 Task: Move the issue 'LM-3' from 'eCampus Lead management' to 'My personal' project and confirm the status mapping.
Action: Mouse pressed left at (964, 68)
Screenshot: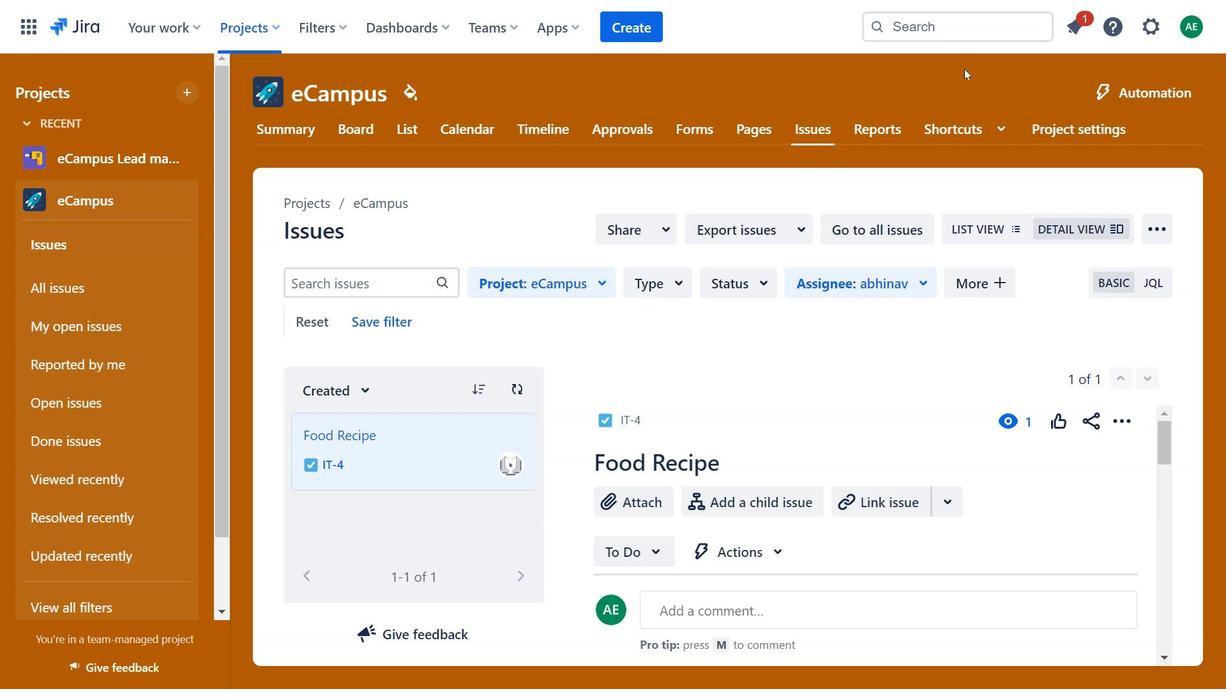 
Action: Mouse moved to (1006, 65)
Screenshot: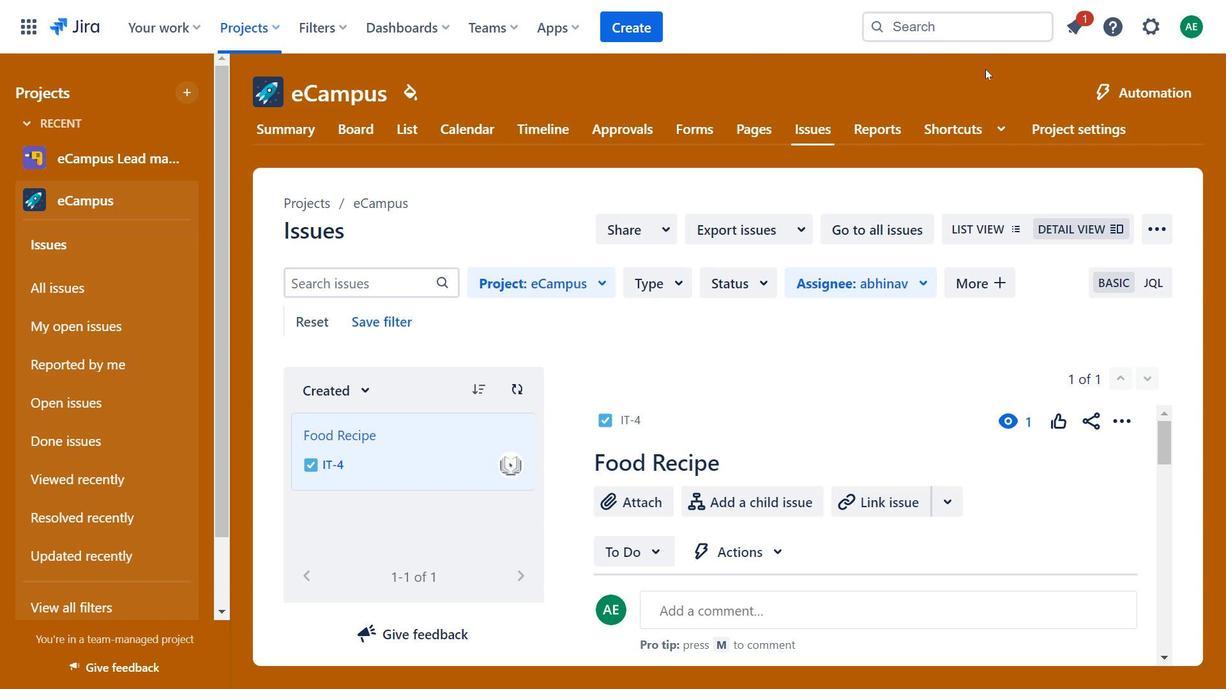 
Action: Mouse pressed left at (1006, 65)
Screenshot: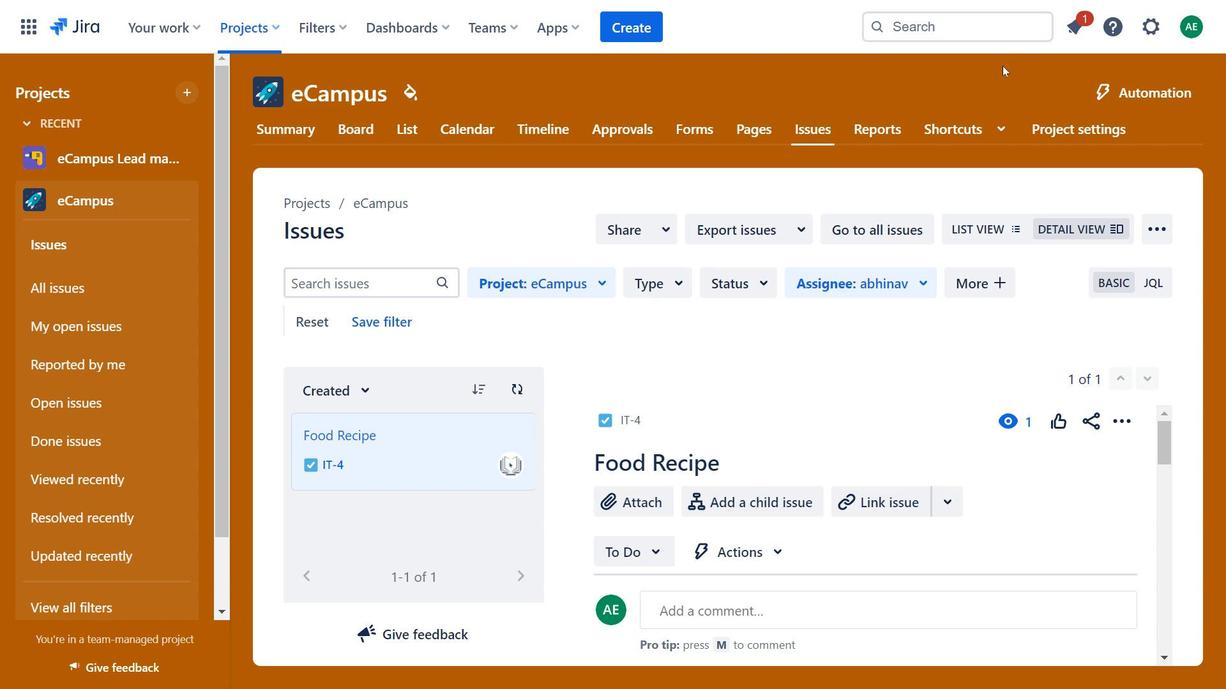 
Action: Mouse moved to (751, 58)
Screenshot: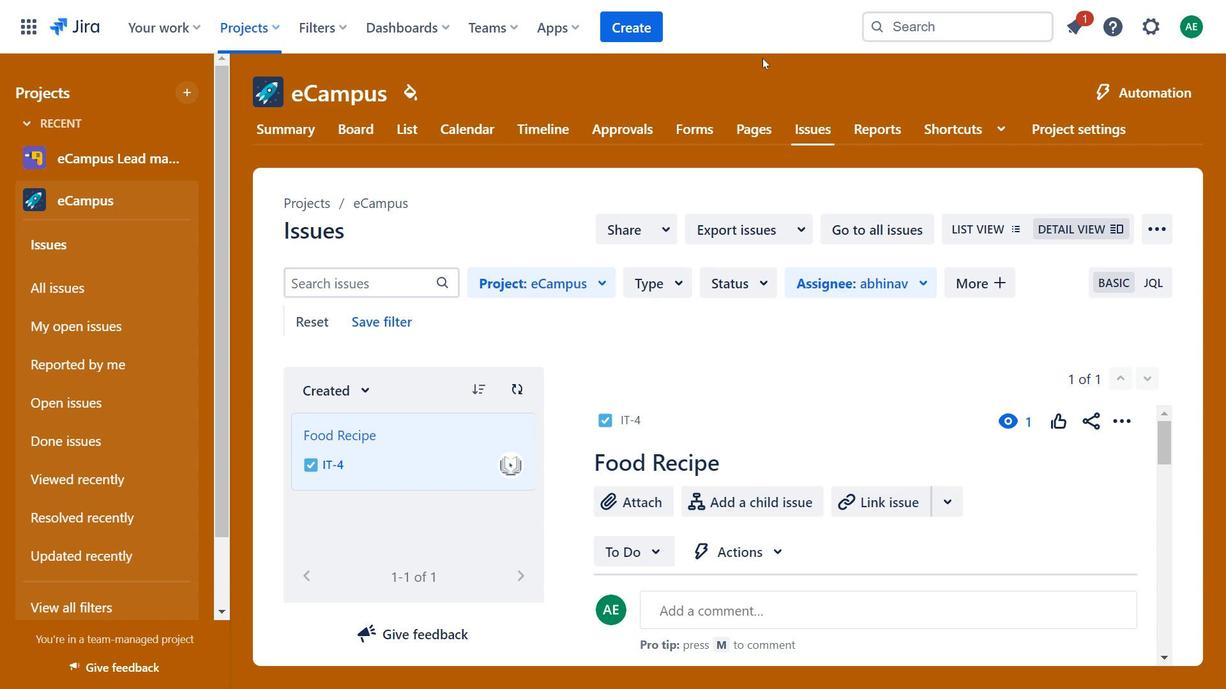 
Action: Mouse pressed left at (751, 58)
Screenshot: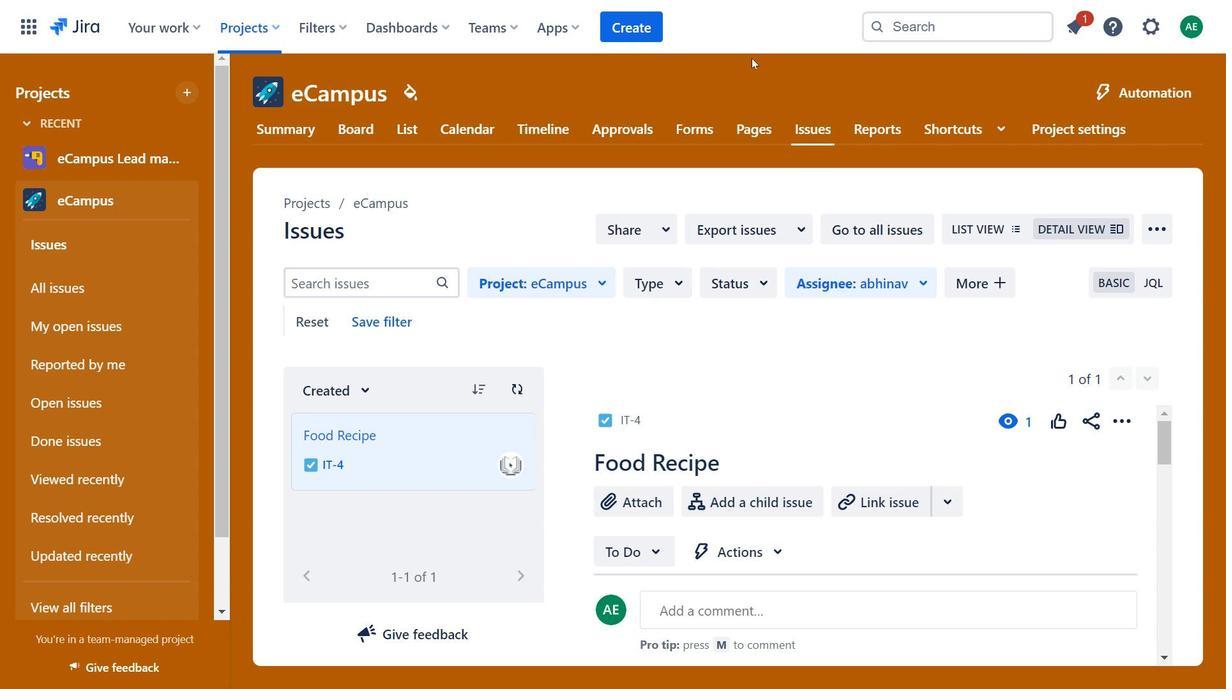 
Action: Mouse moved to (557, 79)
Screenshot: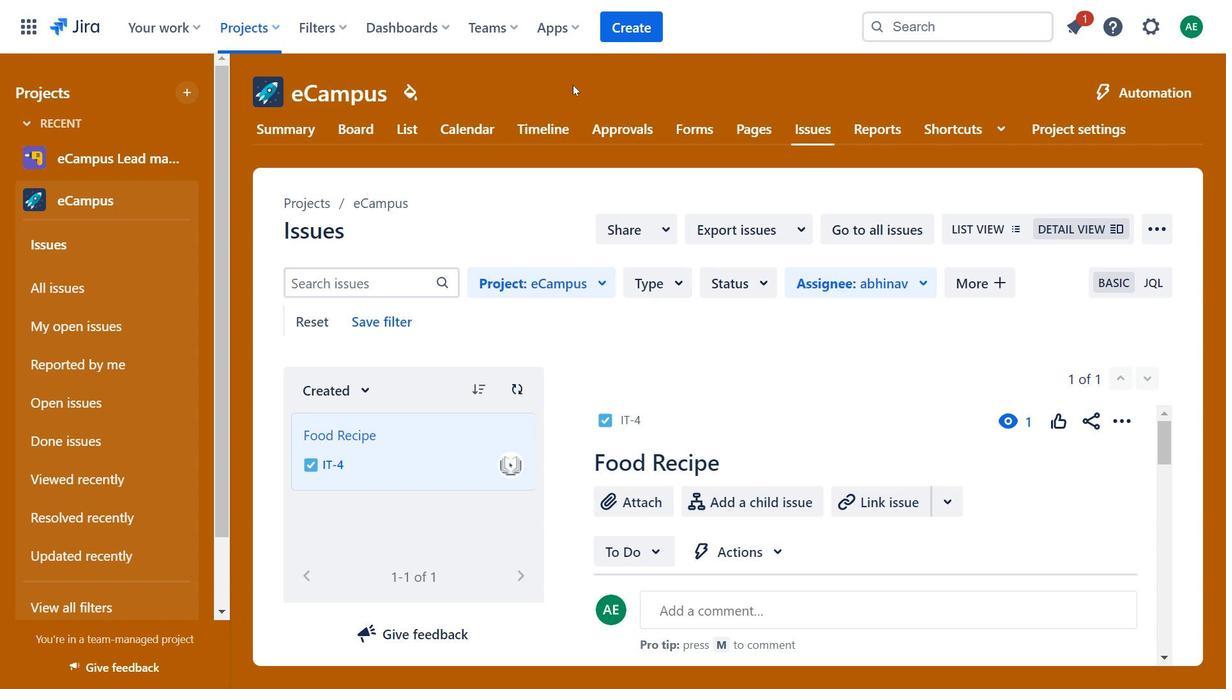 
Action: Mouse pressed left at (557, 79)
Screenshot: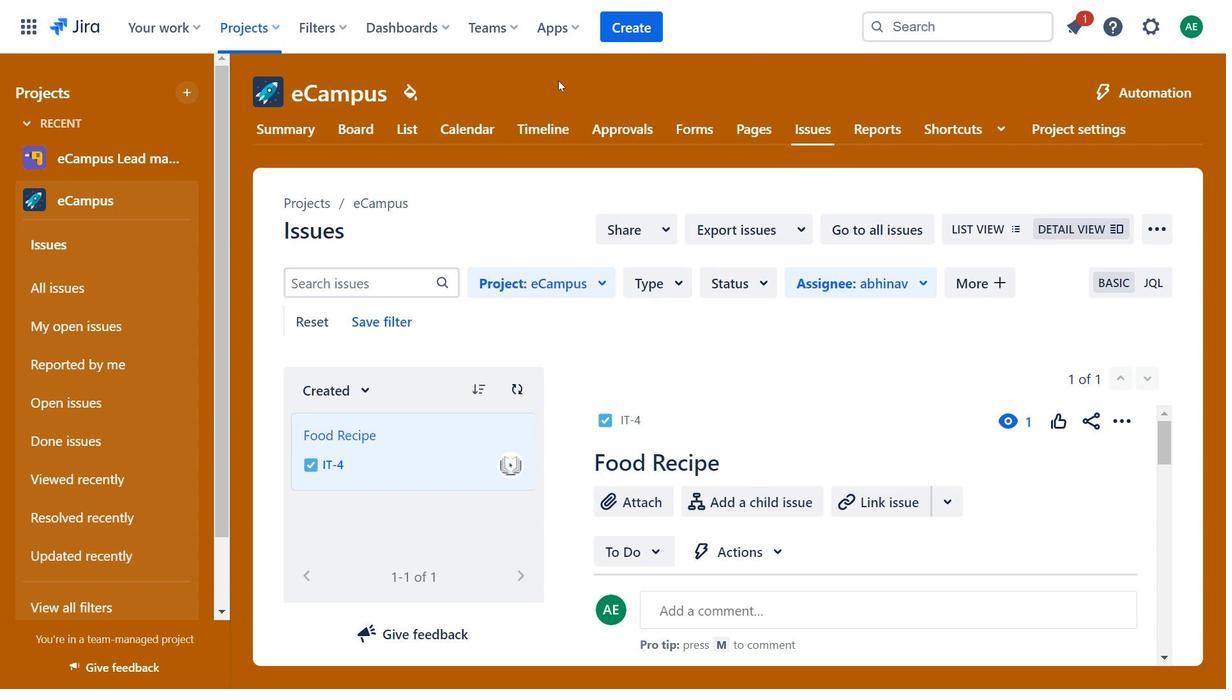 
Action: Mouse moved to (434, 65)
Screenshot: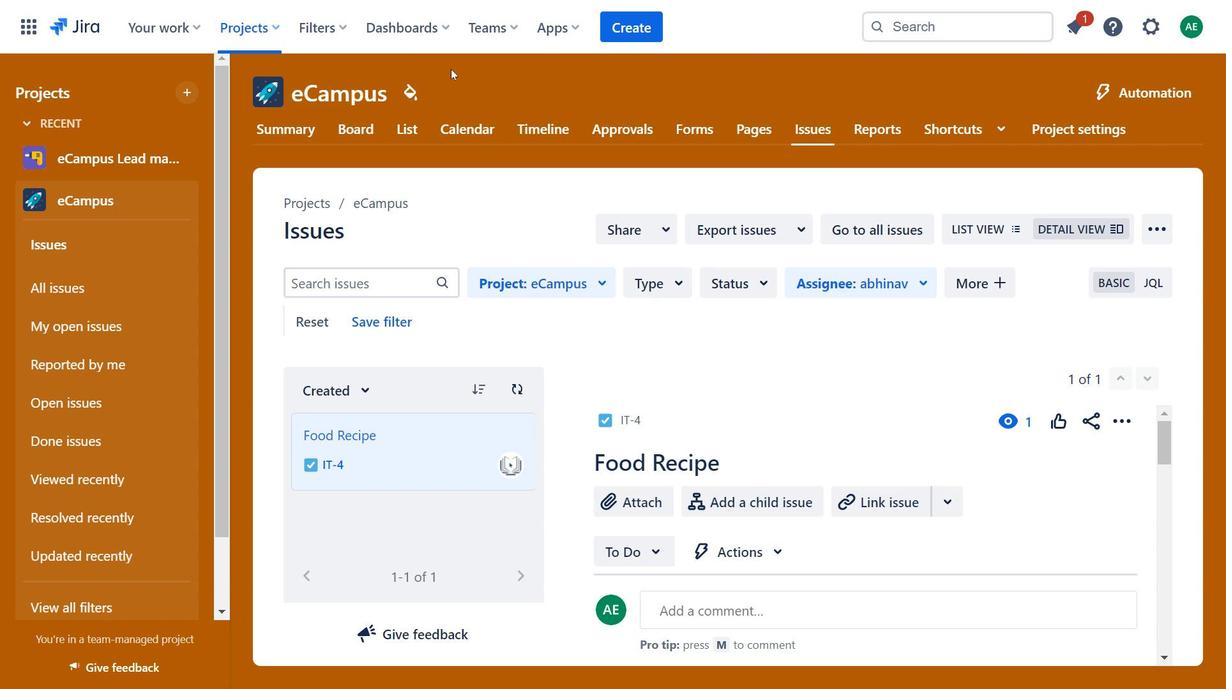 
Action: Mouse pressed left at (434, 65)
Screenshot: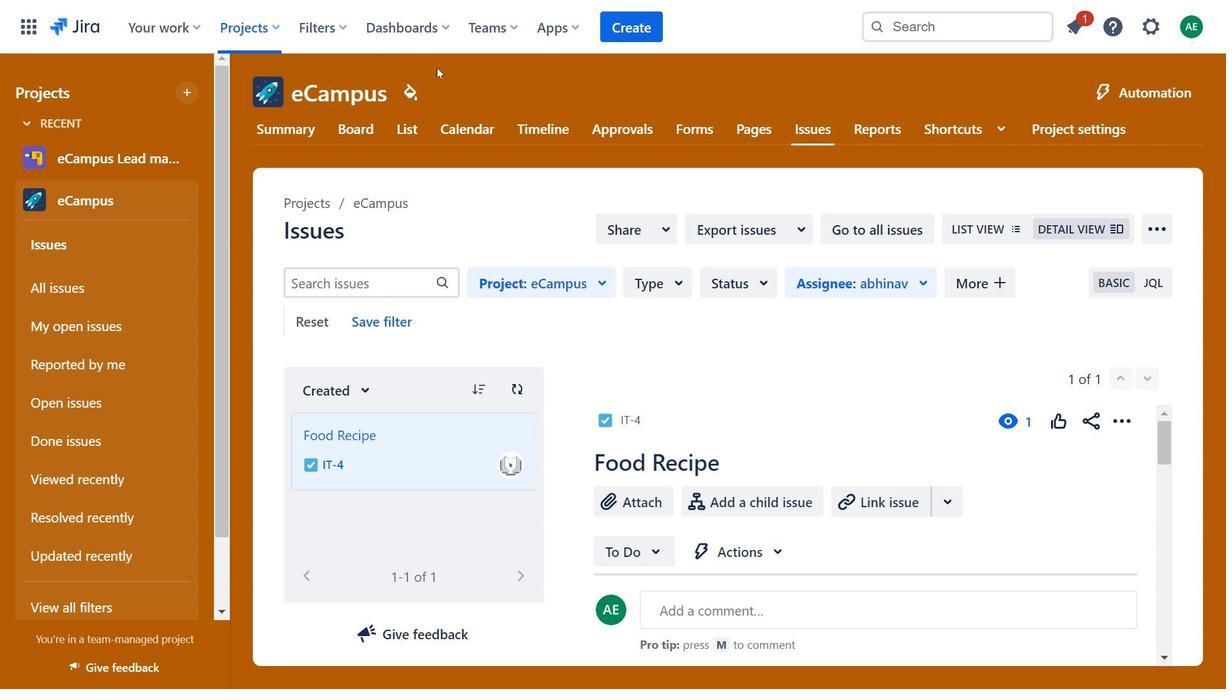 
Action: Mouse moved to (468, 60)
Screenshot: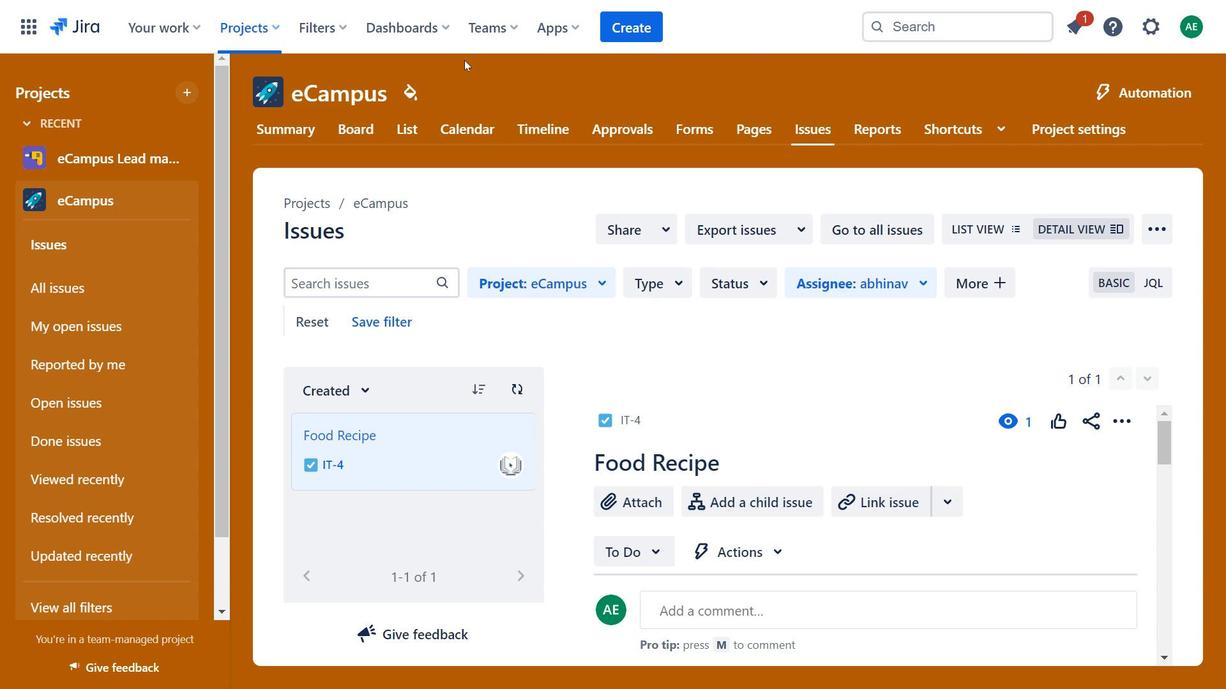 
Action: Mouse pressed left at (468, 60)
Screenshot: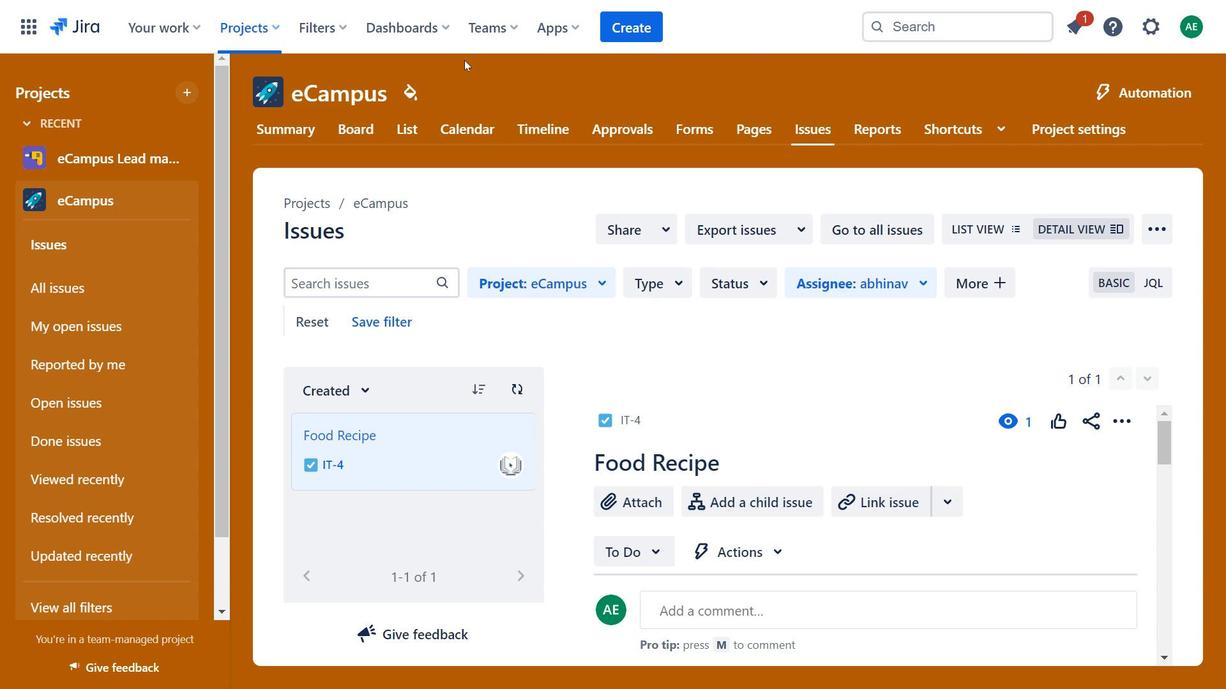 
Action: Mouse moved to (507, 75)
Screenshot: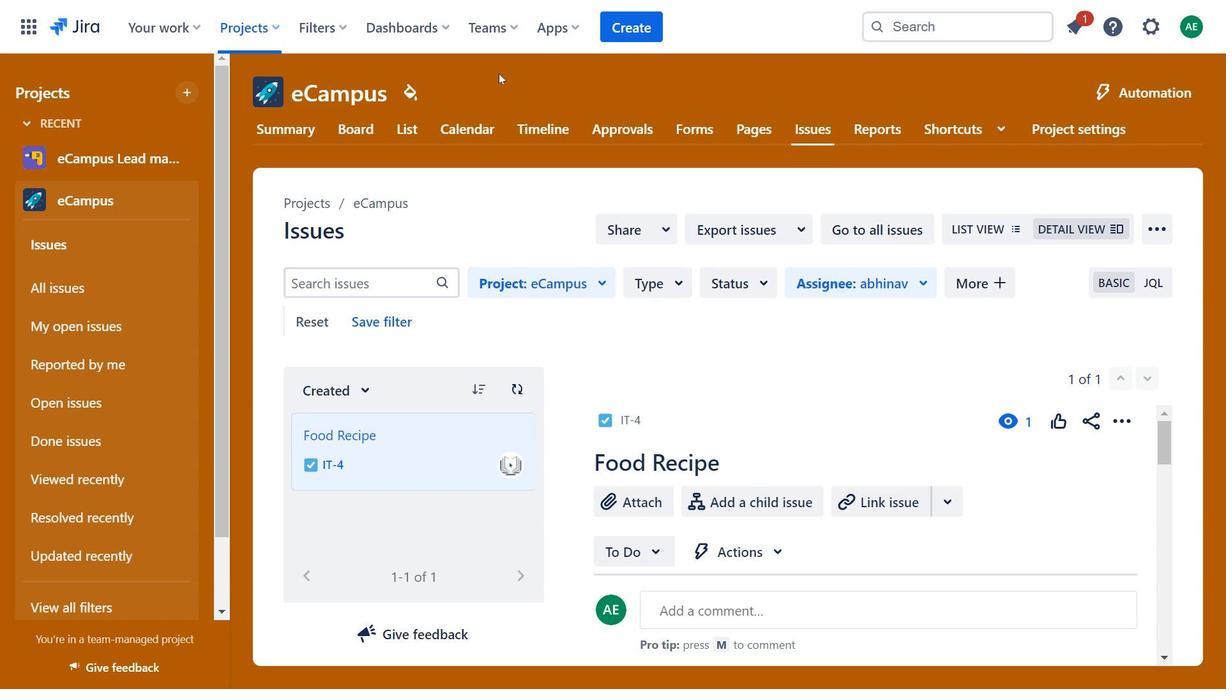 
Action: Mouse pressed left at (507, 75)
Screenshot: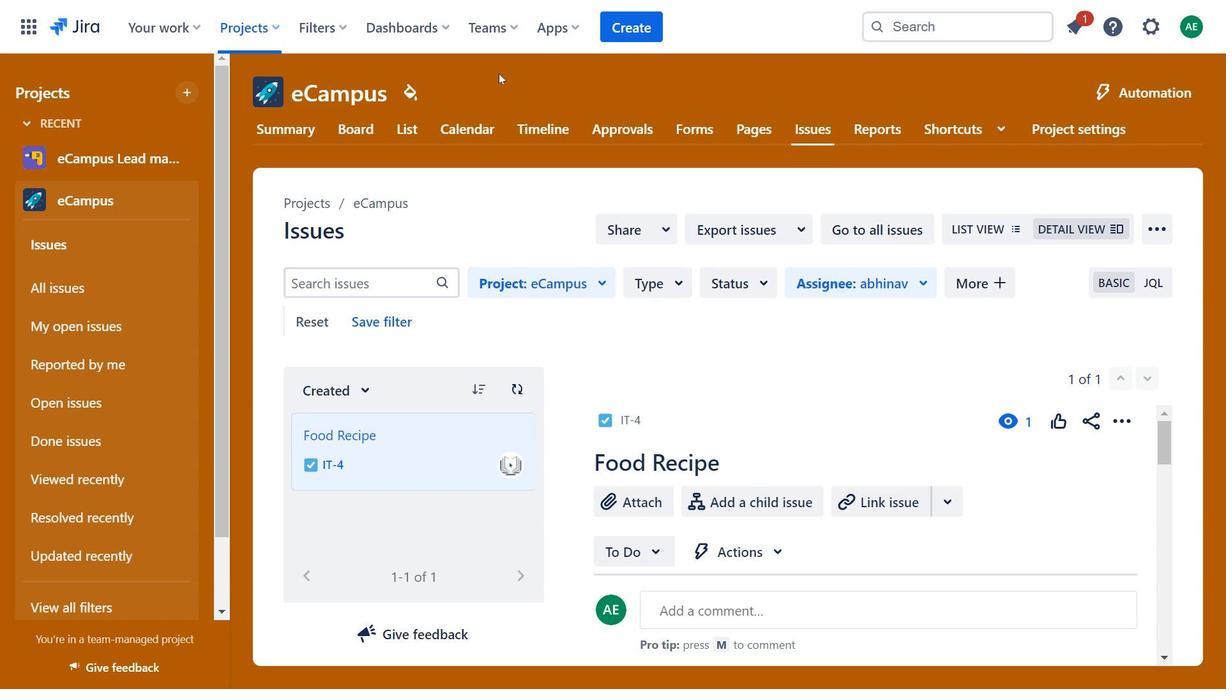 
Action: Mouse moved to (543, 80)
Screenshot: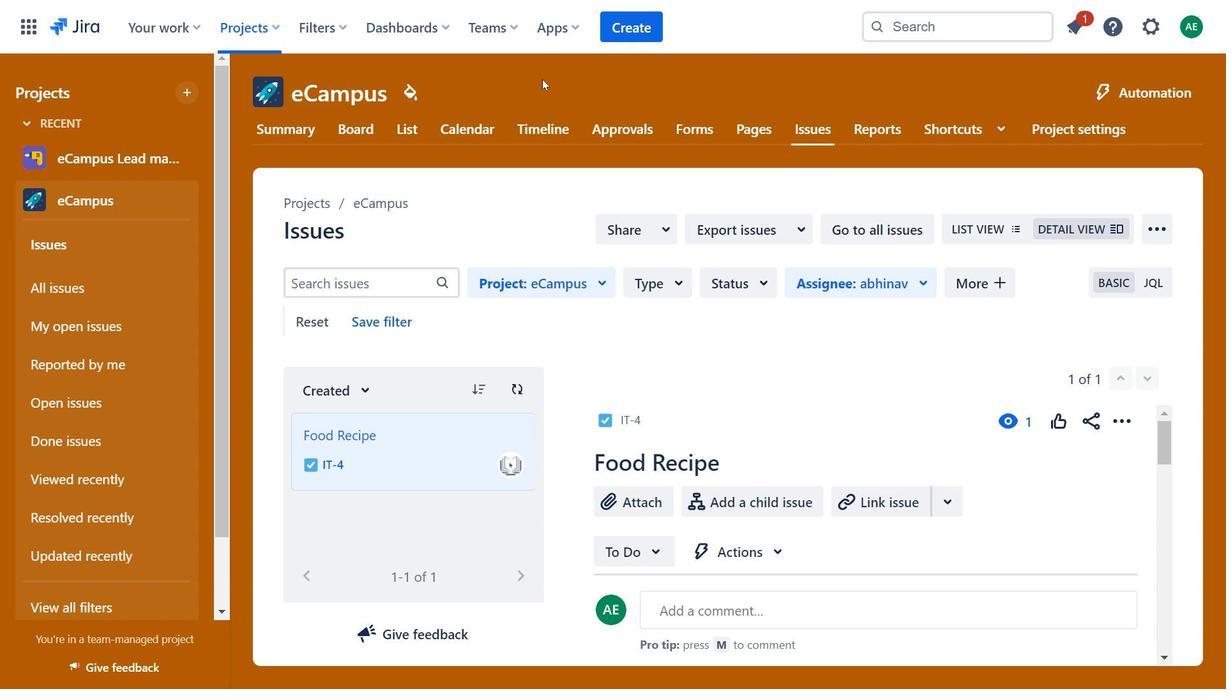 
Action: Mouse pressed left at (543, 80)
Screenshot: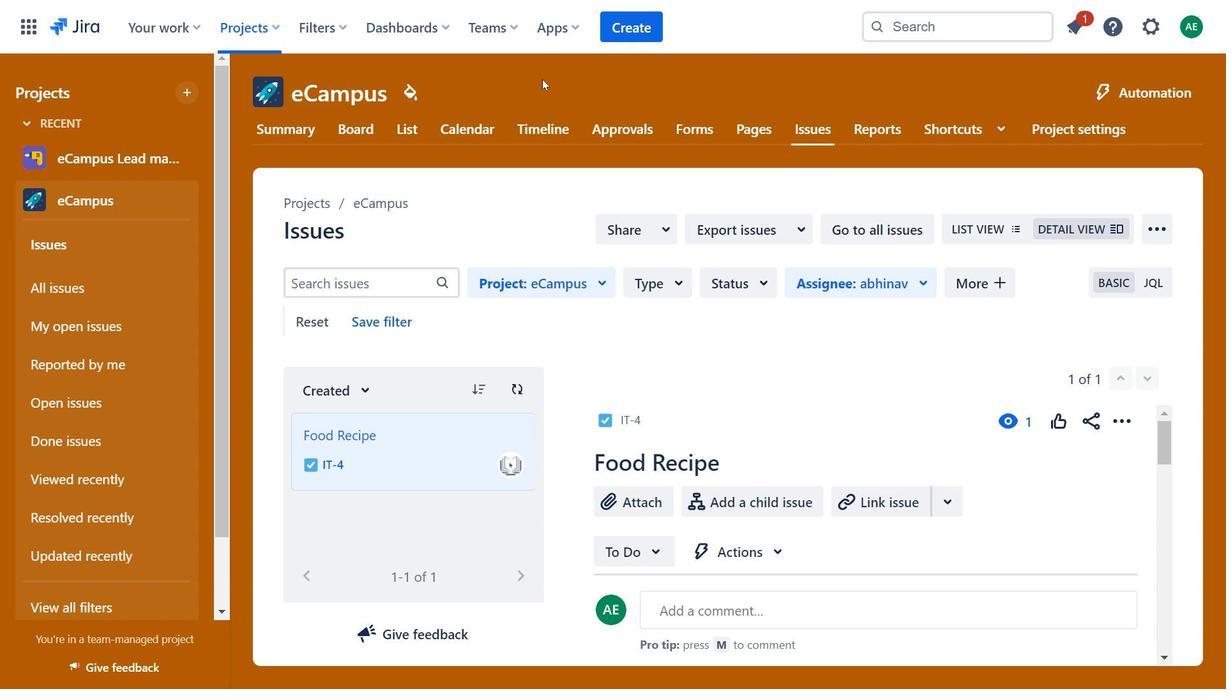 
Action: Mouse moved to (549, 82)
Screenshot: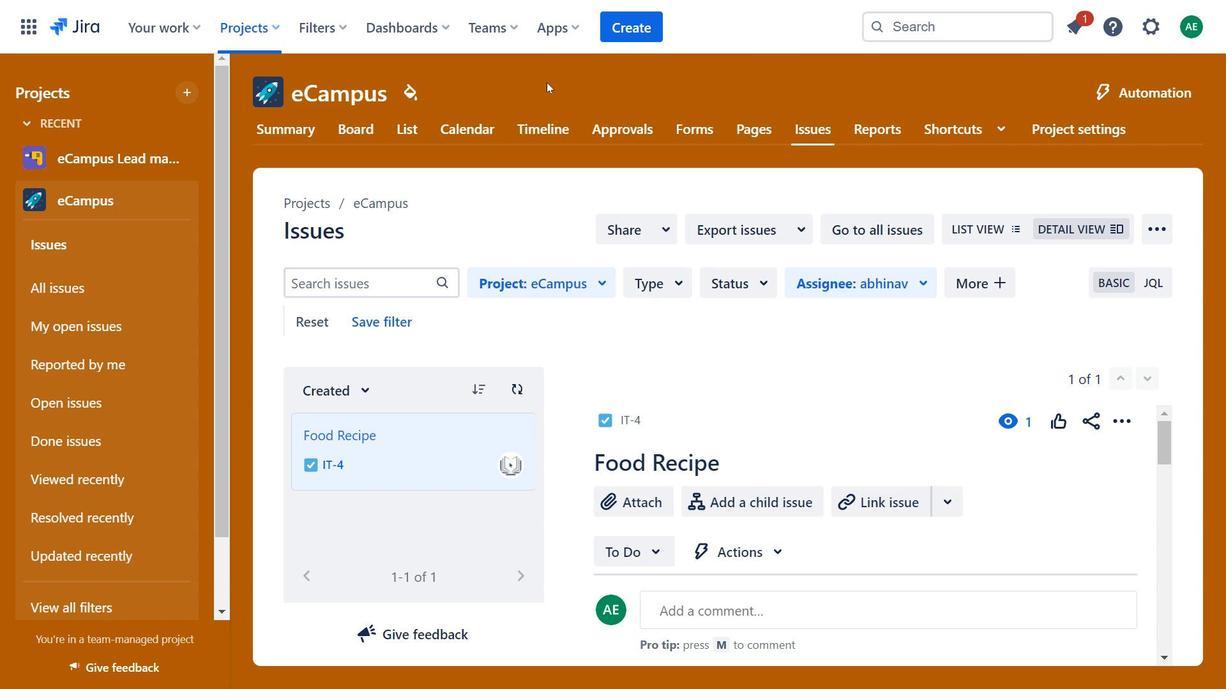 
Action: Mouse pressed left at (549, 82)
Screenshot: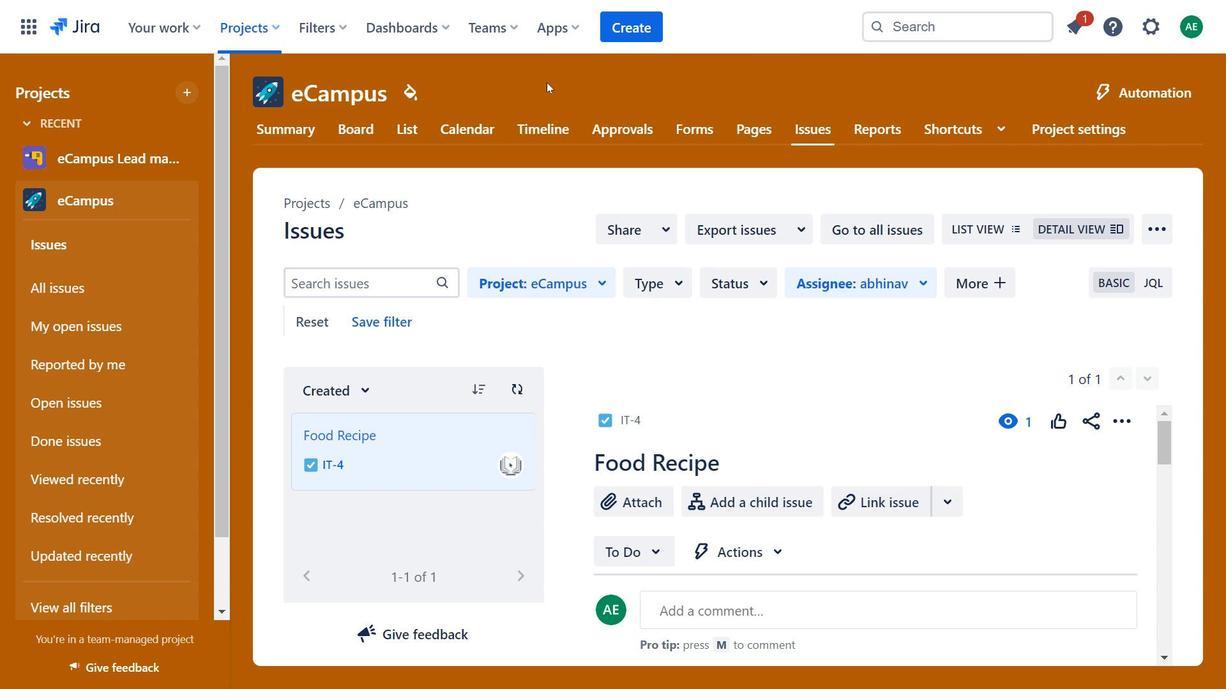 
Action: Mouse moved to (581, 81)
Screenshot: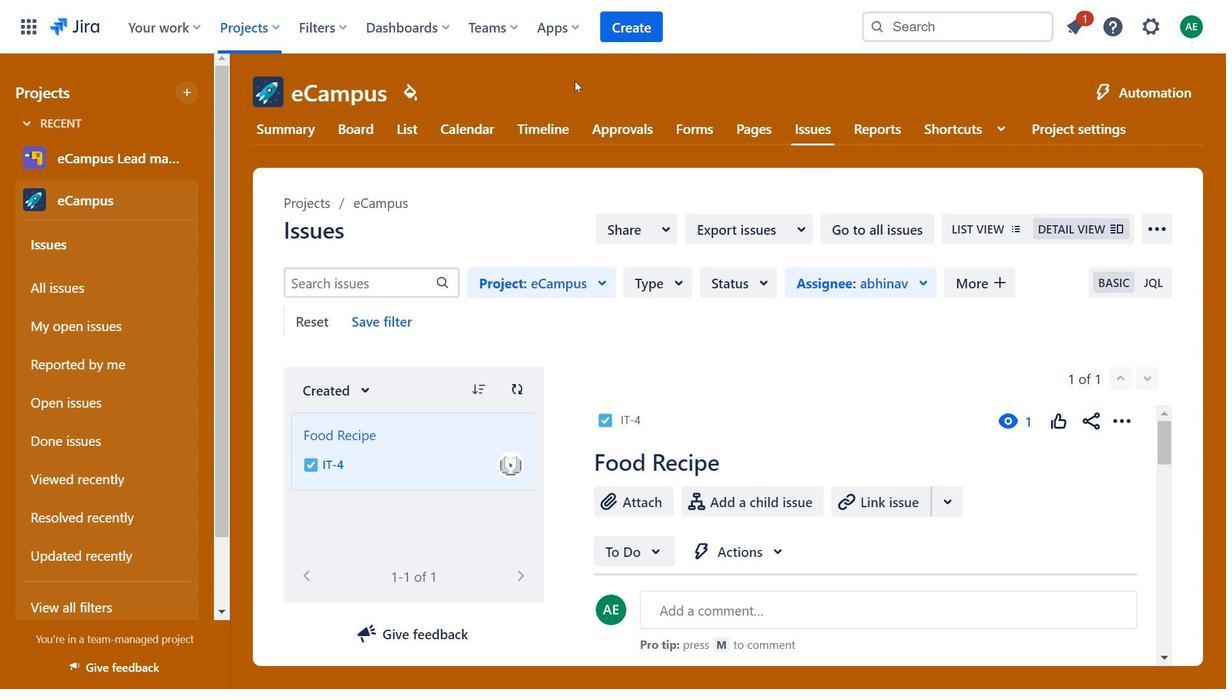
Action: Mouse pressed left at (581, 81)
Screenshot: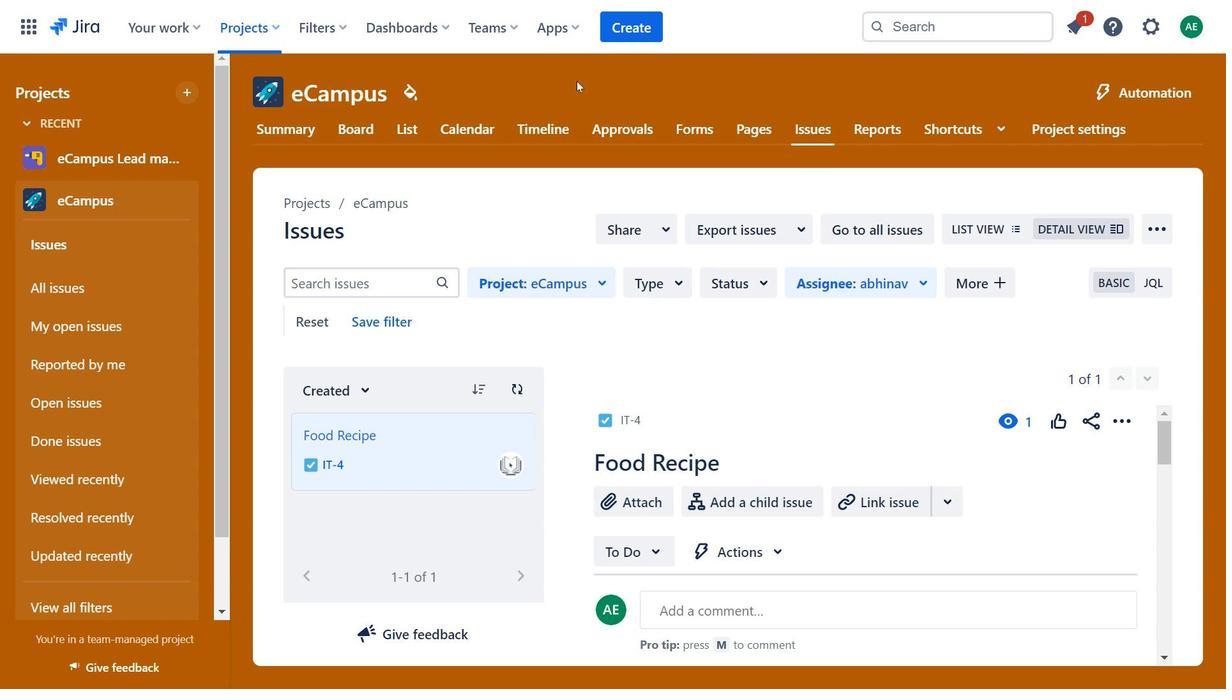 
Action: Mouse moved to (607, 77)
Screenshot: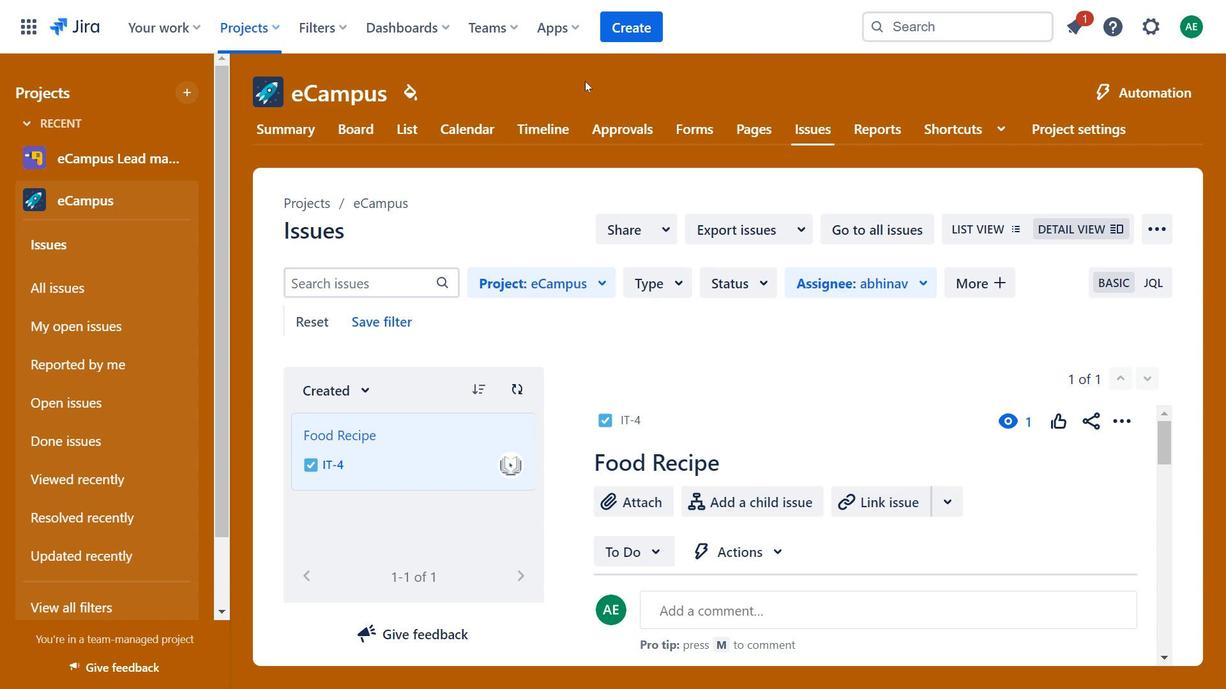 
Action: Mouse pressed left at (607, 77)
Screenshot: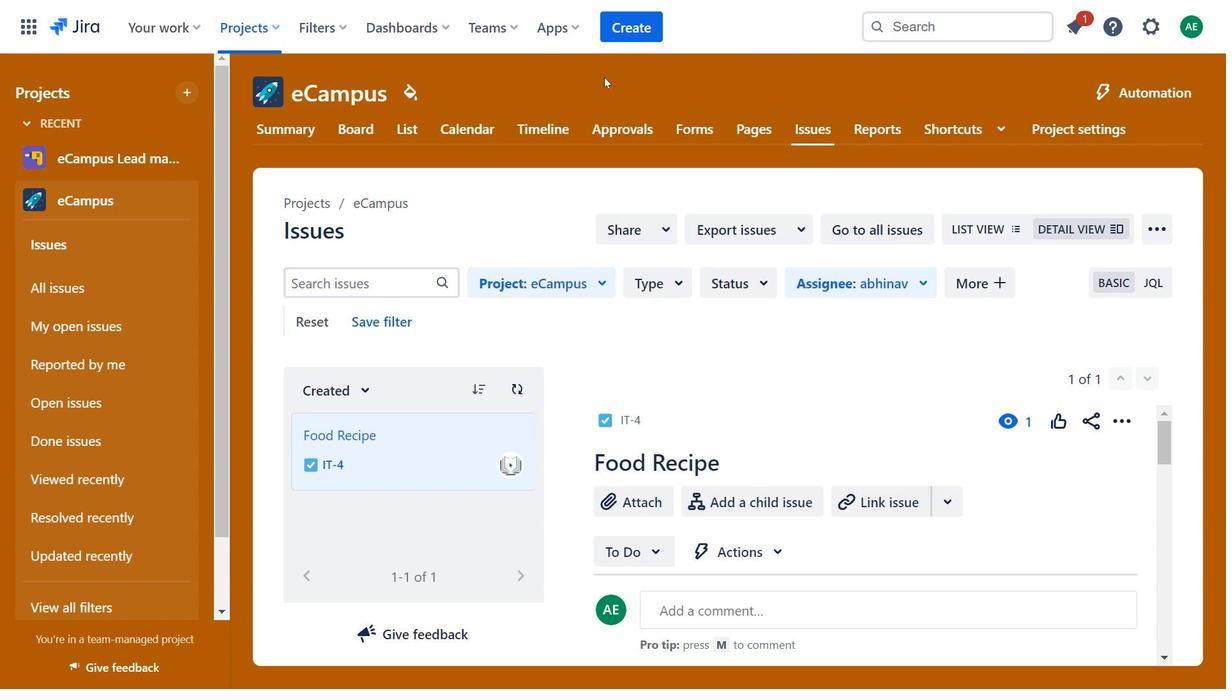 
Action: Mouse moved to (676, 76)
Screenshot: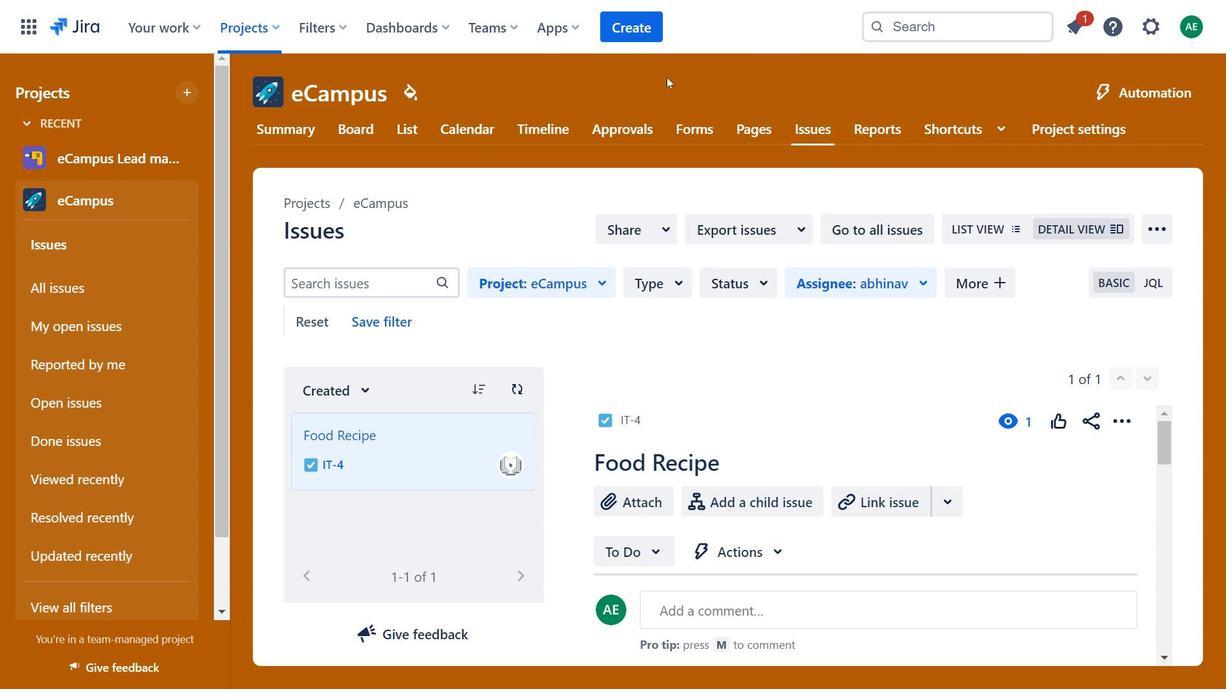 
Action: Mouse pressed left at (676, 76)
Screenshot: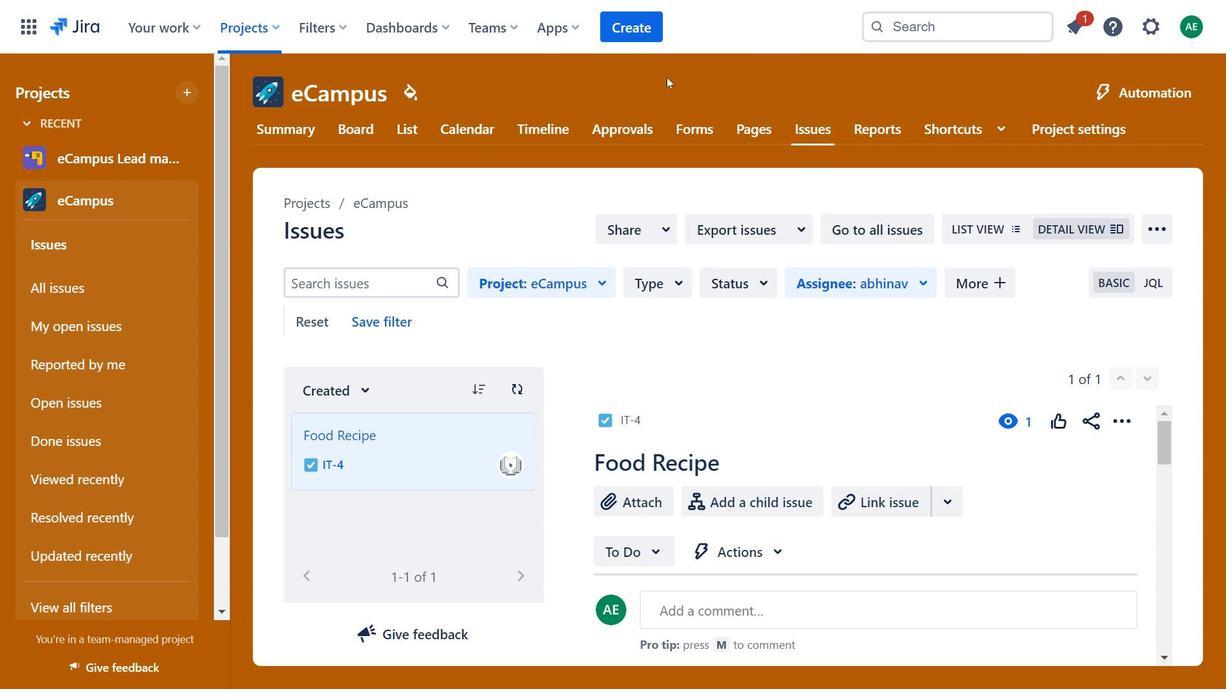 
Action: Mouse moved to (727, 75)
Screenshot: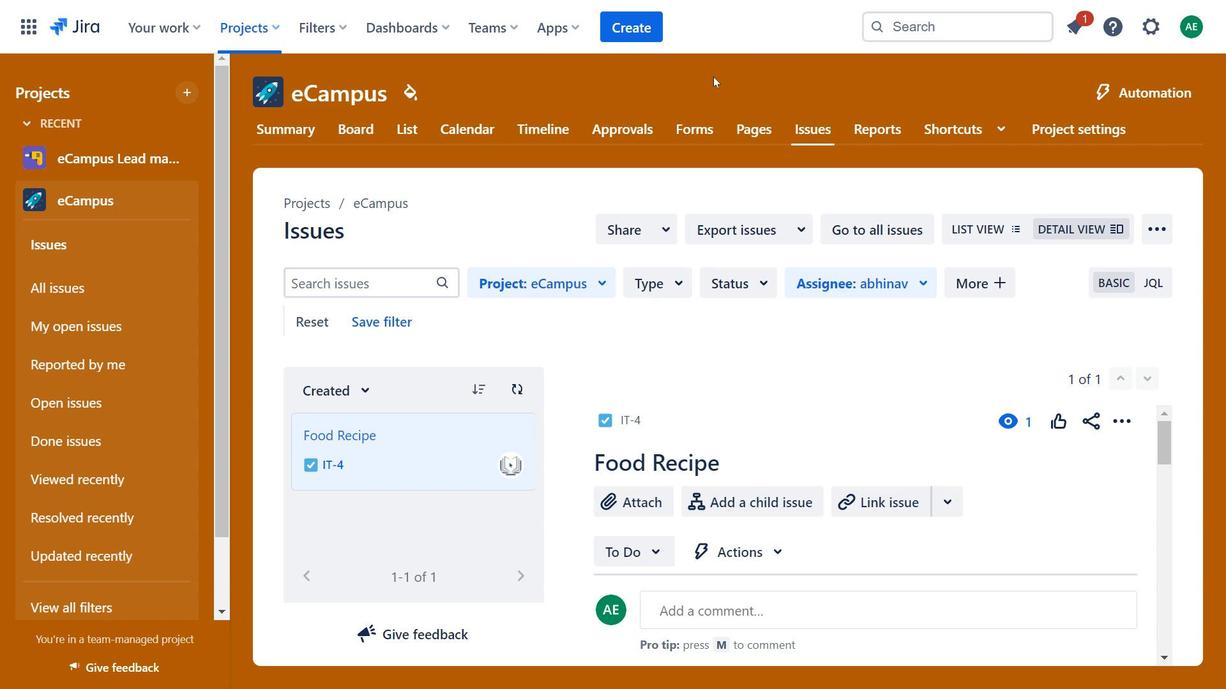 
Action: Mouse pressed left at (727, 75)
Screenshot: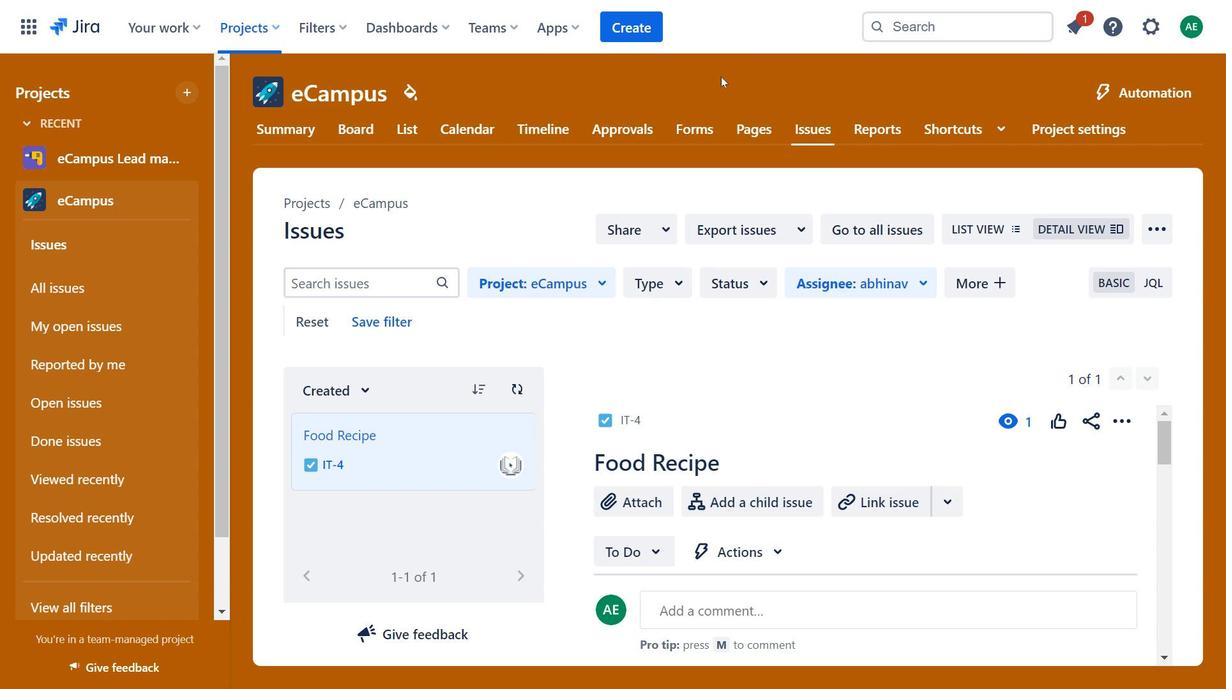 
Action: Mouse moved to (311, 123)
Screenshot: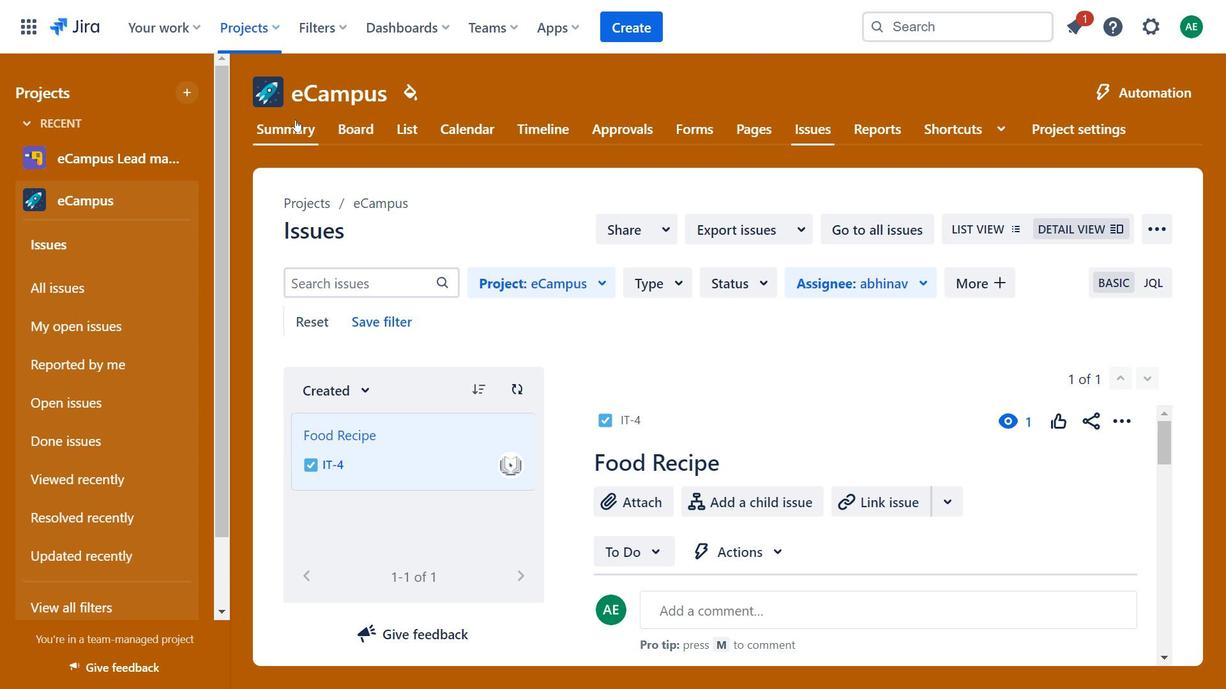 
Action: Mouse pressed left at (311, 123)
Screenshot: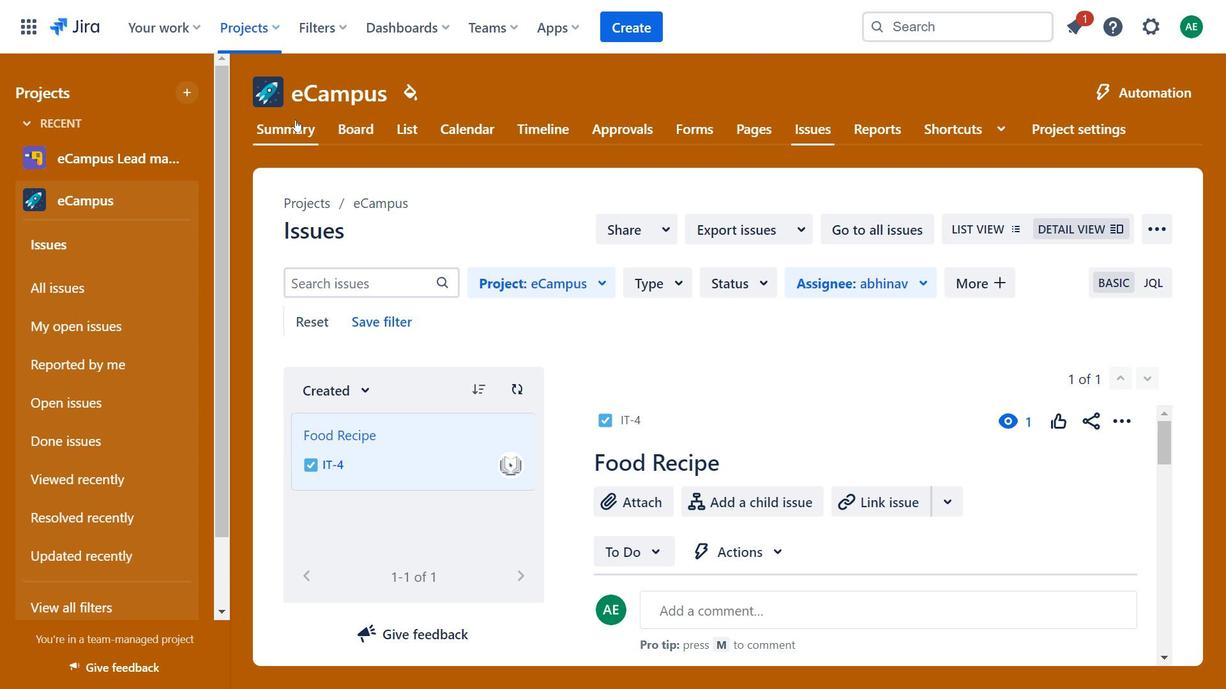 
Action: Mouse moved to (310, 137)
Screenshot: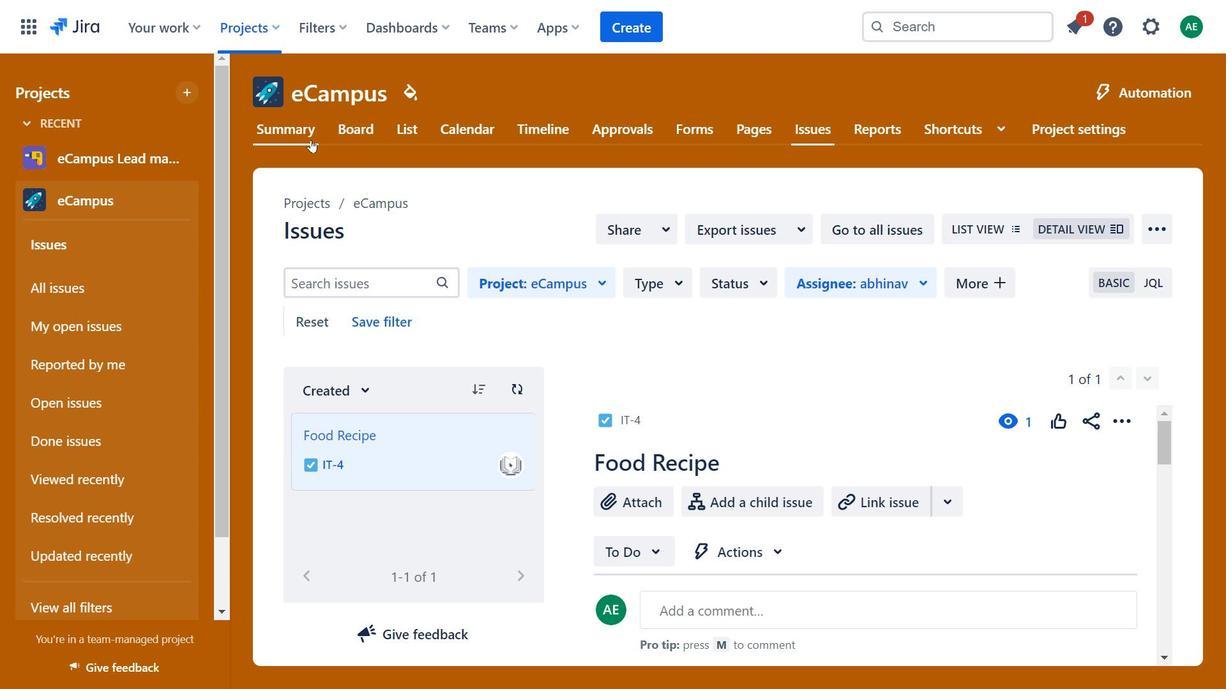 
Action: Mouse pressed left at (310, 137)
Screenshot: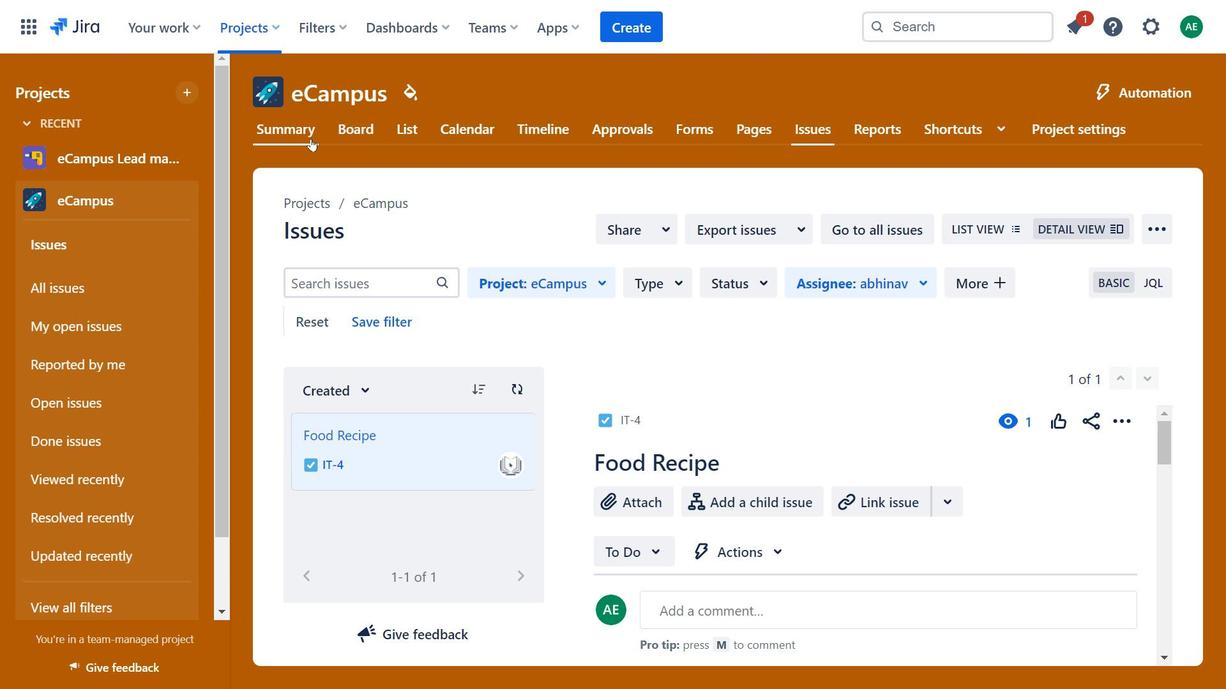 
Action: Mouse moved to (499, 318)
Screenshot: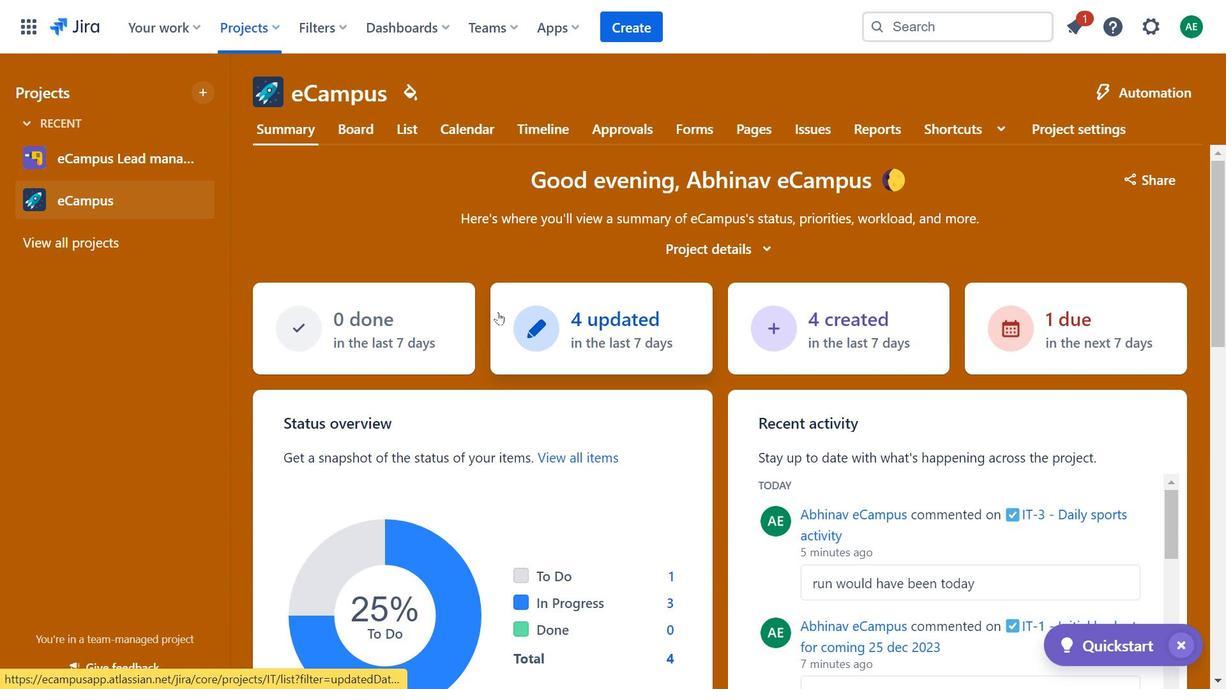 
Action: Mouse scrolled (499, 317) with delta (0, 0)
Screenshot: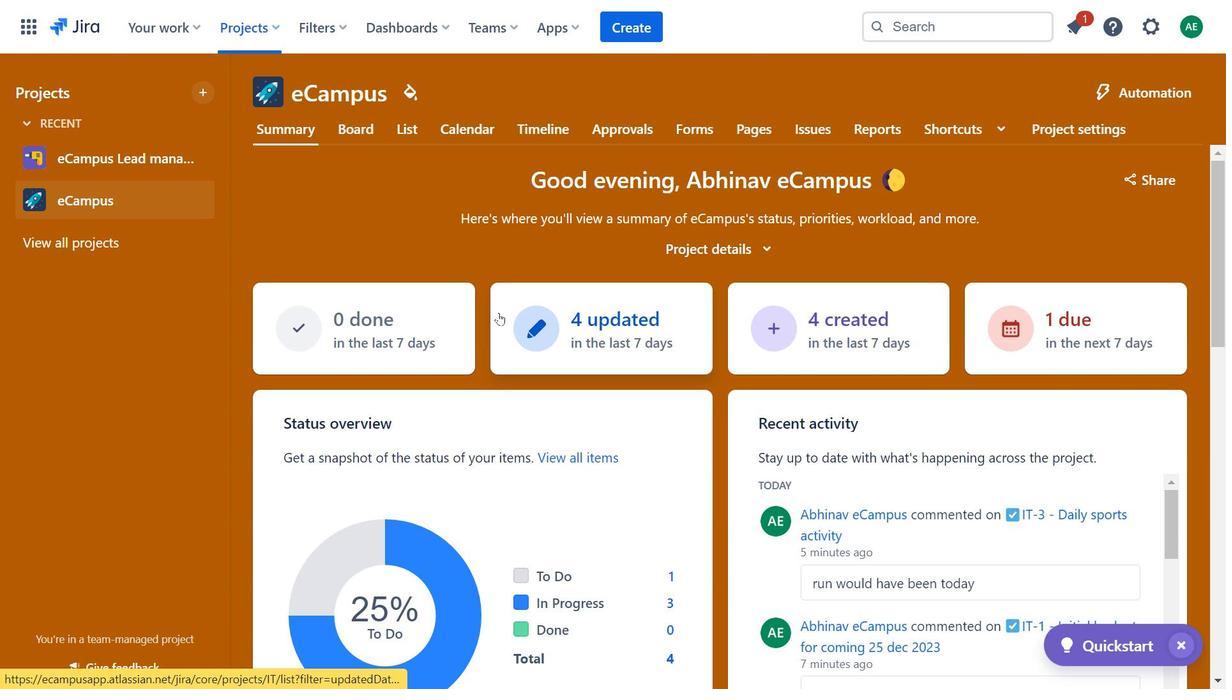 
Action: Mouse moved to (502, 328)
Screenshot: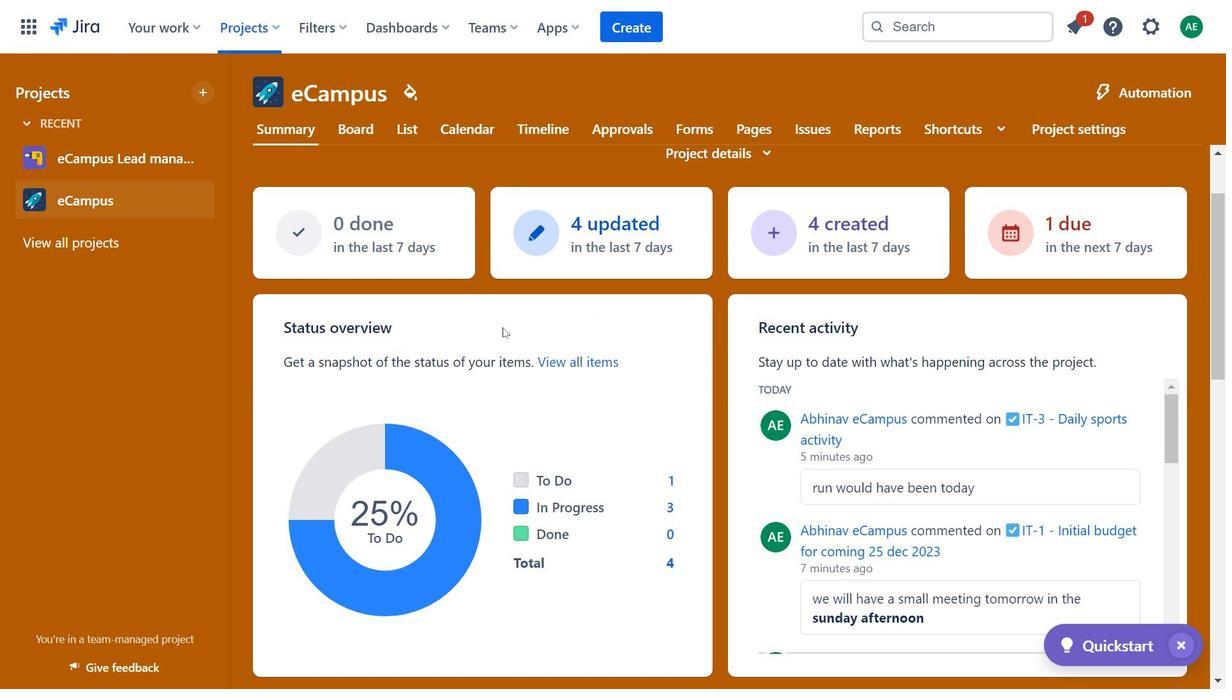 
Action: Mouse scrolled (502, 327) with delta (0, 0)
Screenshot: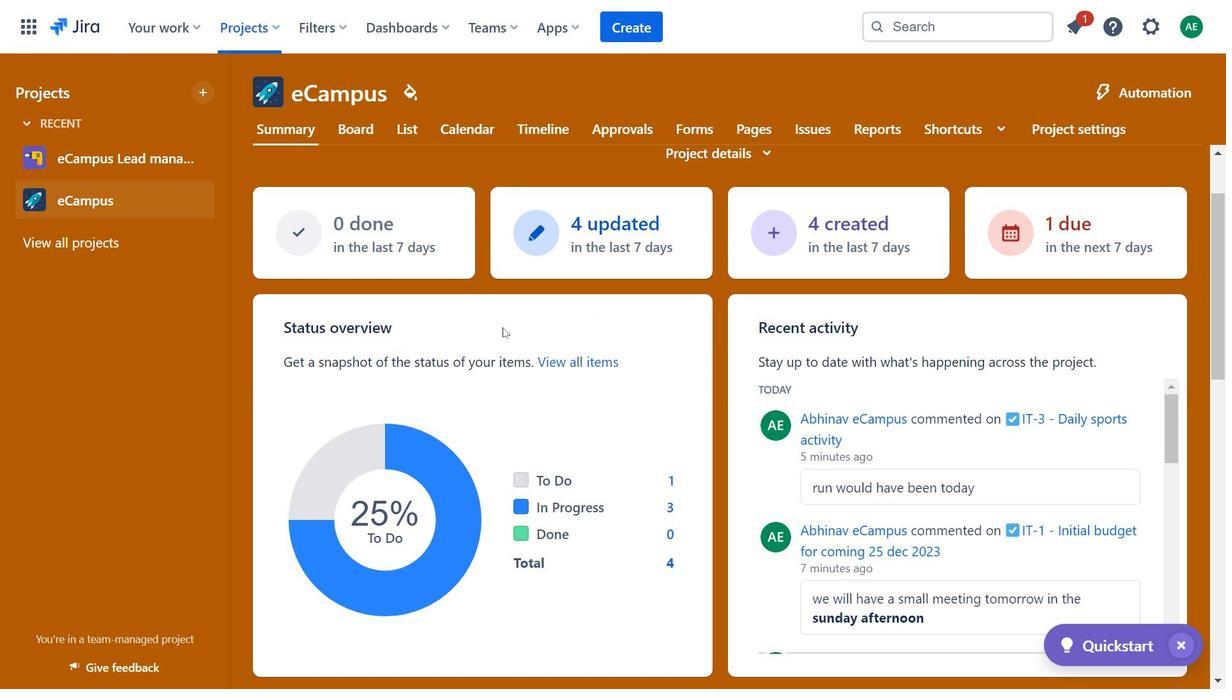 
Action: Mouse moved to (1174, 325)
Screenshot: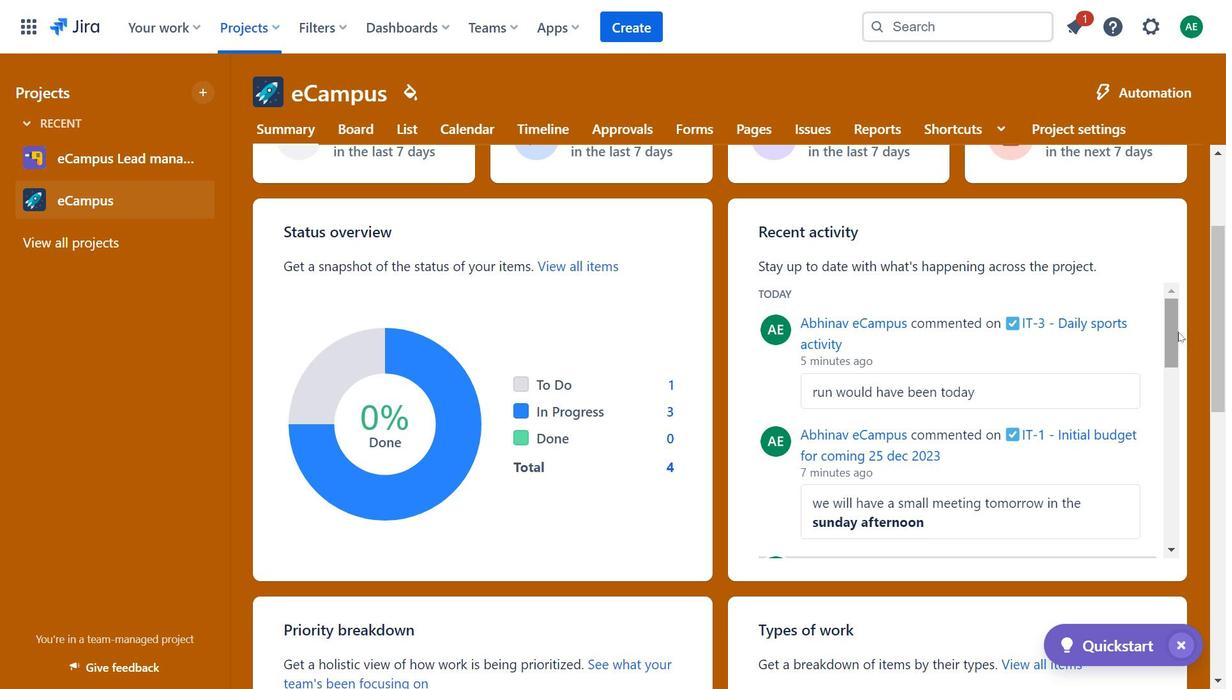 
Action: Mouse pressed left at (1174, 325)
Screenshot: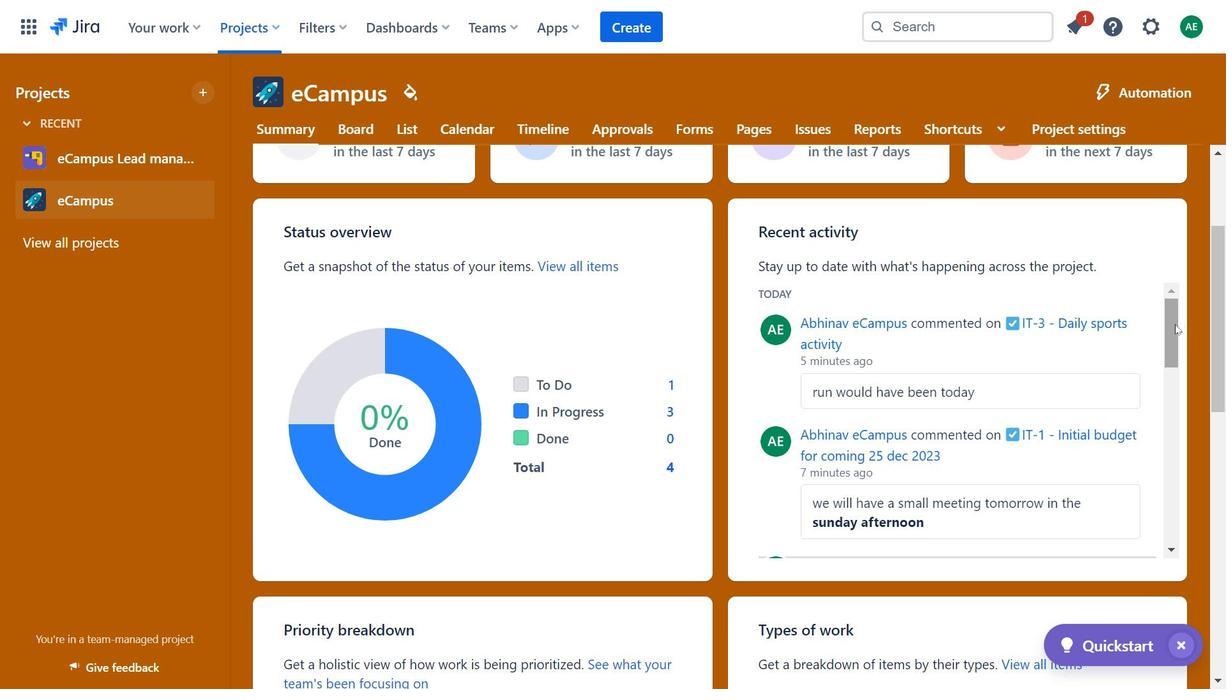 
Action: Mouse moved to (1171, 403)
Screenshot: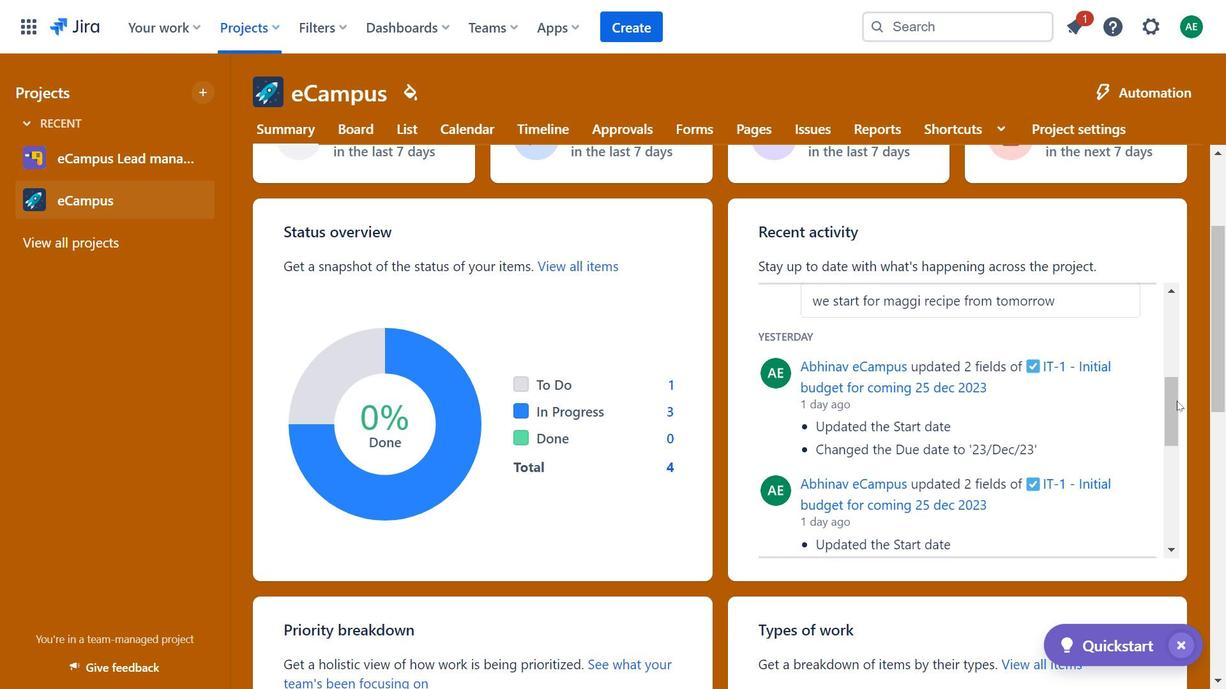 
Action: Mouse pressed left at (1171, 403)
Screenshot: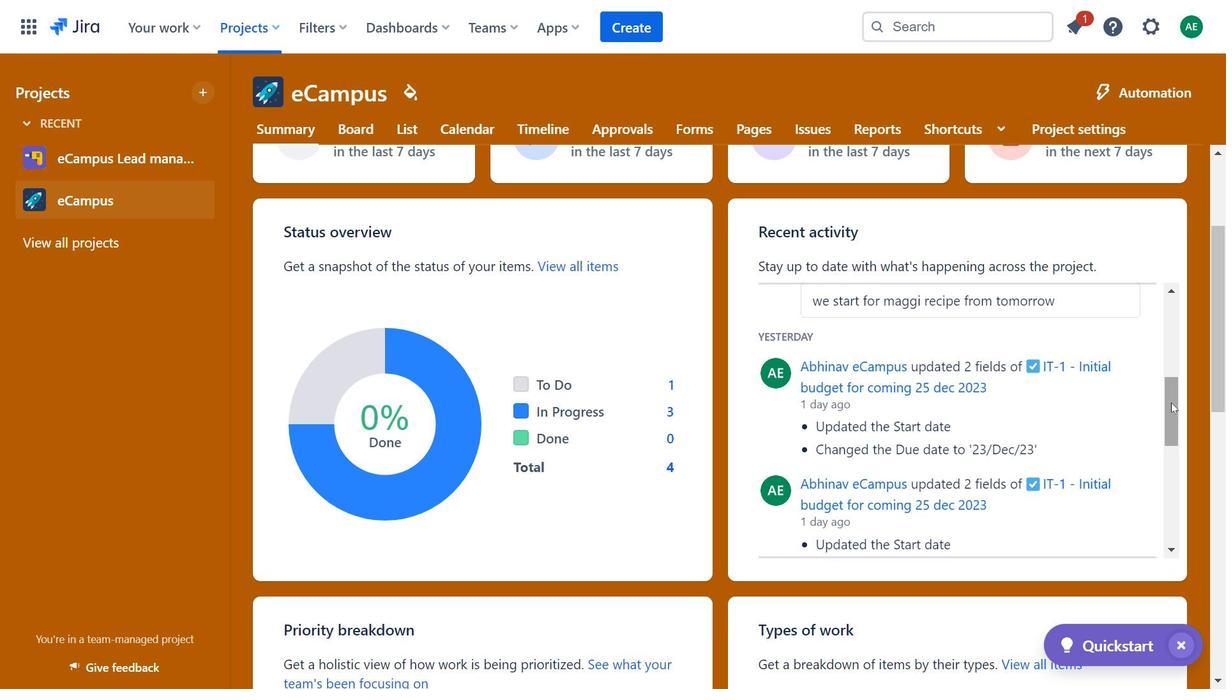 
Action: Mouse moved to (601, 482)
Screenshot: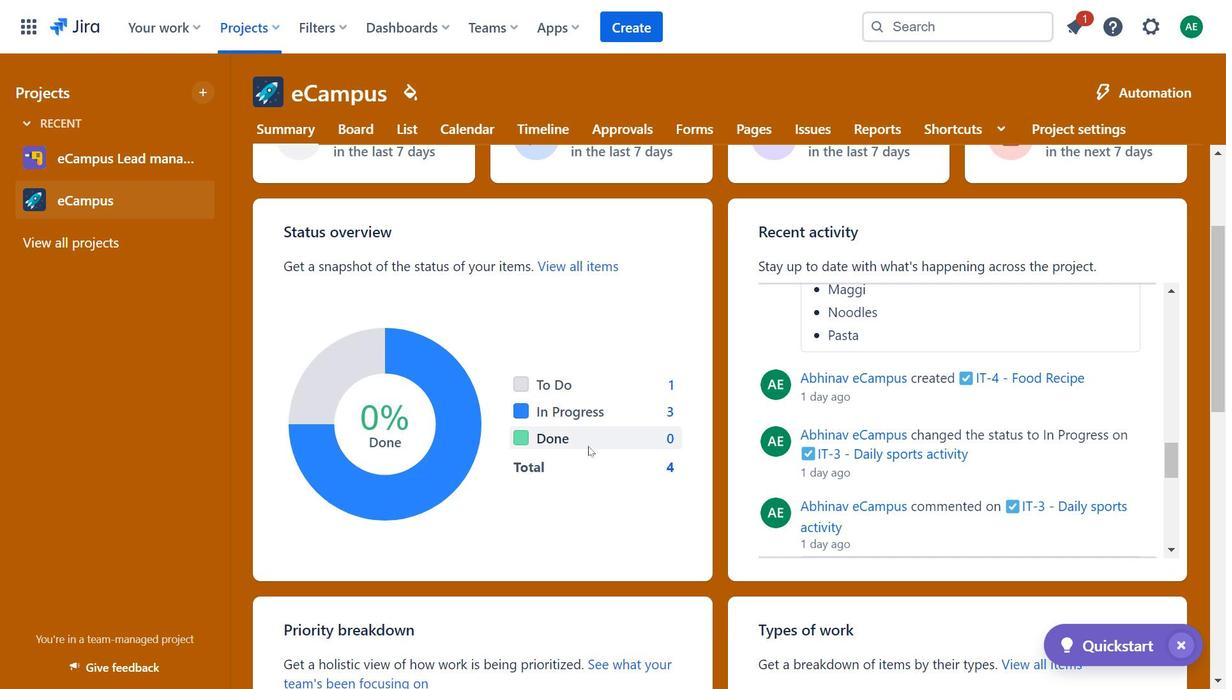 
Action: Mouse scrolled (601, 482) with delta (0, 0)
Screenshot: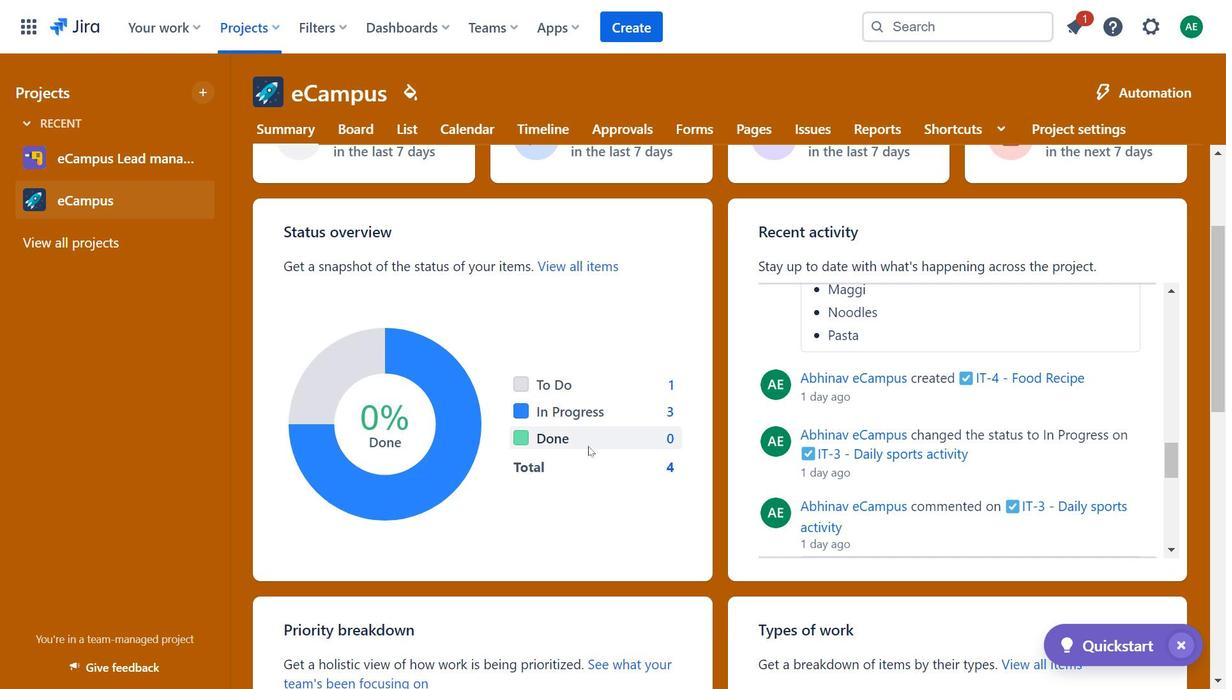 
Action: Mouse moved to (602, 484)
Screenshot: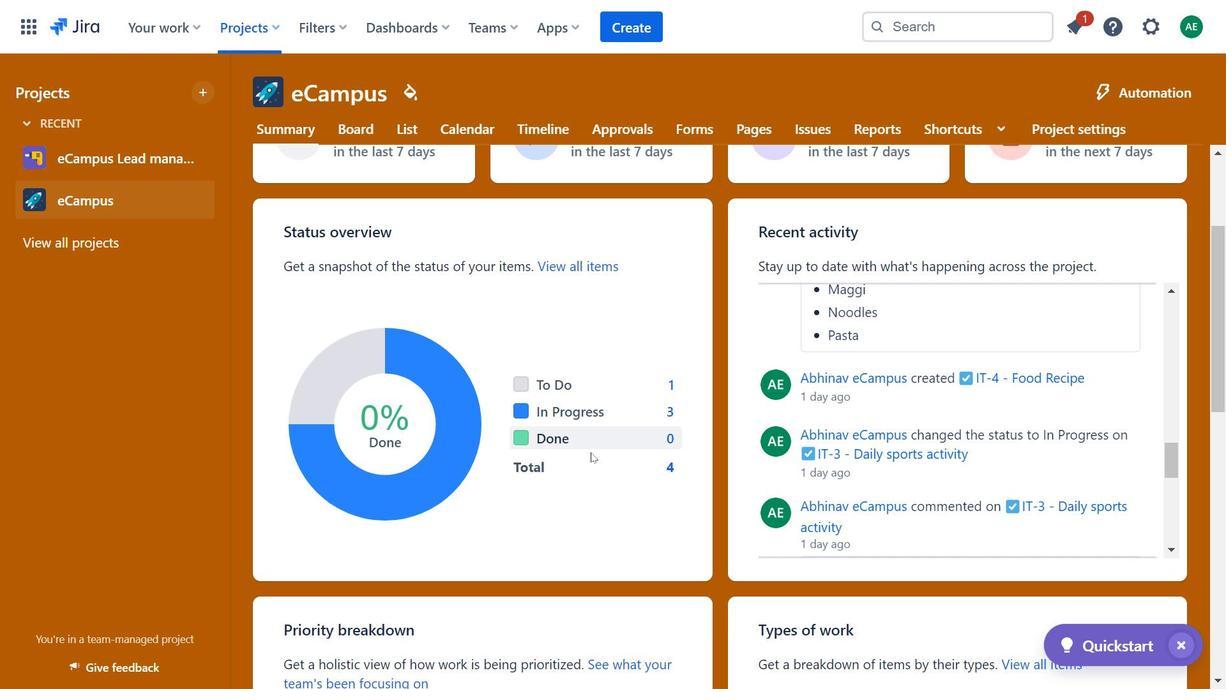 
Action: Mouse scrolled (602, 483) with delta (0, 0)
Screenshot: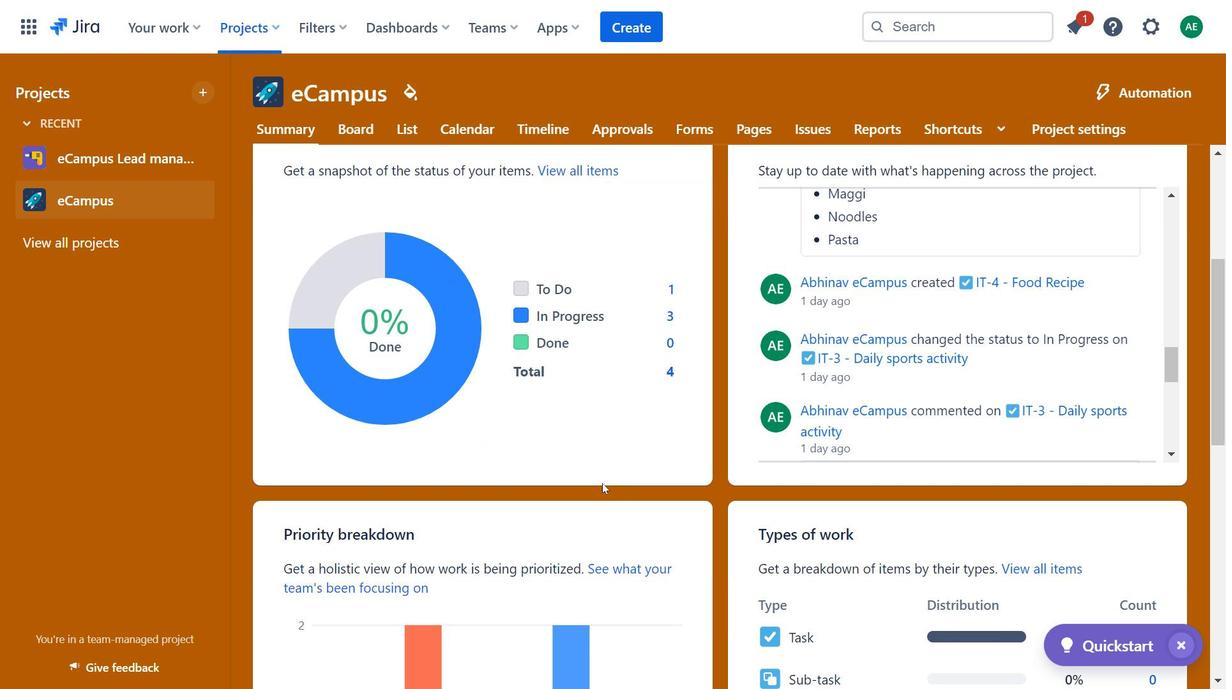 
Action: Mouse moved to (602, 480)
Screenshot: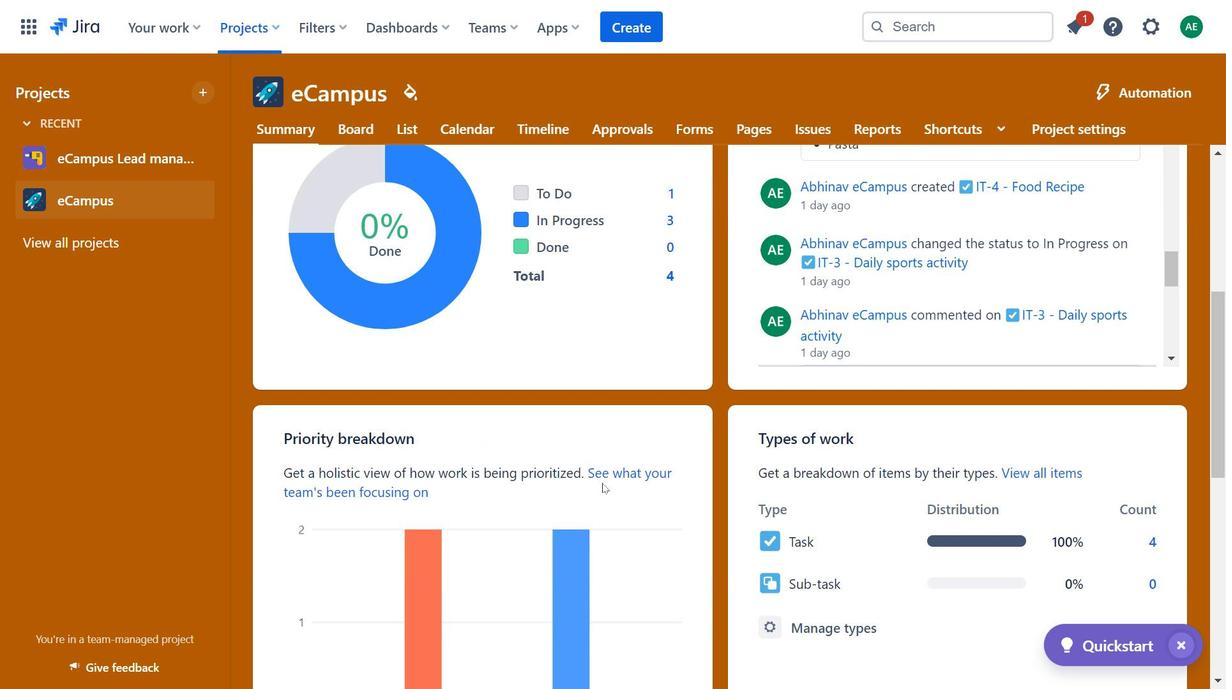 
Action: Mouse scrolled (602, 480) with delta (0, 0)
Screenshot: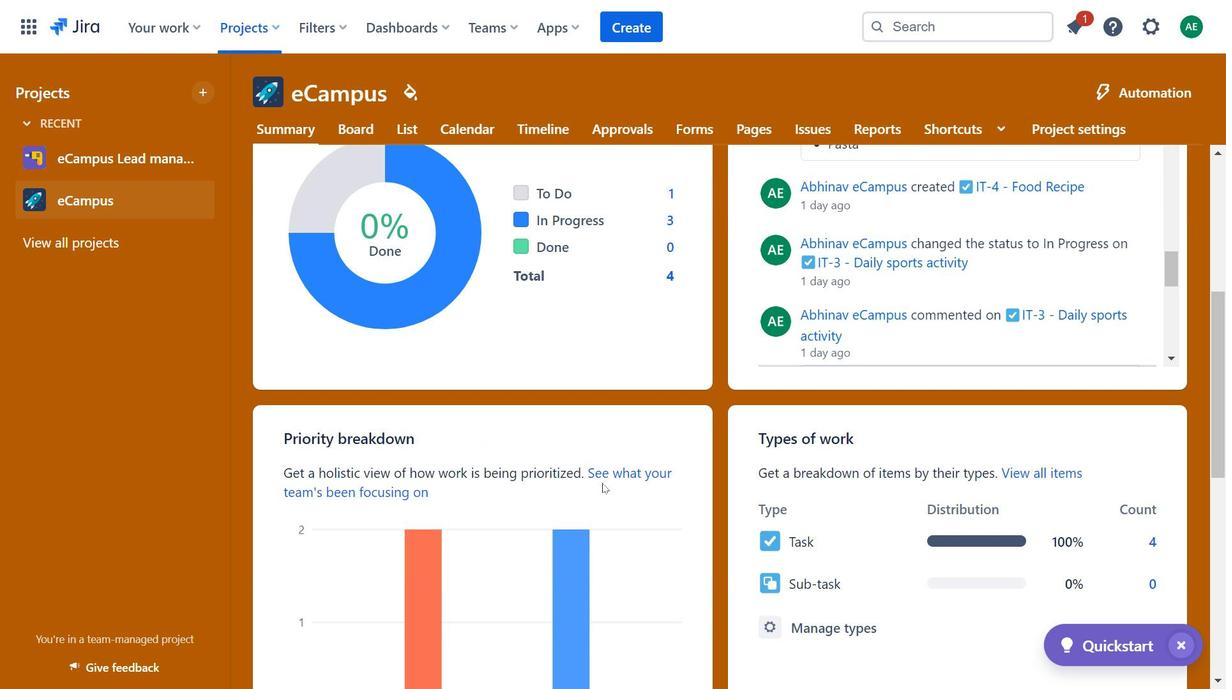 
Action: Mouse scrolled (602, 480) with delta (0, 0)
Screenshot: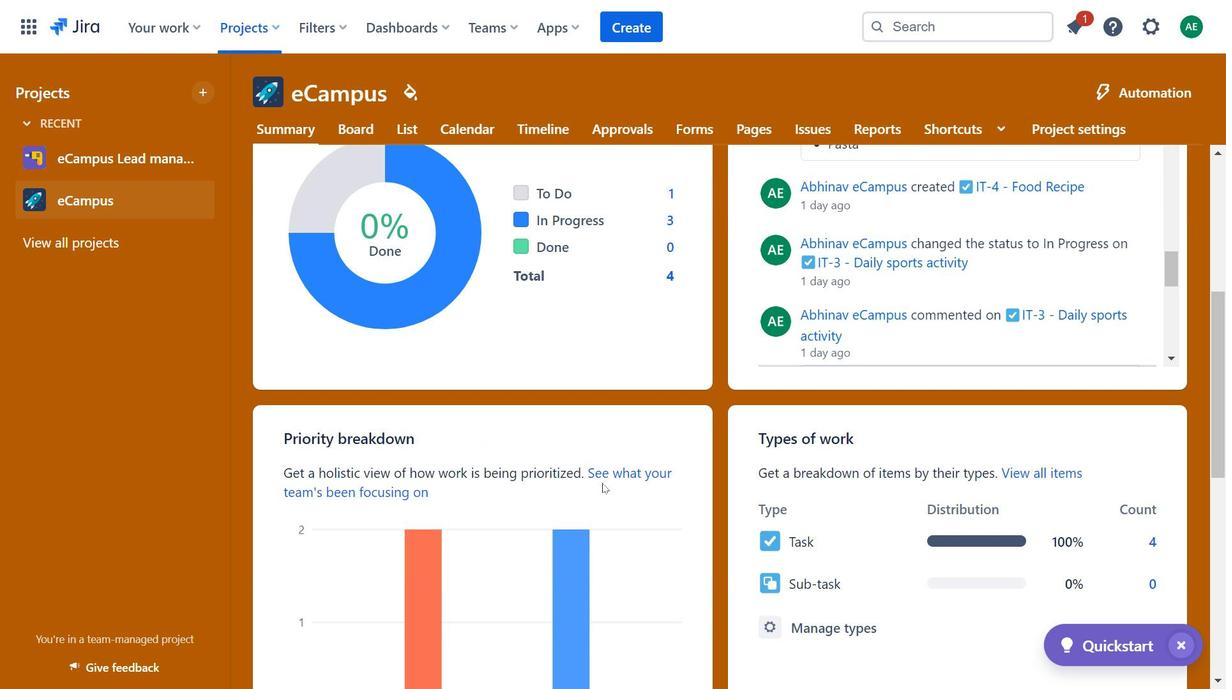 
Action: Mouse moved to (429, 564)
Screenshot: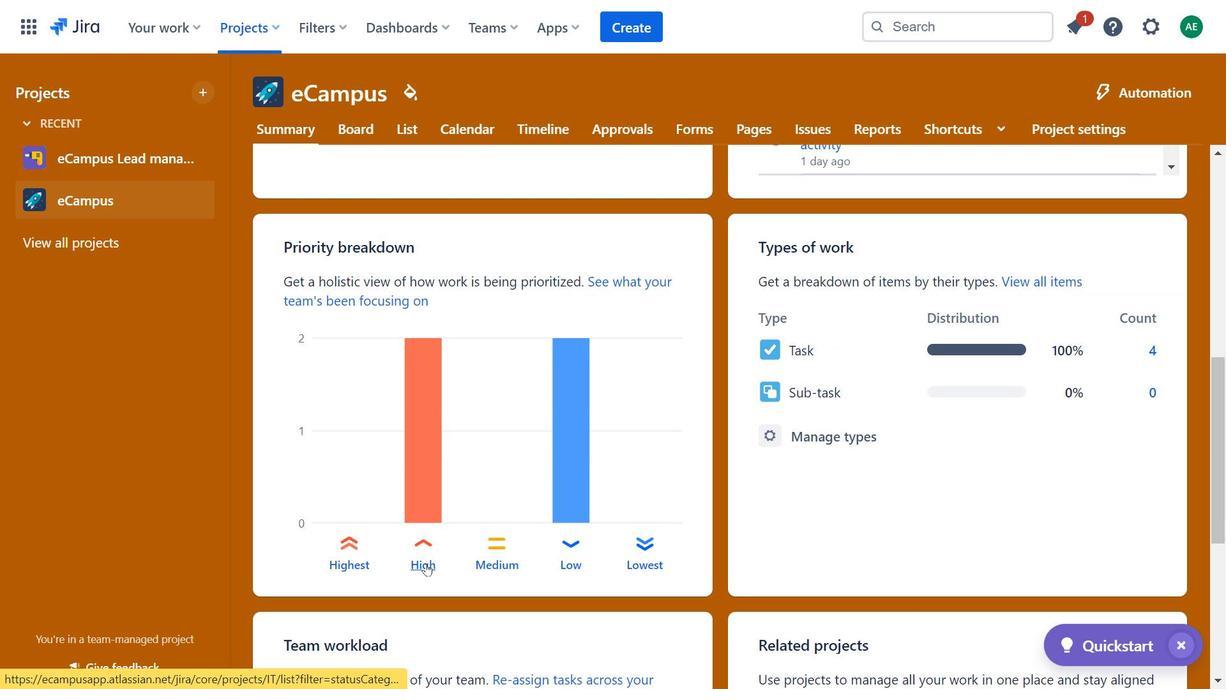 
Action: Mouse pressed left at (429, 564)
Screenshot: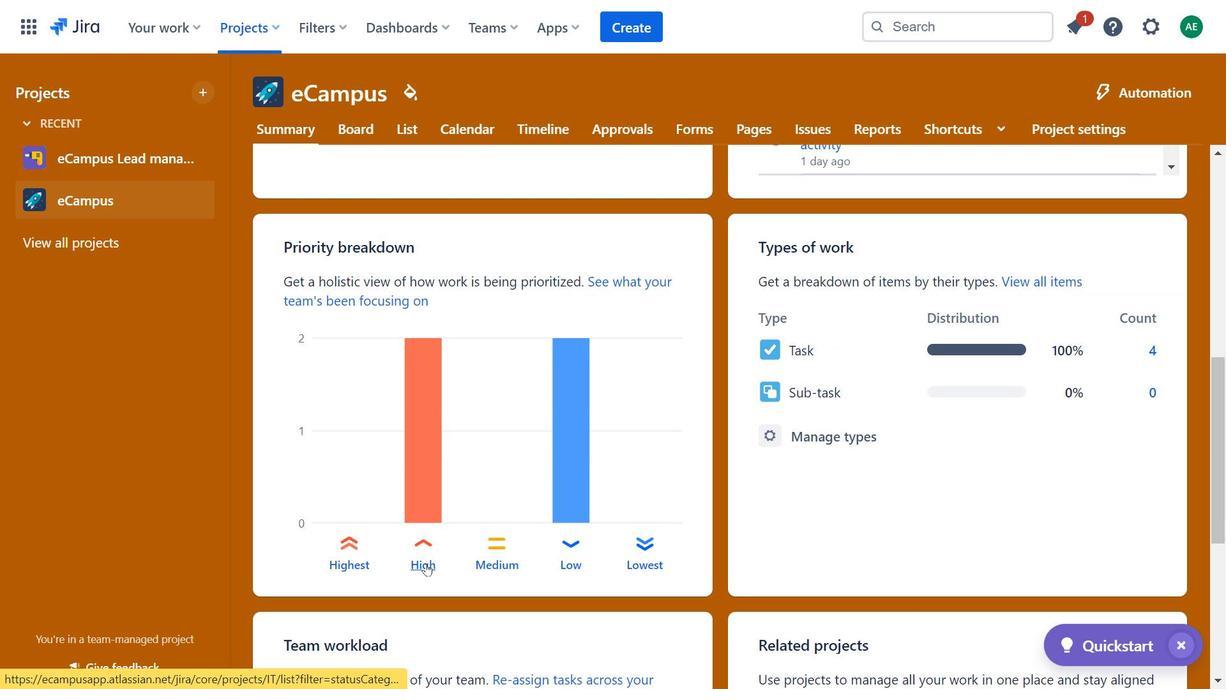 
Action: Mouse moved to (611, 345)
Screenshot: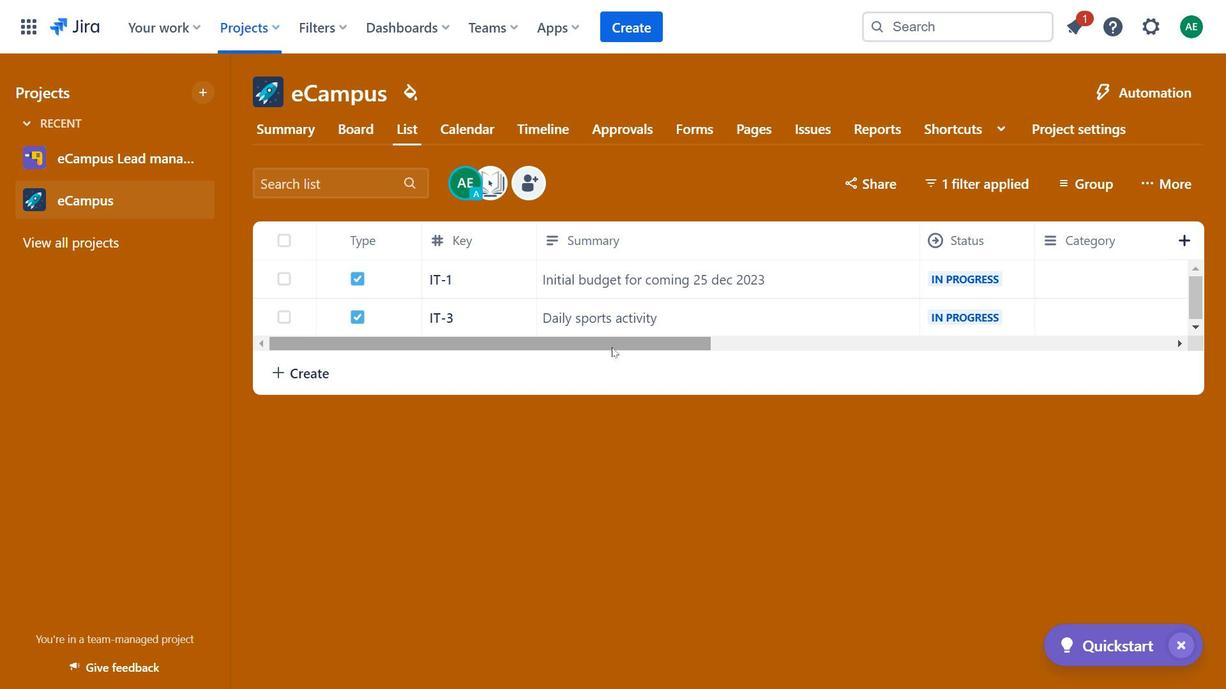 
Action: Mouse pressed left at (611, 345)
Screenshot: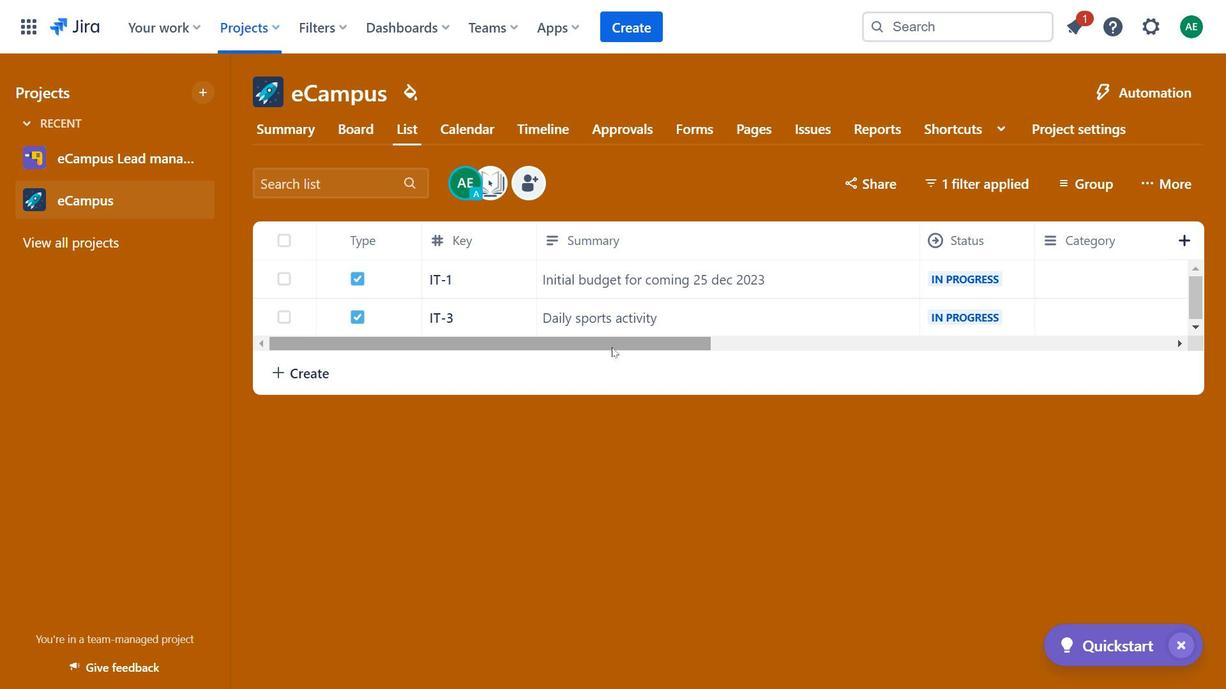 
Action: Mouse moved to (681, 345)
Screenshot: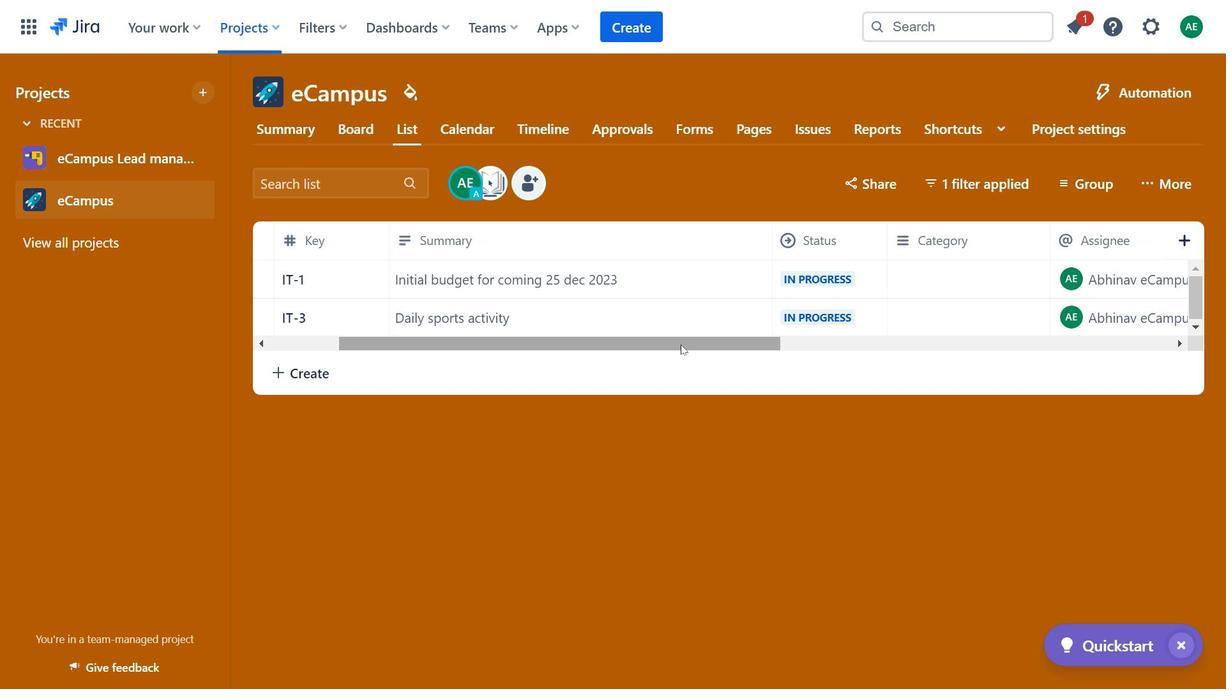 
Action: Mouse pressed left at (681, 345)
Screenshot: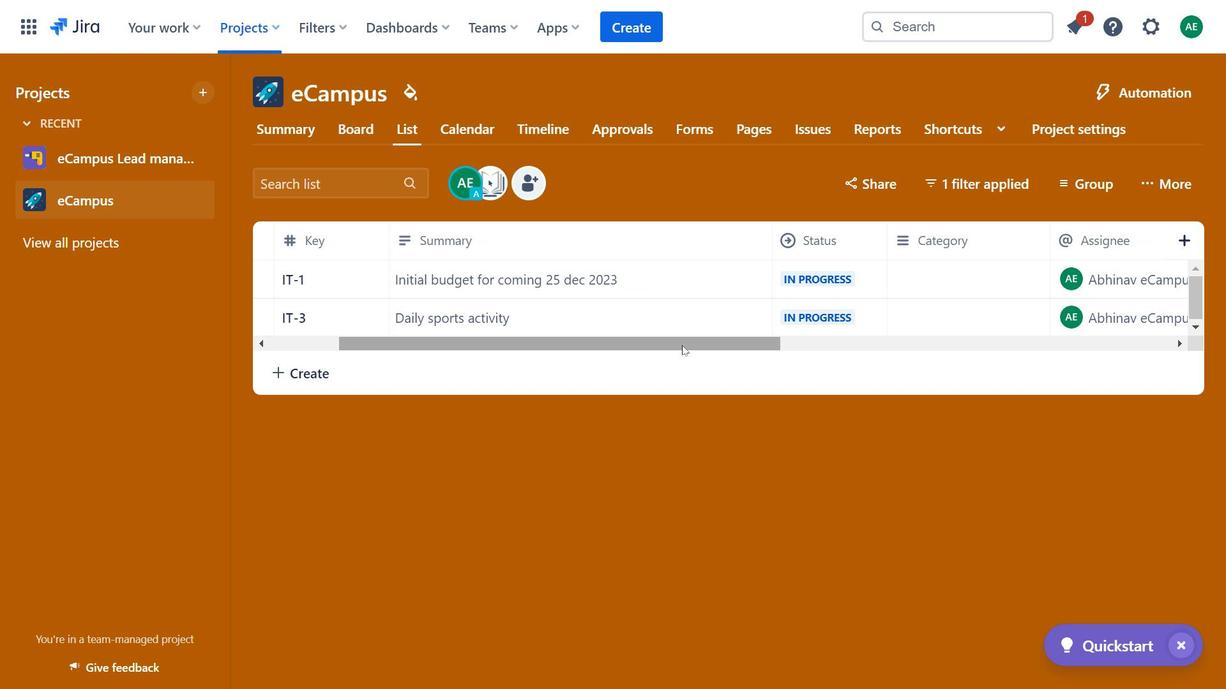 
Action: Mouse moved to (447, 127)
Screenshot: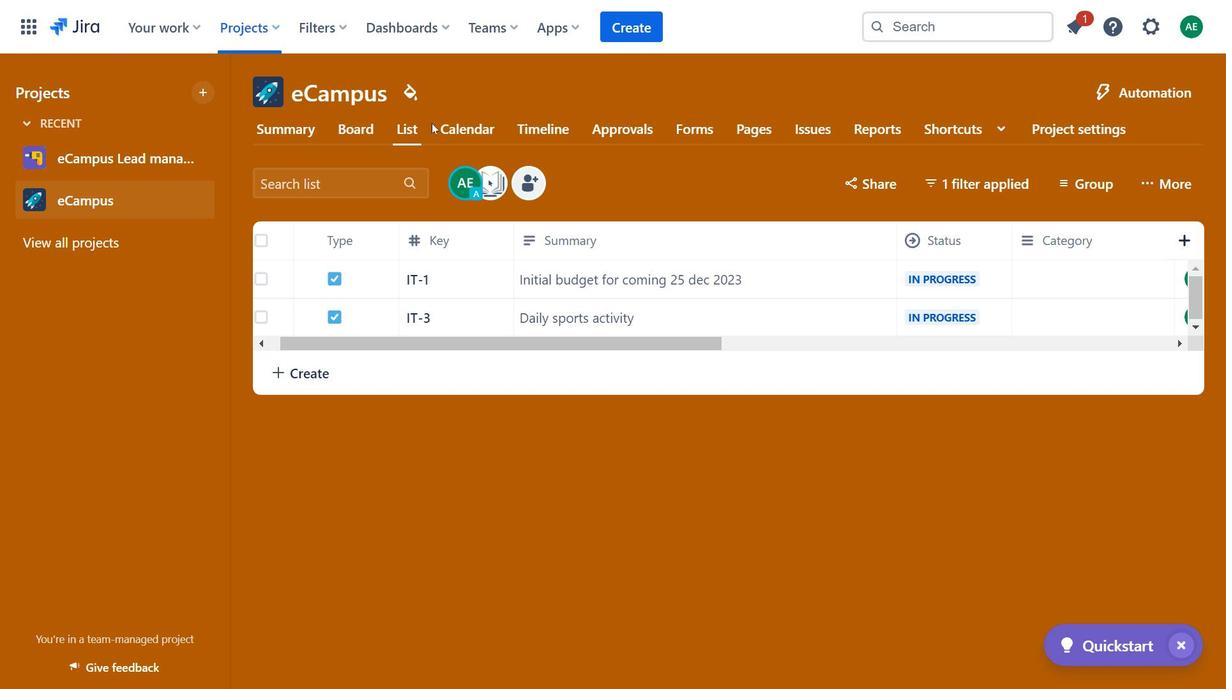 
Action: Mouse pressed left at (447, 127)
Screenshot: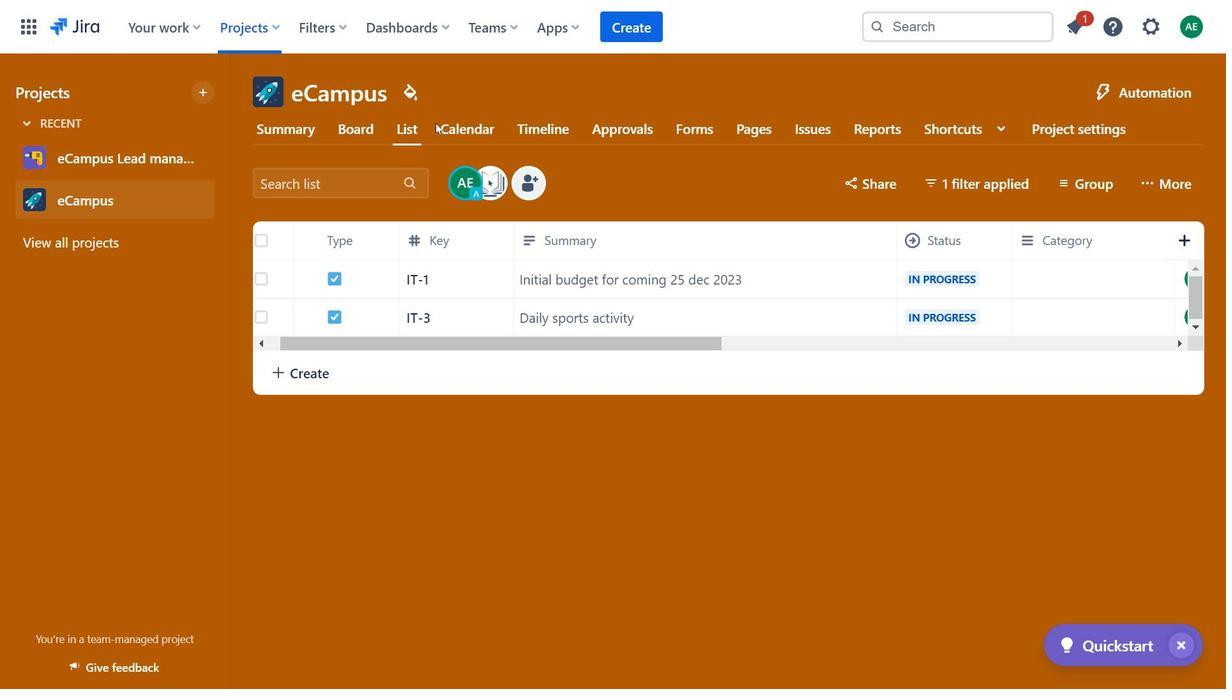 
Action: Mouse moved to (1191, 272)
Screenshot: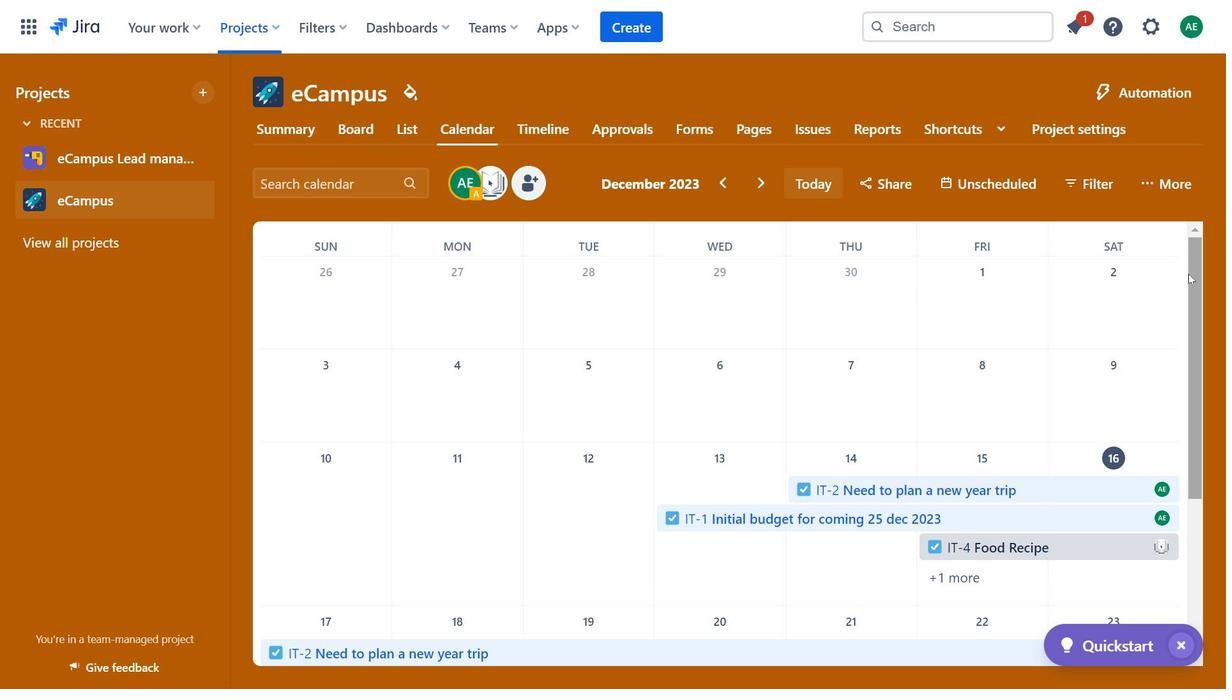 
Action: Mouse pressed left at (1191, 272)
Screenshot: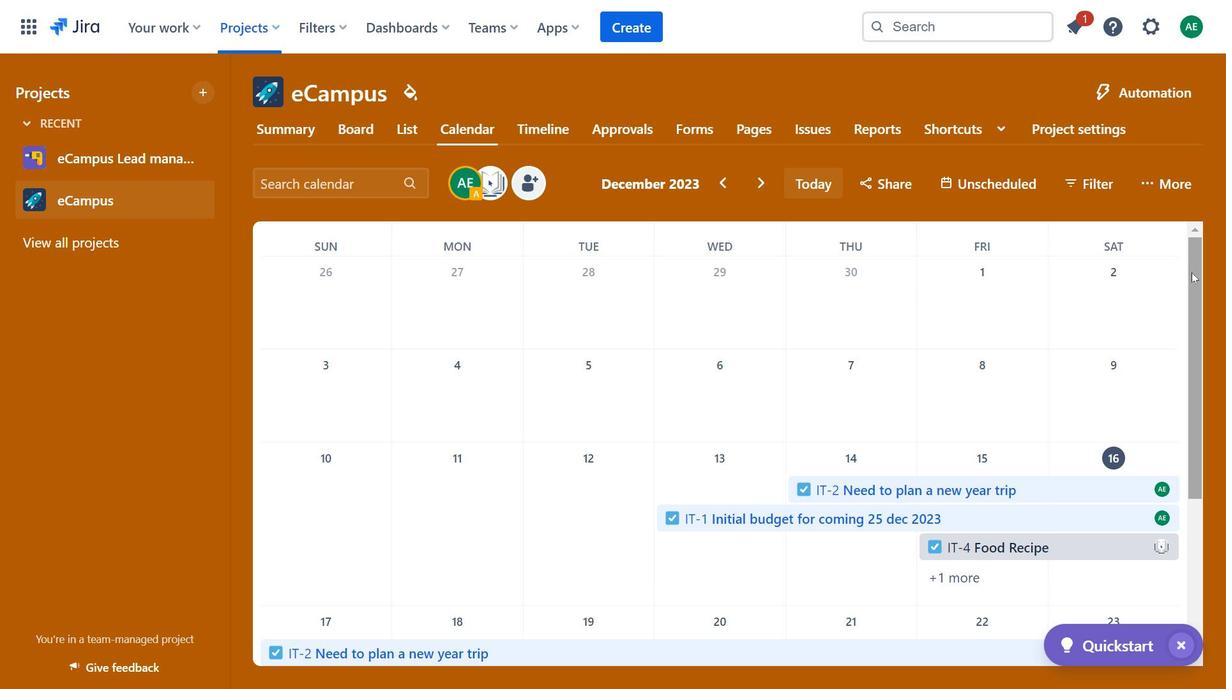 
Action: Mouse moved to (395, 125)
Screenshot: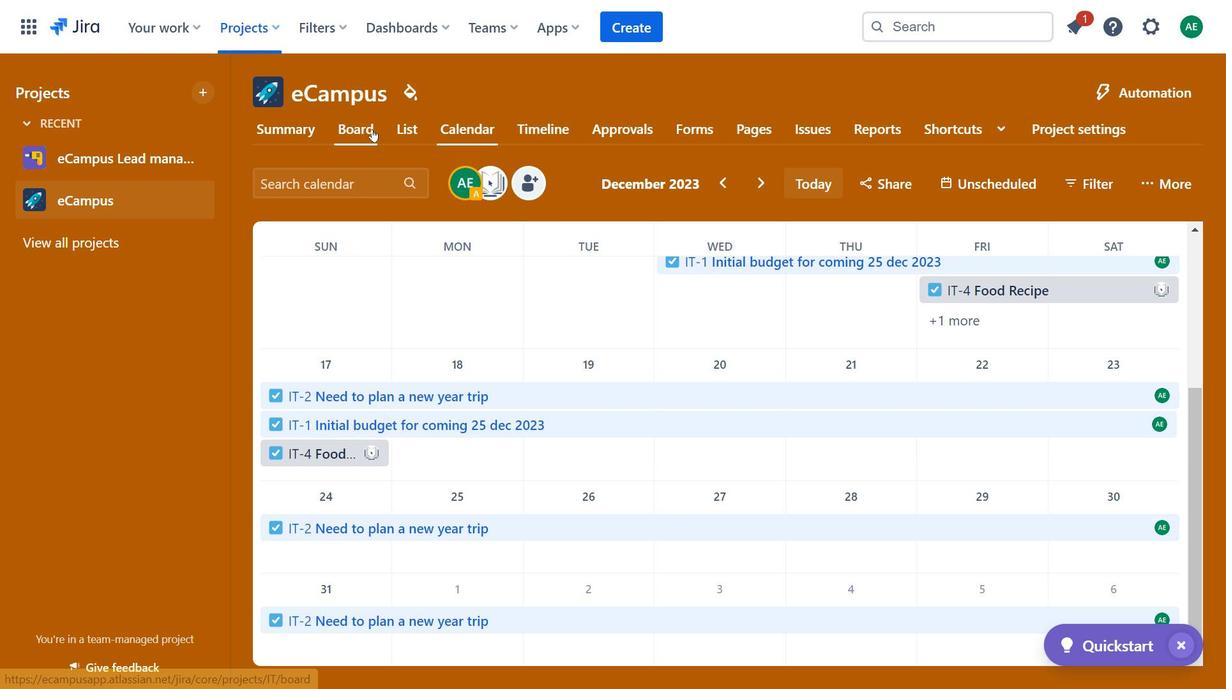 
Action: Mouse pressed left at (395, 125)
Screenshot: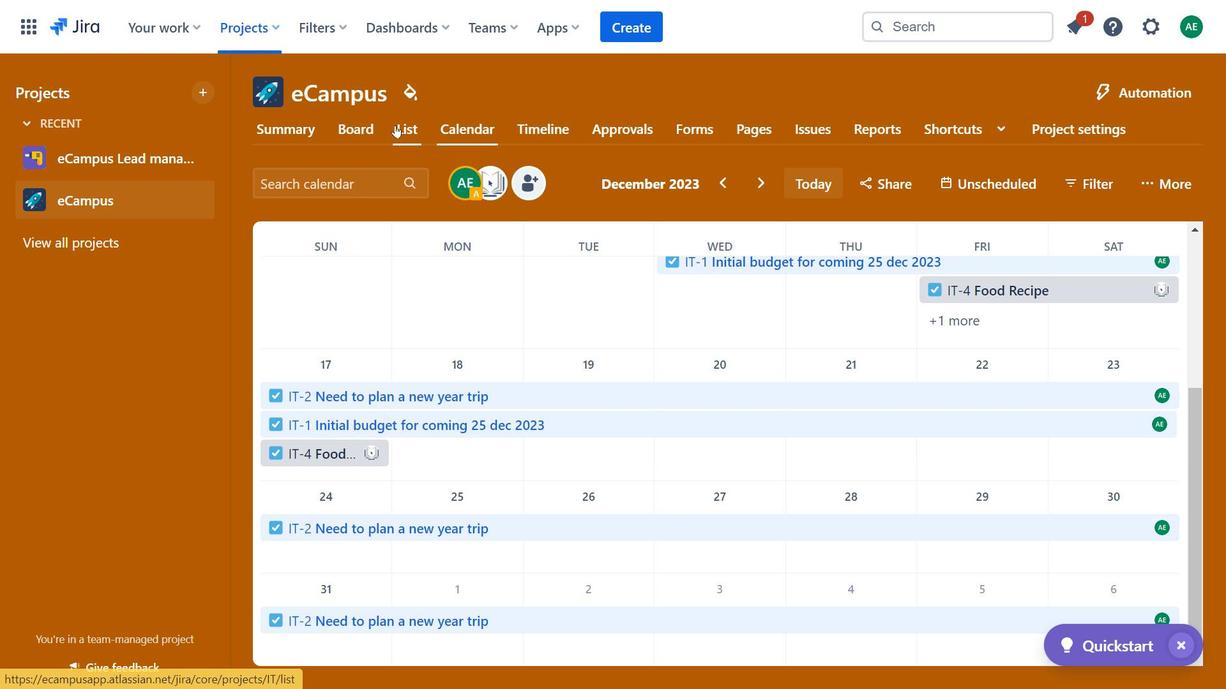 
Action: Mouse moved to (259, 18)
Screenshot: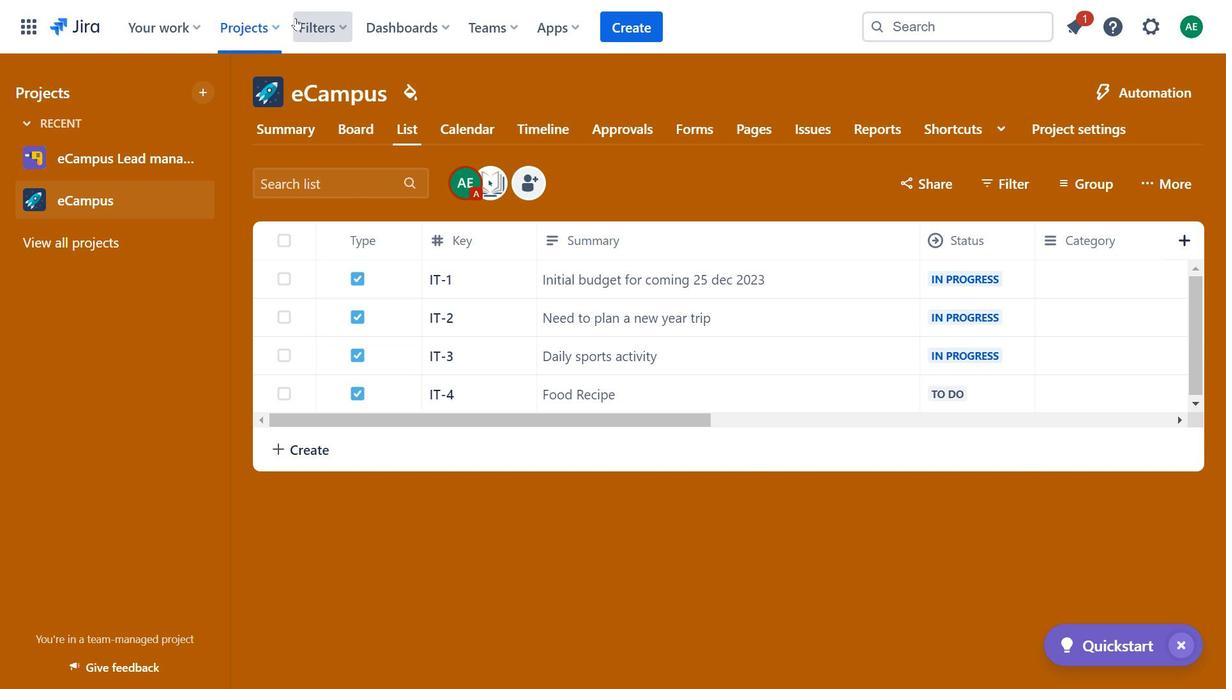 
Action: Mouse pressed left at (259, 18)
Screenshot: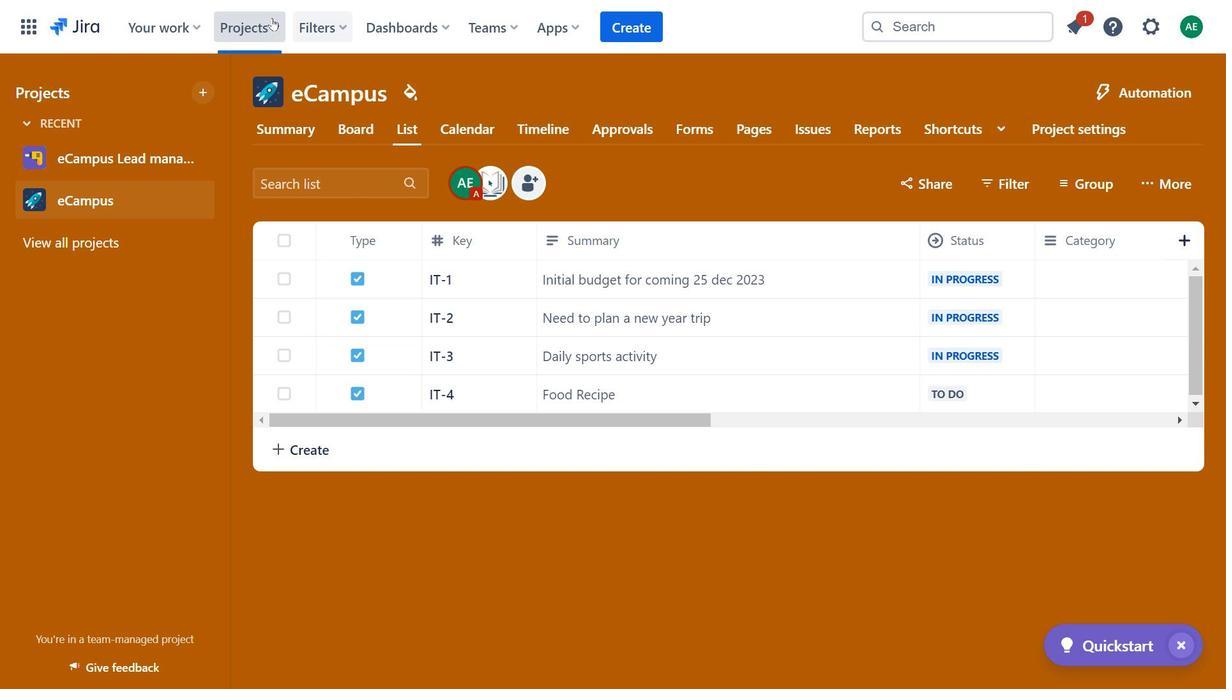 
Action: Mouse moved to (289, 145)
Screenshot: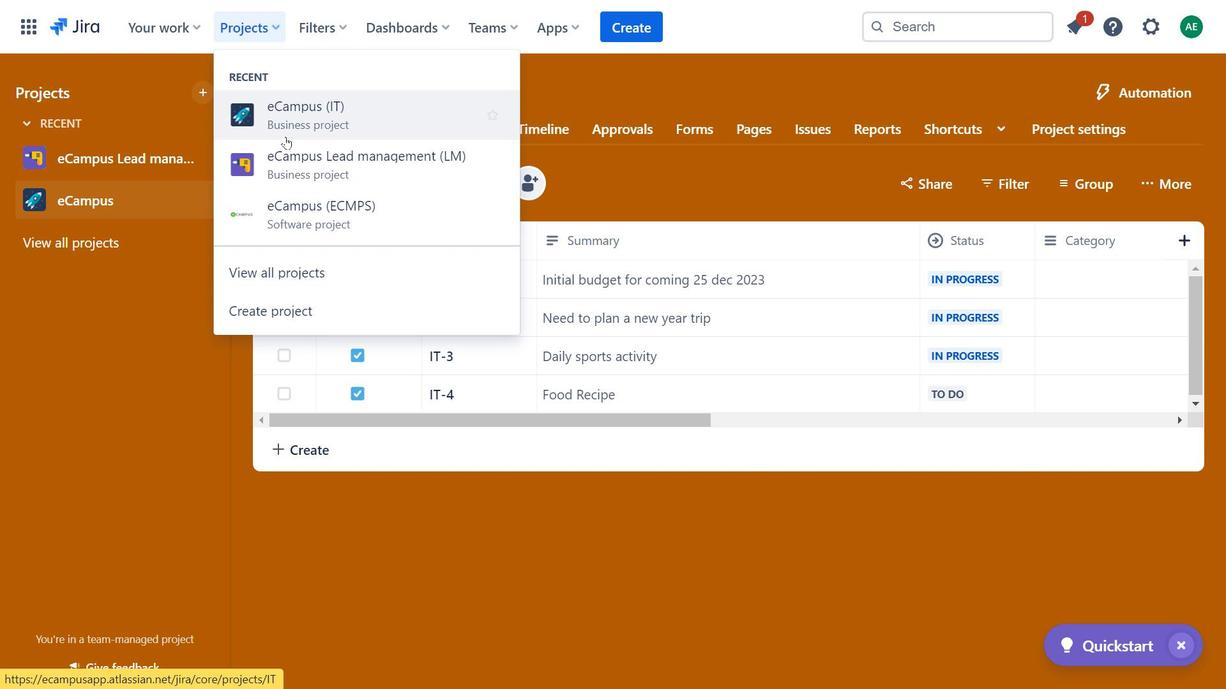 
Action: Mouse pressed left at (289, 145)
Screenshot: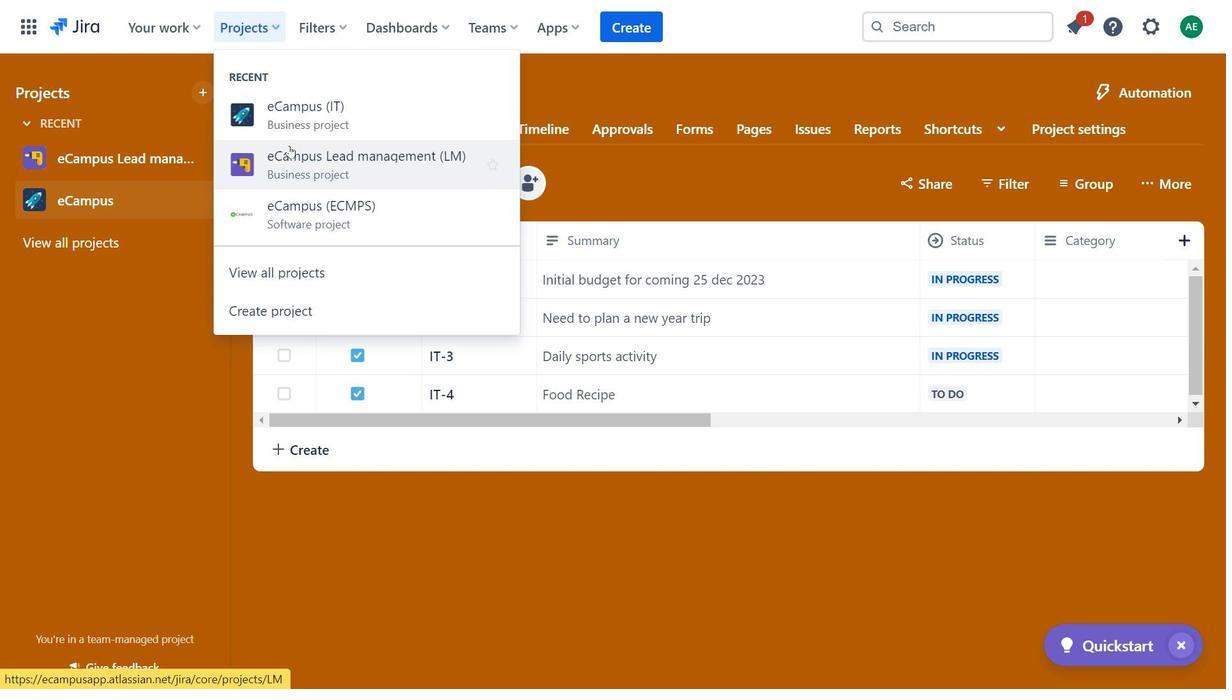 
Action: Mouse moved to (458, 347)
Screenshot: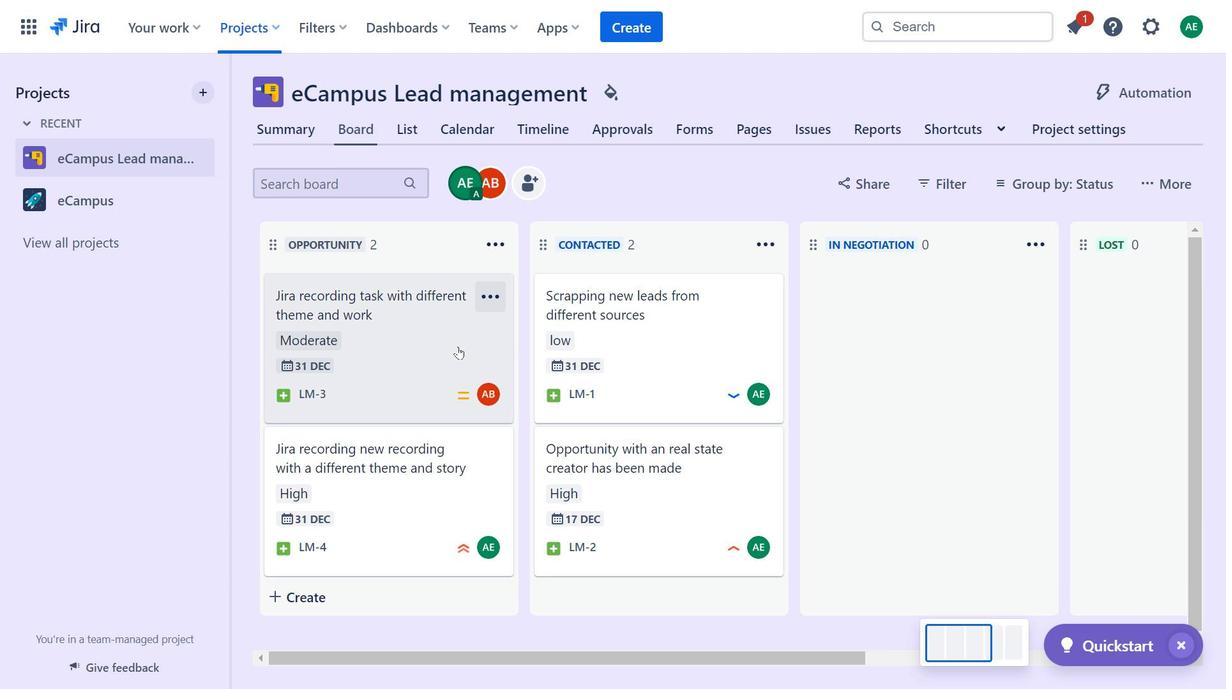 
Action: Mouse pressed left at (458, 347)
Screenshot: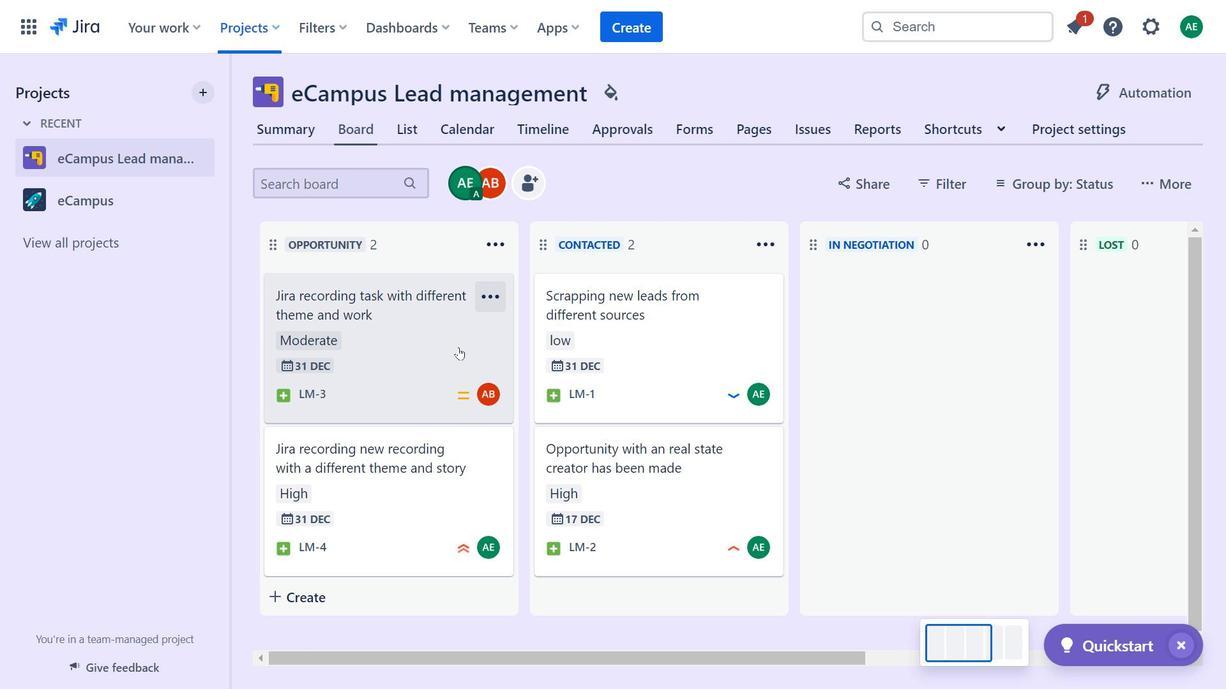 
Action: Mouse moved to (743, 158)
Screenshot: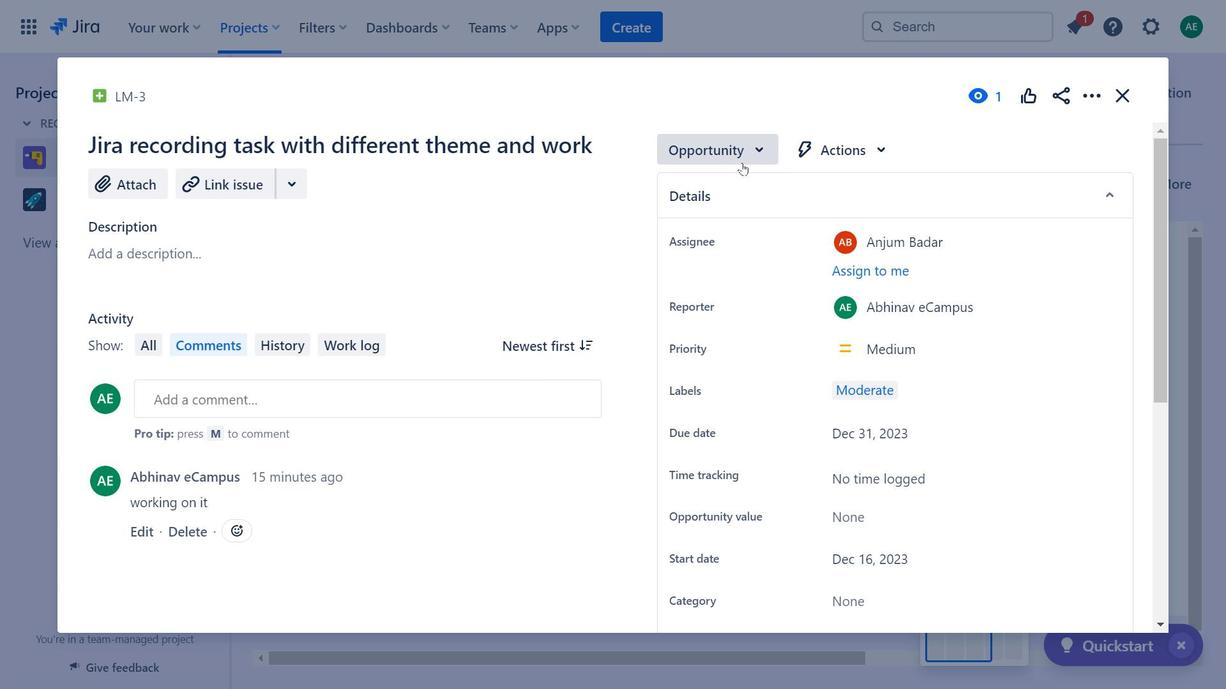 
Action: Mouse pressed left at (743, 158)
Screenshot: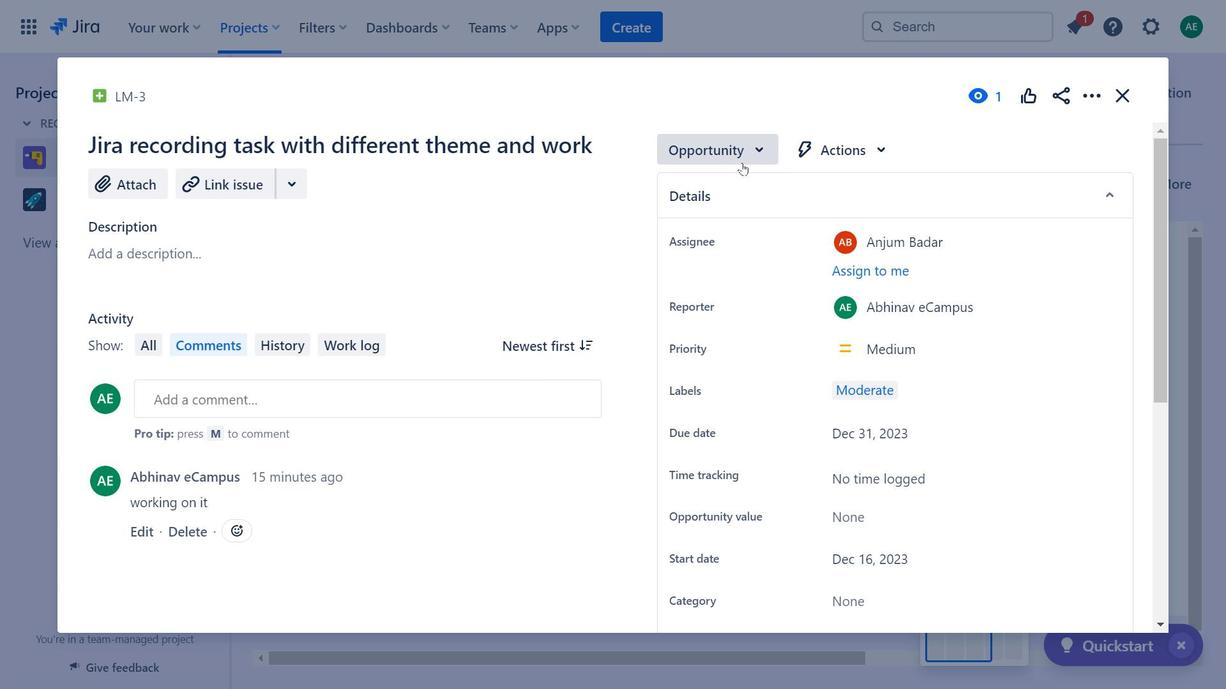 
Action: Mouse moved to (745, 216)
Screenshot: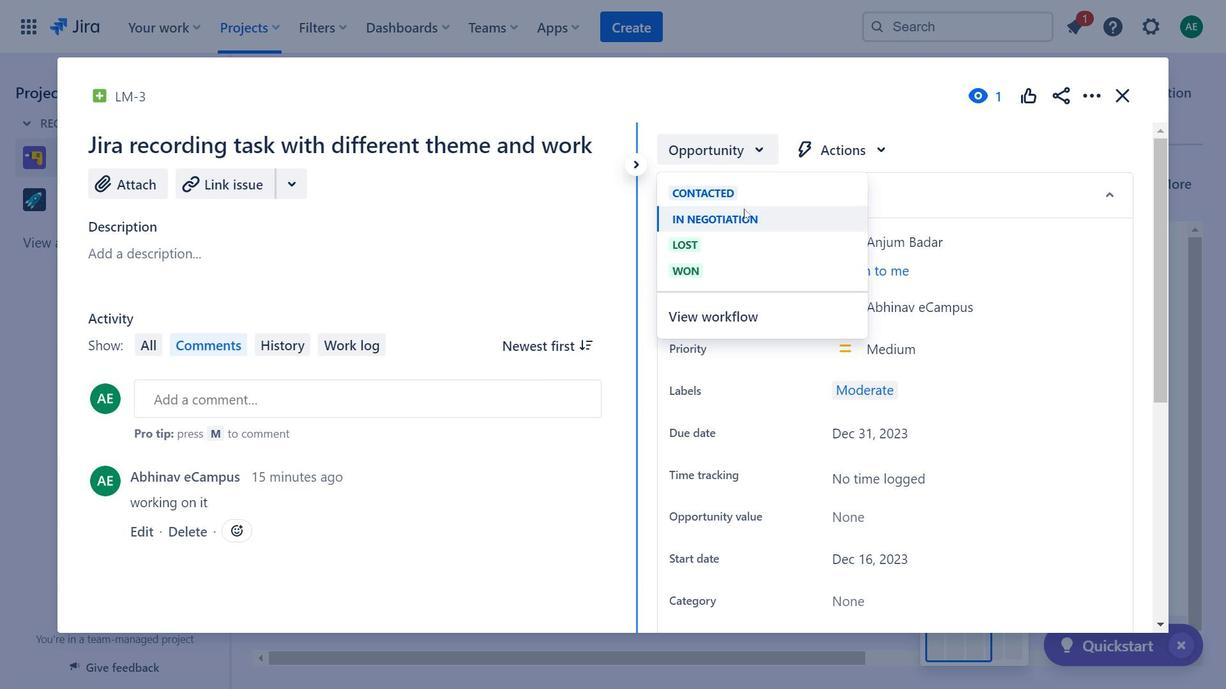 
Action: Mouse pressed left at (745, 216)
Screenshot: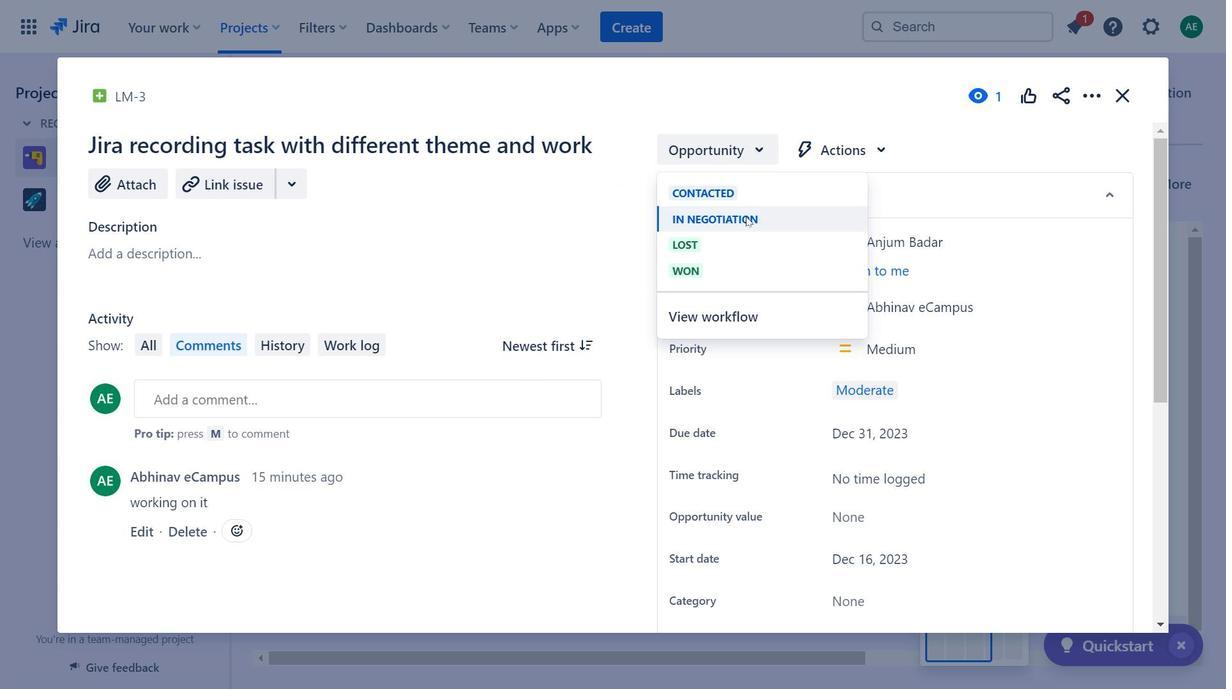 
Action: Mouse moved to (1104, 98)
Screenshot: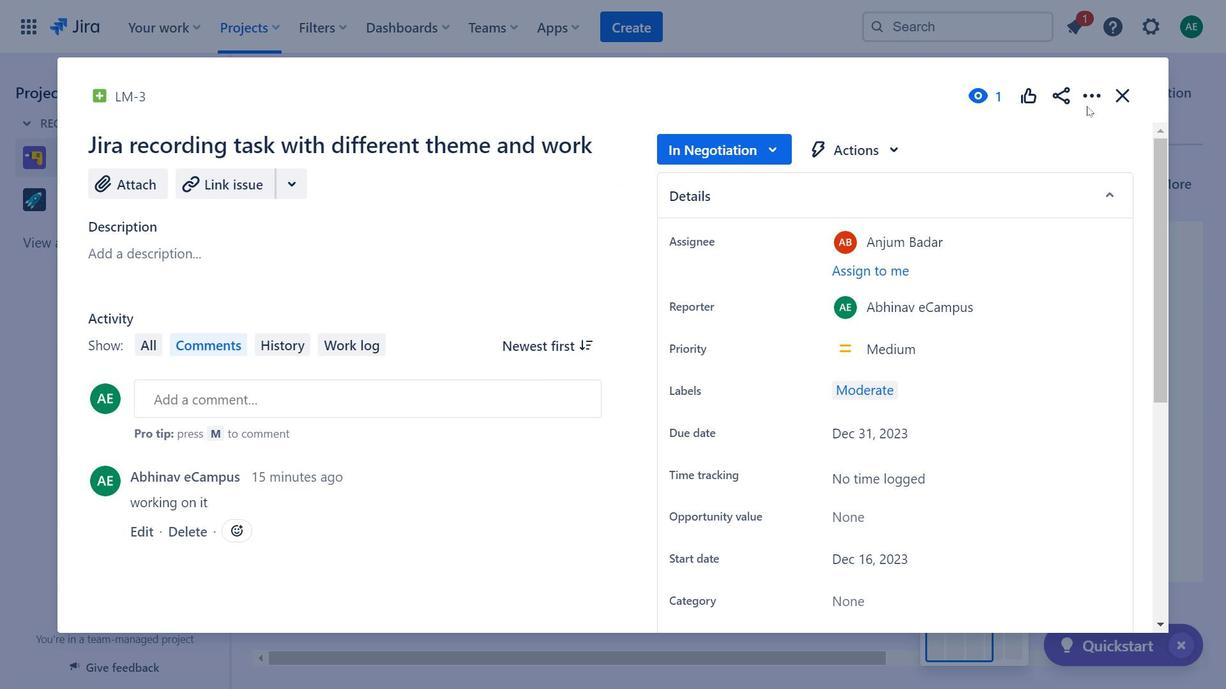 
Action: Mouse pressed left at (1104, 98)
Screenshot: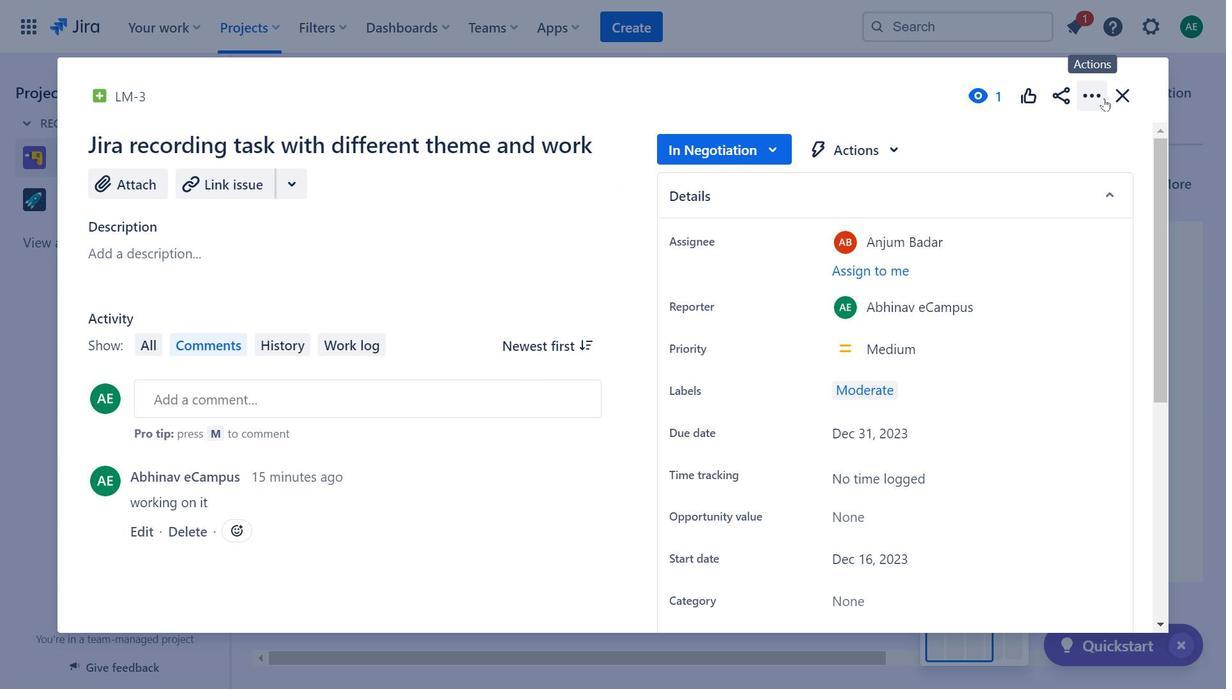 
Action: Mouse moved to (1068, 246)
Screenshot: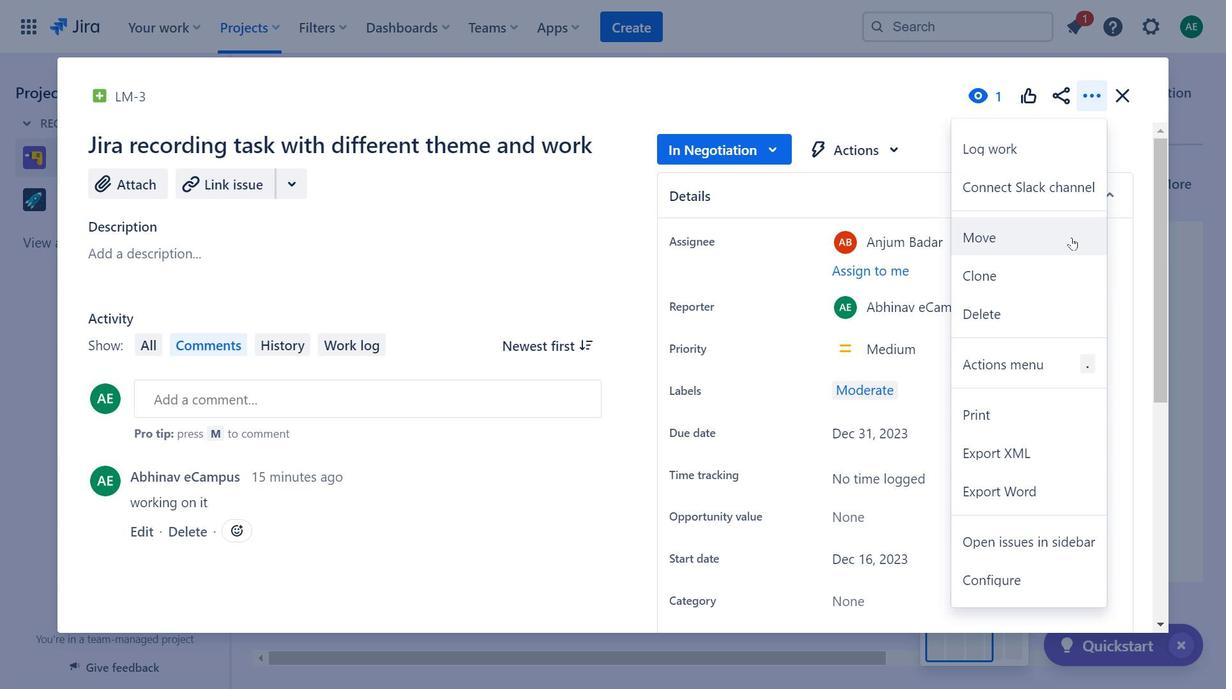 
Action: Mouse pressed left at (1068, 246)
Screenshot: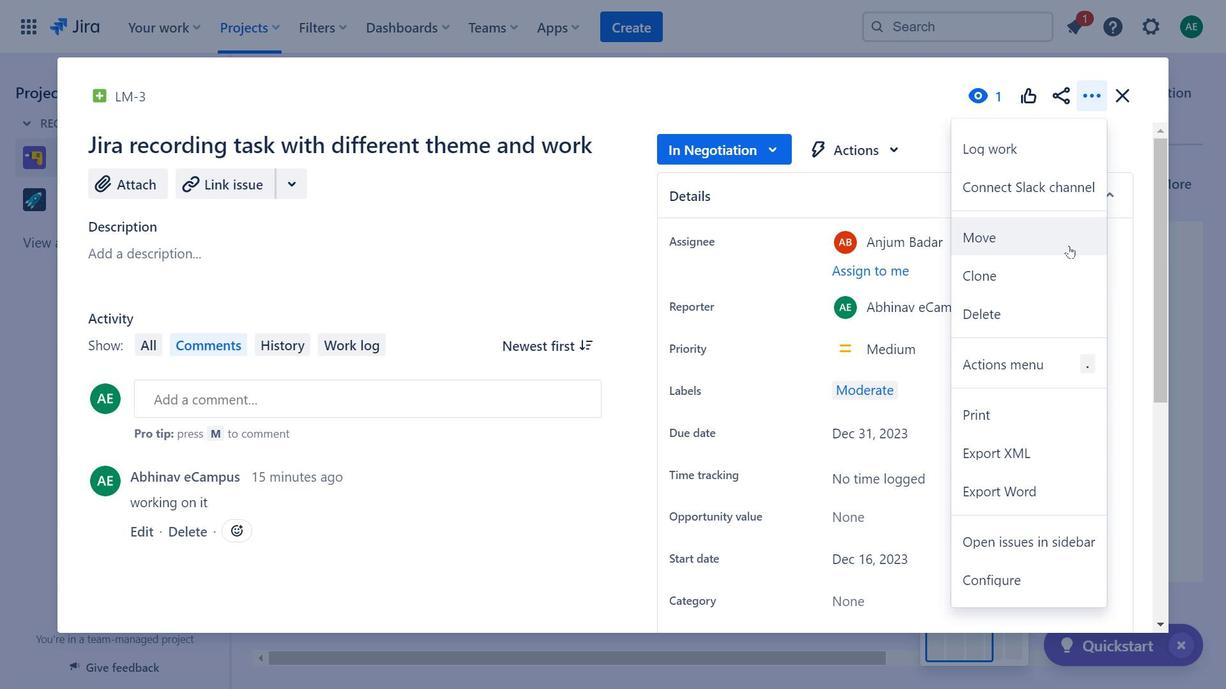 
Action: Mouse moved to (725, 324)
Screenshot: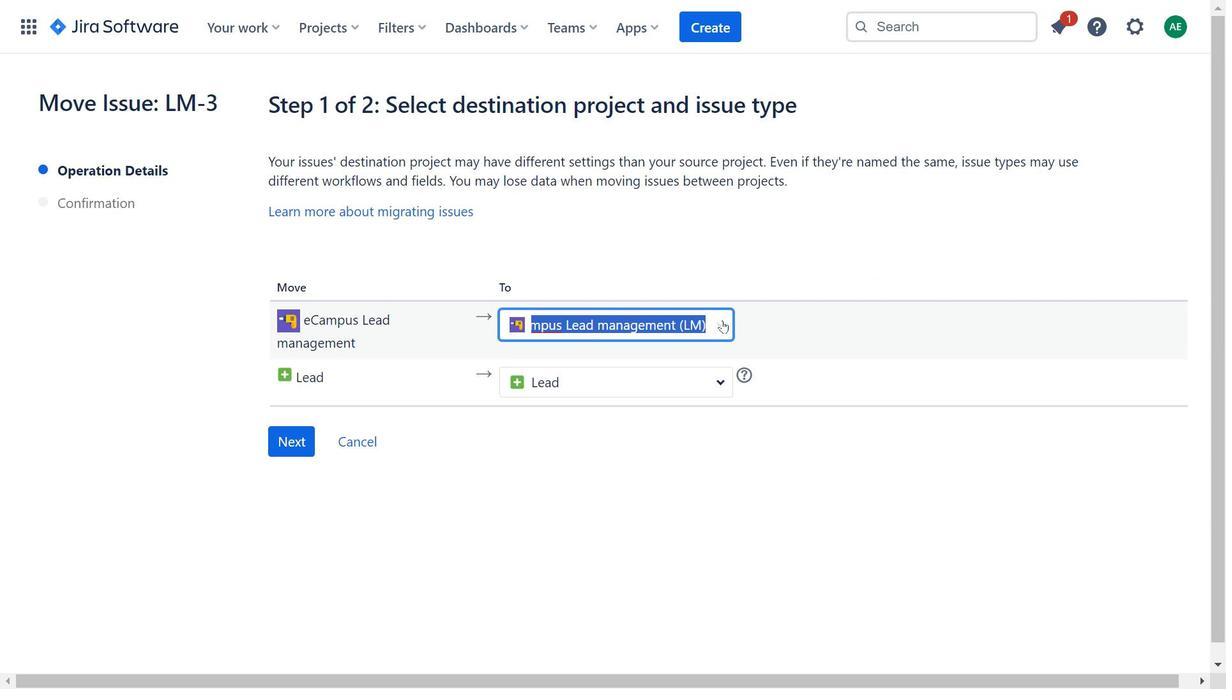 
Action: Mouse pressed left at (725, 324)
Screenshot: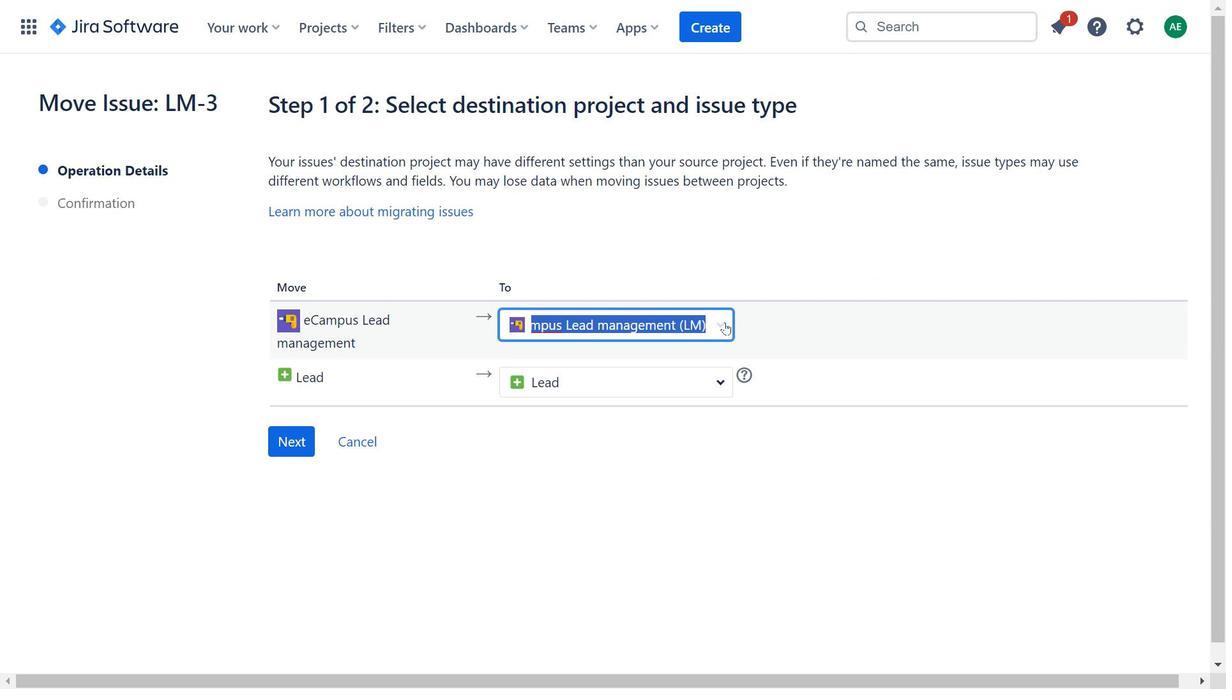 
Action: Mouse moved to (647, 483)
Screenshot: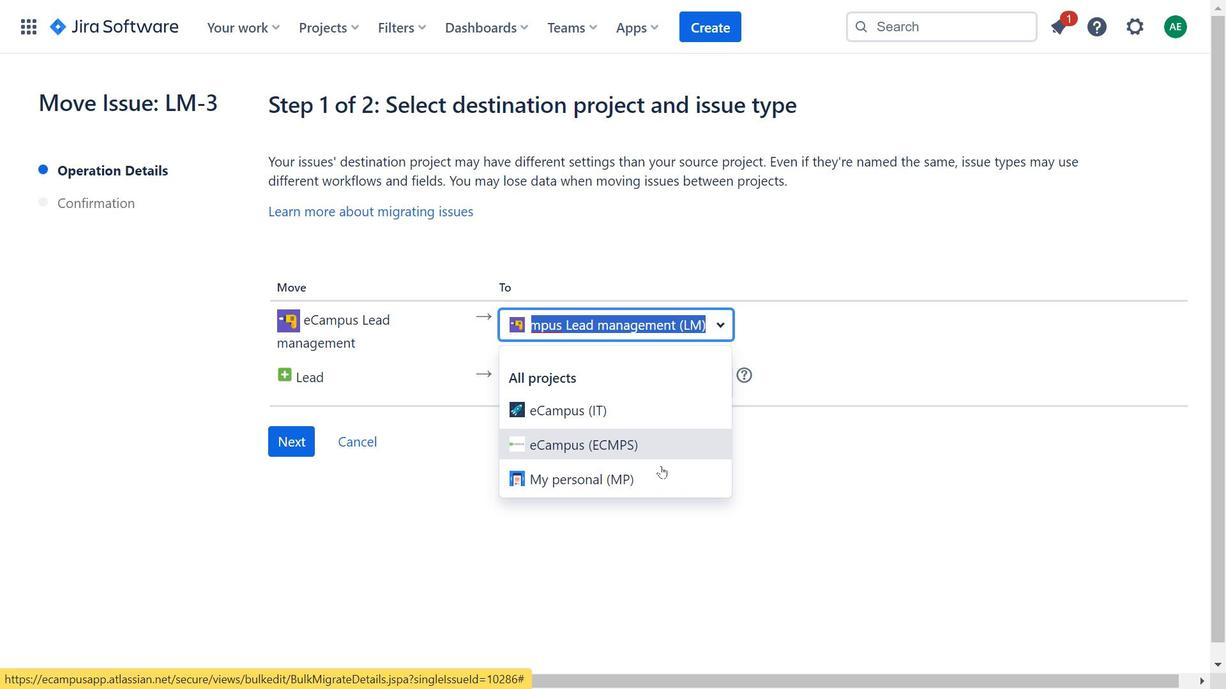 
Action: Mouse pressed left at (647, 483)
Screenshot: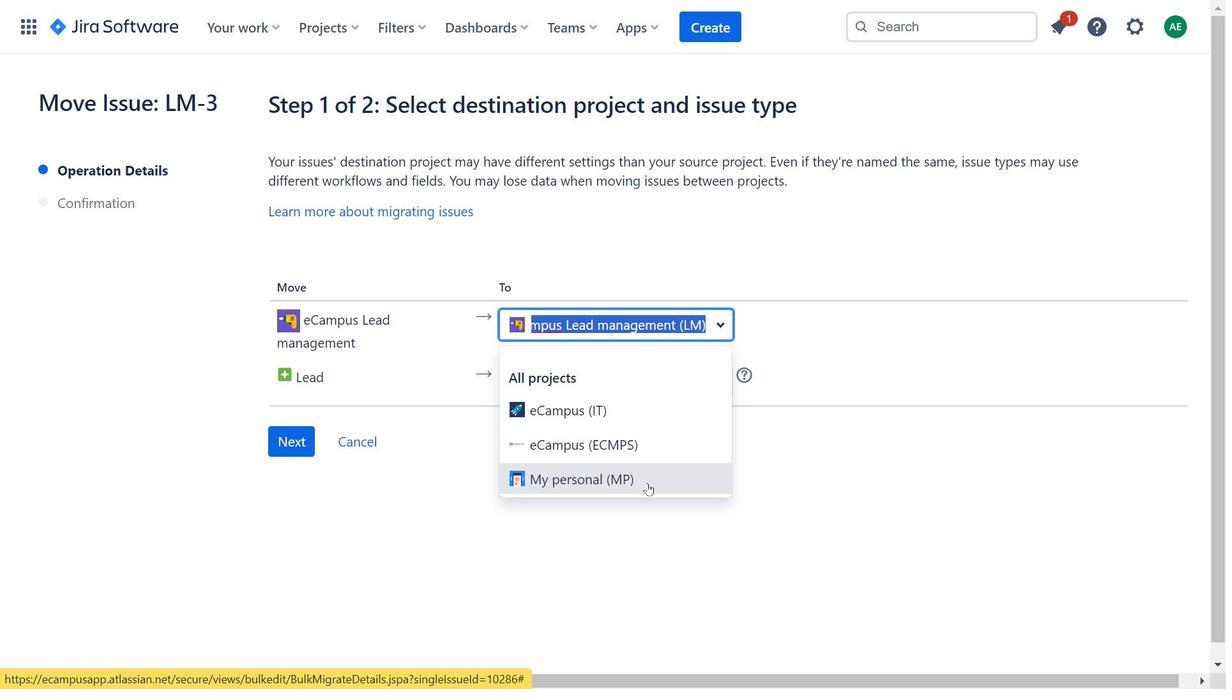 
Action: Mouse moved to (564, 466)
Screenshot: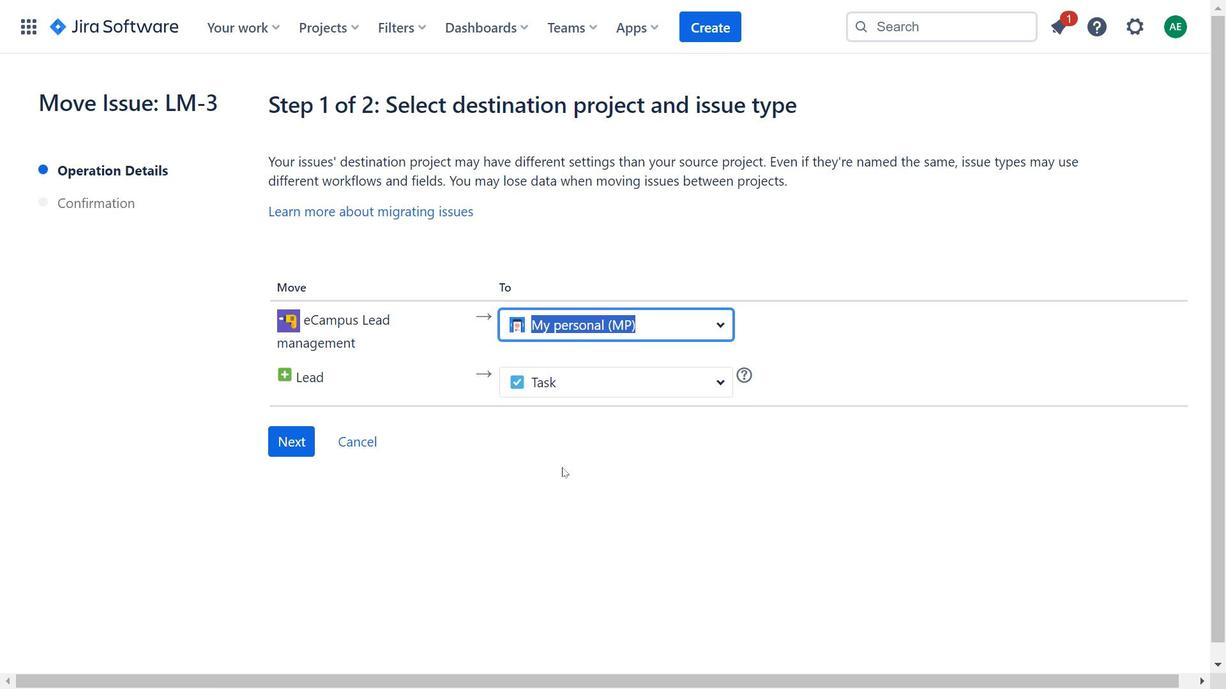 
Action: Mouse pressed left at (564, 466)
Screenshot: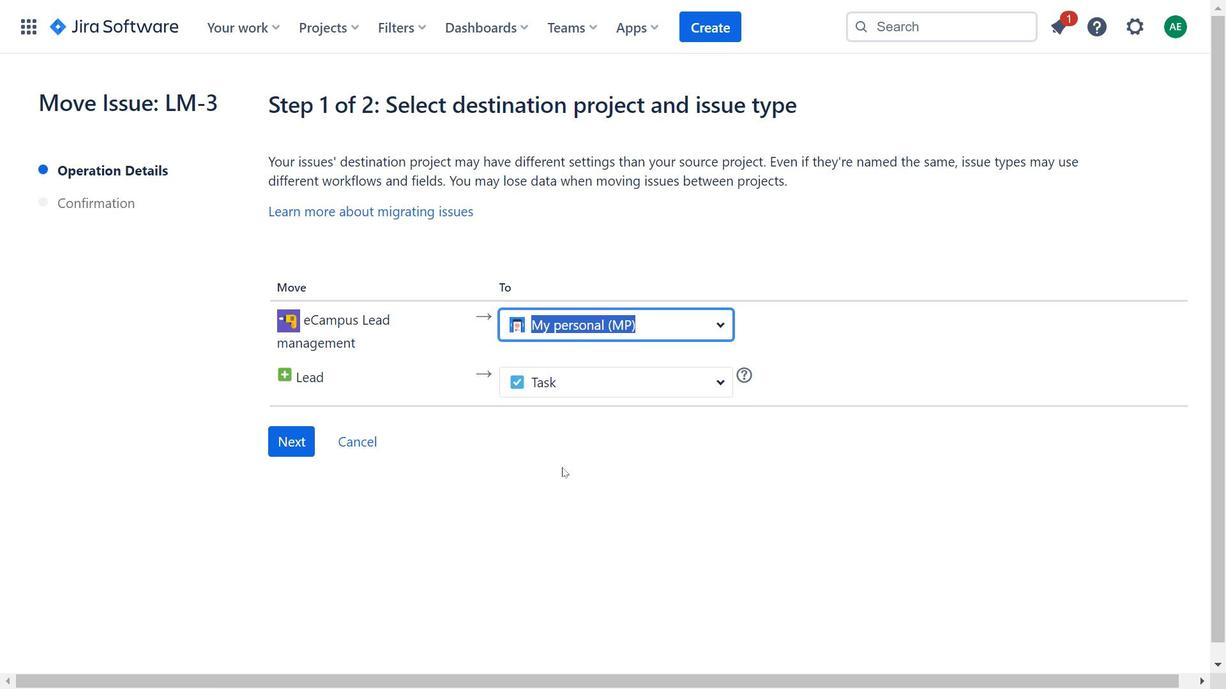 
Action: Mouse moved to (547, 385)
Screenshot: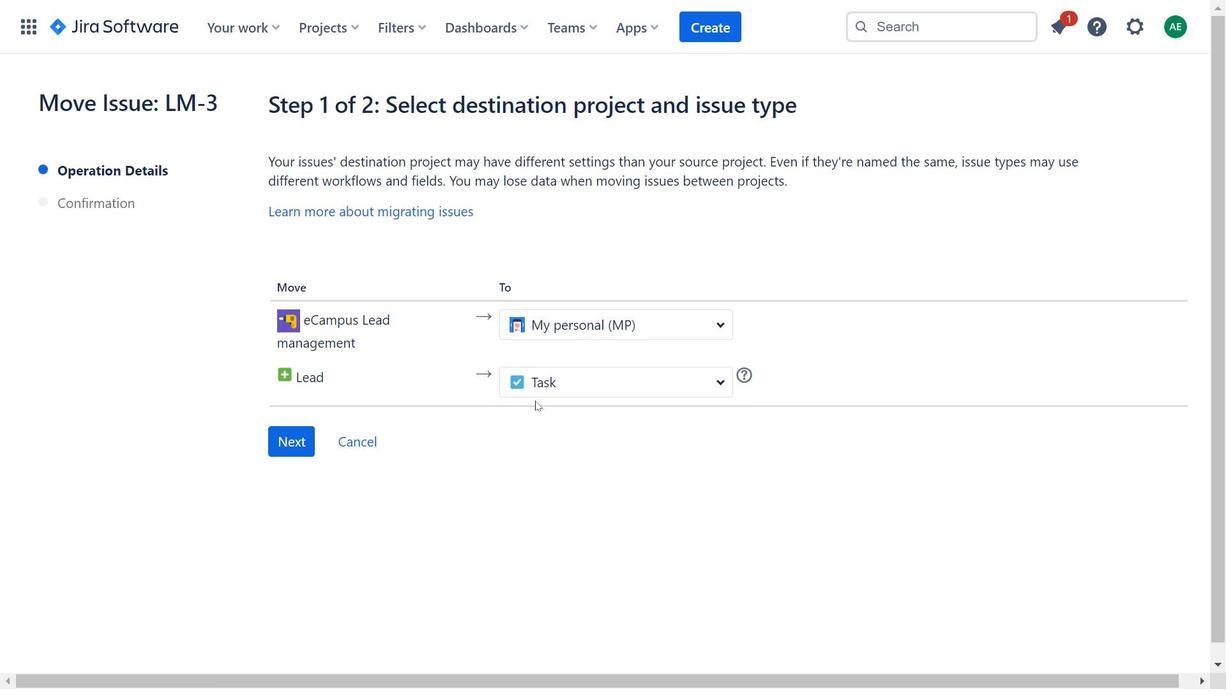 
Action: Mouse pressed left at (547, 385)
Screenshot: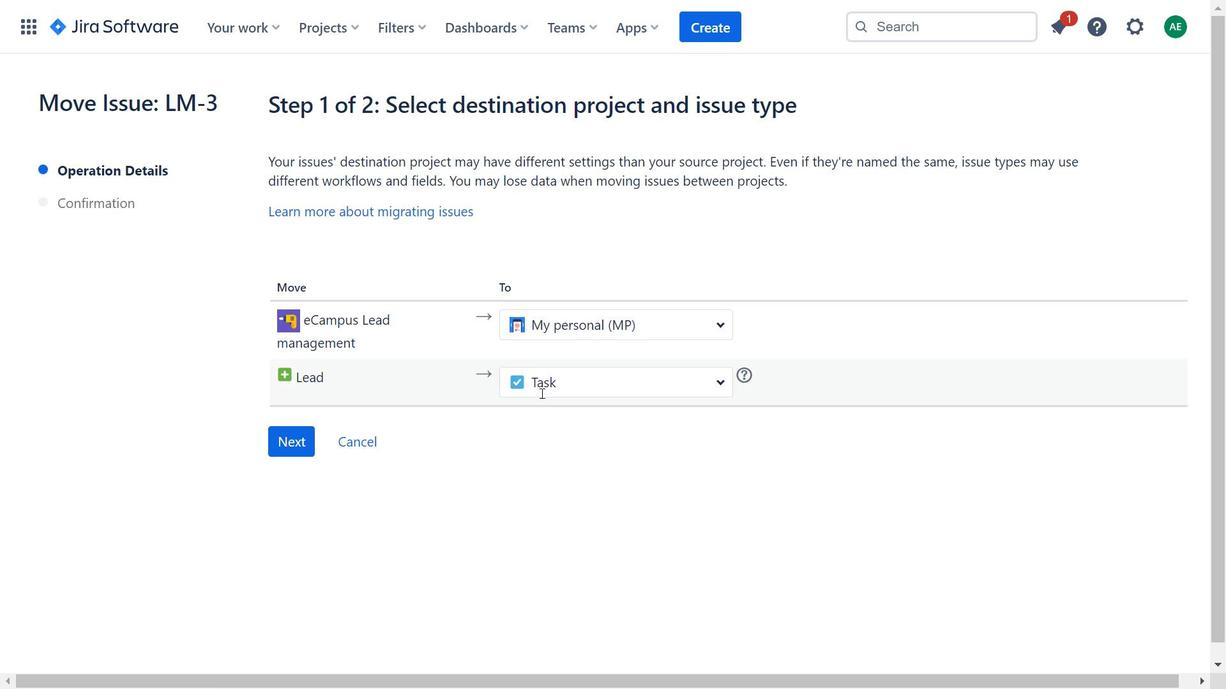 
Action: Mouse moved to (576, 492)
Screenshot: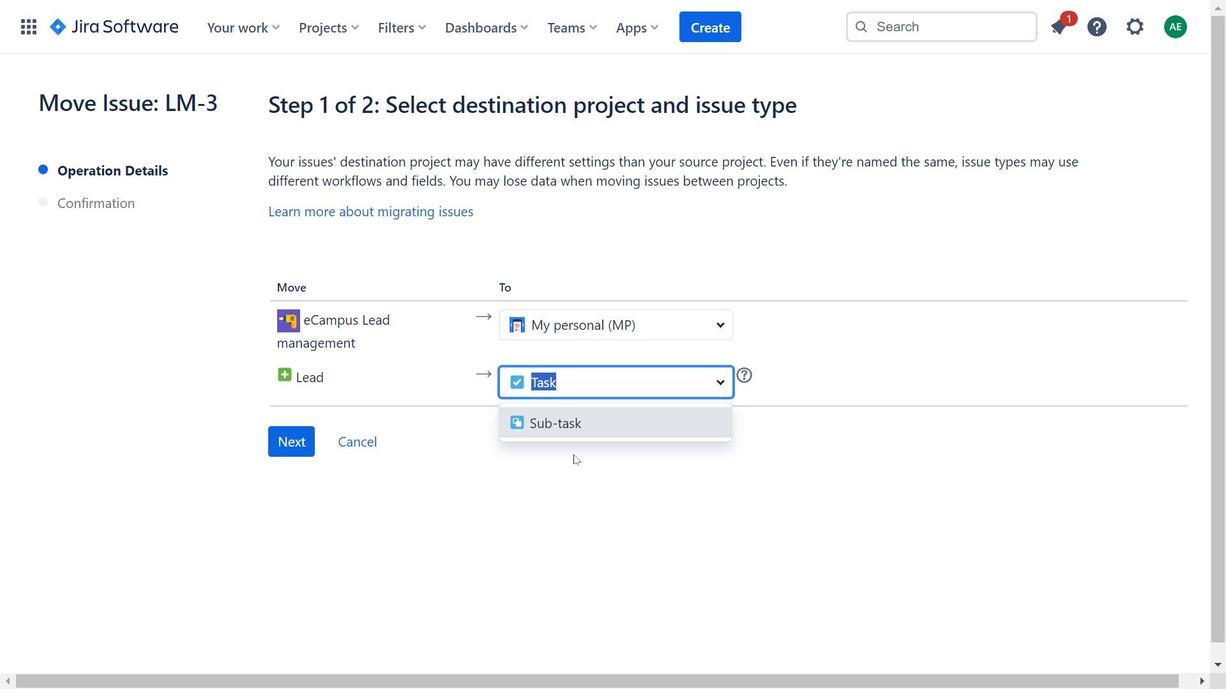 
Action: Mouse pressed left at (576, 492)
Screenshot: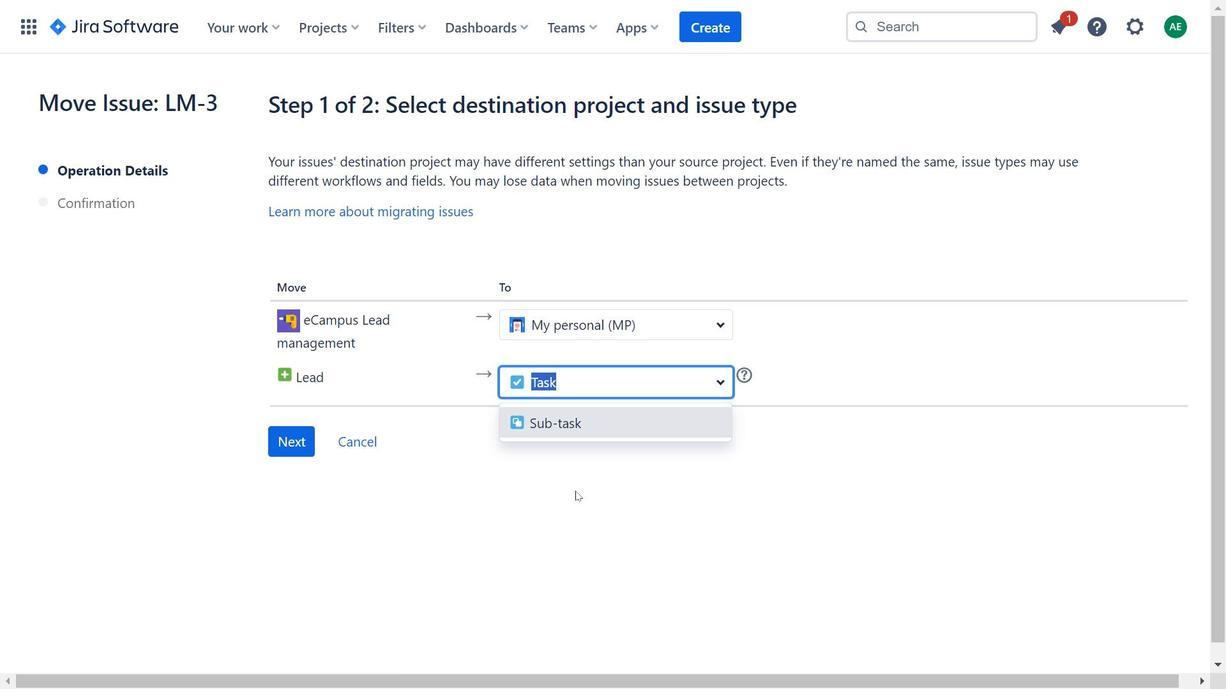 
Action: Mouse moved to (291, 443)
Screenshot: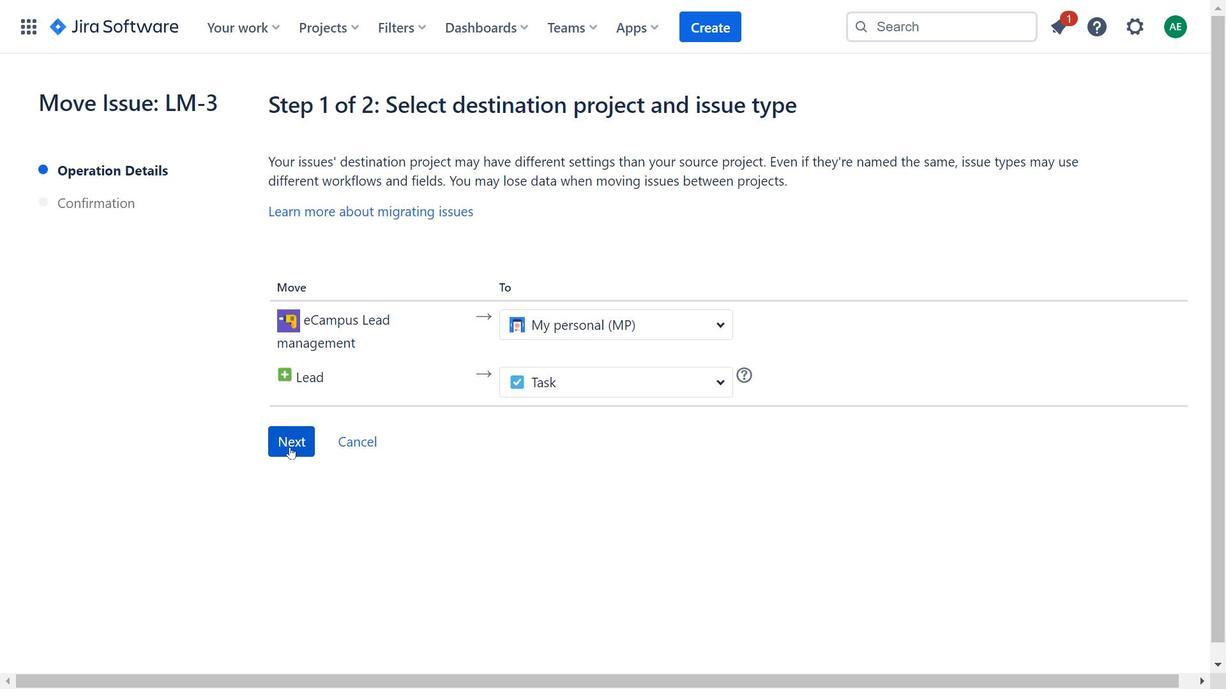
Action: Mouse pressed left at (291, 443)
Screenshot: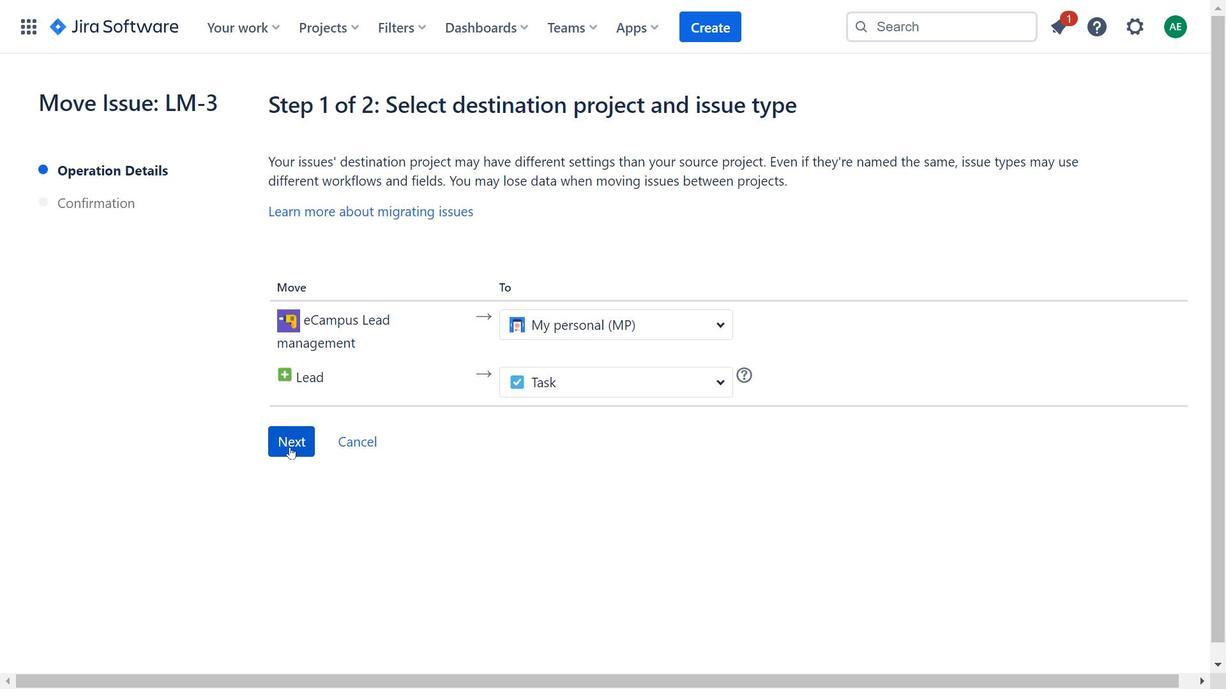 
Action: Mouse moved to (808, 305)
Screenshot: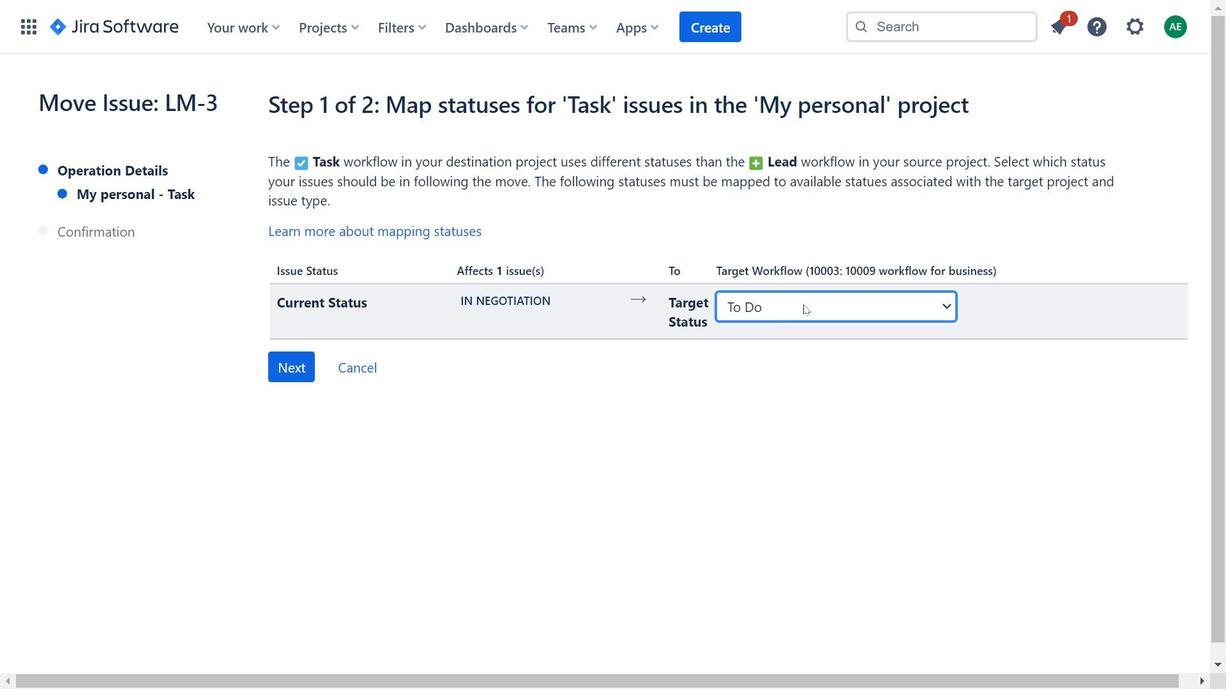 
Action: Mouse pressed left at (808, 305)
Screenshot: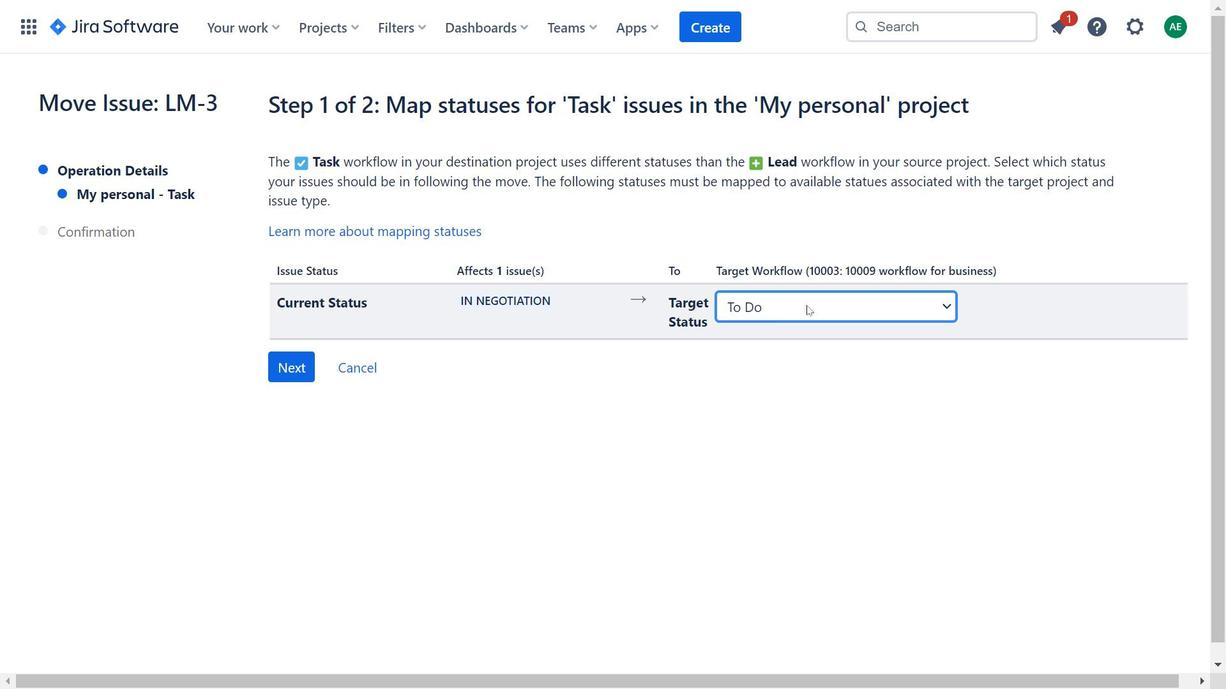 
Action: Mouse moved to (811, 344)
Screenshot: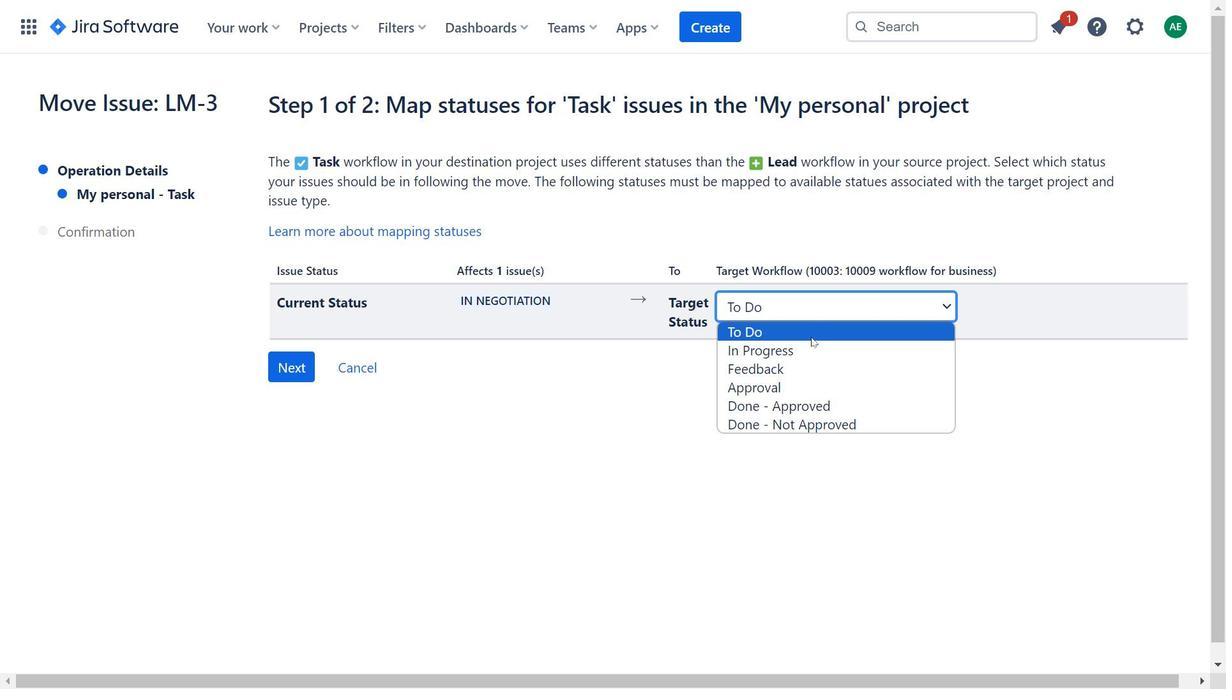 
Action: Mouse pressed left at (811, 344)
Screenshot: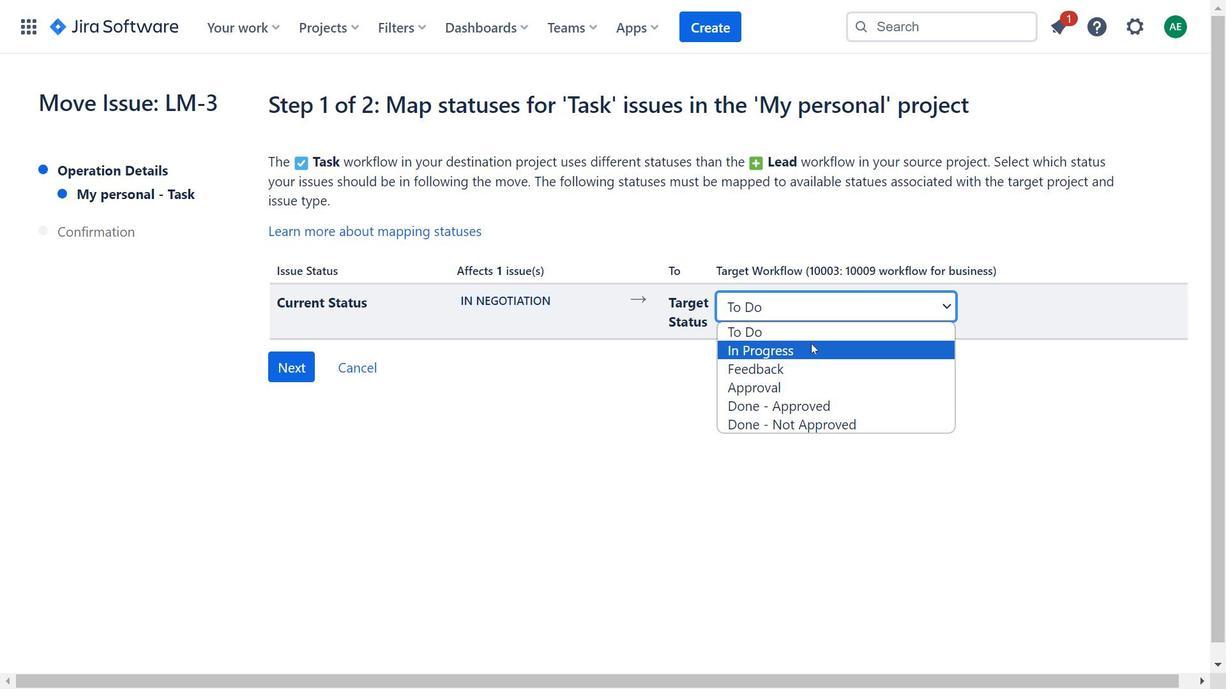 
Action: Mouse moved to (582, 402)
Screenshot: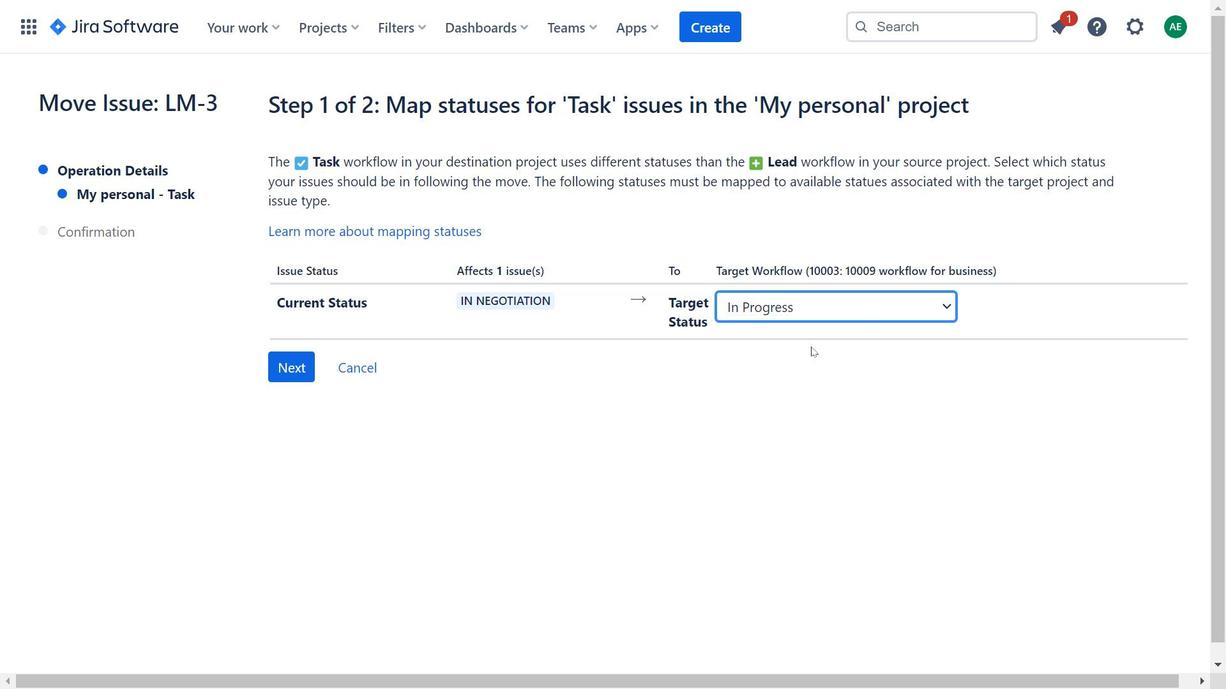 
Action: Mouse pressed left at (582, 402)
Screenshot: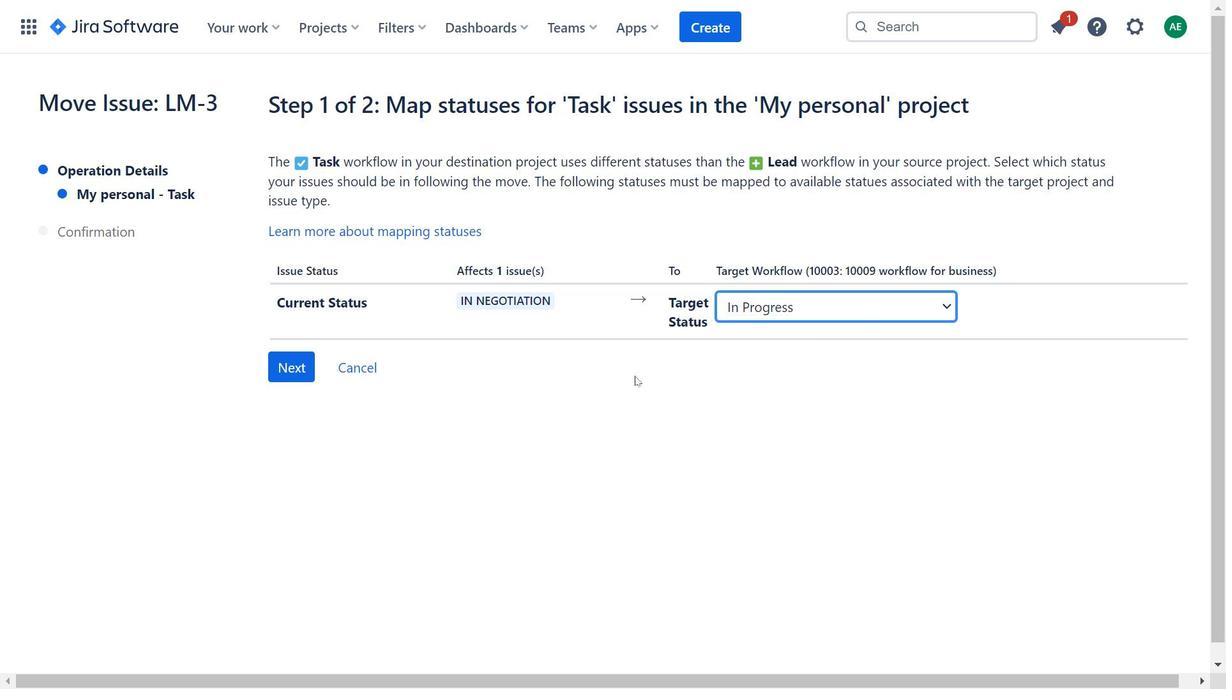 
Action: Mouse moved to (280, 365)
Screenshot: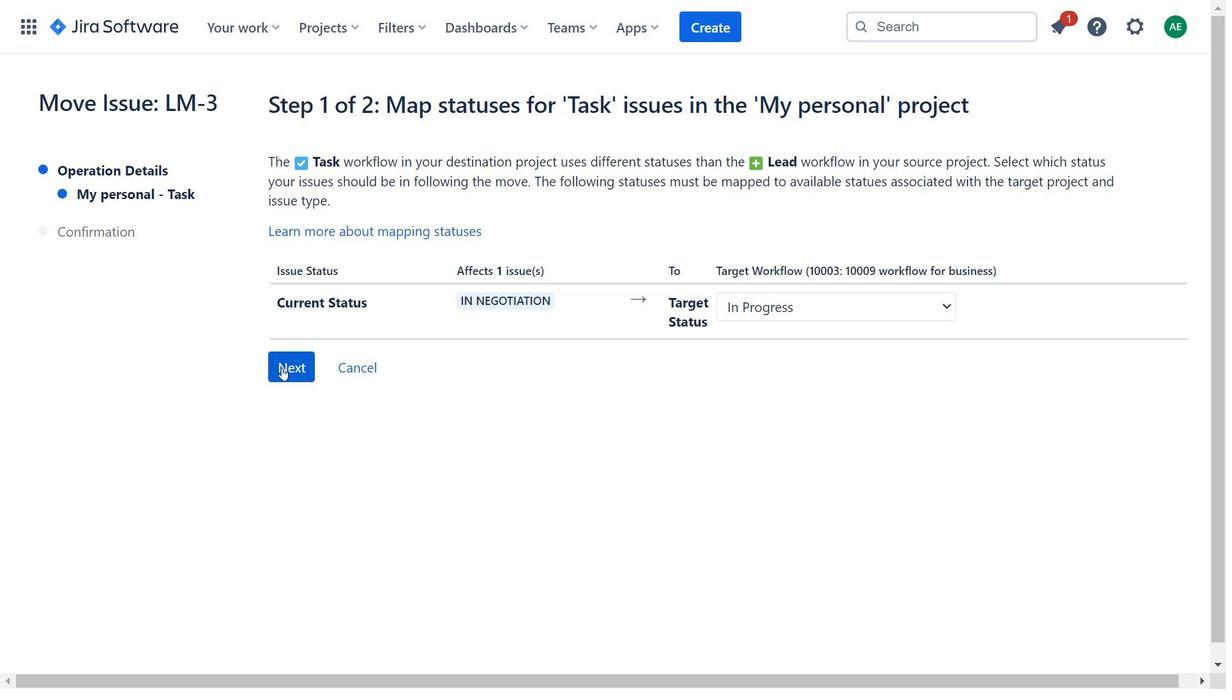 
Action: Mouse pressed left at (280, 365)
Screenshot: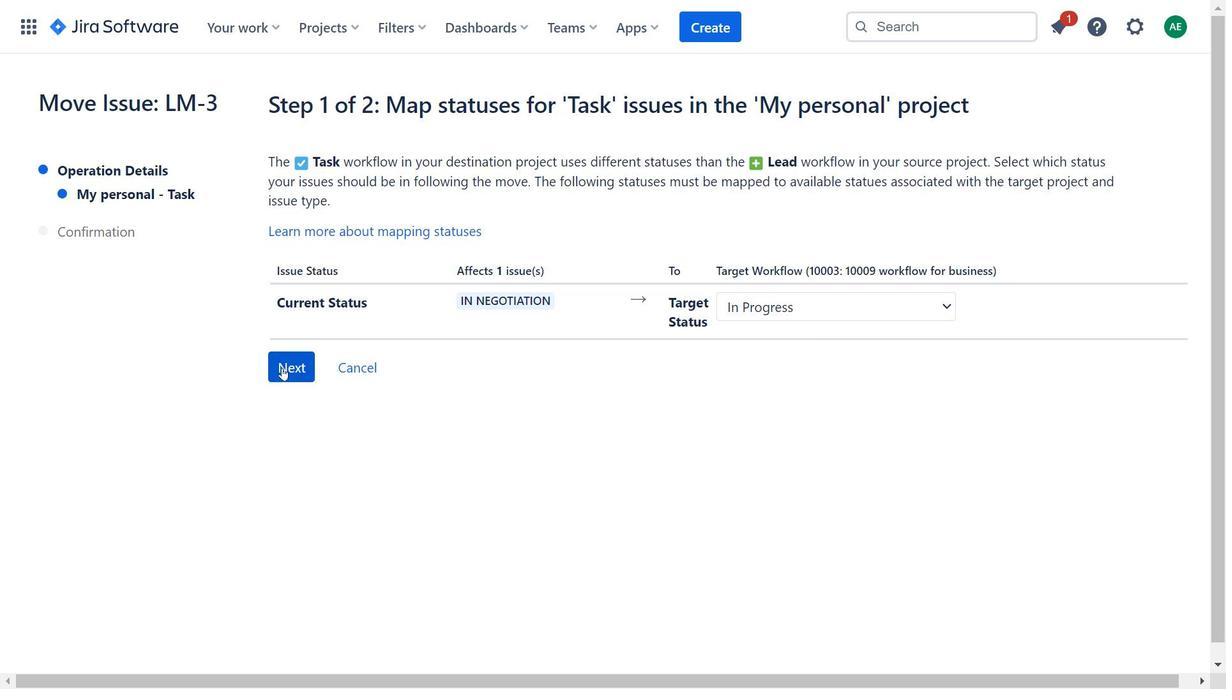 
Action: Mouse moved to (653, 349)
Screenshot: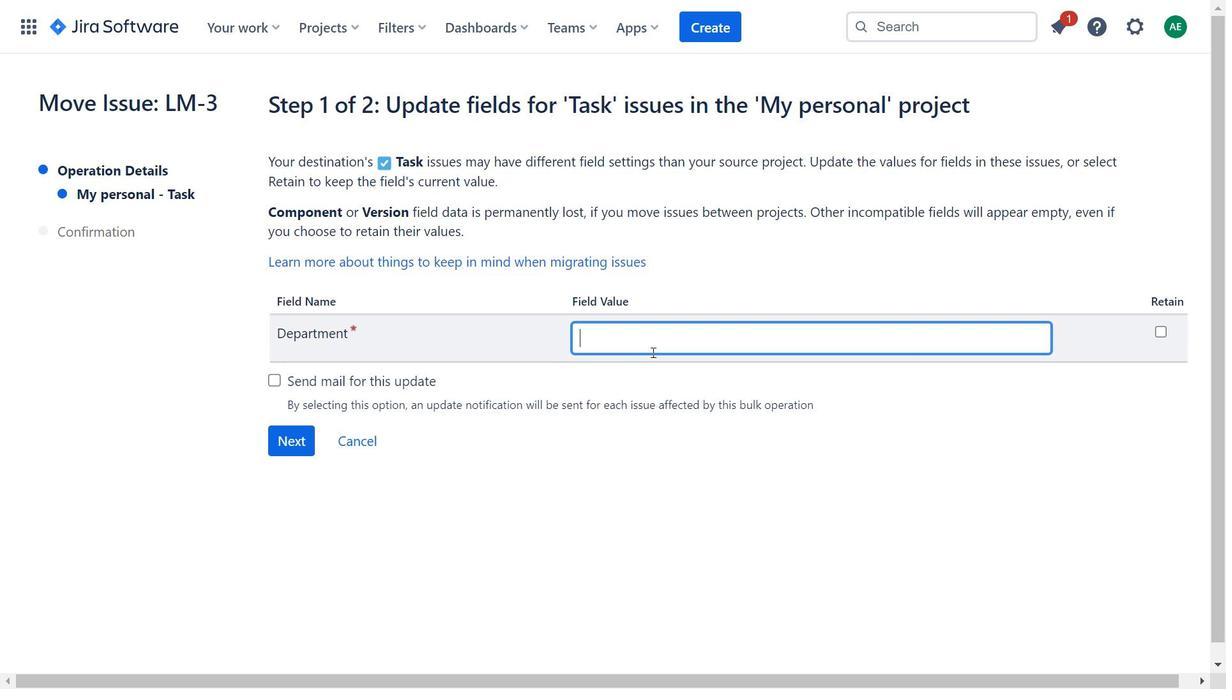 
Action: Key pressed <Key.caps_lock>M<Key.caps_lock>y<Key.space>personal<Key.space>
Screenshot: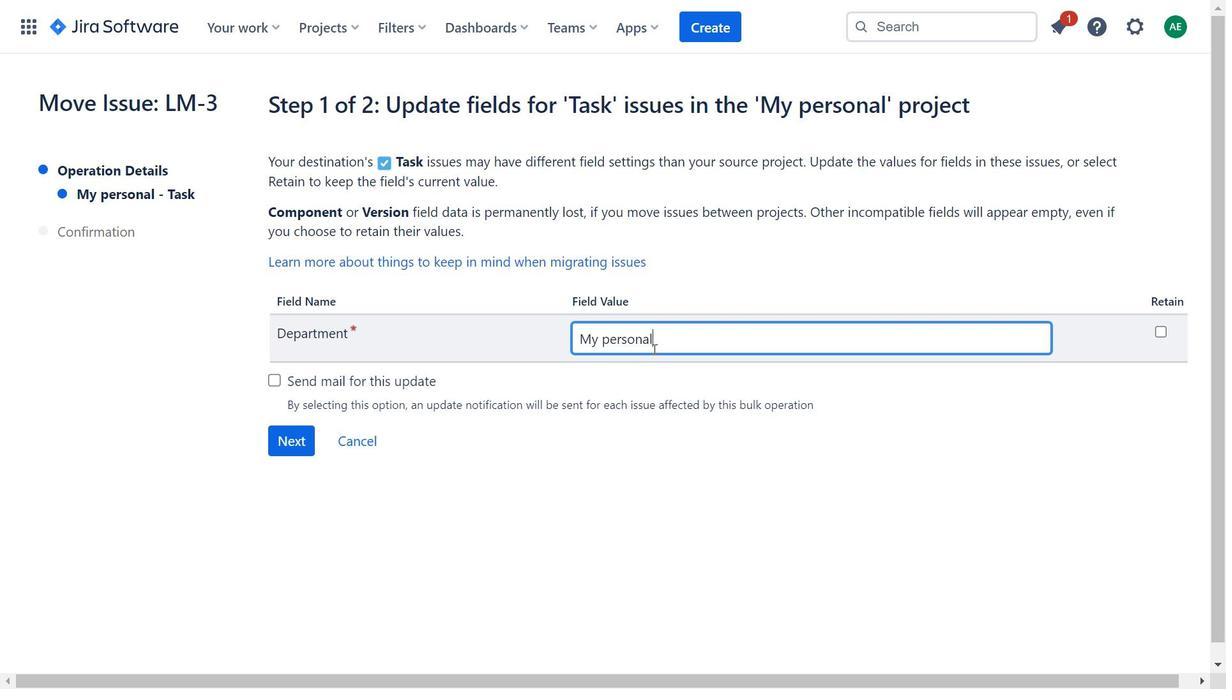 
Action: Mouse moved to (552, 441)
Screenshot: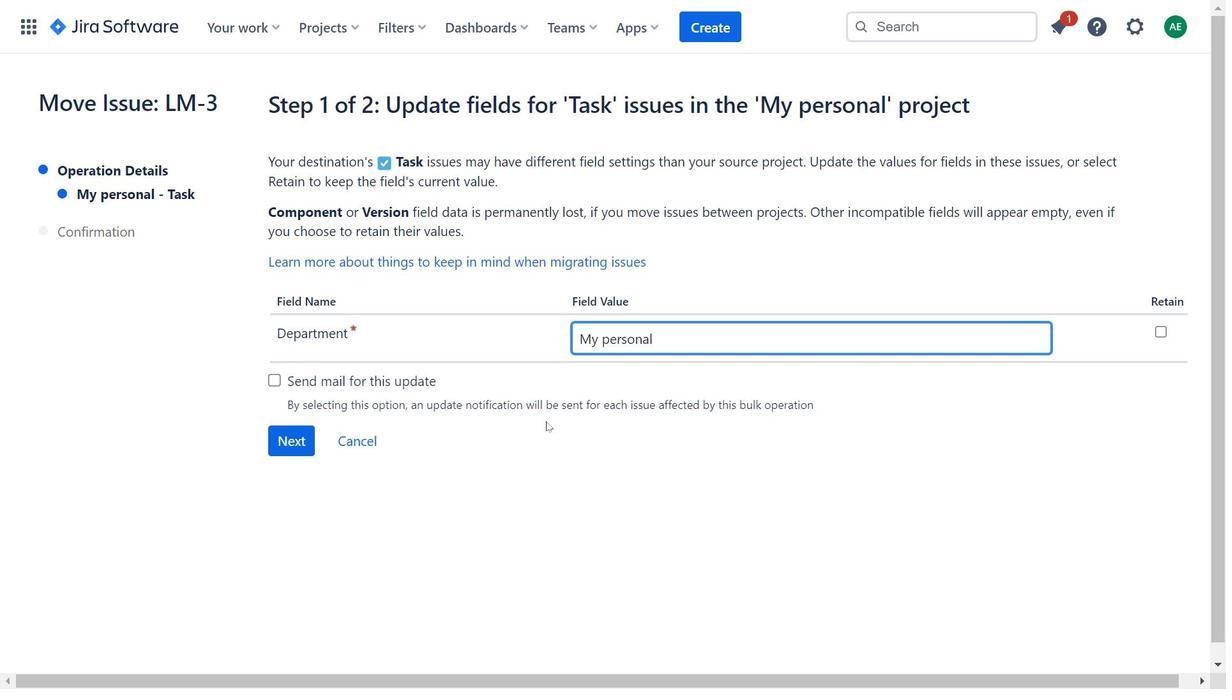 
Action: Mouse pressed left at (552, 441)
Screenshot: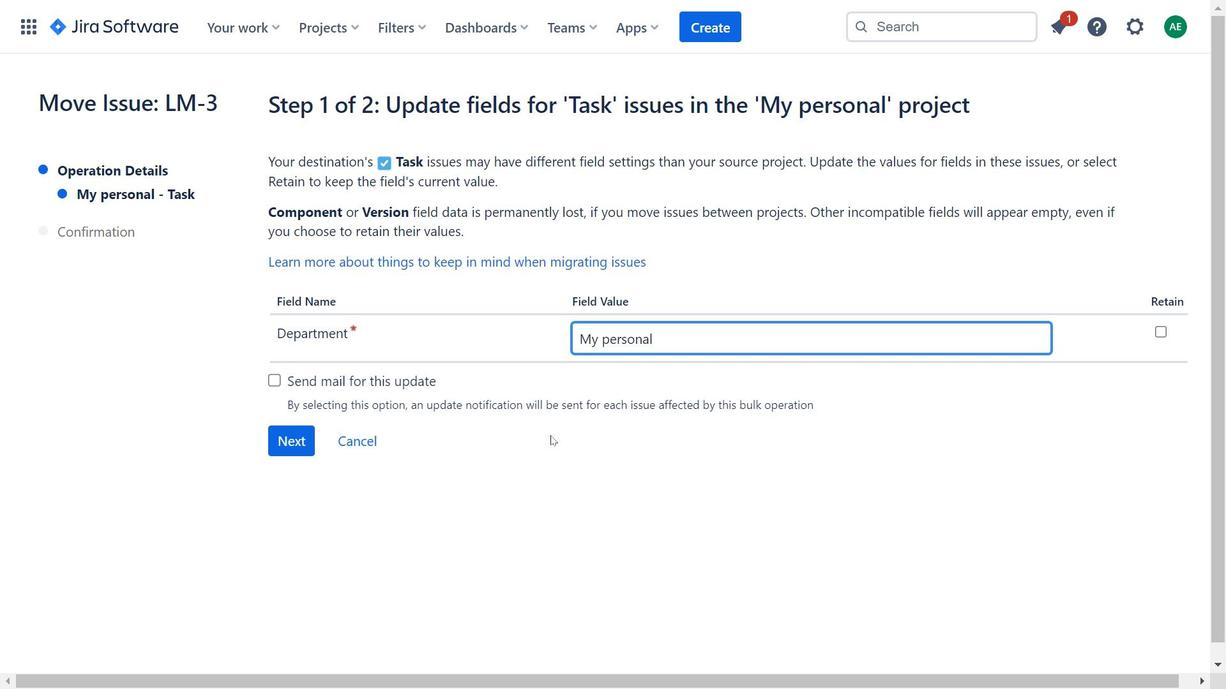 
Action: Mouse moved to (292, 444)
Screenshot: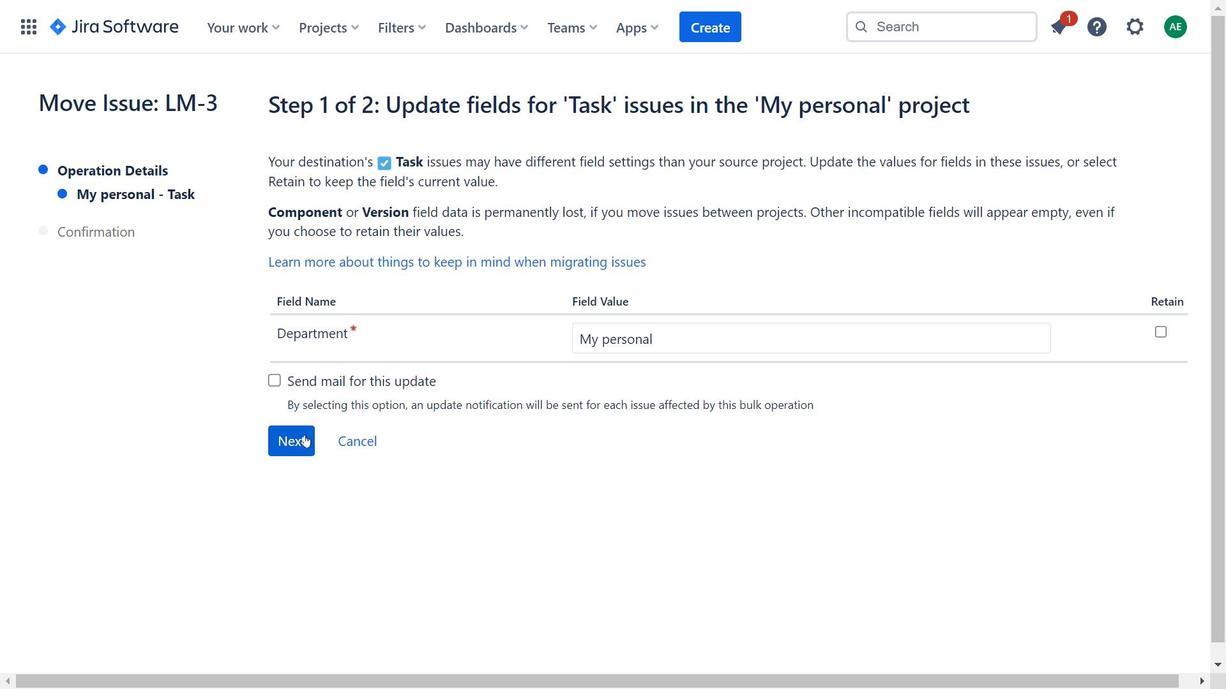 
Action: Mouse pressed left at (292, 444)
Screenshot: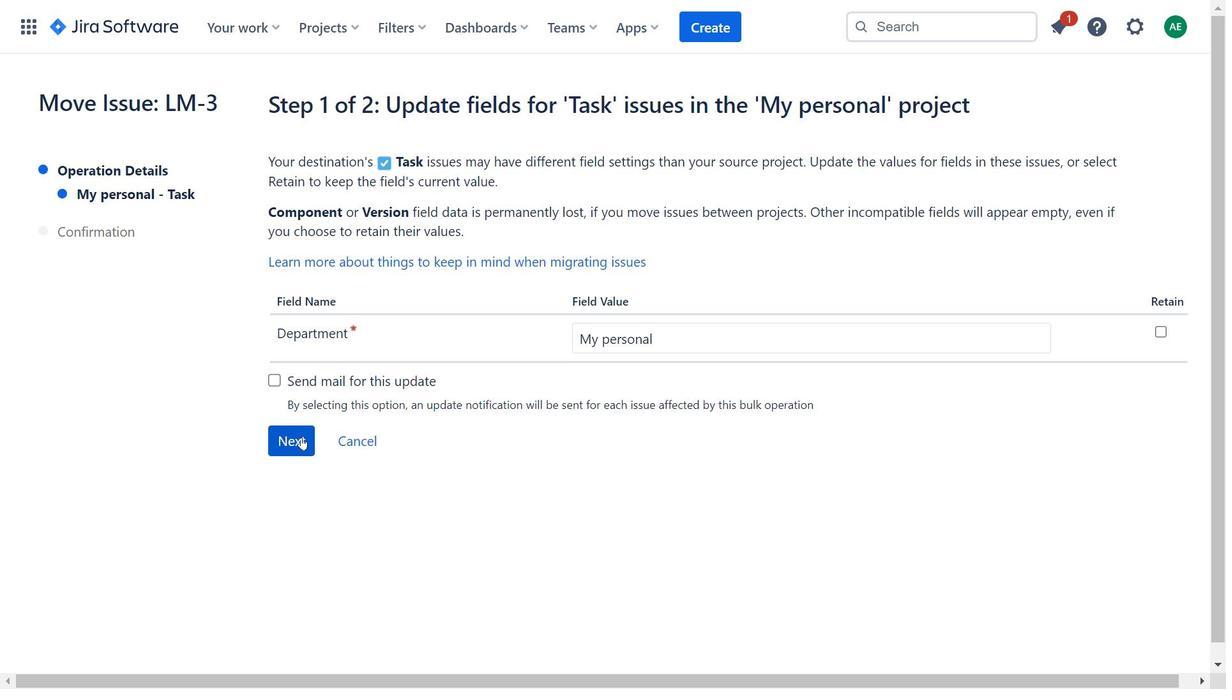 
Action: Mouse moved to (487, 90)
Screenshot: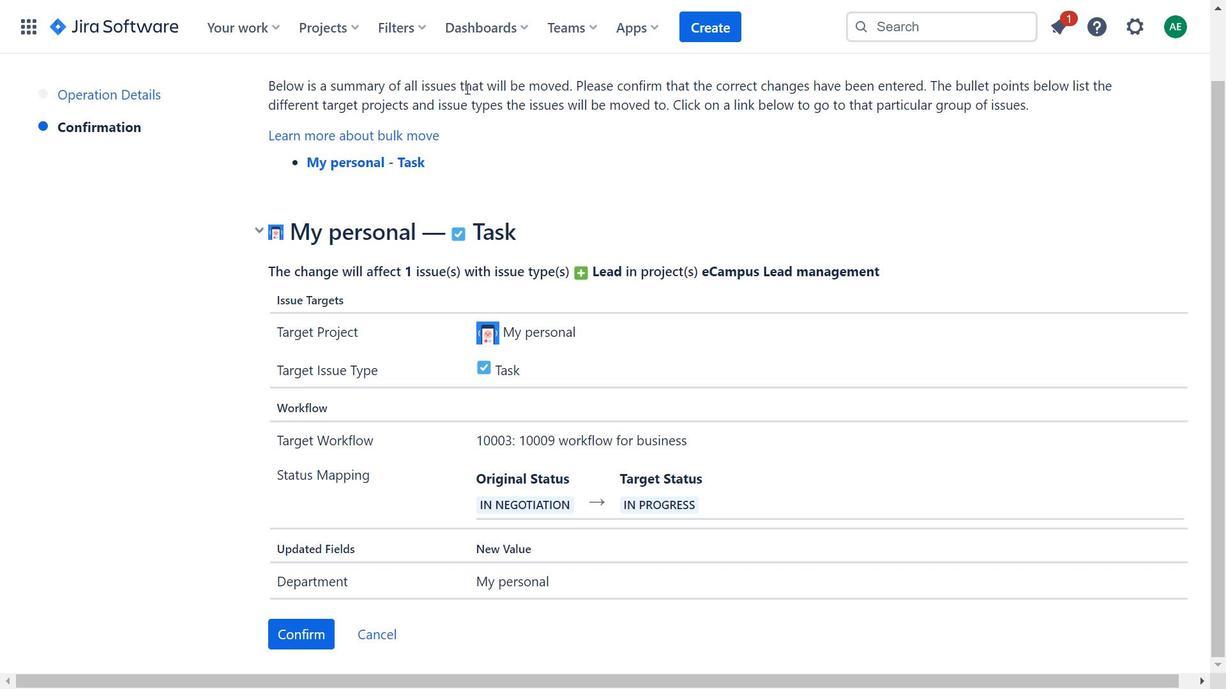 
Action: Mouse pressed left at (487, 90)
Screenshot: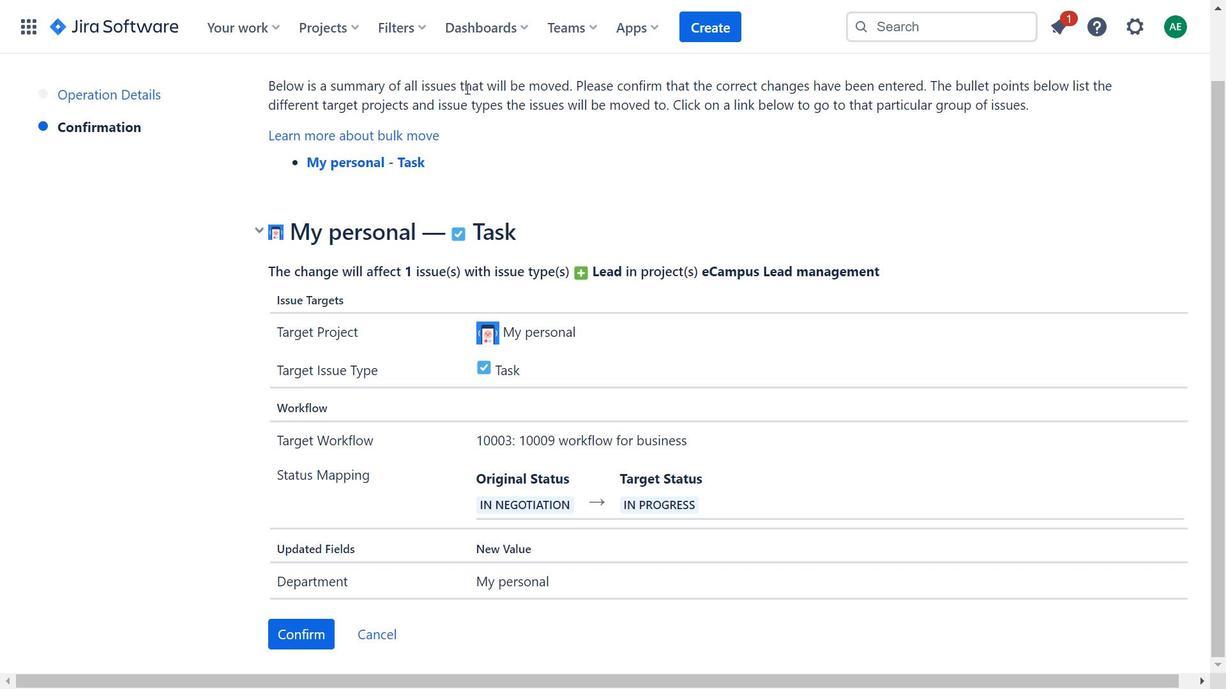 
Action: Mouse moved to (1027, 111)
Screenshot: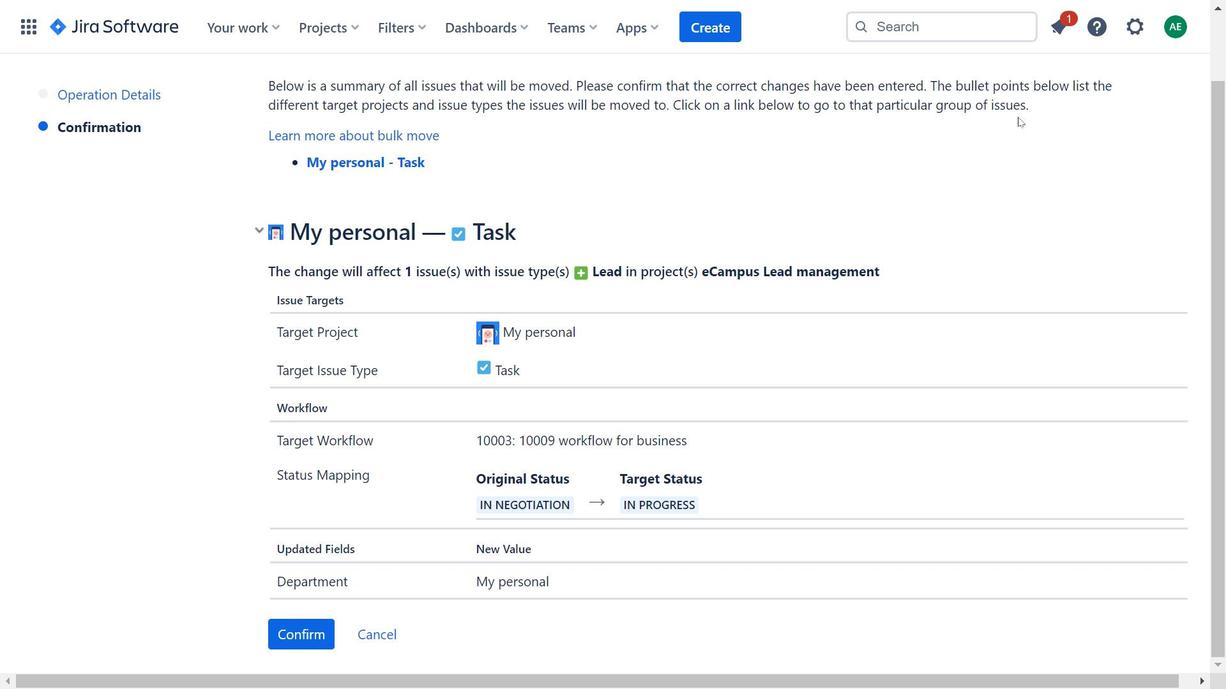 
Action: Mouse pressed left at (1027, 111)
Screenshot: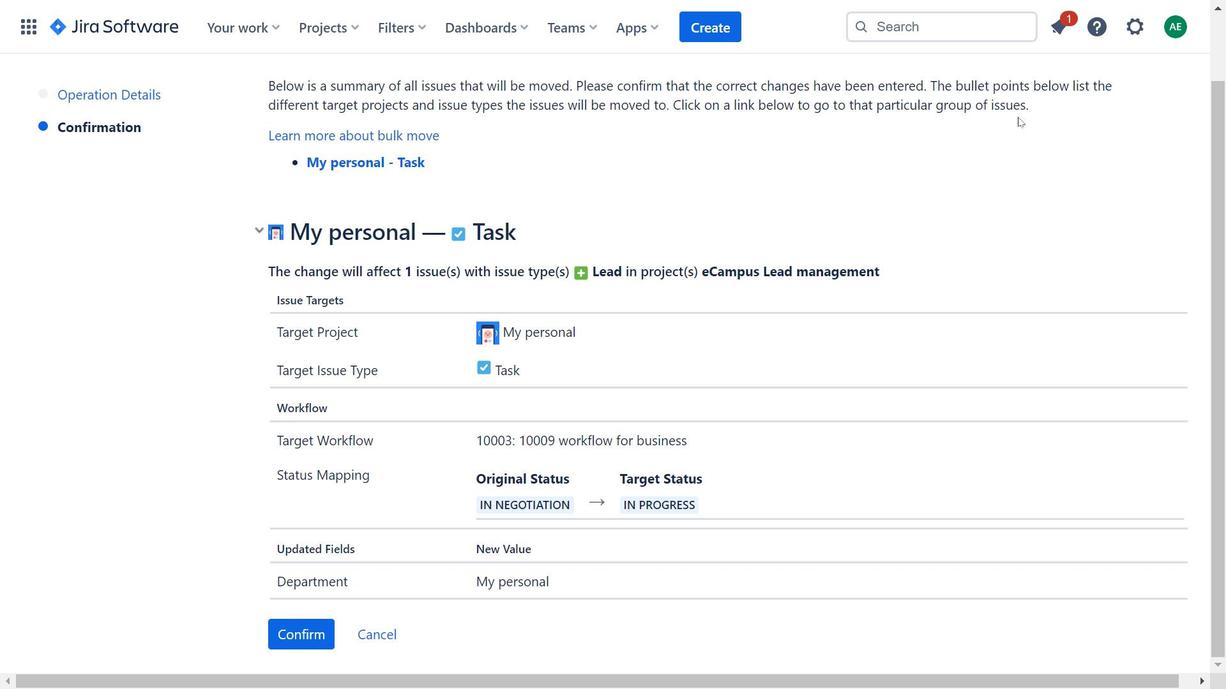 
Action: Mouse moved to (1107, 102)
Screenshot: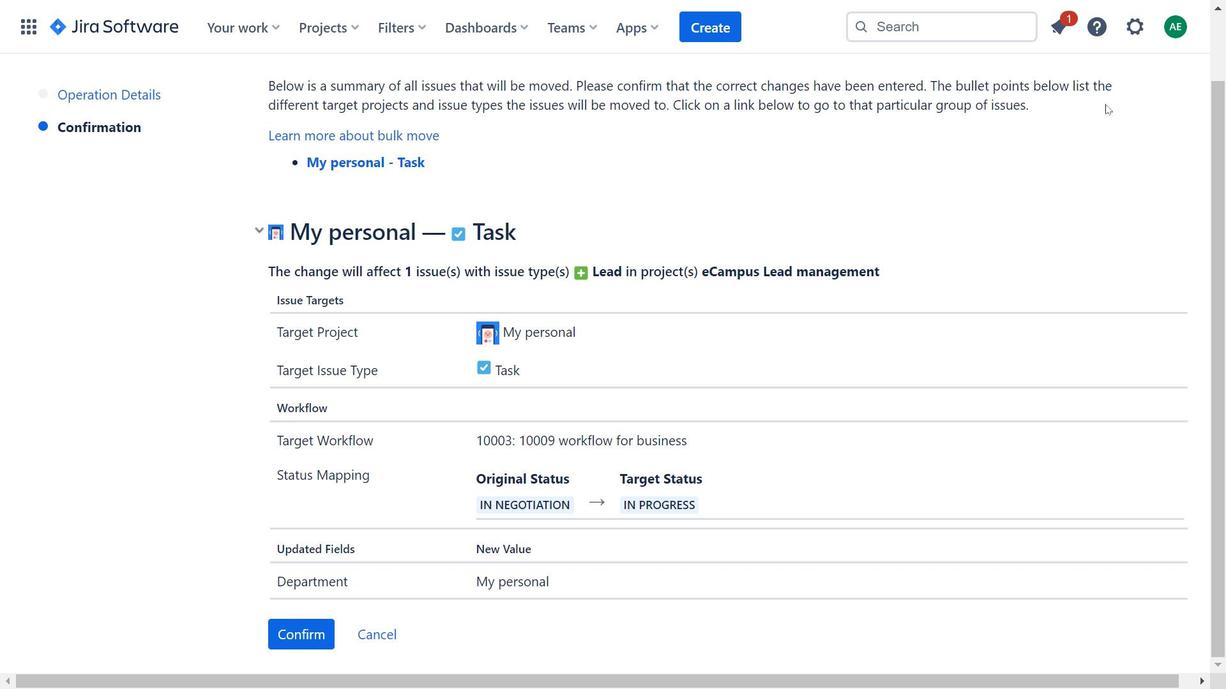 
Action: Mouse pressed left at (1107, 102)
Screenshot: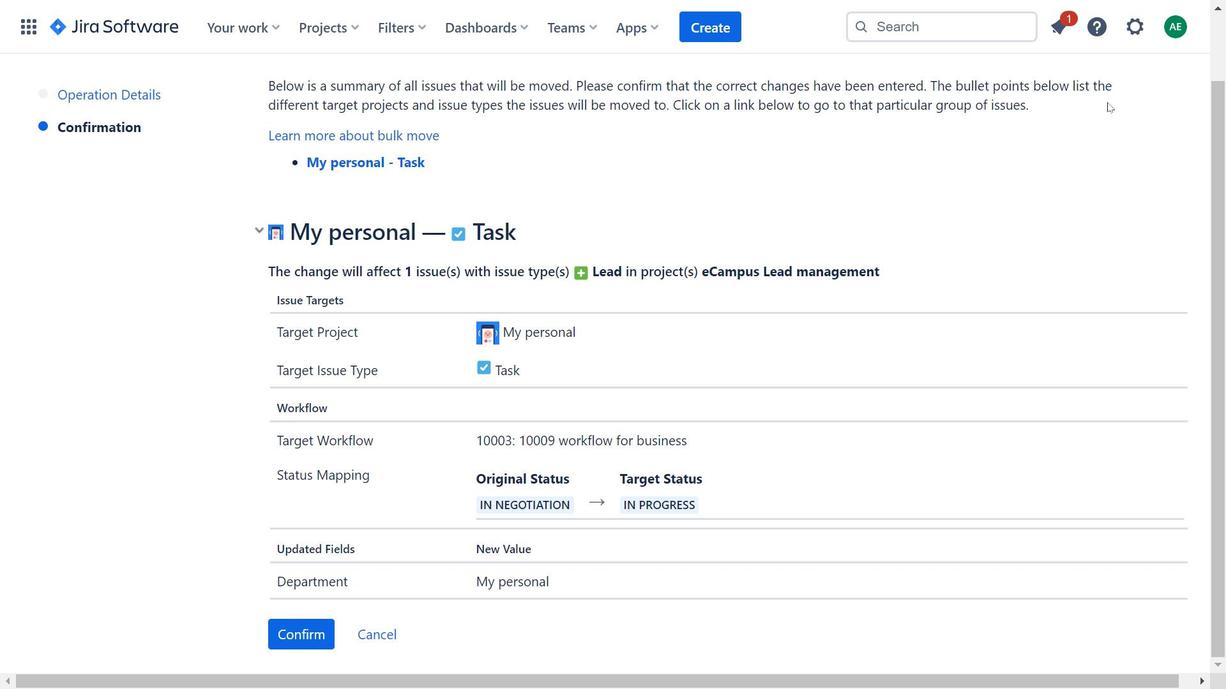 
Action: Mouse moved to (307, 118)
Screenshot: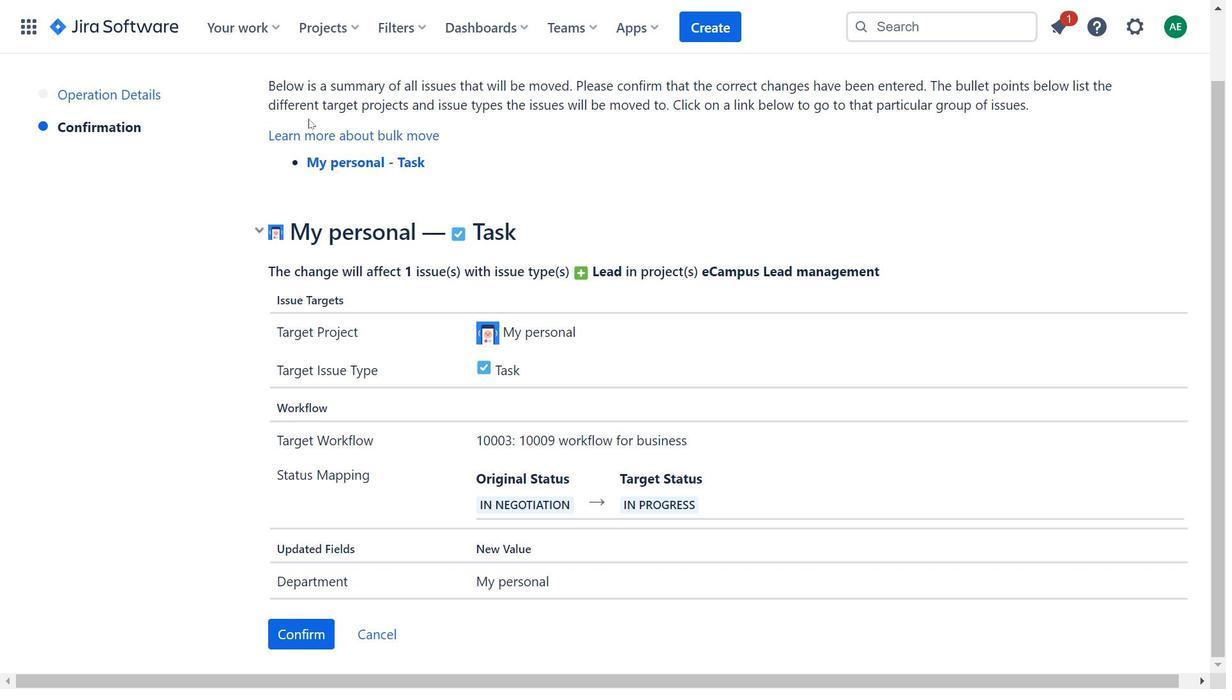 
Action: Mouse pressed left at (307, 118)
Screenshot: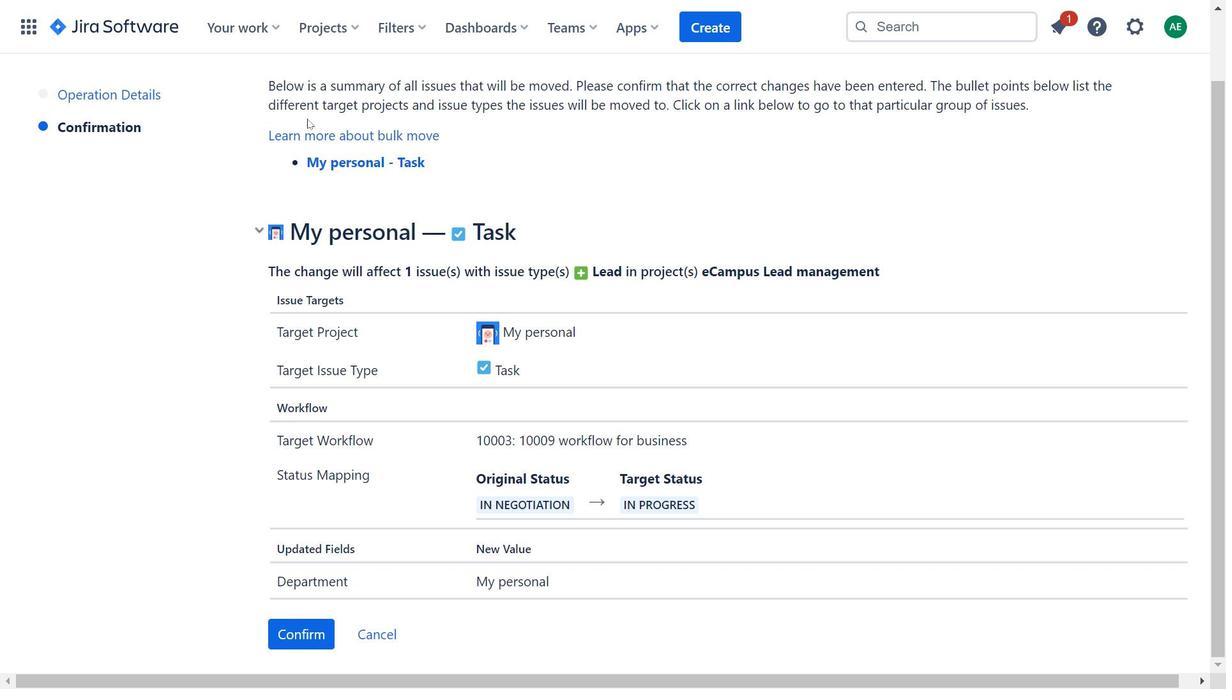 
Action: Mouse moved to (441, 118)
Screenshot: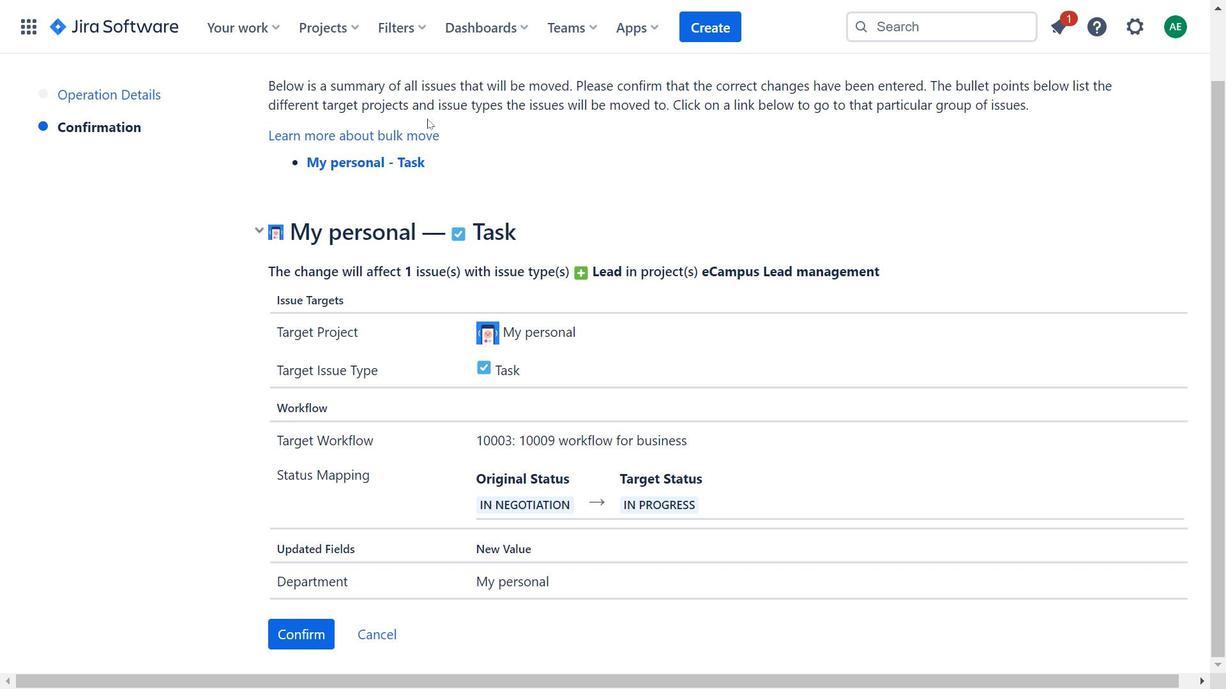 
Action: Mouse pressed left at (441, 118)
Screenshot: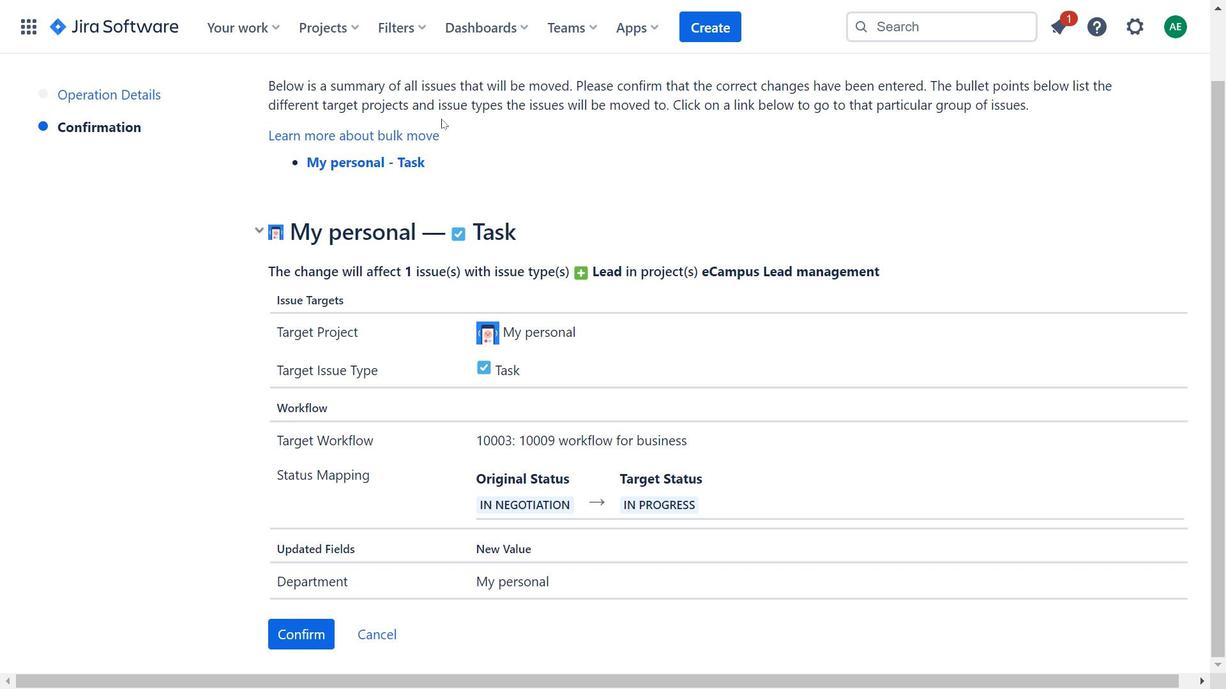 
Action: Mouse moved to (575, 120)
Screenshot: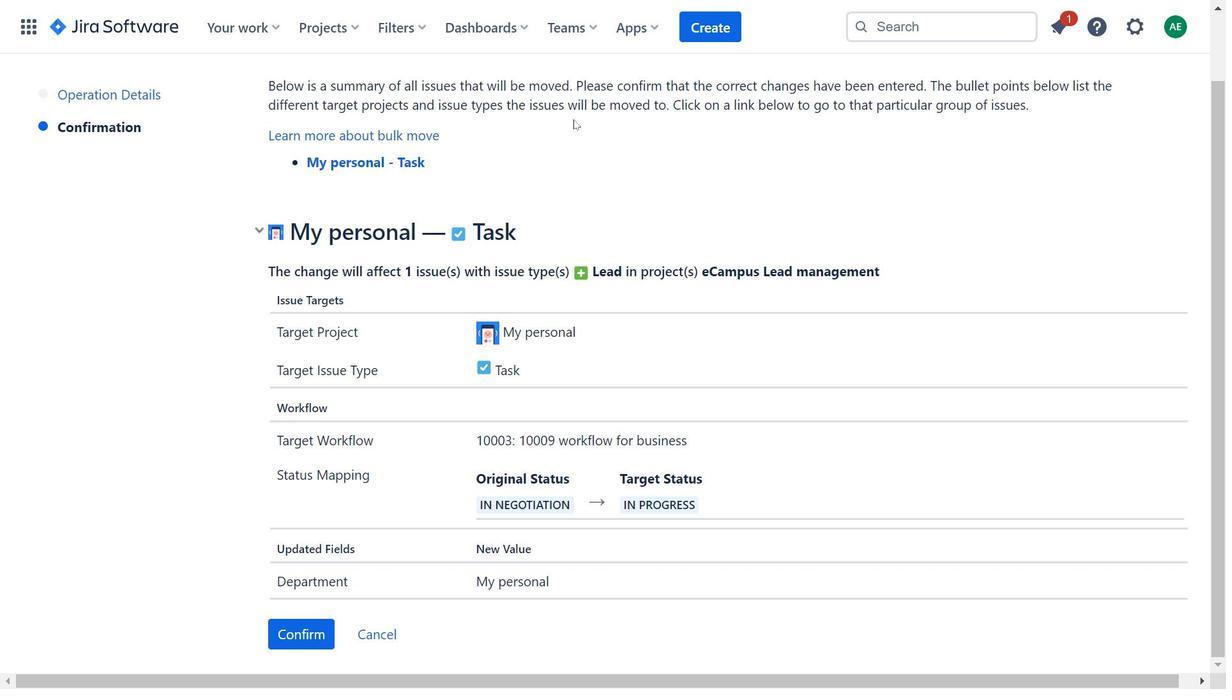 
Action: Mouse pressed left at (575, 120)
Screenshot: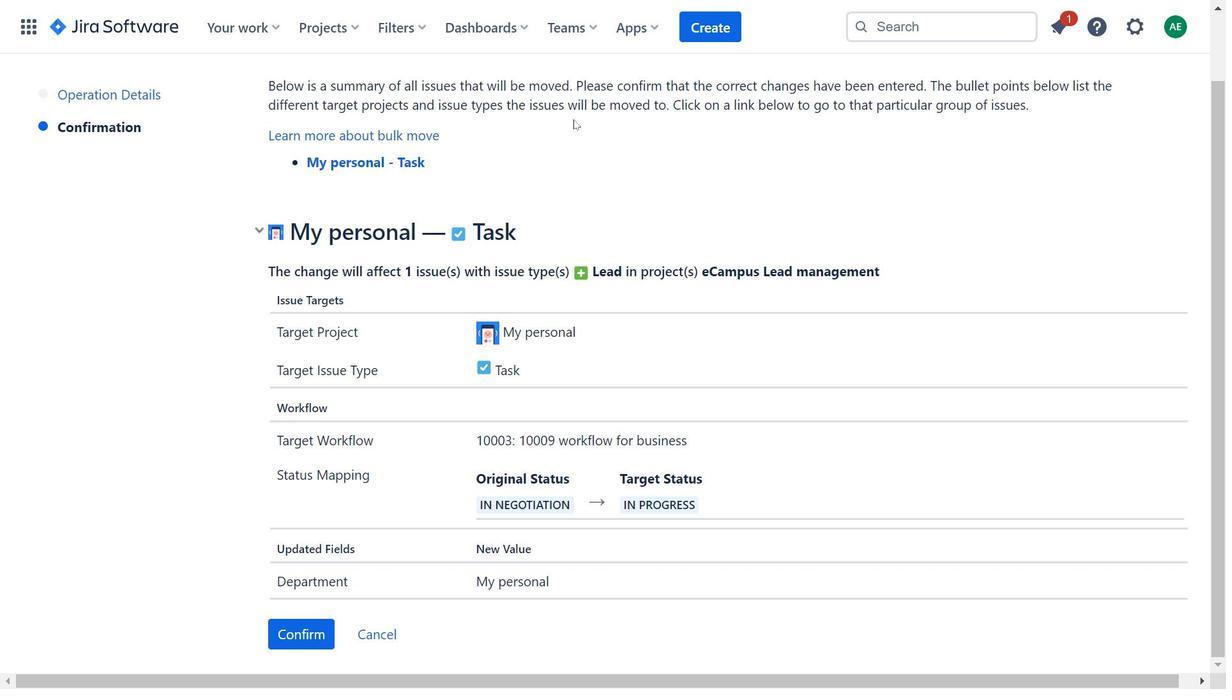 
Action: Mouse moved to (461, 144)
Screenshot: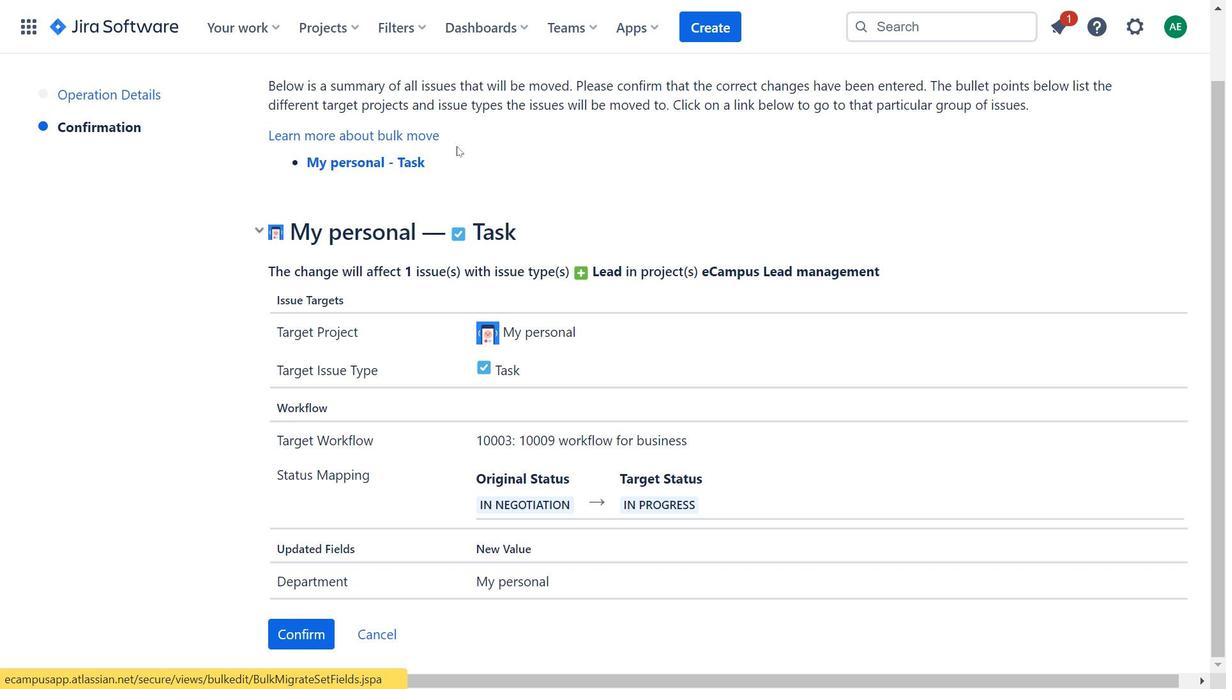 
Action: Mouse pressed left at (461, 144)
Screenshot: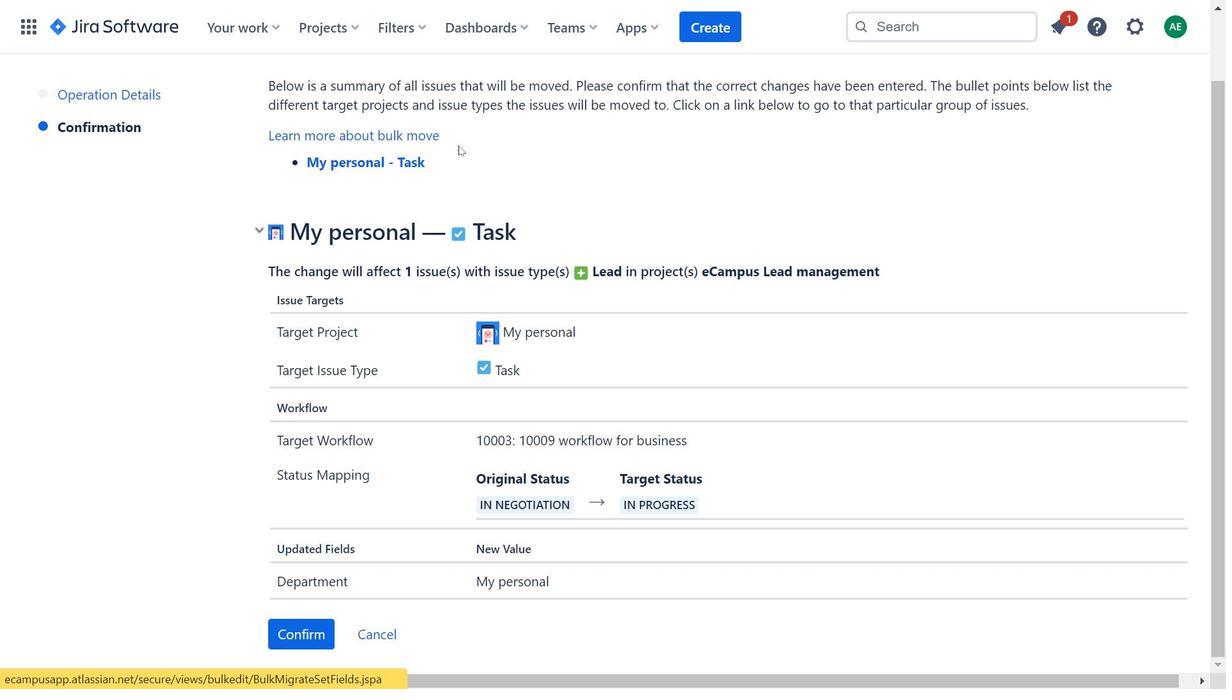 
Action: Mouse moved to (519, 189)
Screenshot: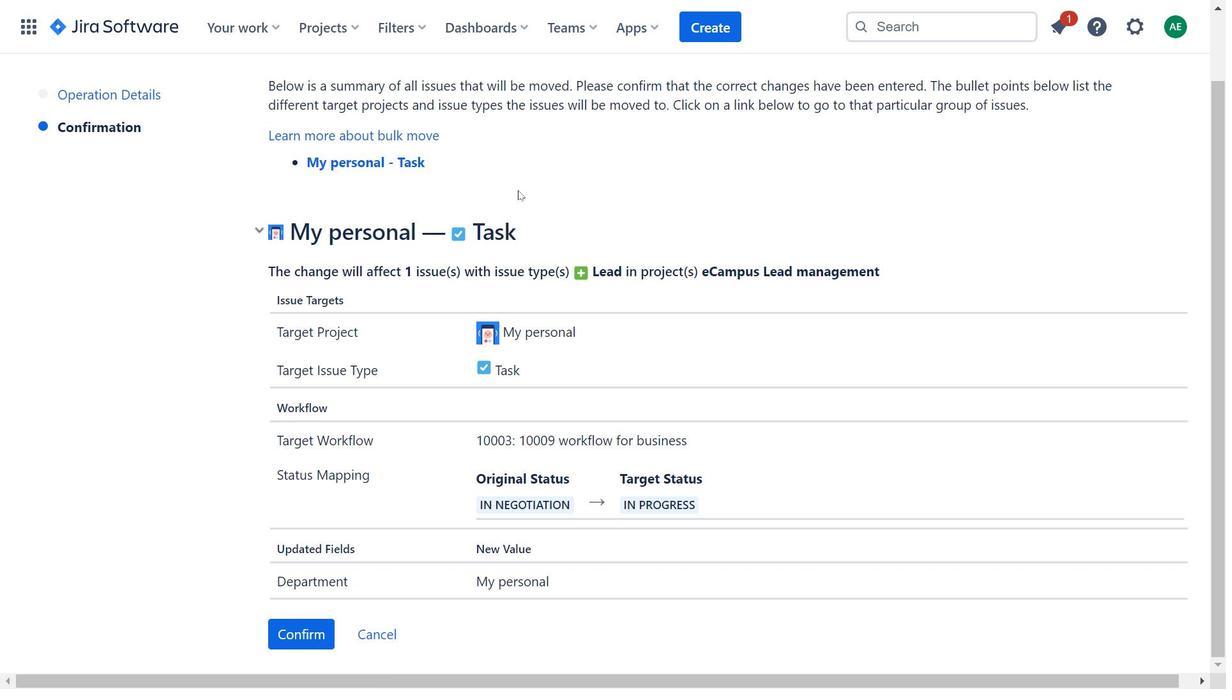 
Action: Mouse scrolled (519, 189) with delta (0, 0)
Screenshot: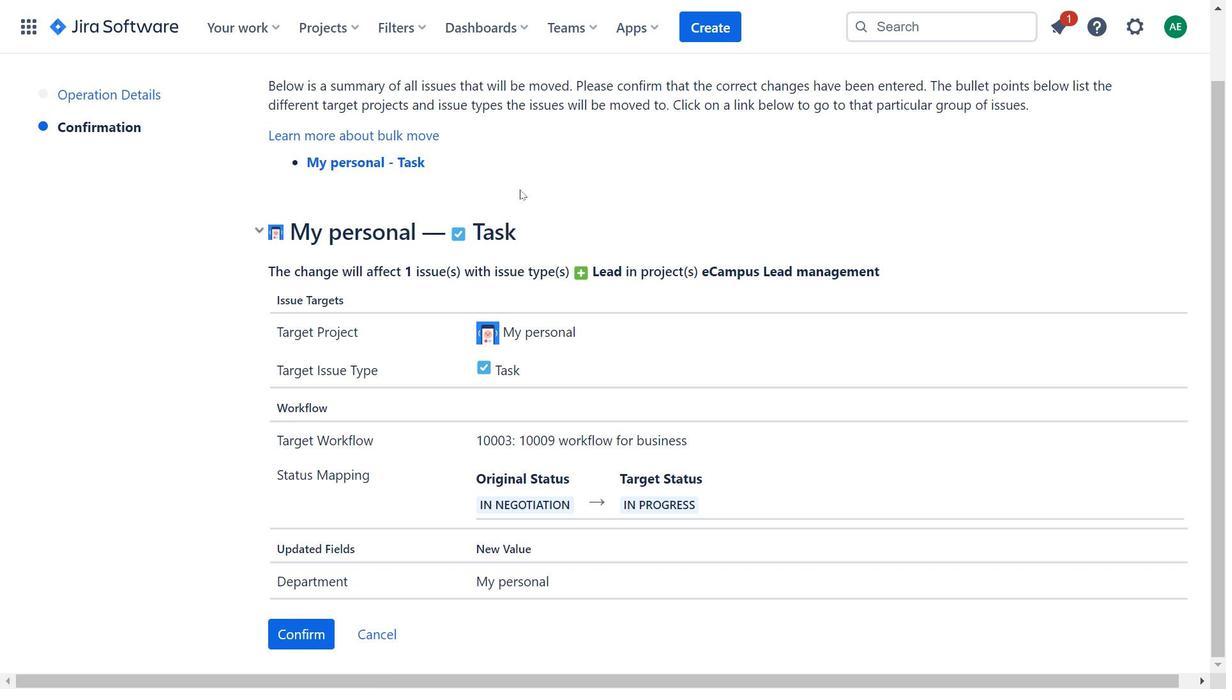 
Action: Mouse scrolled (519, 189) with delta (0, 0)
Screenshot: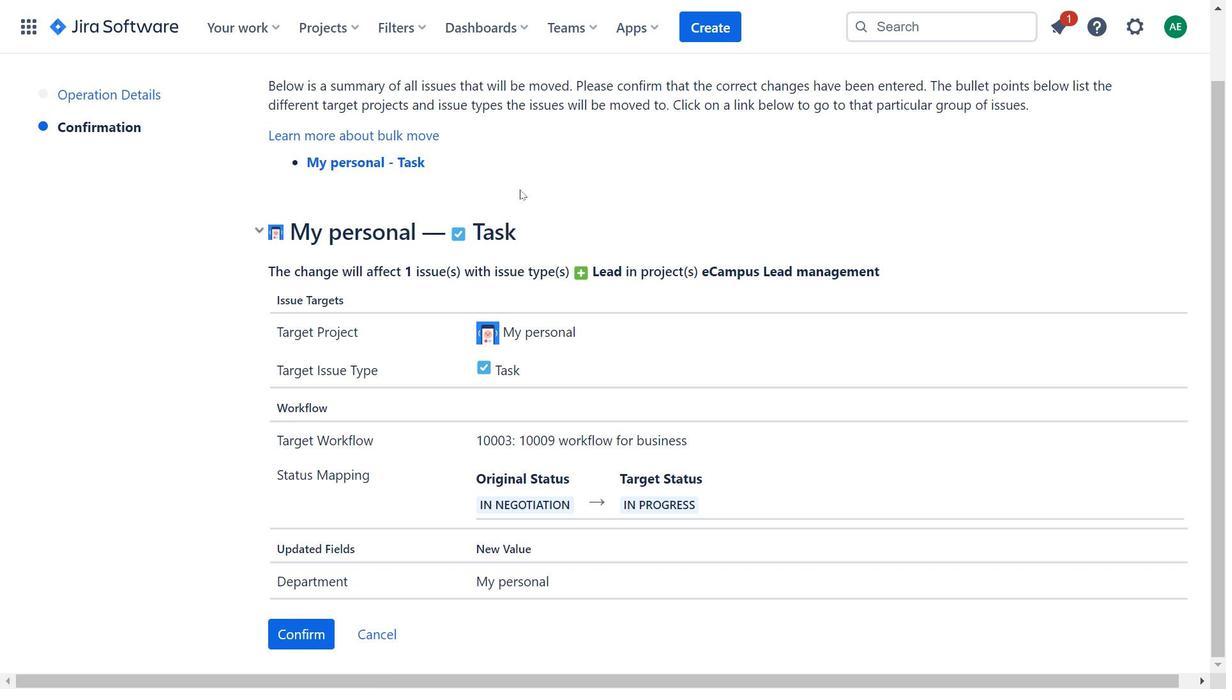 
Action: Mouse moved to (619, 289)
Screenshot: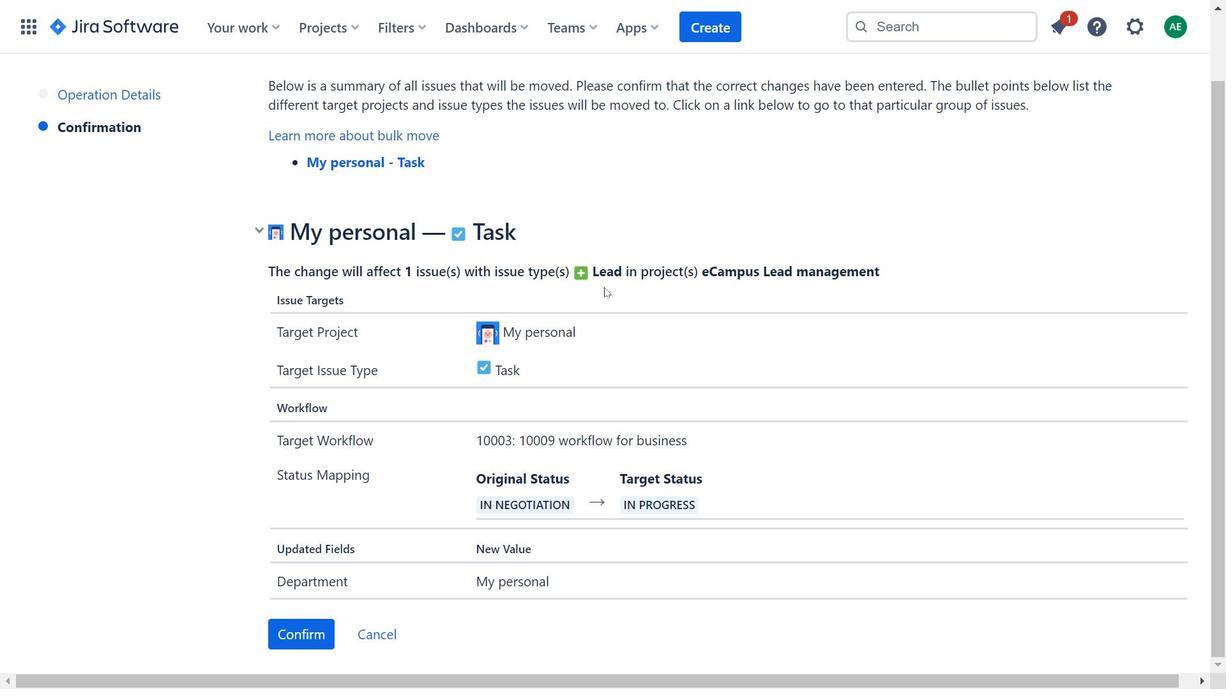 
Action: Mouse pressed left at (619, 289)
Screenshot: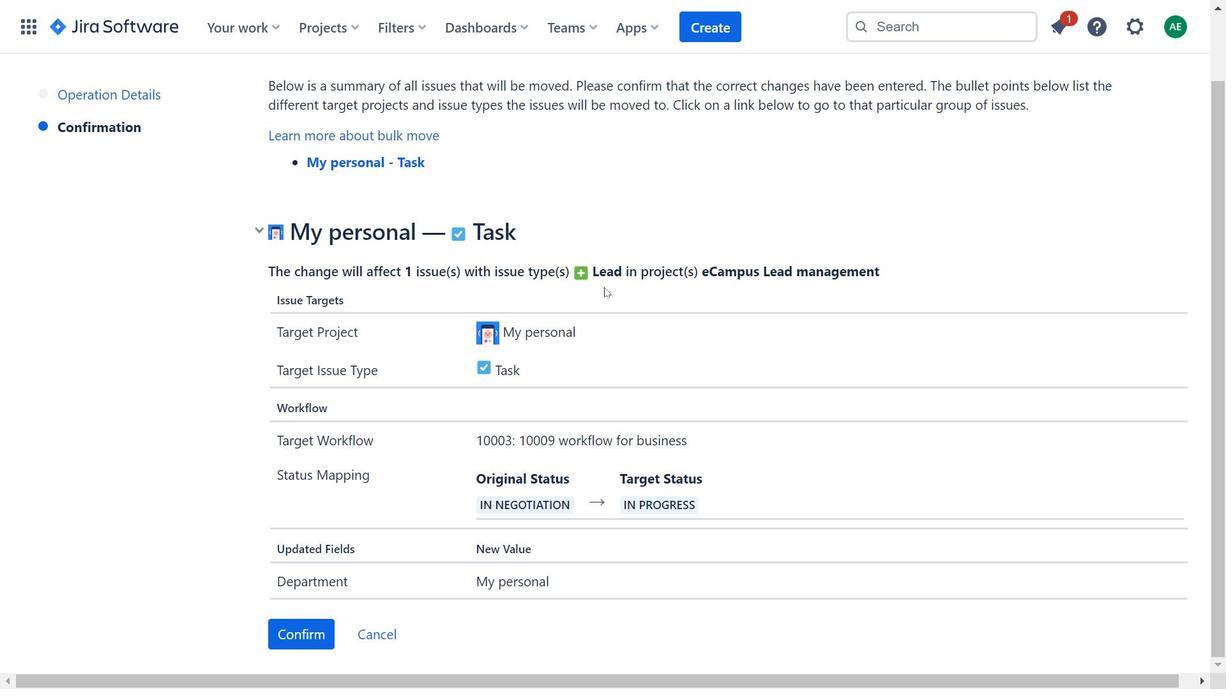 
Action: Mouse moved to (647, 297)
Screenshot: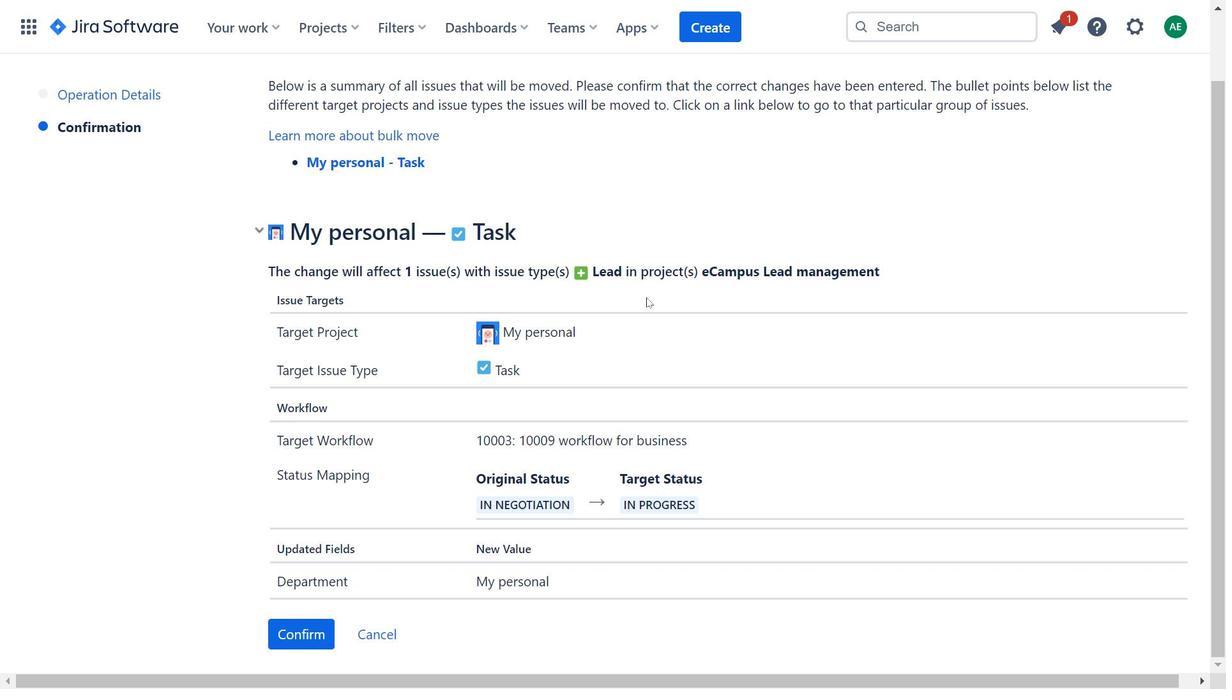 
Action: Mouse scrolled (647, 296) with delta (0, 0)
Screenshot: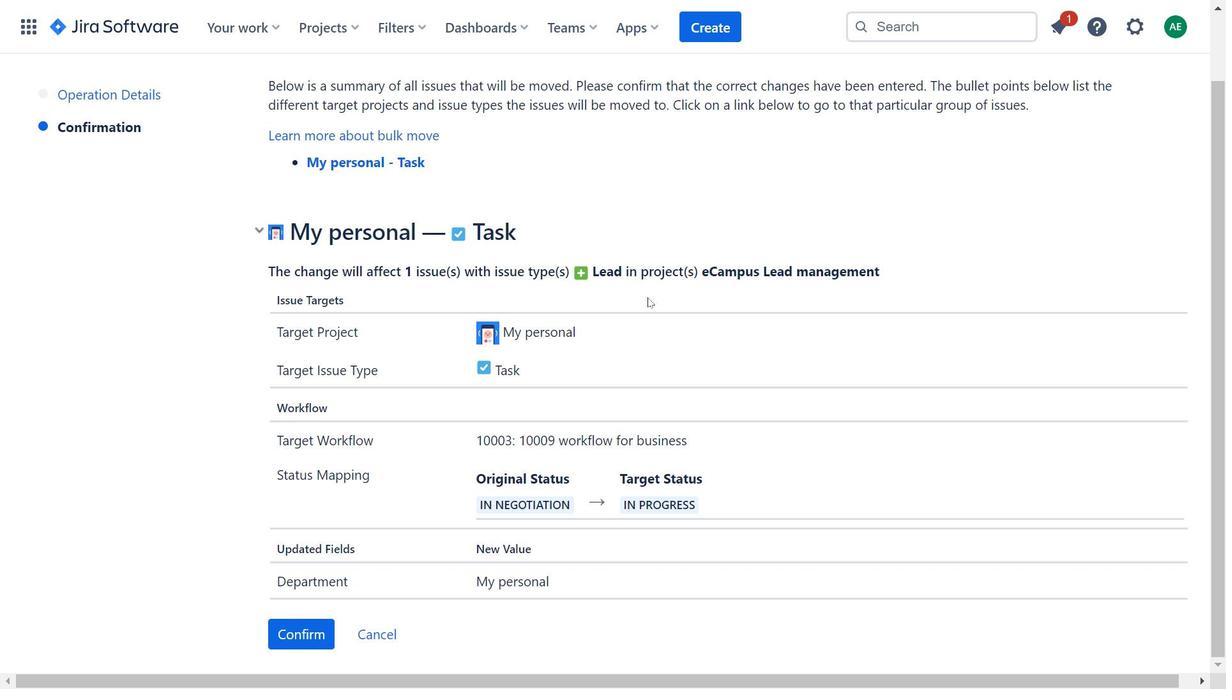 
Action: Mouse scrolled (647, 296) with delta (0, 0)
Screenshot: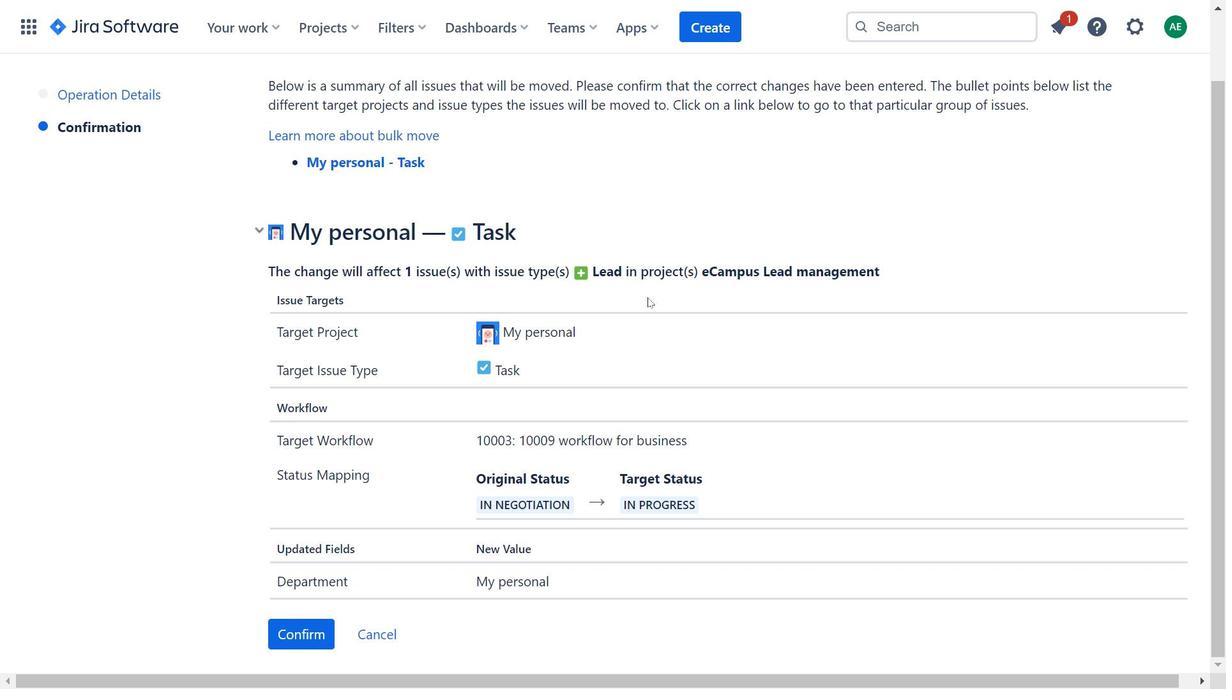 
Action: Mouse moved to (668, 387)
Screenshot: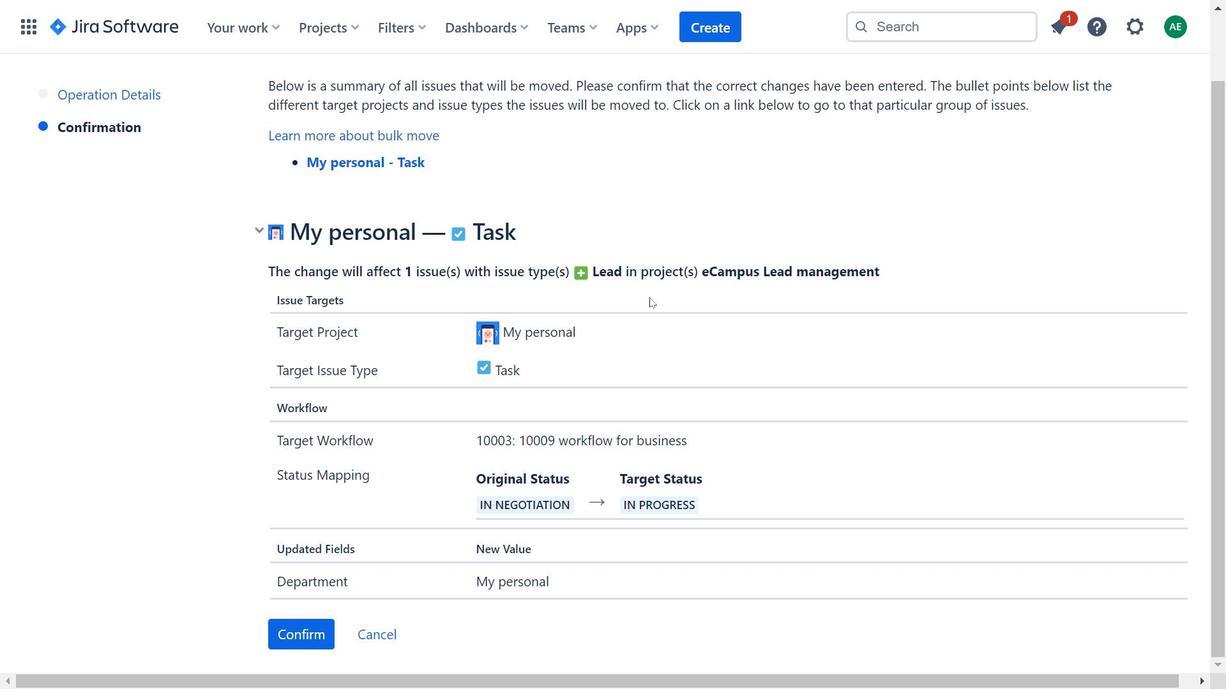 
Action: Mouse scrolled (668, 386) with delta (0, 0)
Screenshot: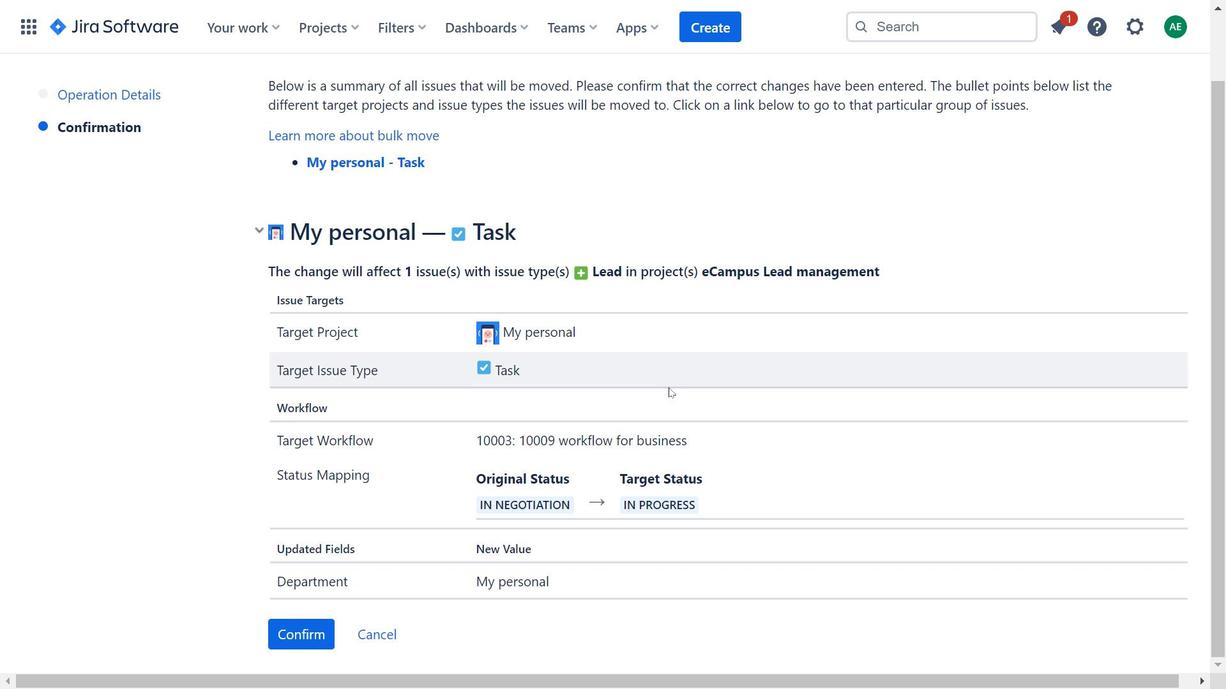 
Action: Mouse moved to (669, 388)
Screenshot: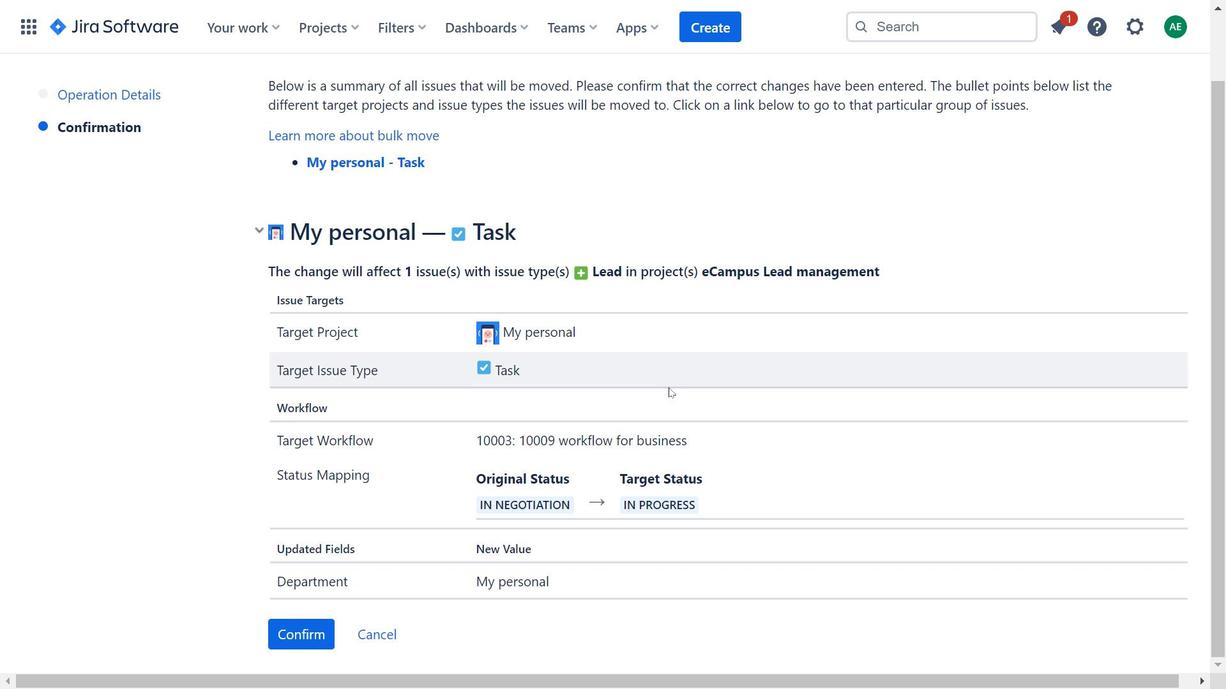 
Action: Mouse scrolled (669, 388) with delta (0, 0)
Screenshot: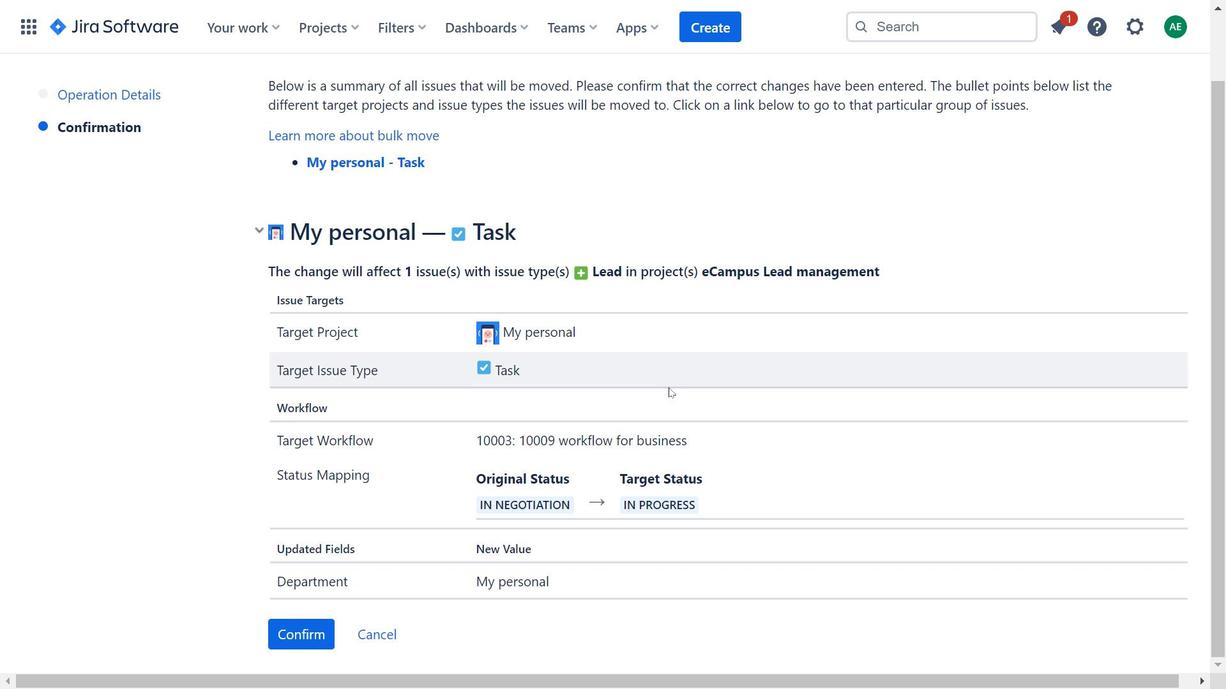 
Action: Mouse moved to (291, 628)
Screenshot: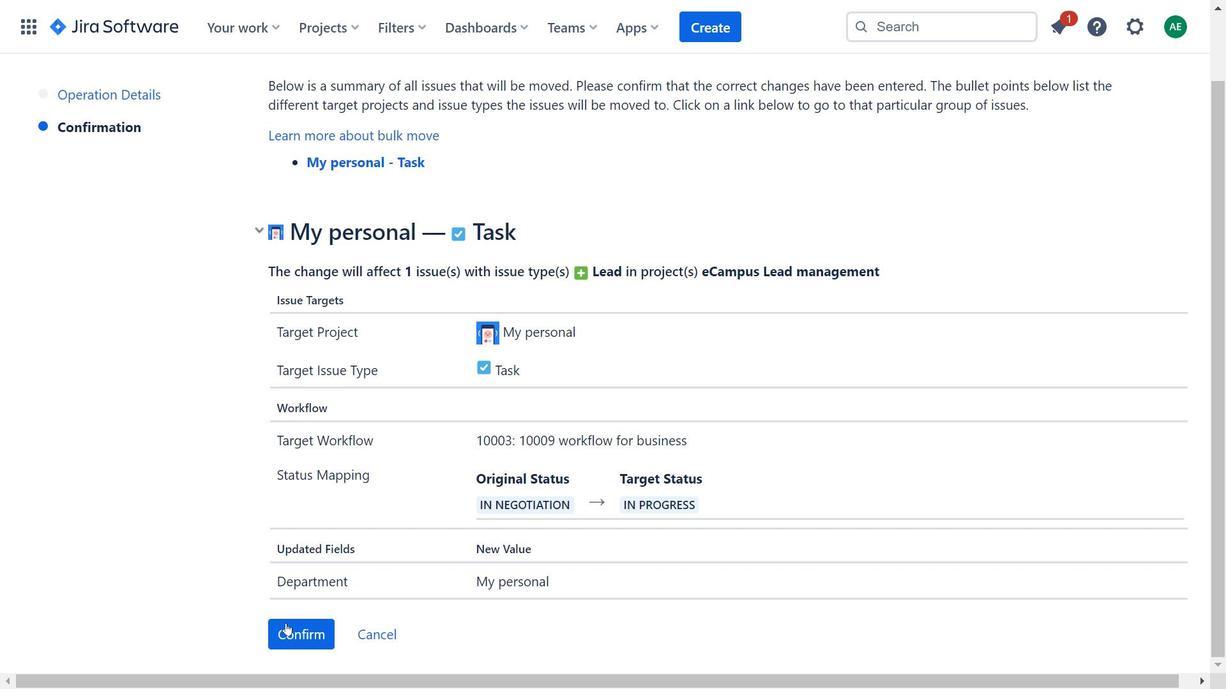 
Action: Mouse pressed left at (291, 628)
Screenshot: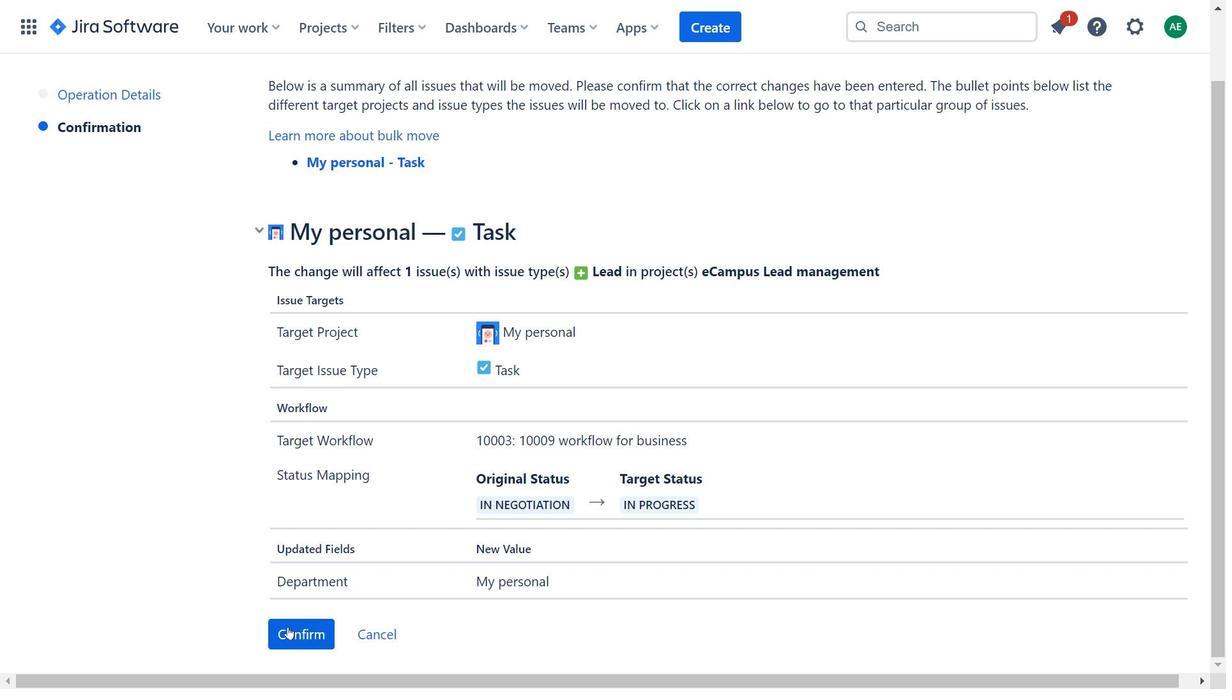 
Action: Mouse moved to (107, 370)
Screenshot: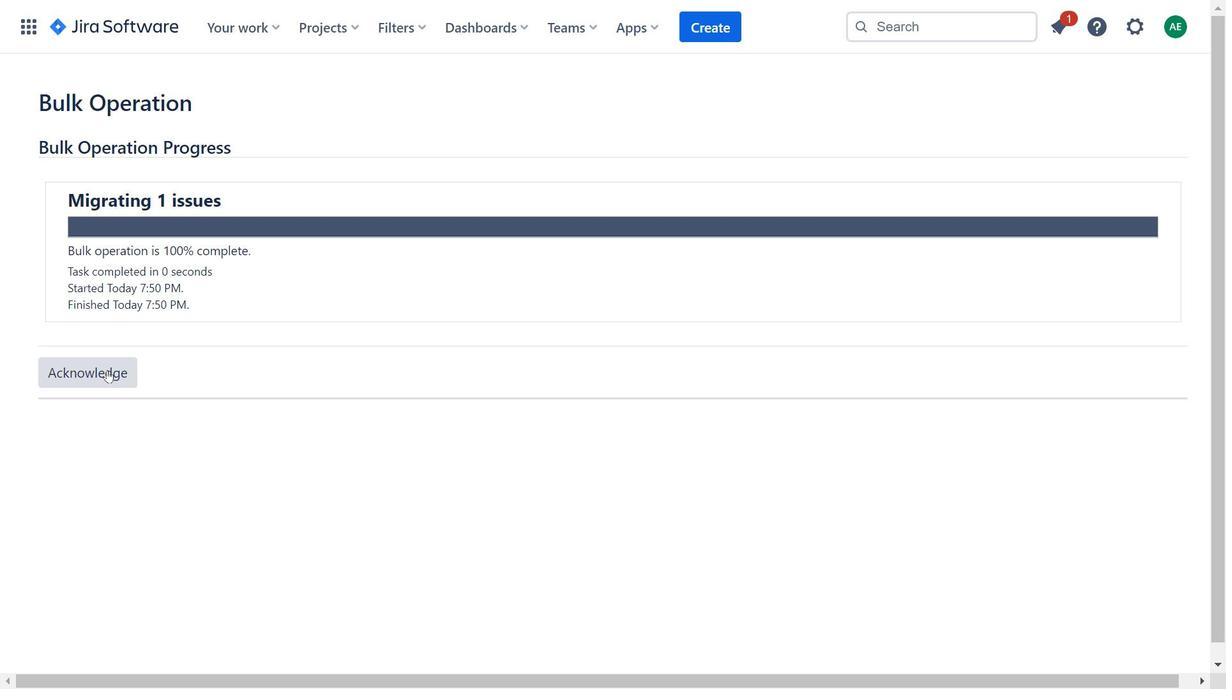
Action: Mouse pressed left at (107, 370)
Screenshot: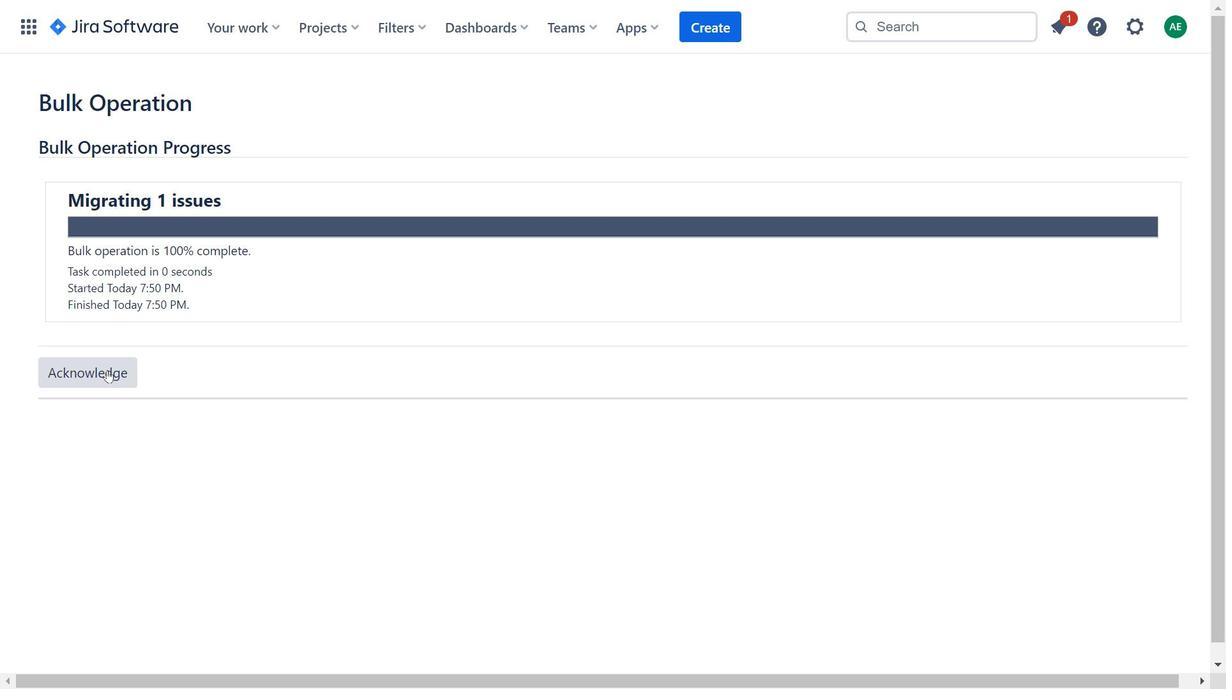 
Action: Mouse moved to (364, 128)
Screenshot: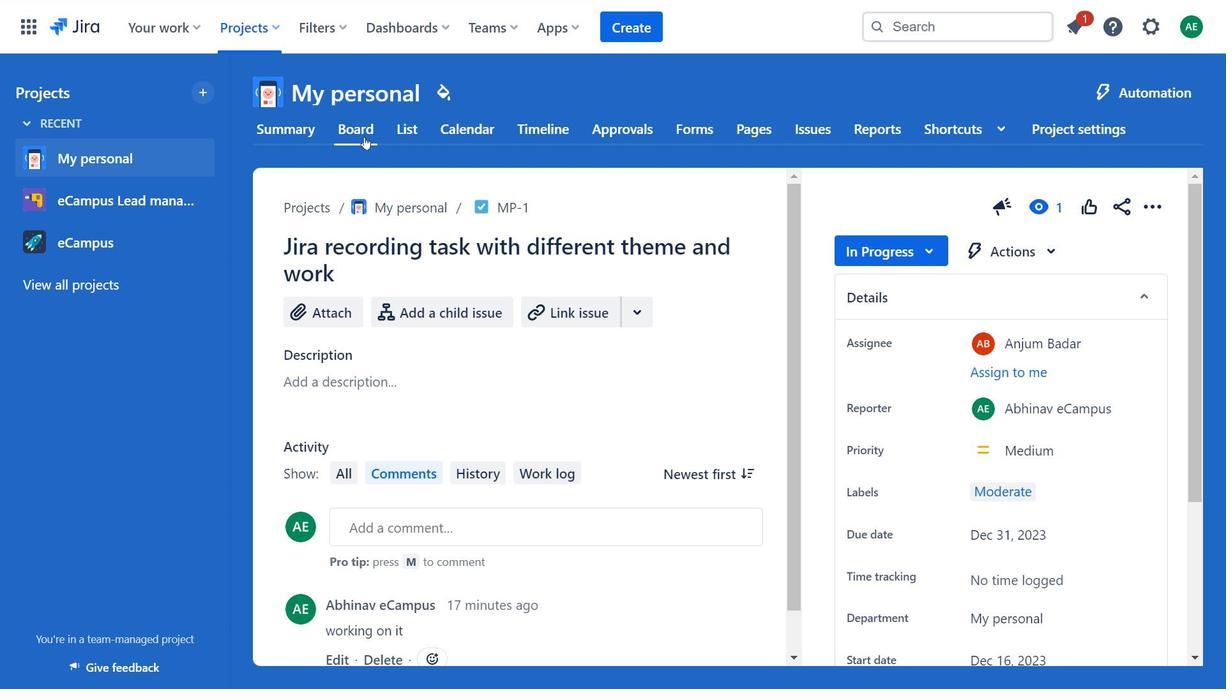
Action: Mouse pressed left at (364, 128)
Screenshot: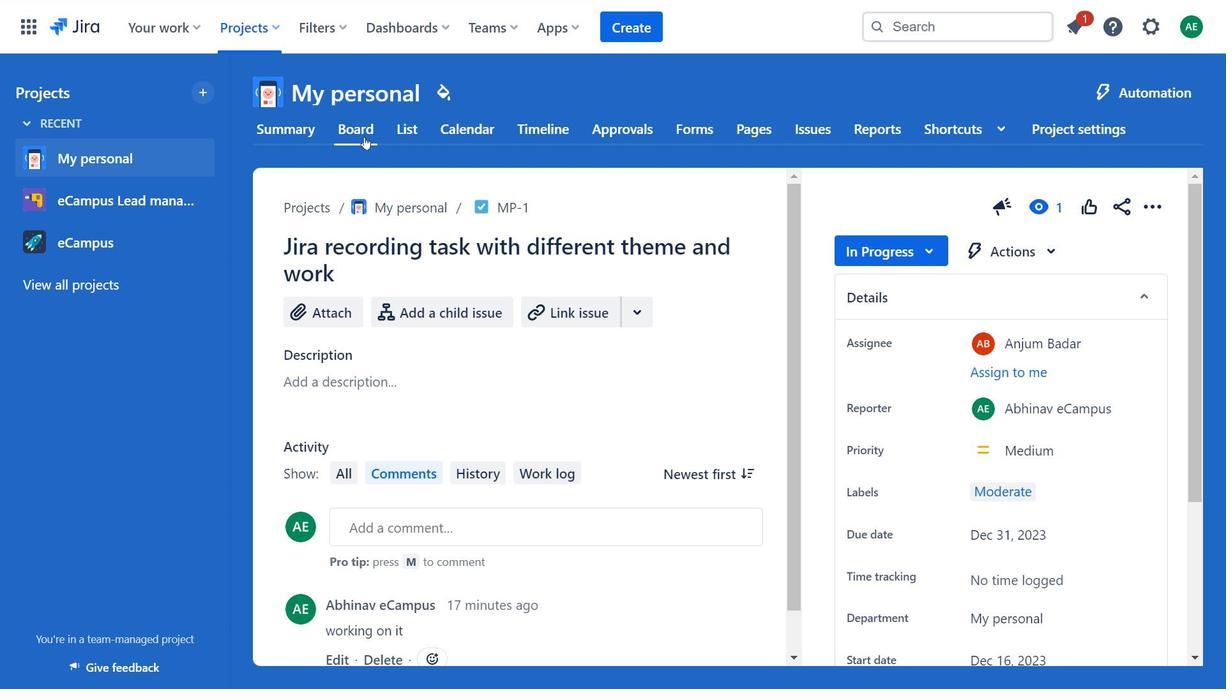 
Action: Mouse moved to (736, 653)
Screenshot: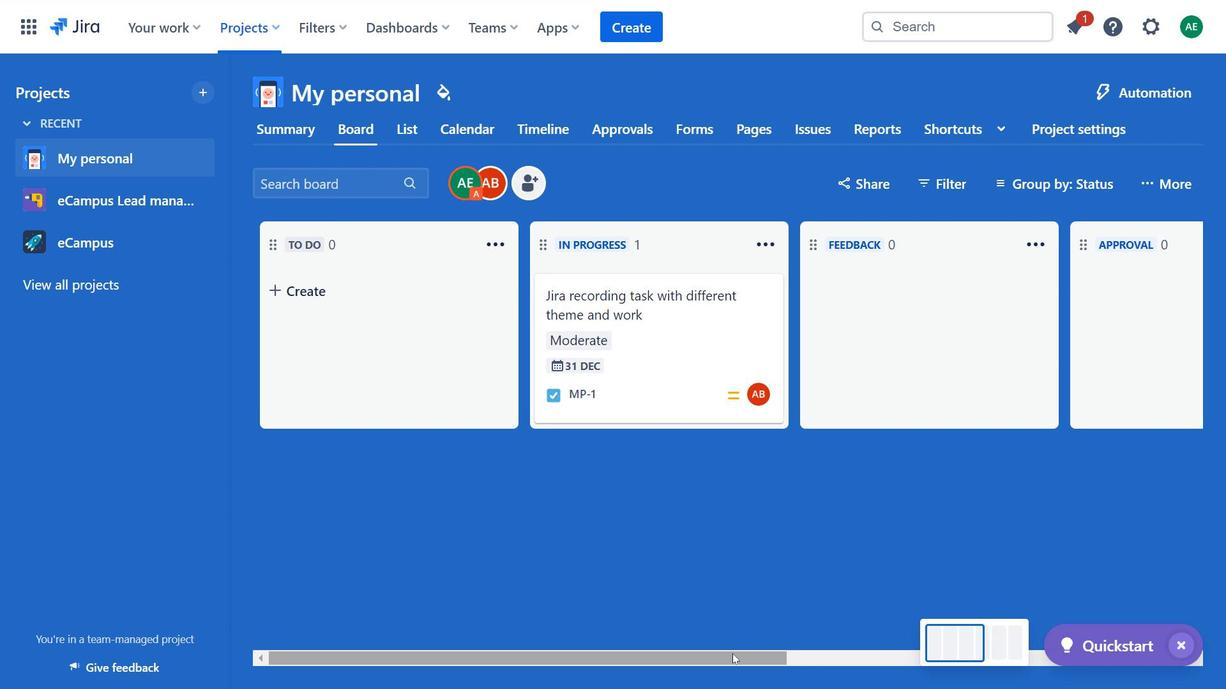 
Action: Mouse pressed left at (736, 653)
Screenshot: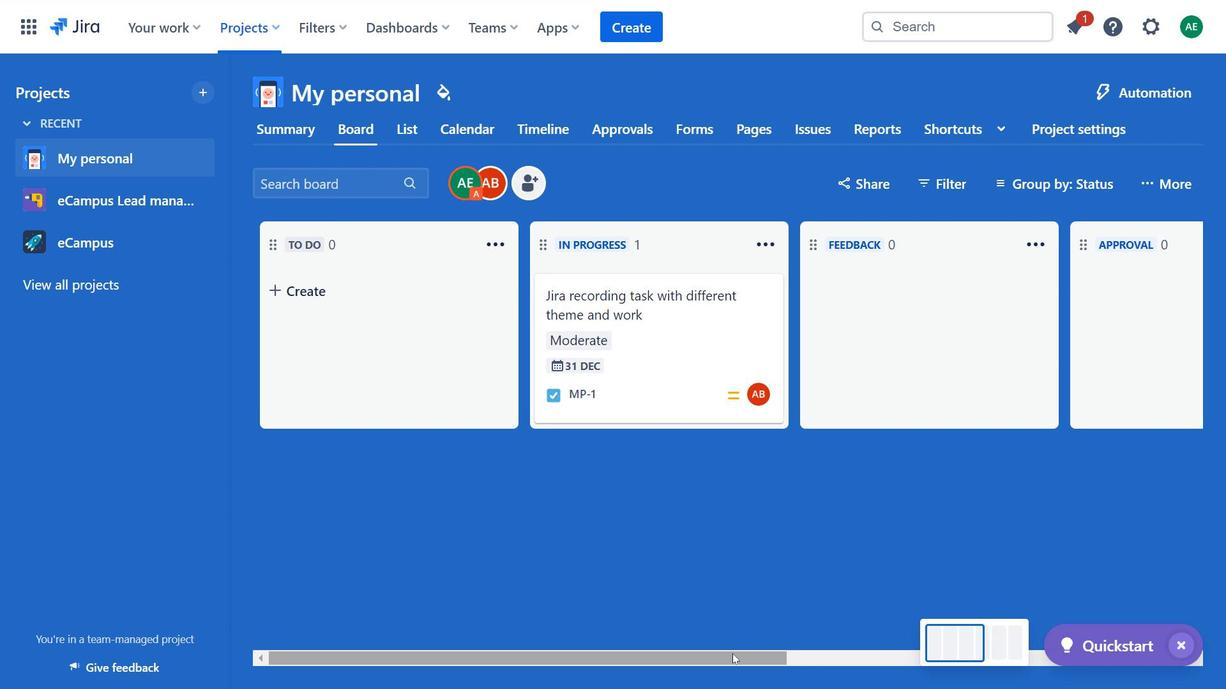 
Action: Mouse moved to (405, 118)
Screenshot: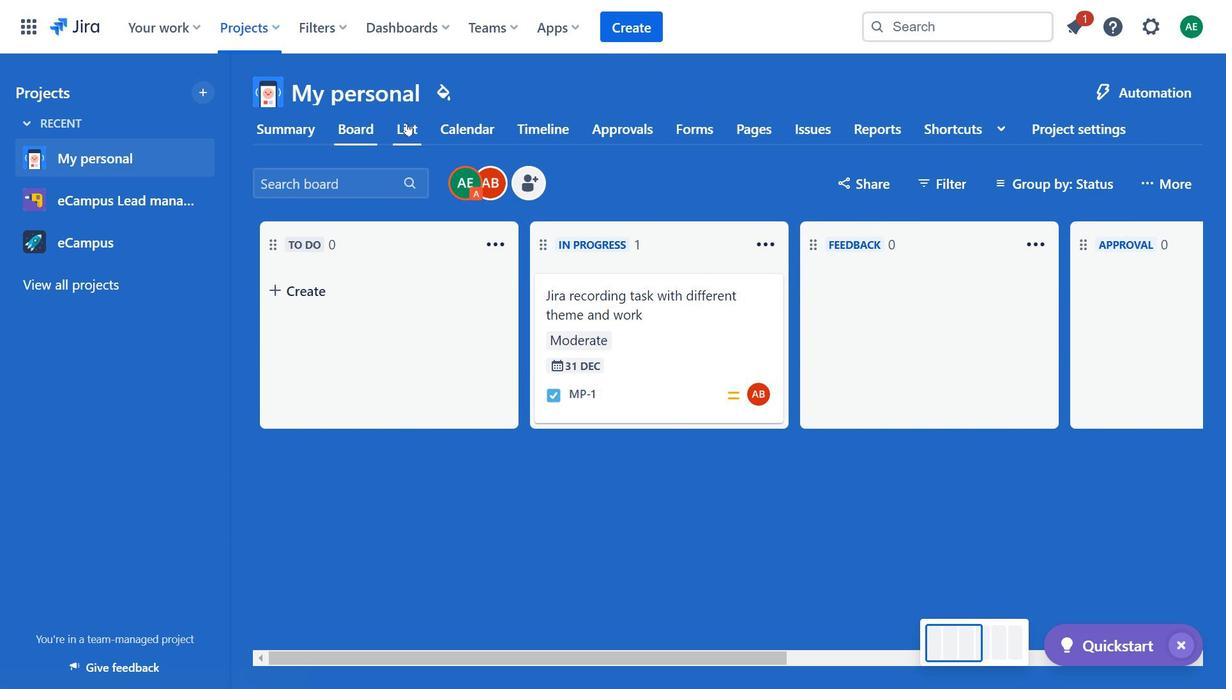 
Action: Mouse pressed left at (405, 118)
Screenshot: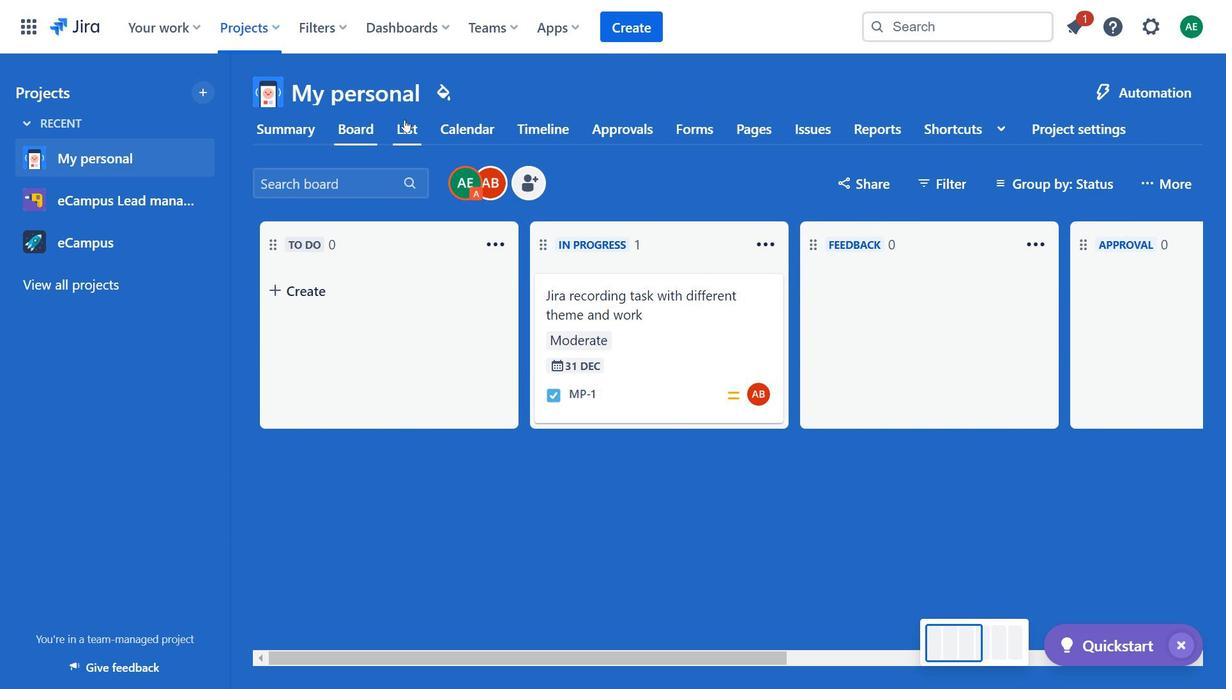 
Action: Mouse moved to (468, 133)
Screenshot: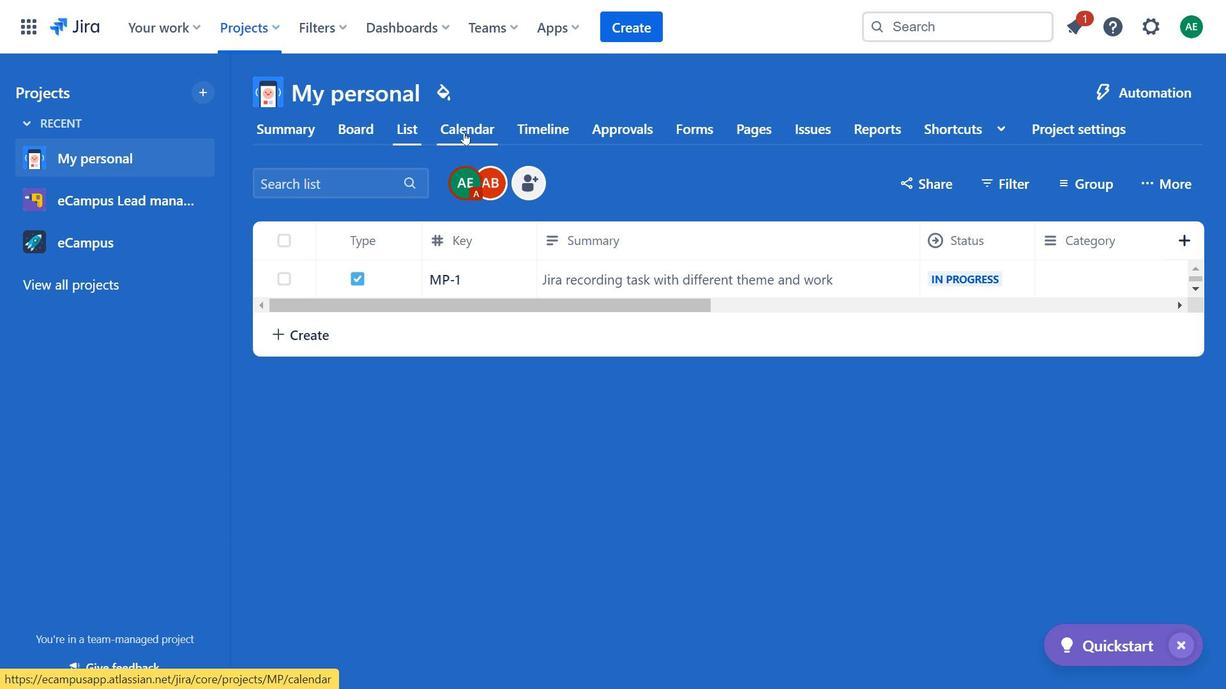 
Action: Mouse pressed left at (468, 133)
Screenshot: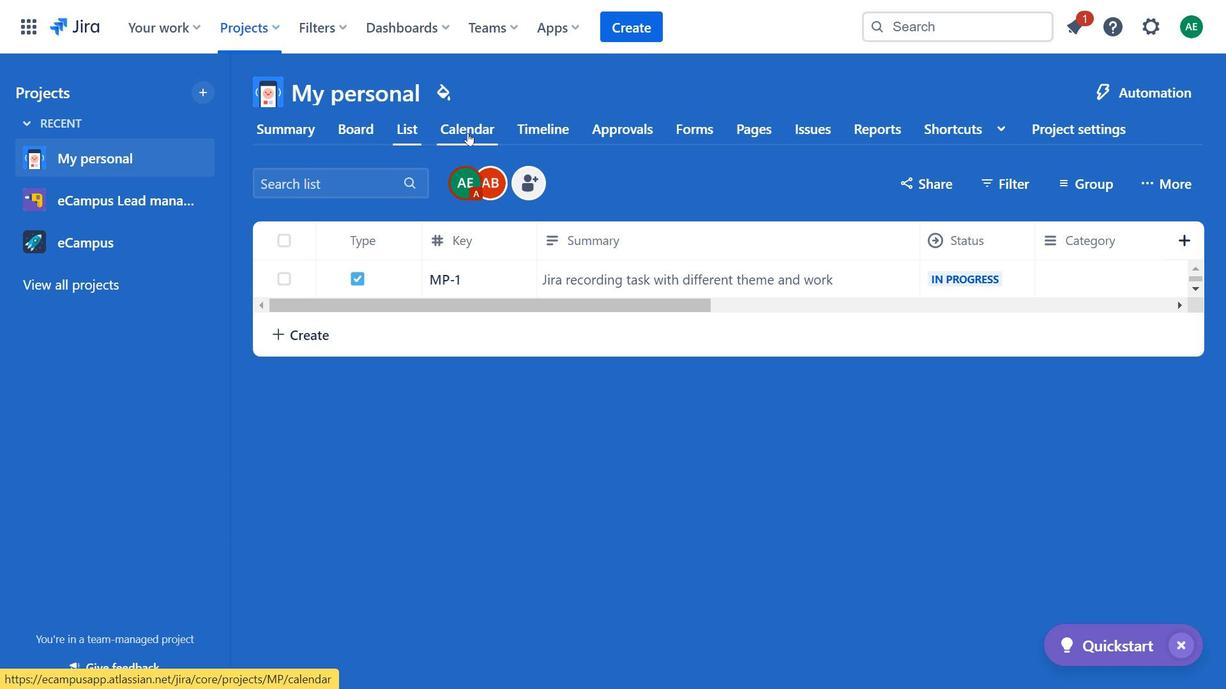 
Action: Mouse moved to (133, 198)
Screenshot: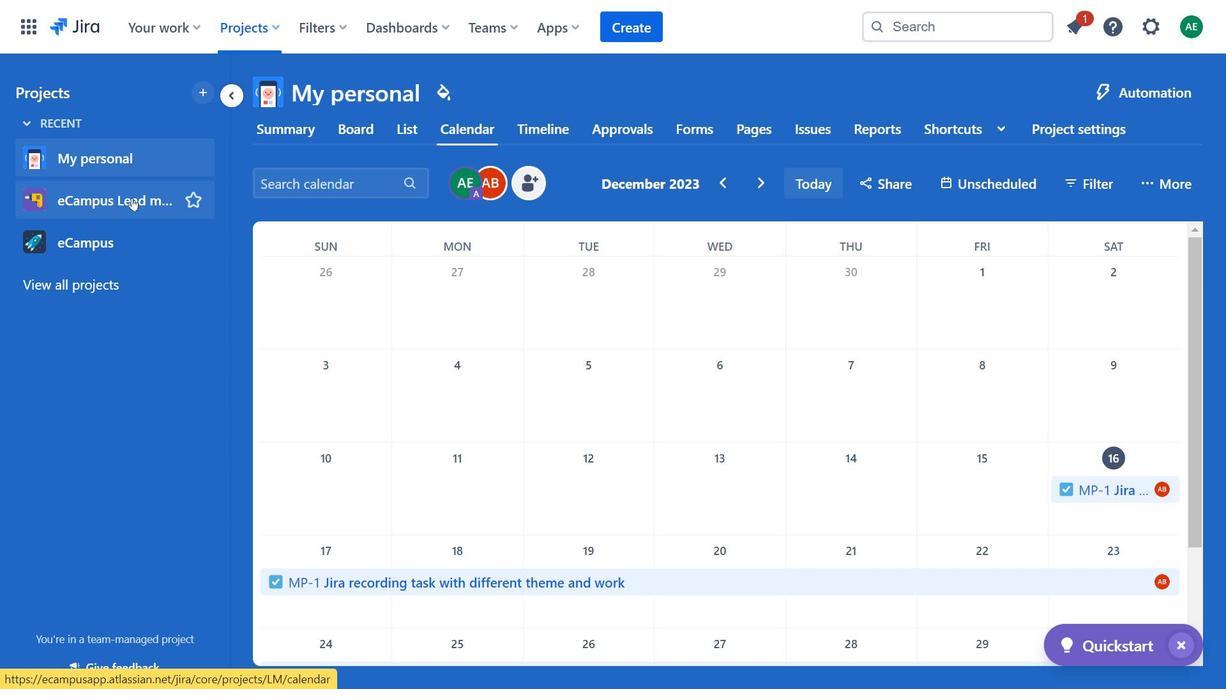 
Action: Mouse pressed left at (133, 198)
Screenshot: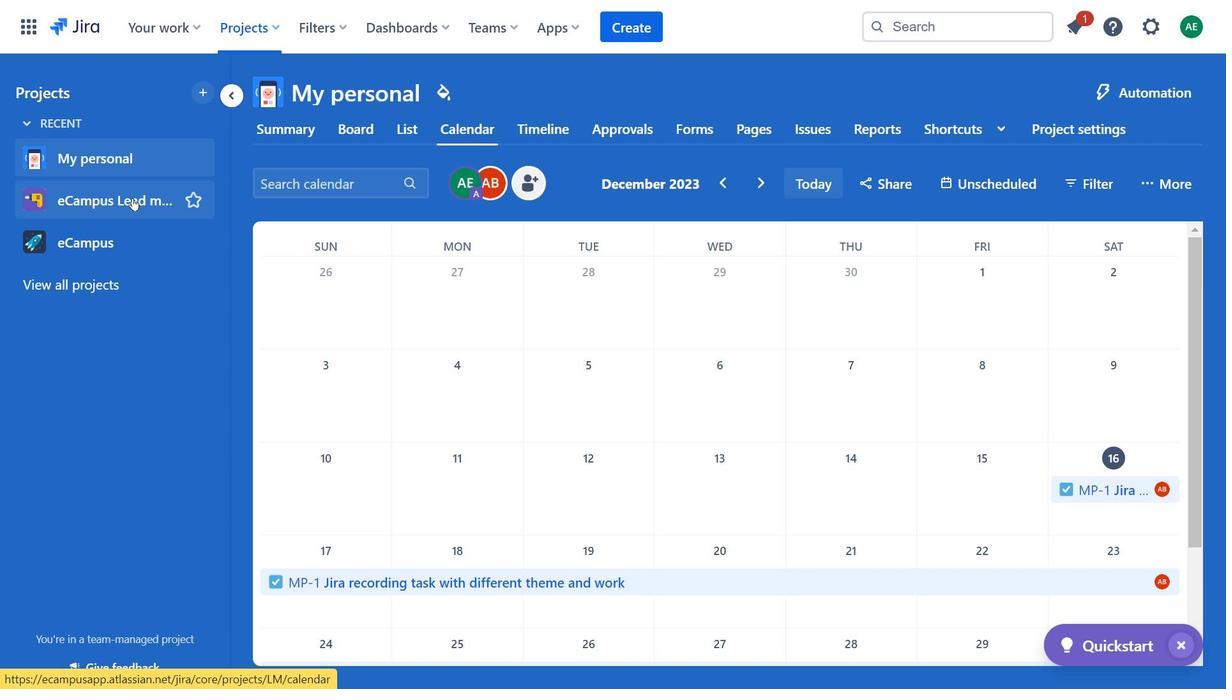 
Action: Mouse moved to (631, 413)
Screenshot: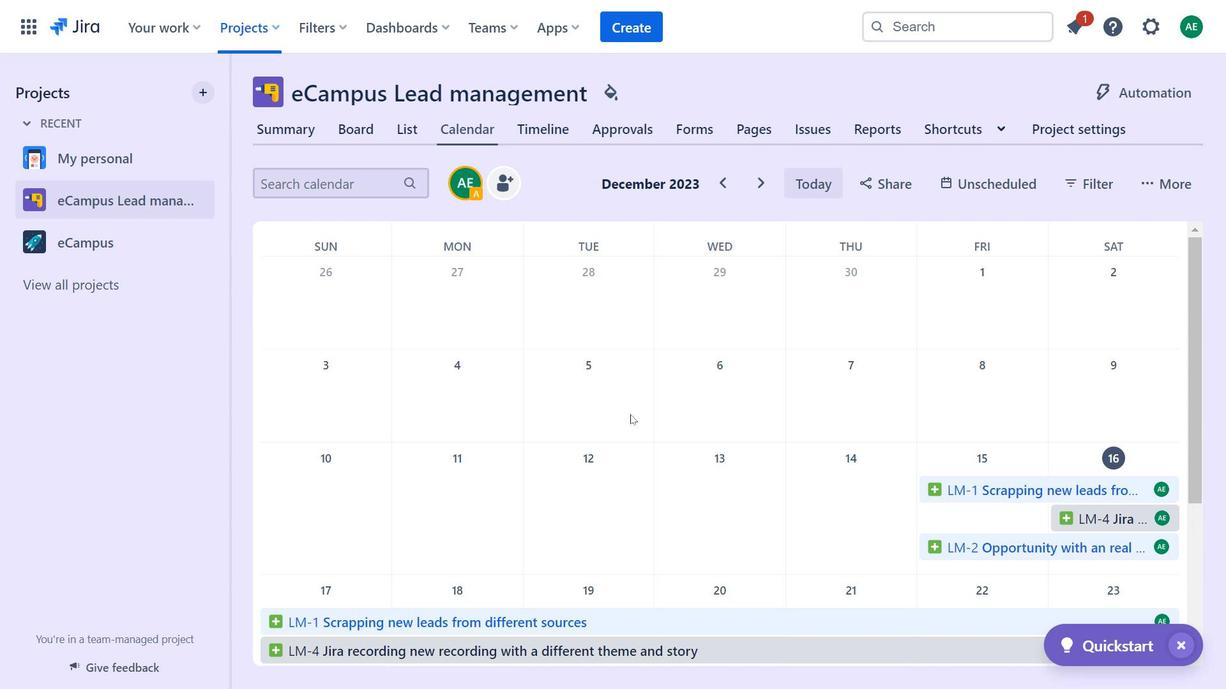 
Action: Mouse scrolled (631, 413) with delta (0, 0)
Screenshot: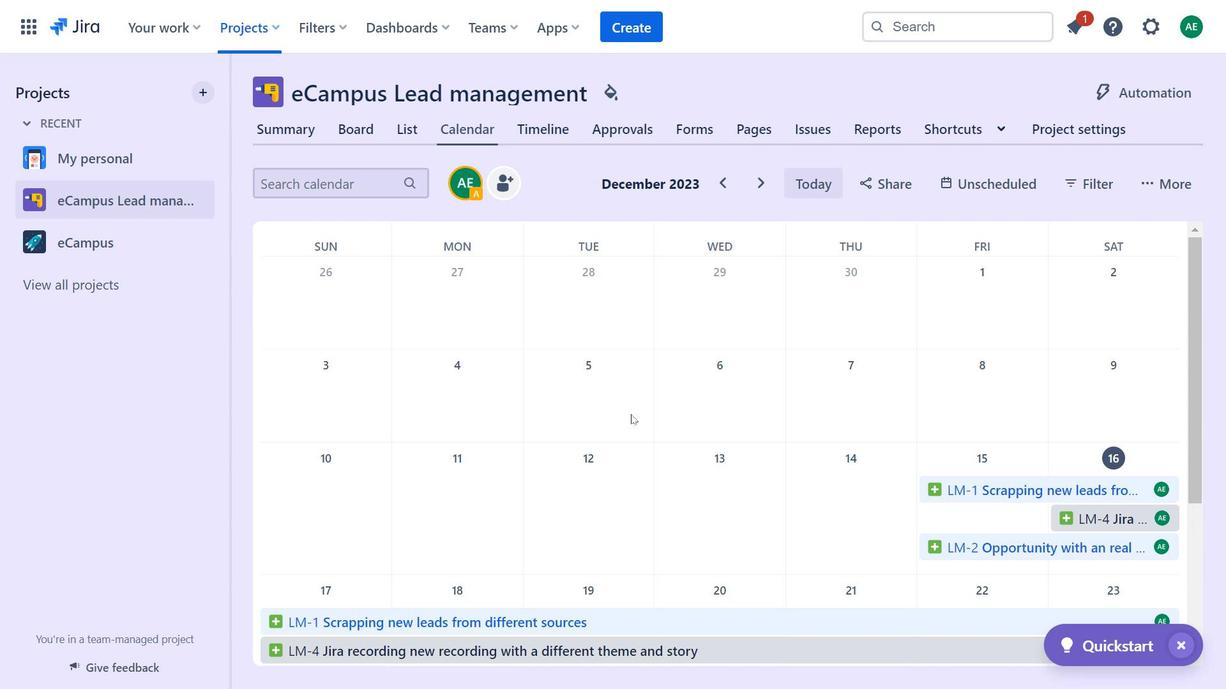 
Action: Mouse scrolled (631, 413) with delta (0, 0)
Screenshot: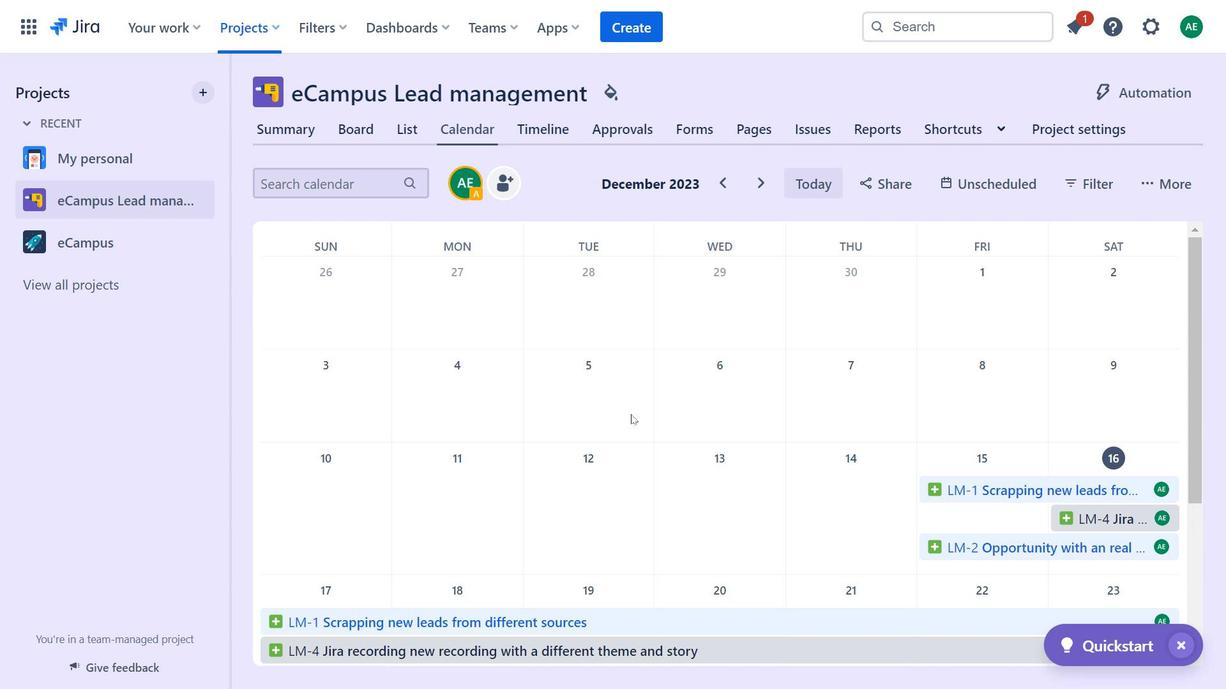 
Action: Mouse moved to (635, 363)
Screenshot: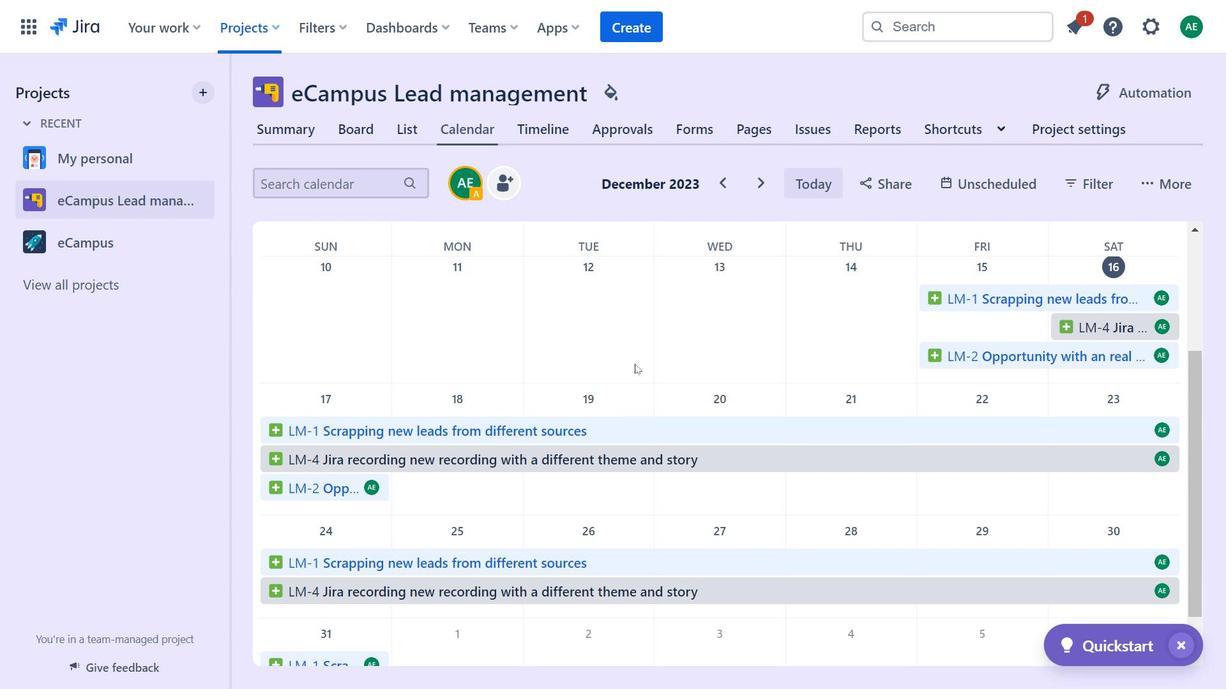 
Action: Mouse scrolled (635, 362) with delta (0, 0)
Screenshot: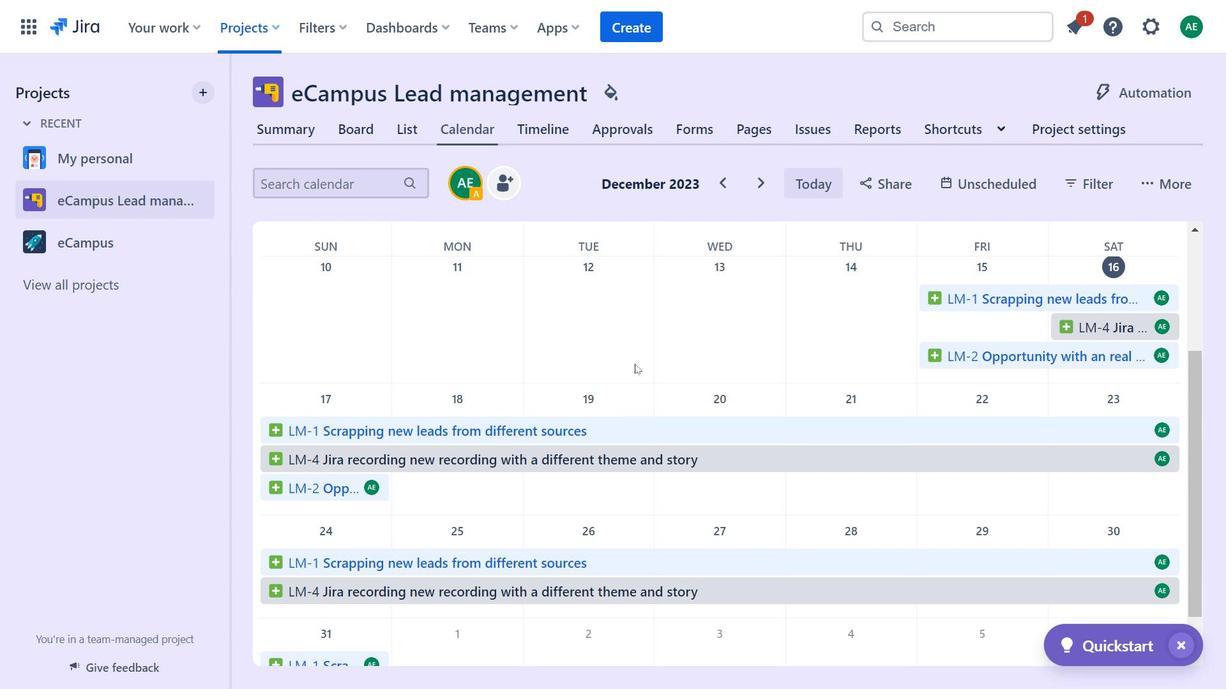 
Action: Mouse moved to (671, 346)
Screenshot: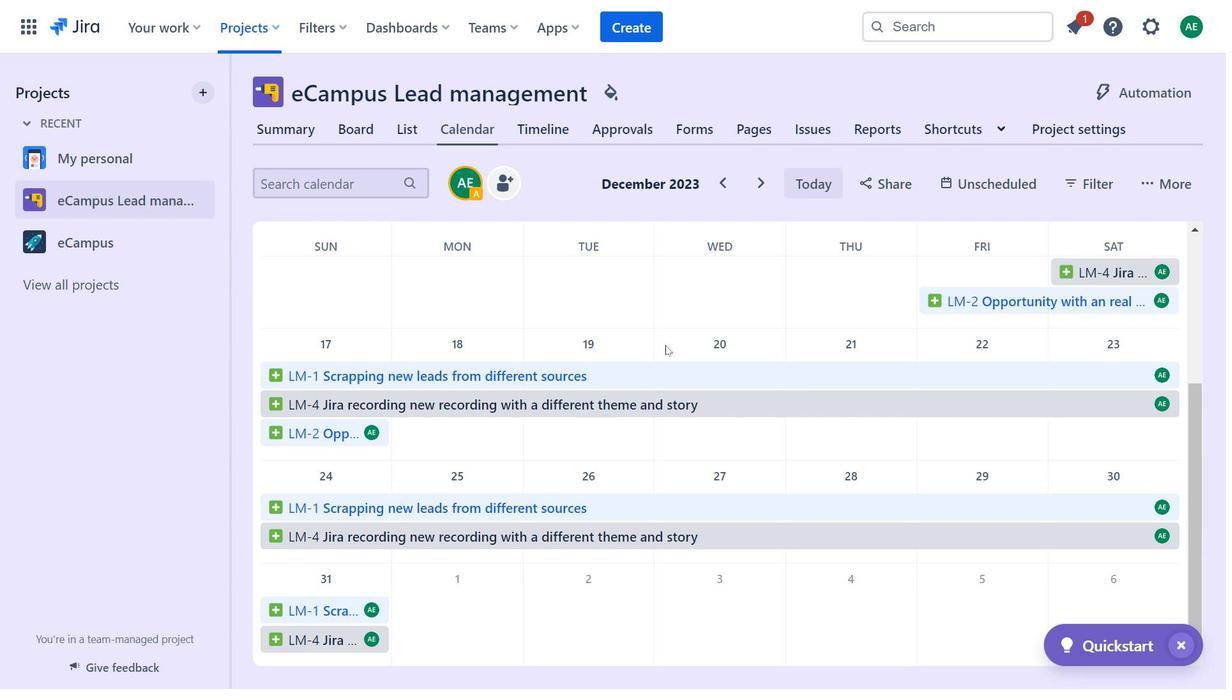 
Action: Mouse scrolled (671, 345) with delta (0, 0)
Screenshot: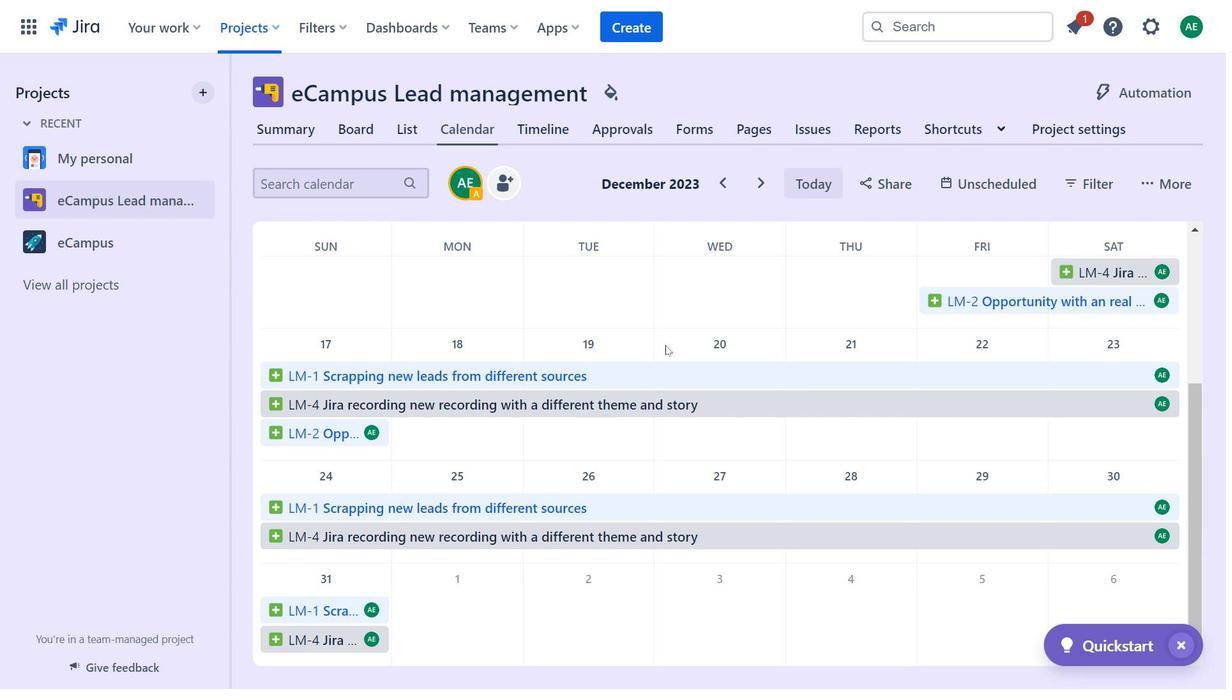 
Action: Mouse moved to (548, 128)
Screenshot: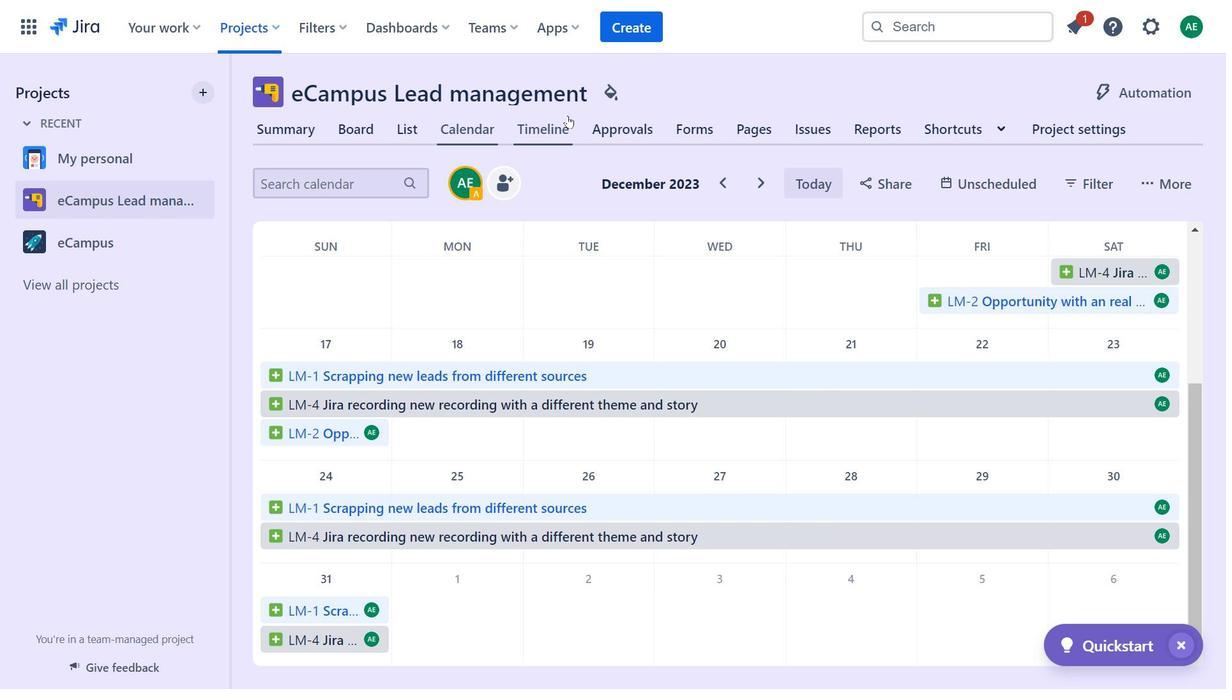 
Action: Mouse pressed left at (548, 128)
Screenshot: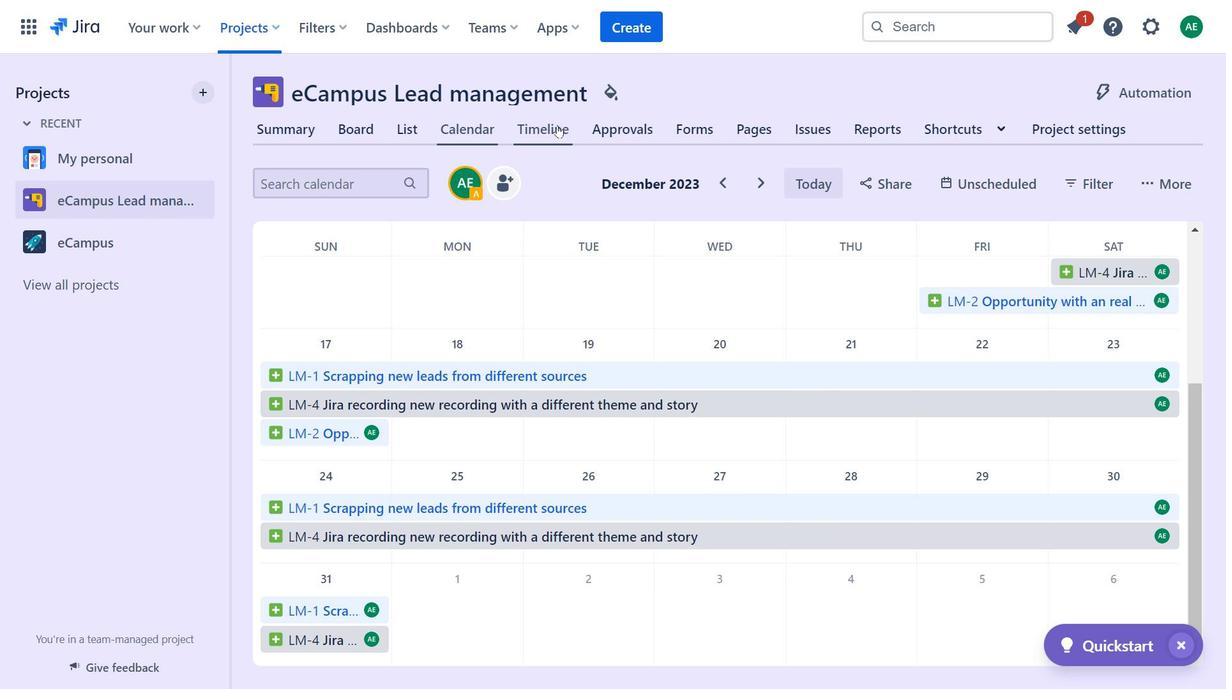 
Action: Mouse moved to (180, 240)
Screenshot: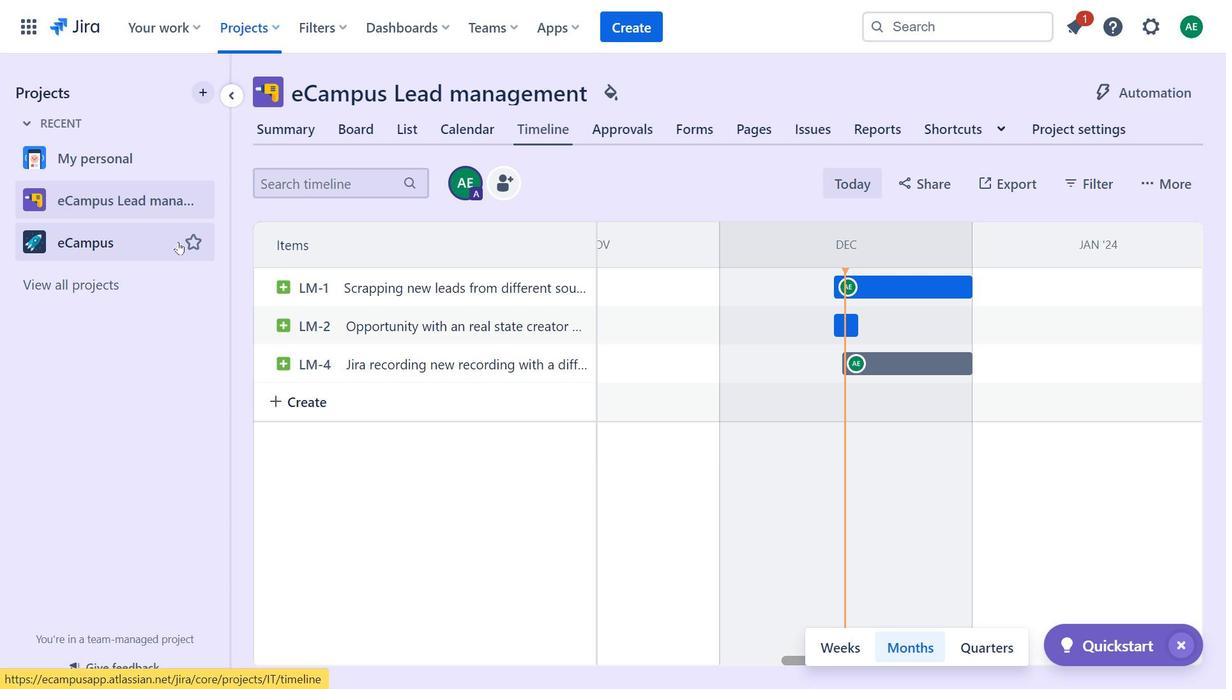 
Action: Mouse pressed left at (180, 240)
Screenshot: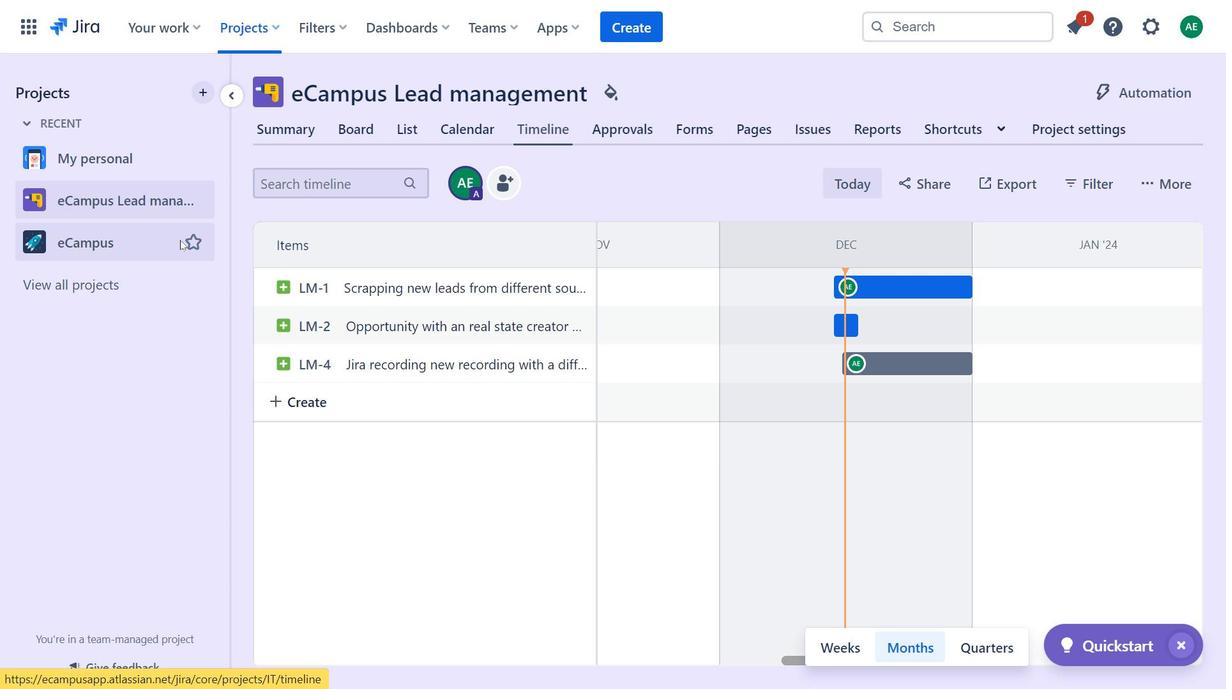 
Action: Mouse moved to (125, 249)
Screenshot: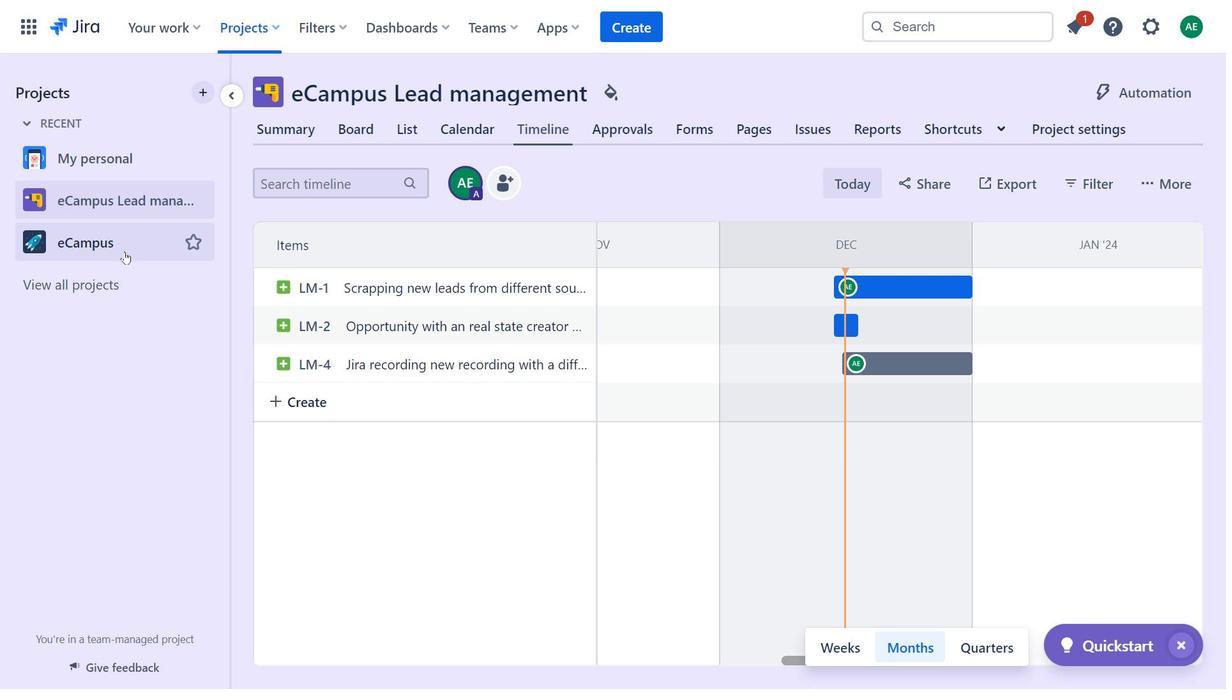 
Action: Mouse pressed left at (125, 249)
Screenshot: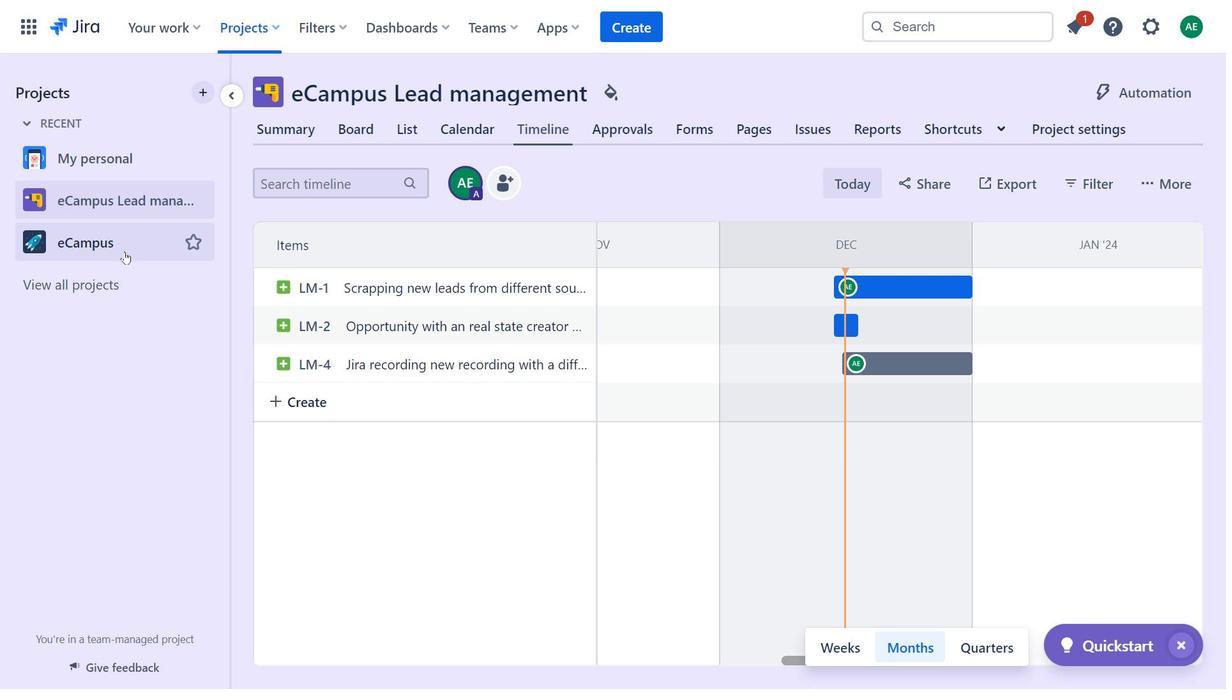 
Action: Mouse moved to (768, 659)
Screenshot: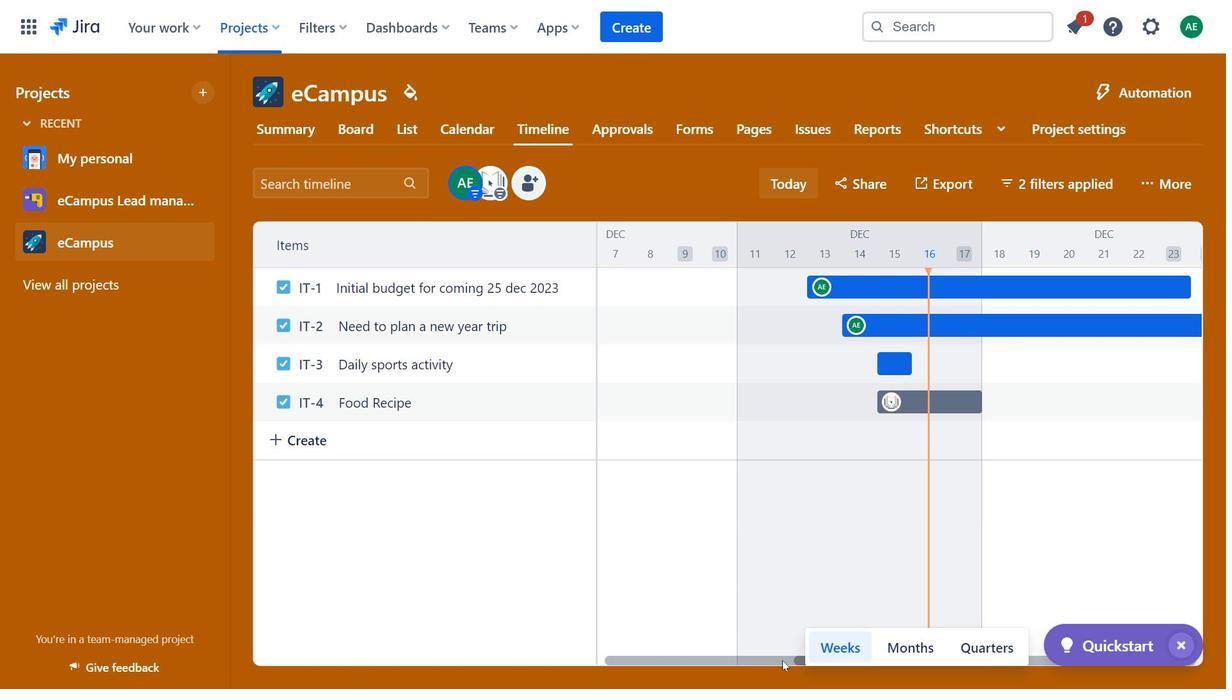 
Action: Mouse pressed left at (768, 659)
Screenshot: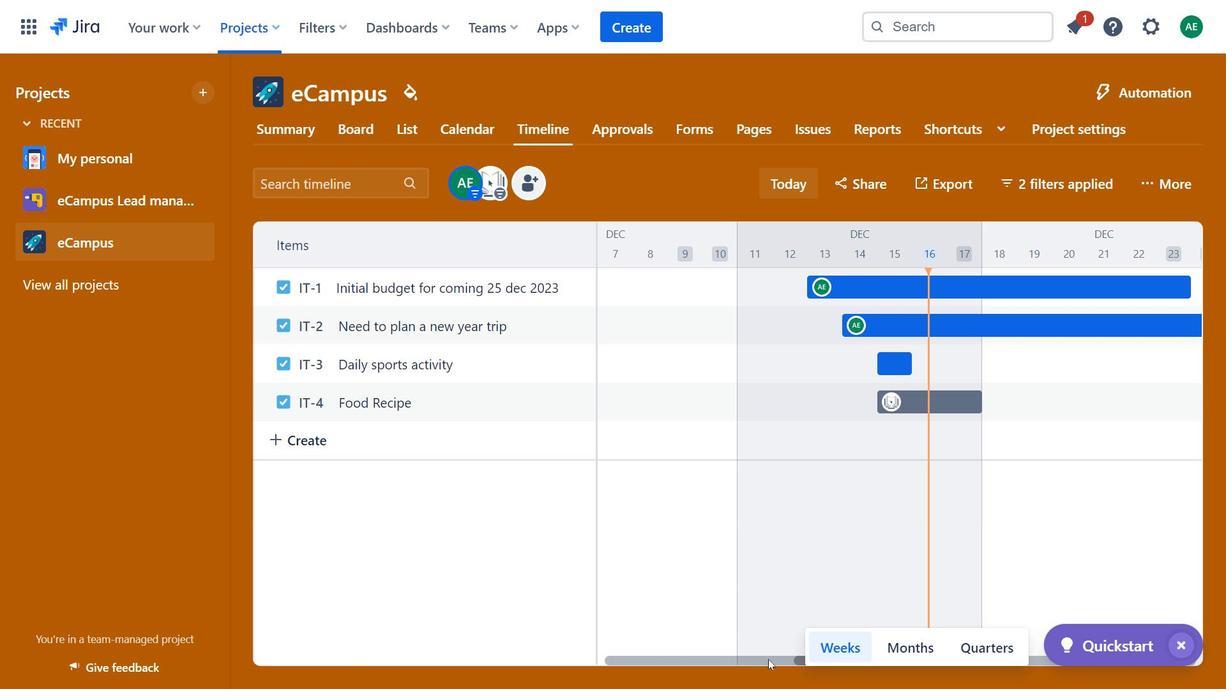 
Action: Mouse moved to (772, 662)
Screenshot: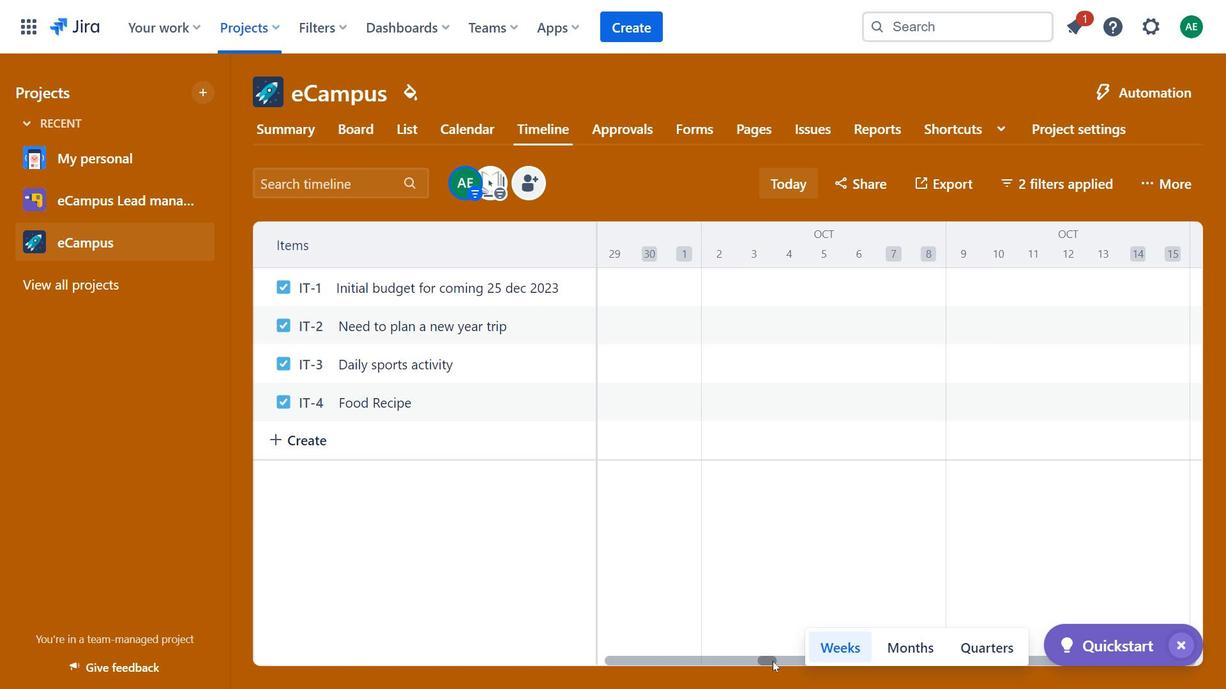
Action: Mouse pressed left at (772, 662)
Screenshot: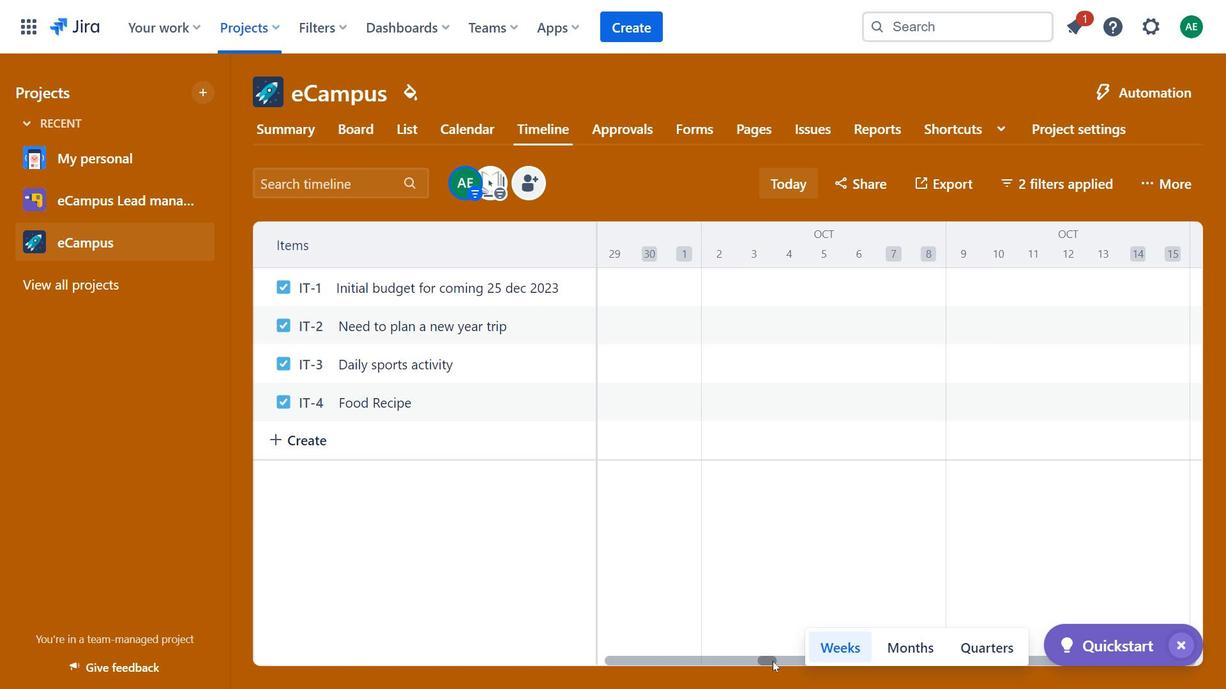 
Action: Mouse moved to (767, 662)
Screenshot: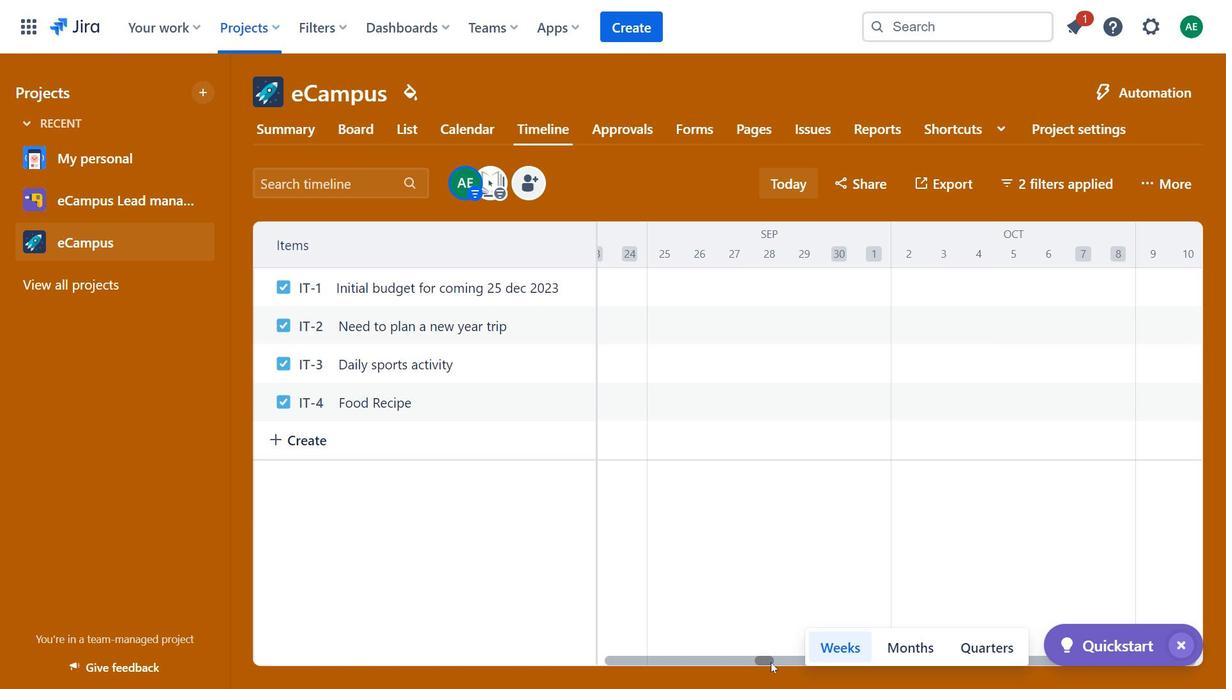
Action: Mouse pressed left at (767, 662)
Screenshot: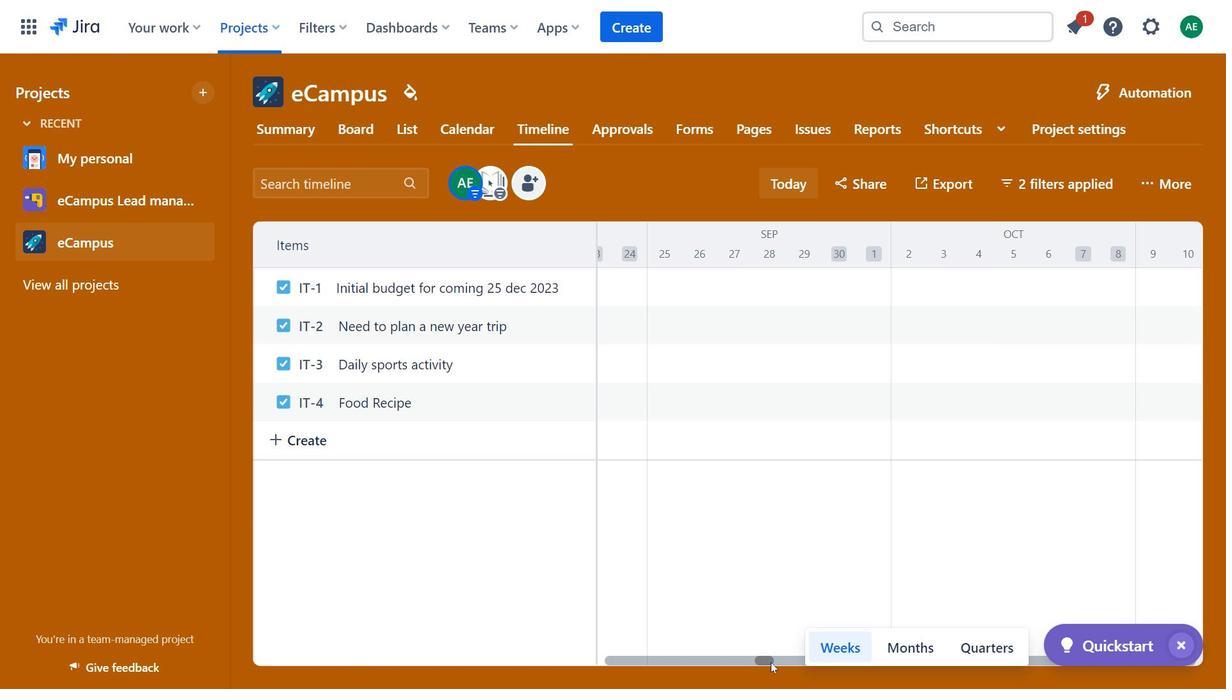 
Action: Mouse moved to (502, 184)
Screenshot: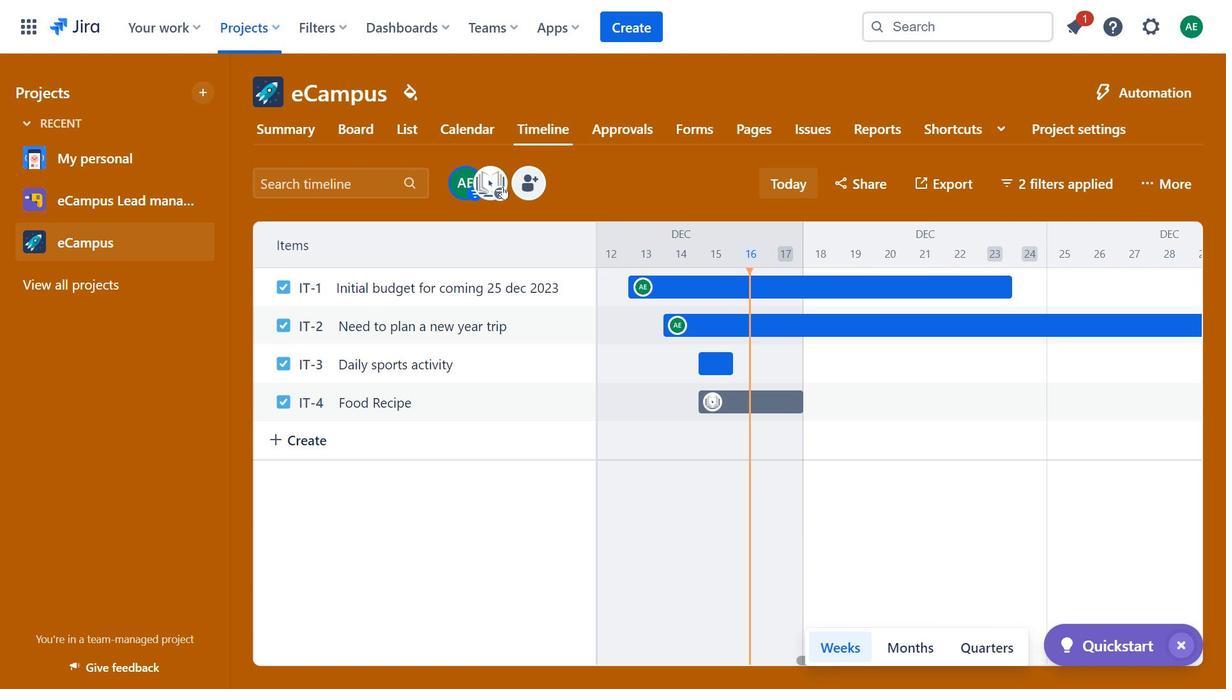 
Action: Mouse pressed left at (502, 184)
Screenshot: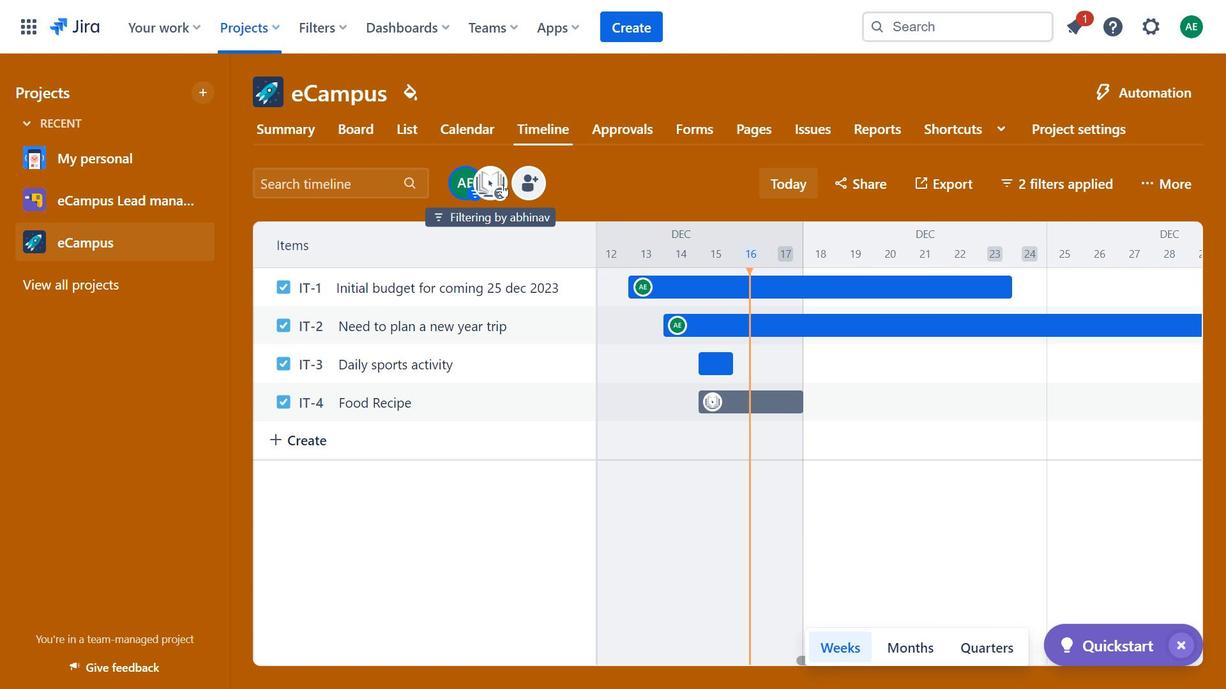 
Action: Mouse moved to (502, 183)
Screenshot: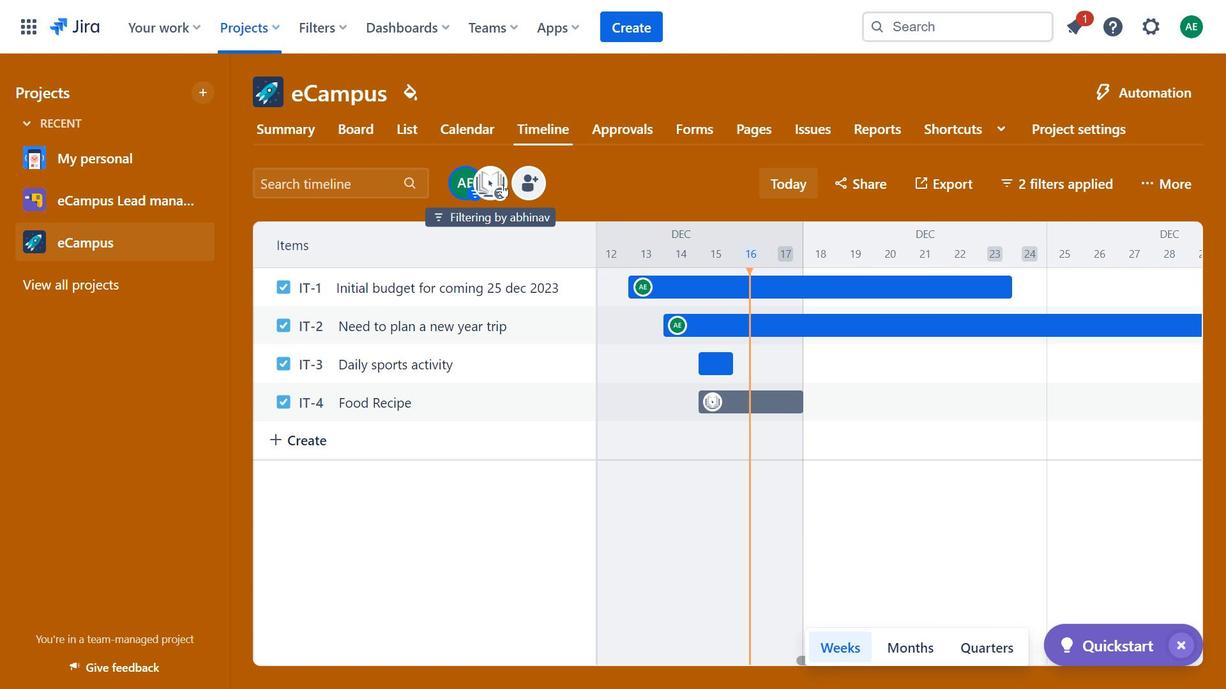 
Action: Mouse pressed left at (502, 183)
Screenshot: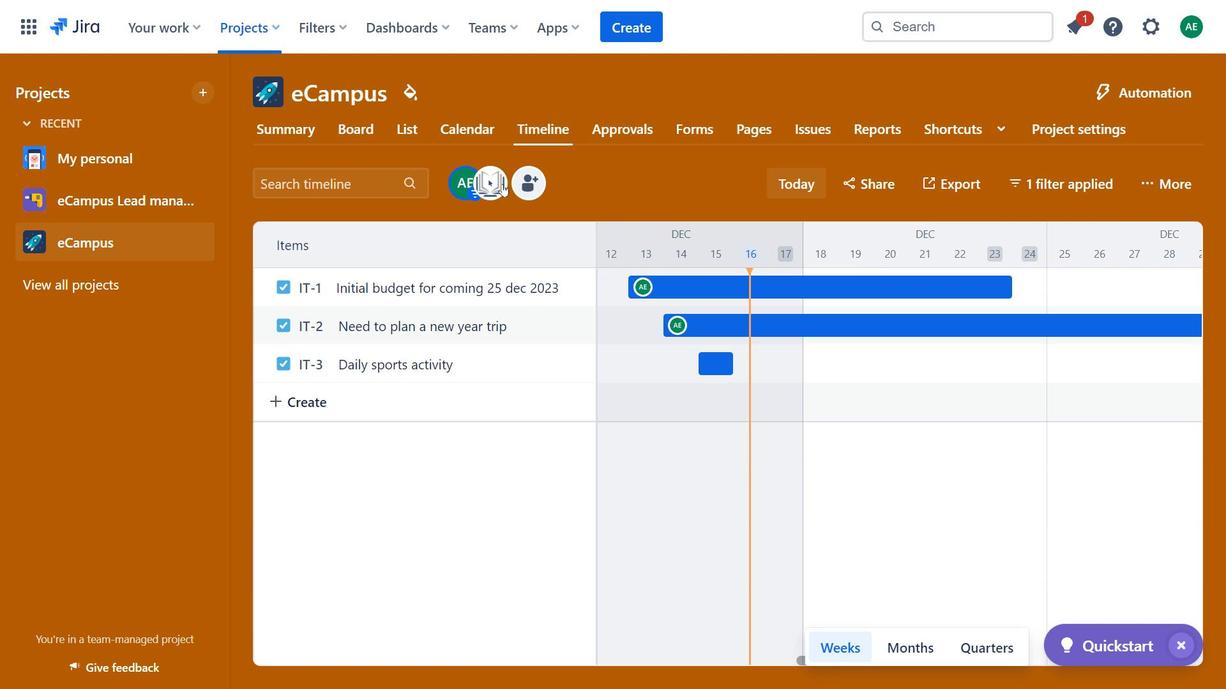 
Action: Mouse moved to (1167, 182)
Screenshot: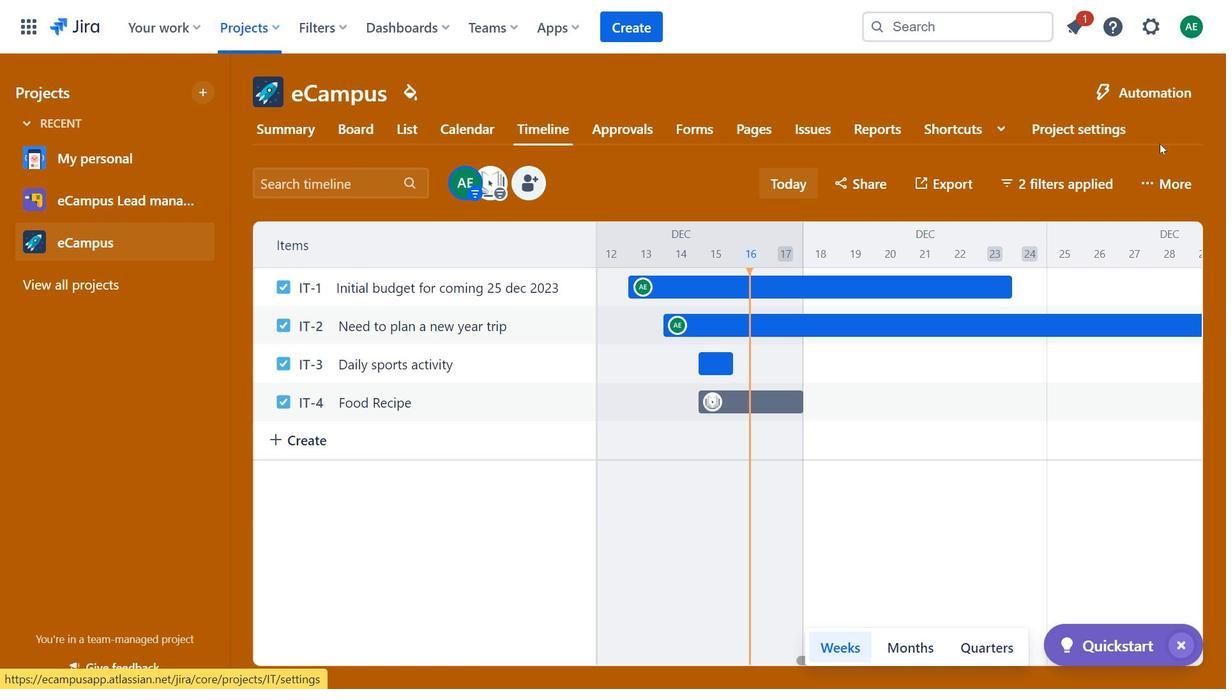 
Action: Mouse pressed left at (1167, 182)
Screenshot: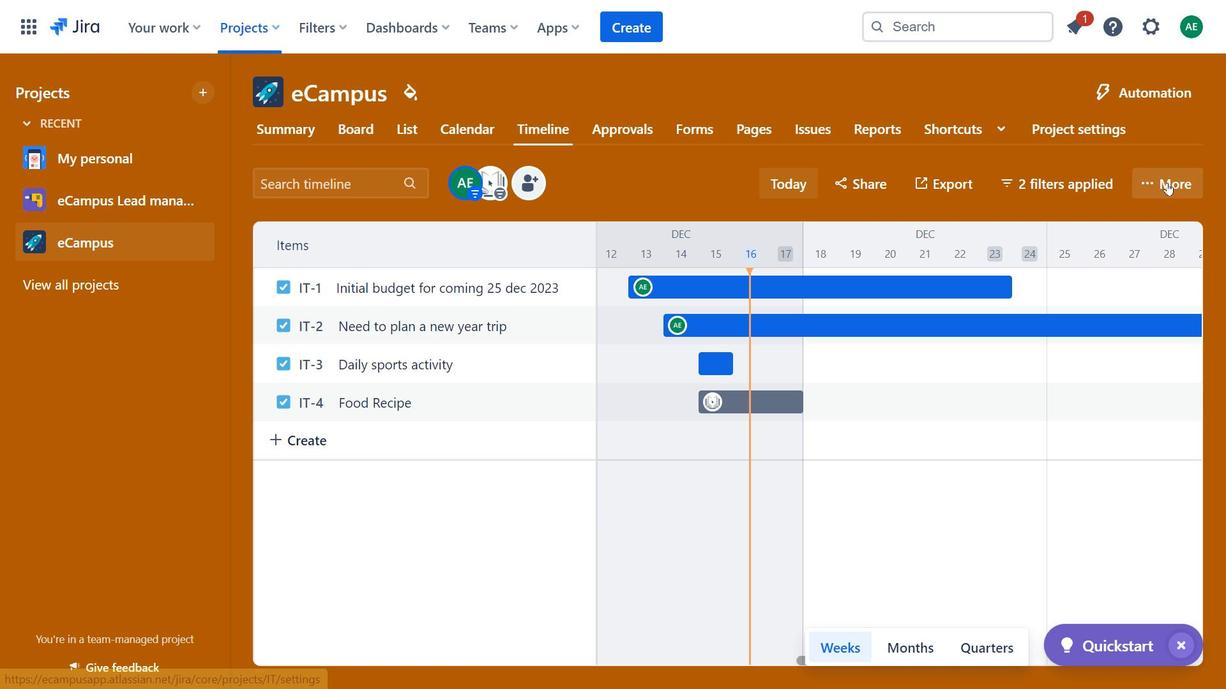 
Action: Mouse moved to (267, 31)
Screenshot: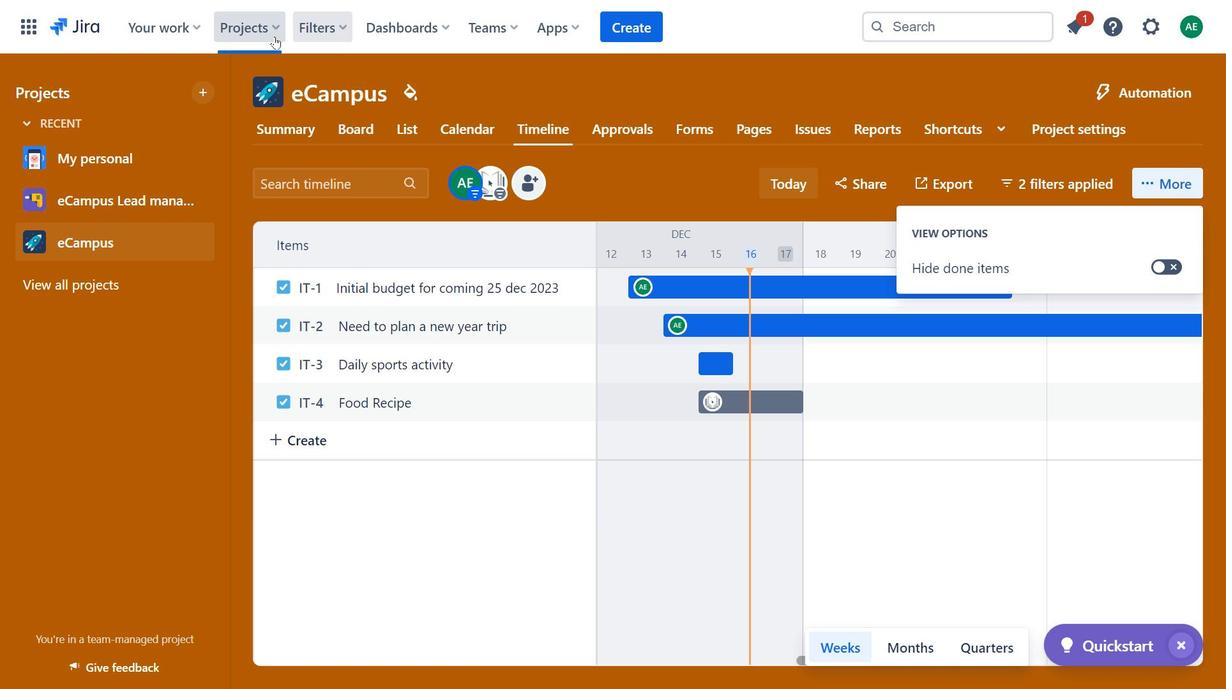 
Action: Mouse pressed left at (267, 31)
Screenshot: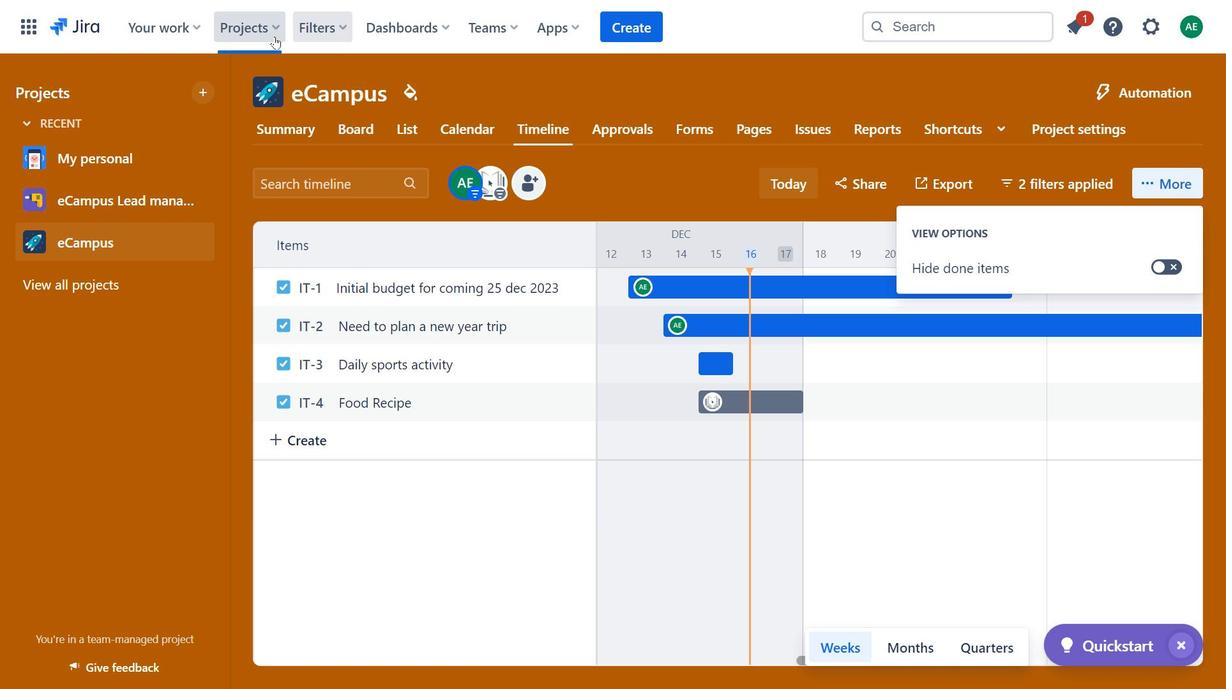 
Action: Mouse moved to (372, 264)
Screenshot: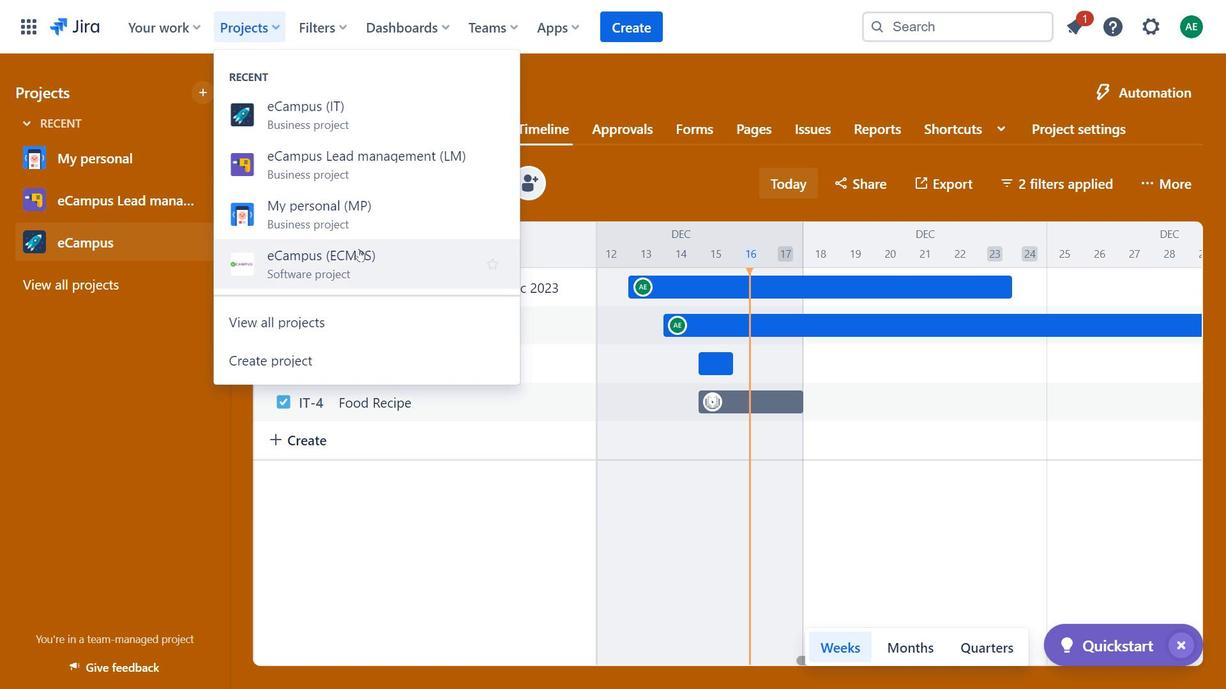 
Action: Mouse pressed left at (372, 264)
Screenshot: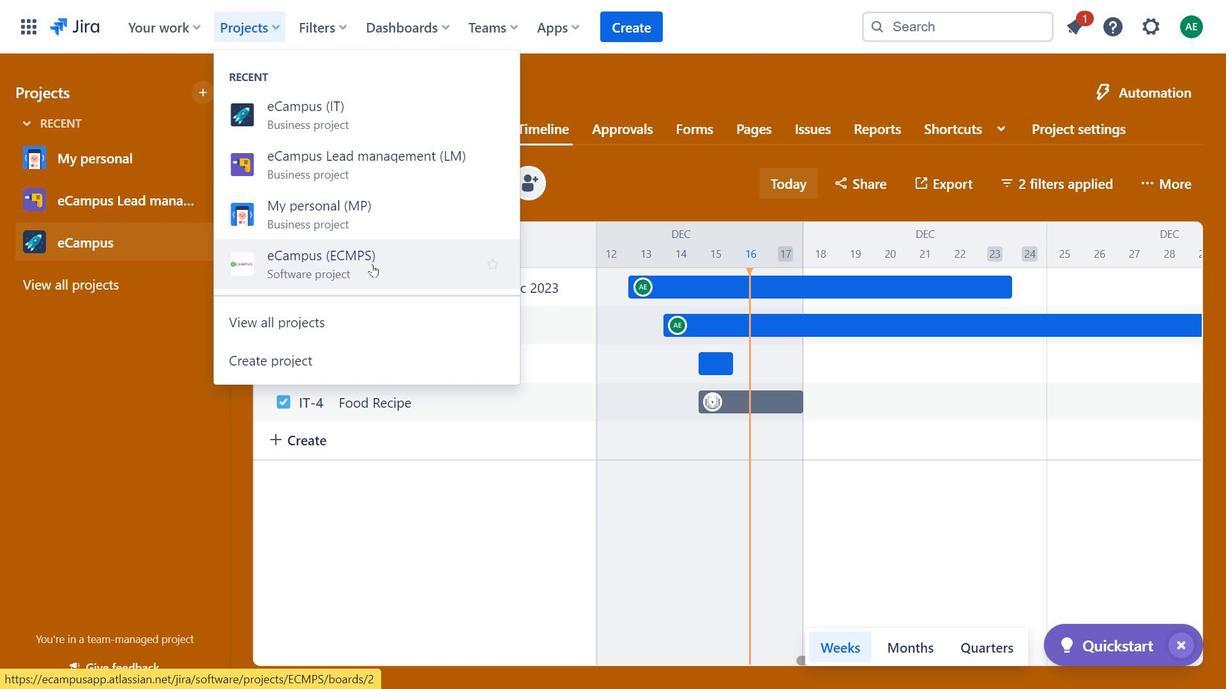 
Action: Mouse moved to (463, 353)
Screenshot: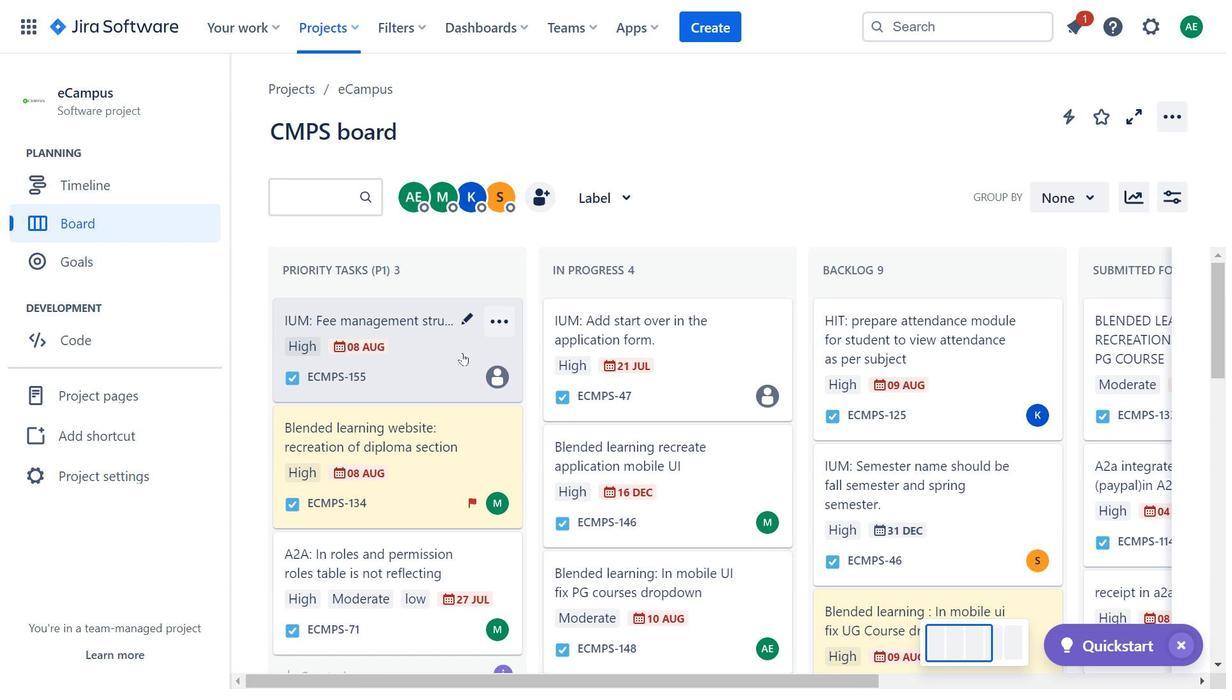 
Action: Mouse scrolled (463, 353) with delta (0, 0)
Screenshot: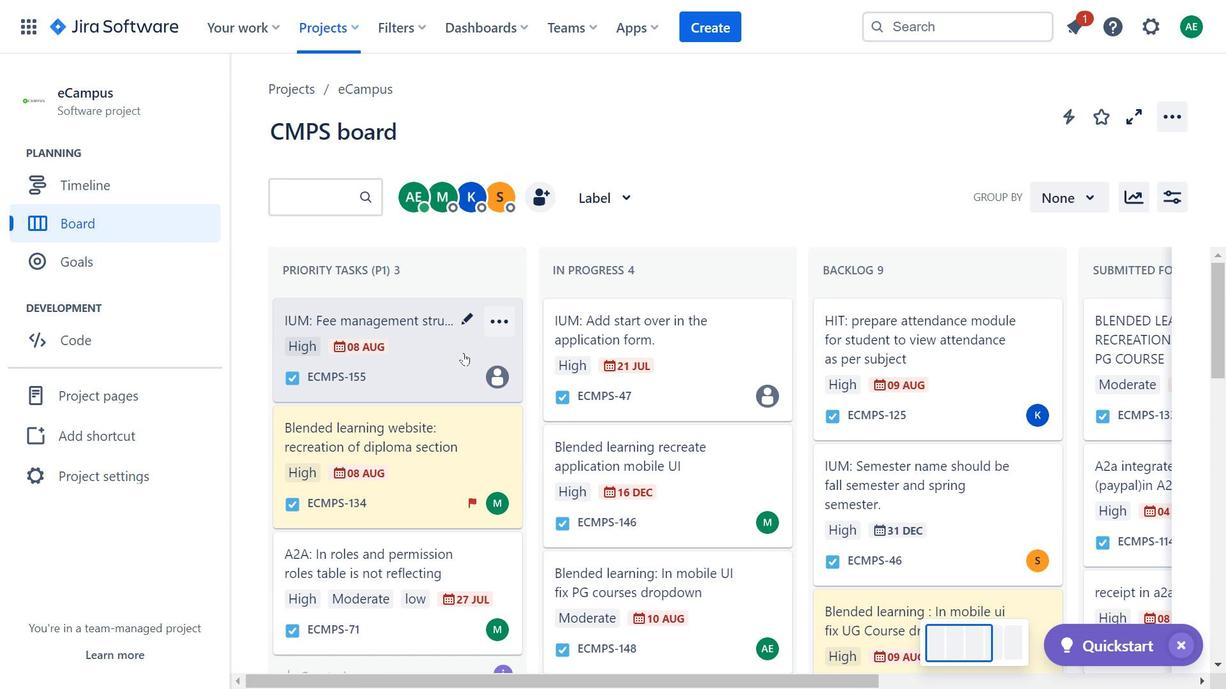 
Action: Mouse moved to (463, 354)
Screenshot: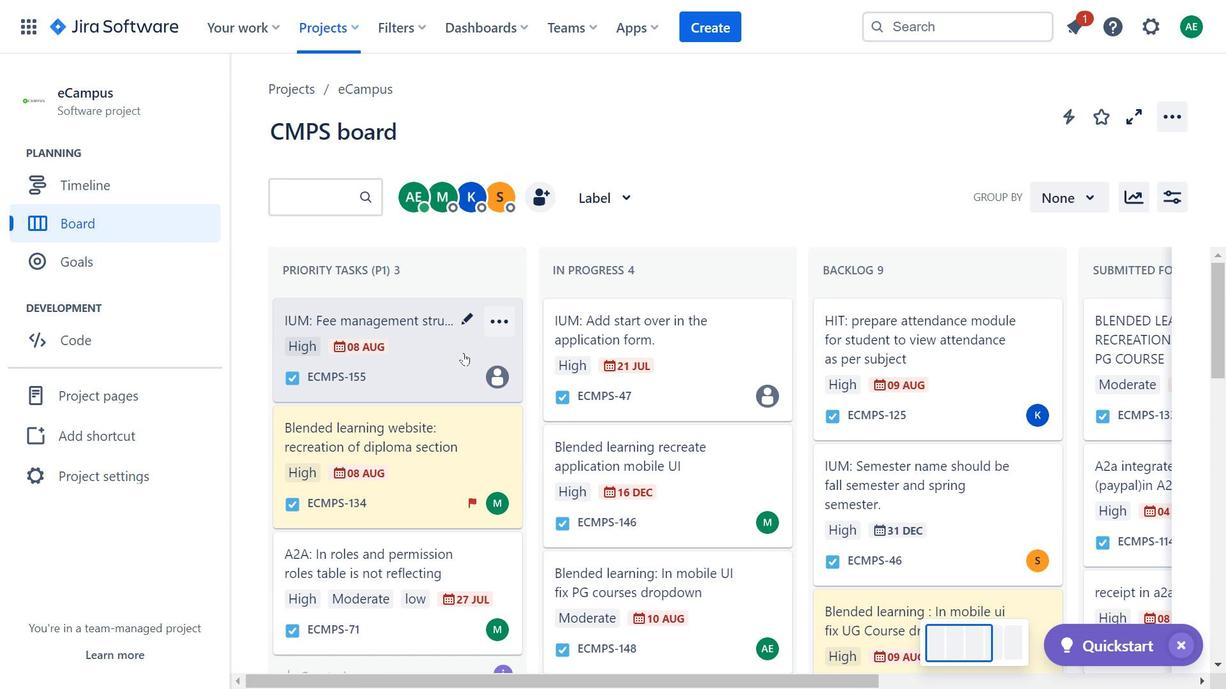 
Action: Mouse scrolled (463, 353) with delta (0, 0)
Screenshot: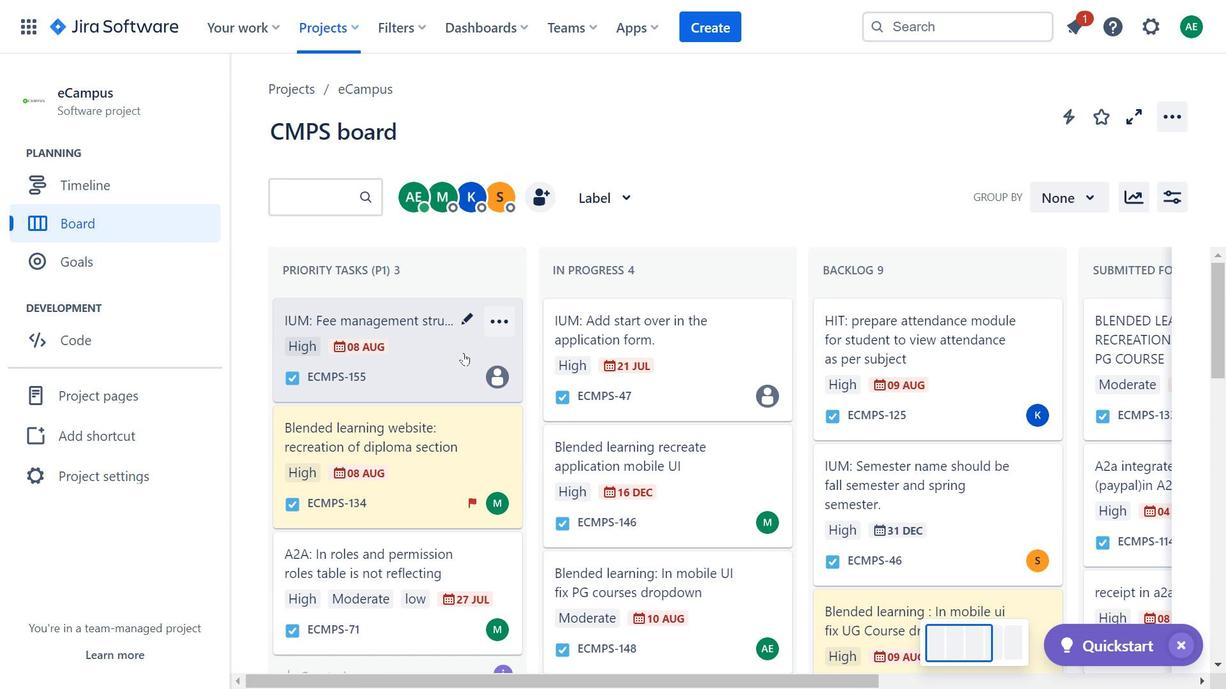 
Action: Mouse moved to (945, 640)
Screenshot: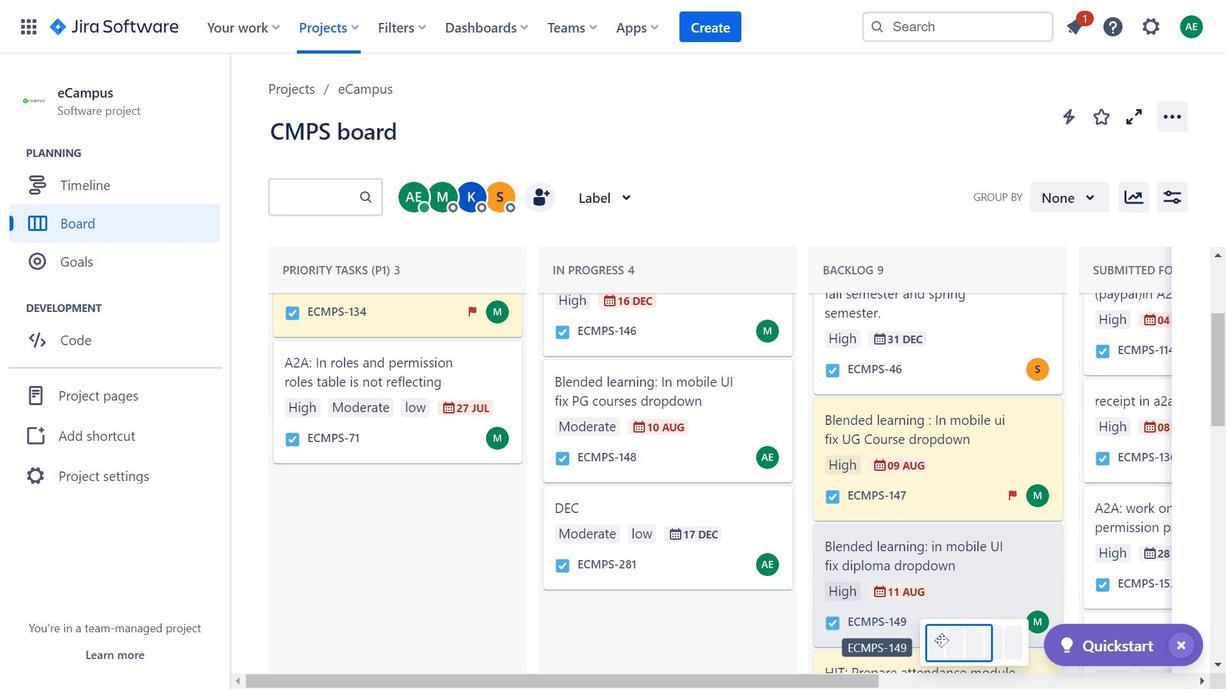 
Action: Mouse pressed left at (945, 640)
Screenshot: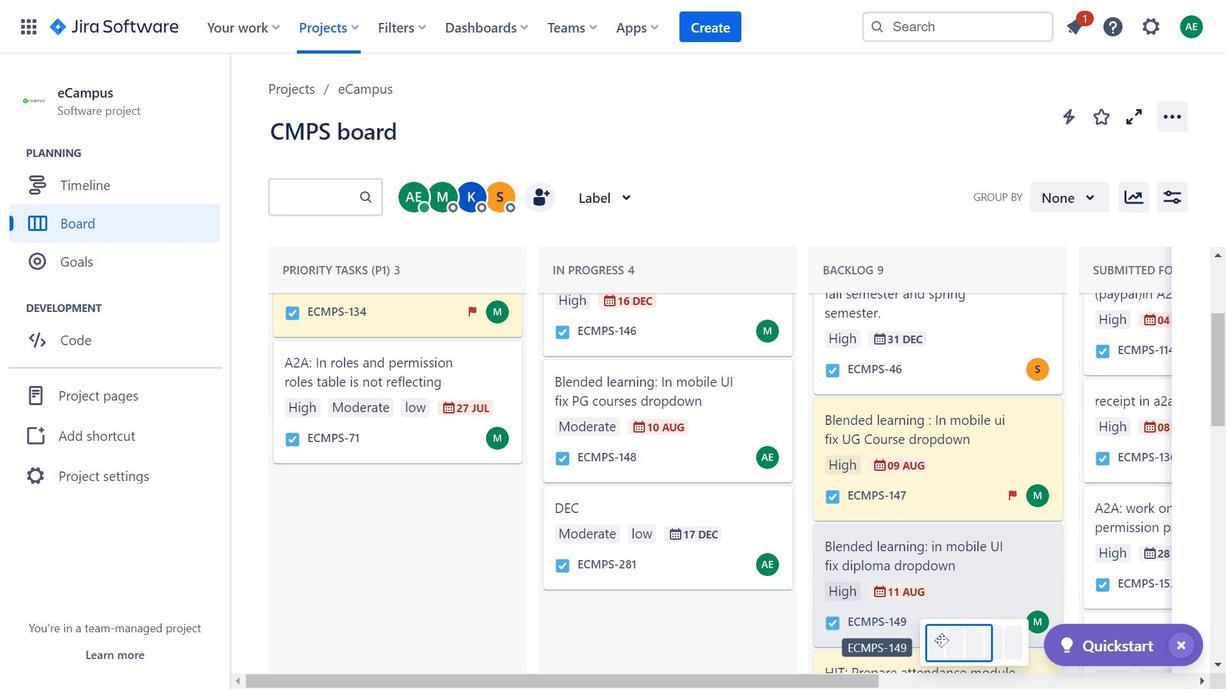 
Action: Mouse moved to (937, 392)
Screenshot: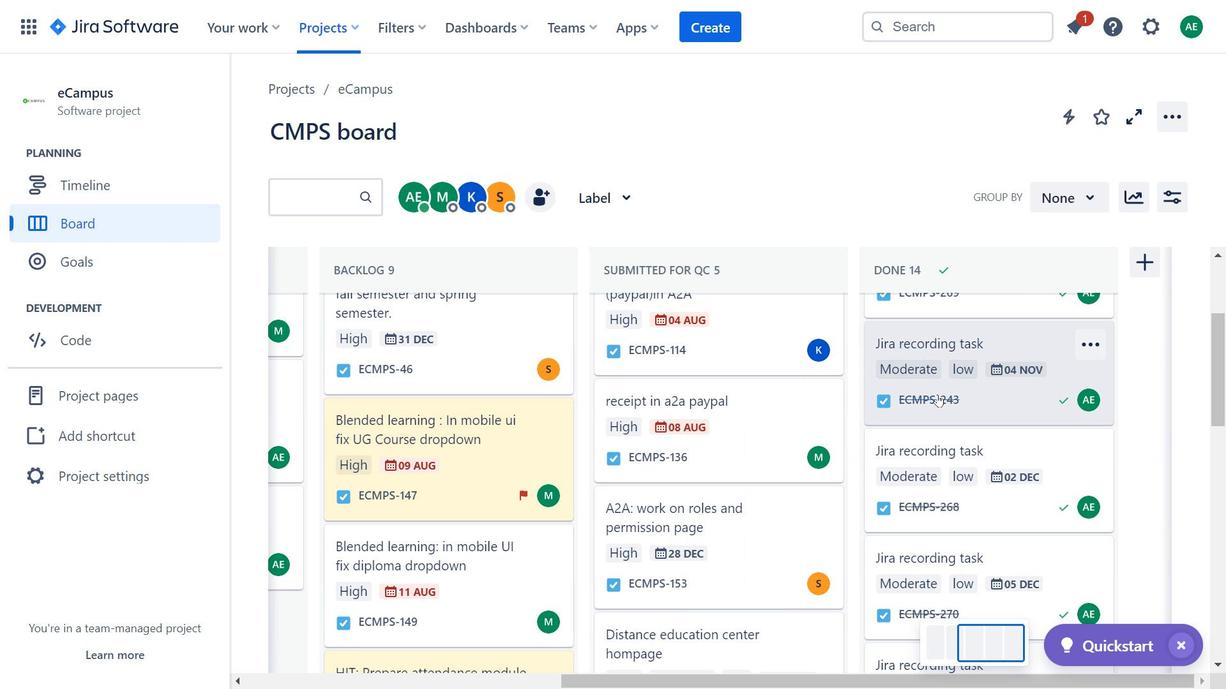 
Action: Mouse scrolled (937, 392) with delta (0, 0)
Screenshot: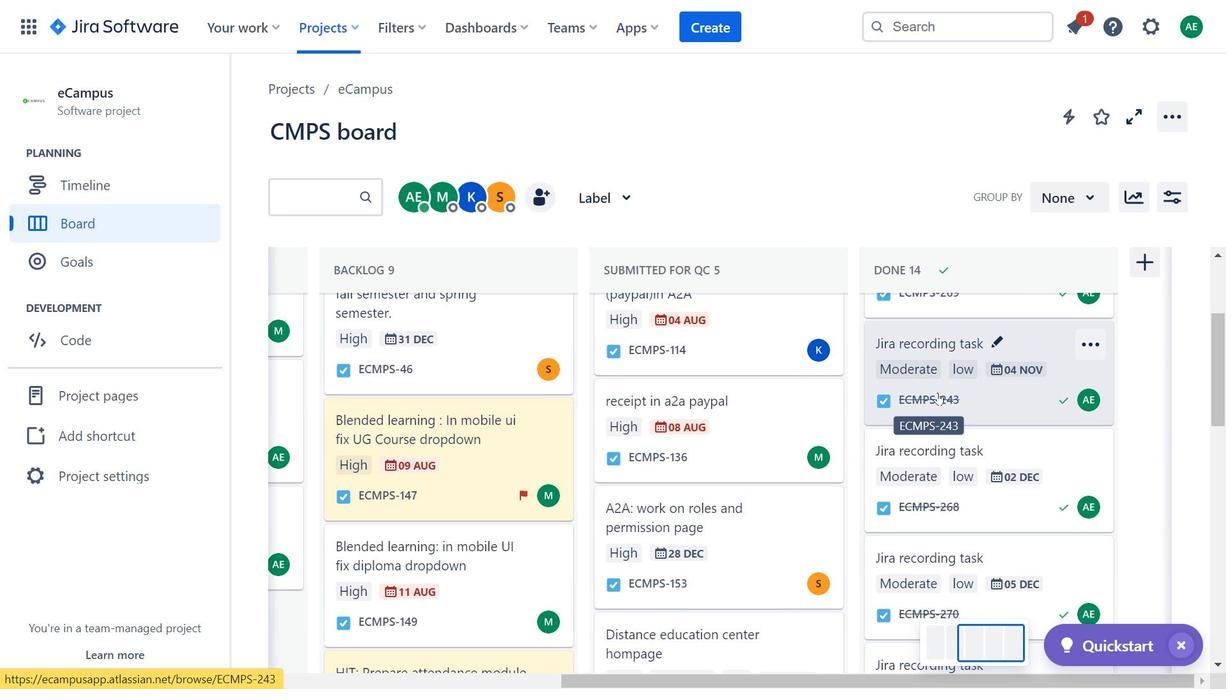 
Action: Mouse scrolled (937, 392) with delta (0, 0)
Screenshot: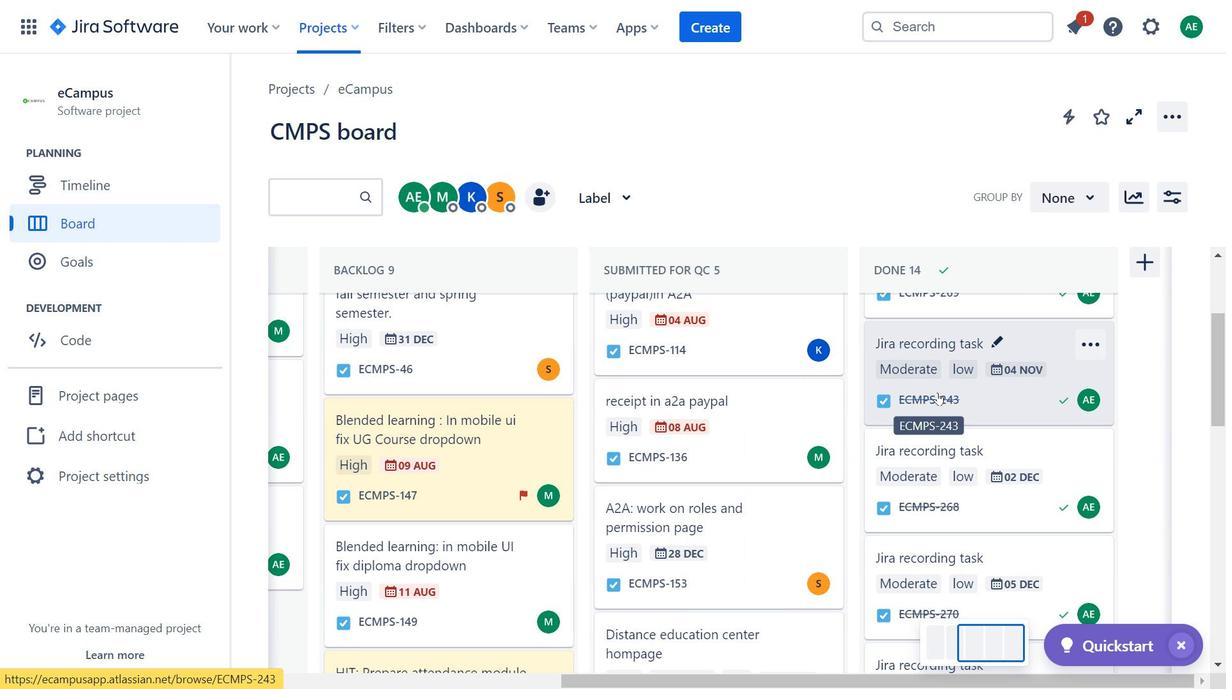 
Action: Mouse scrolled (937, 392) with delta (0, 0)
Screenshot: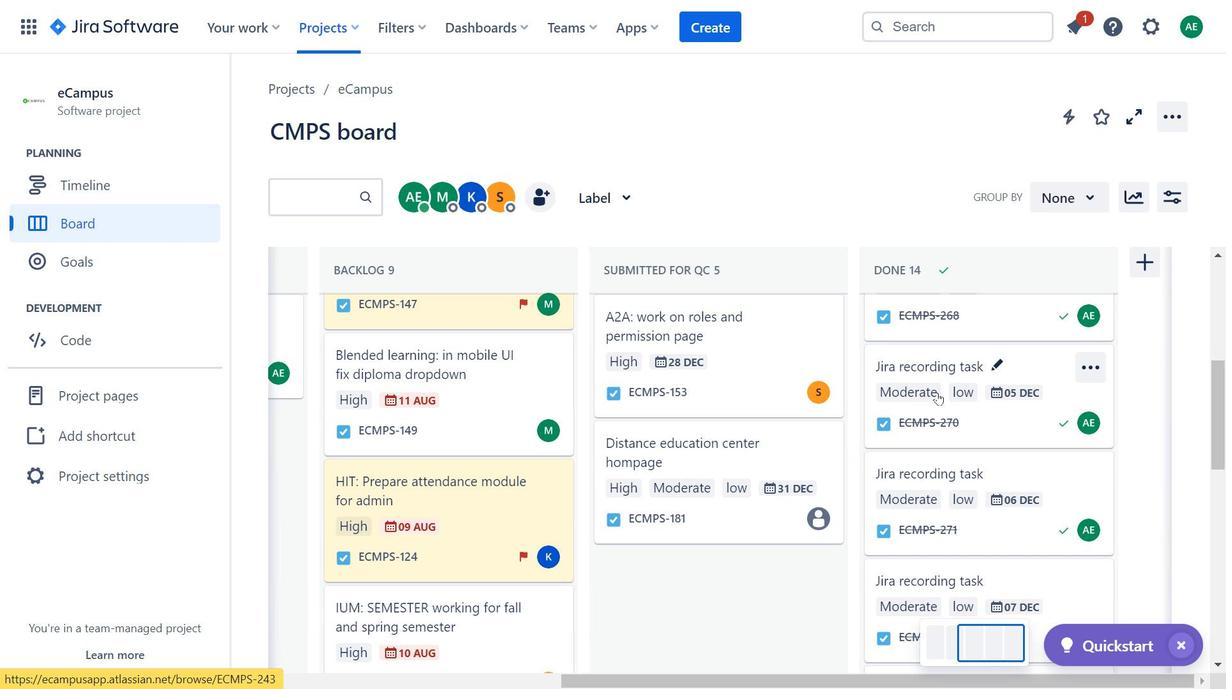 
Action: Mouse scrolled (937, 392) with delta (0, 0)
Screenshot: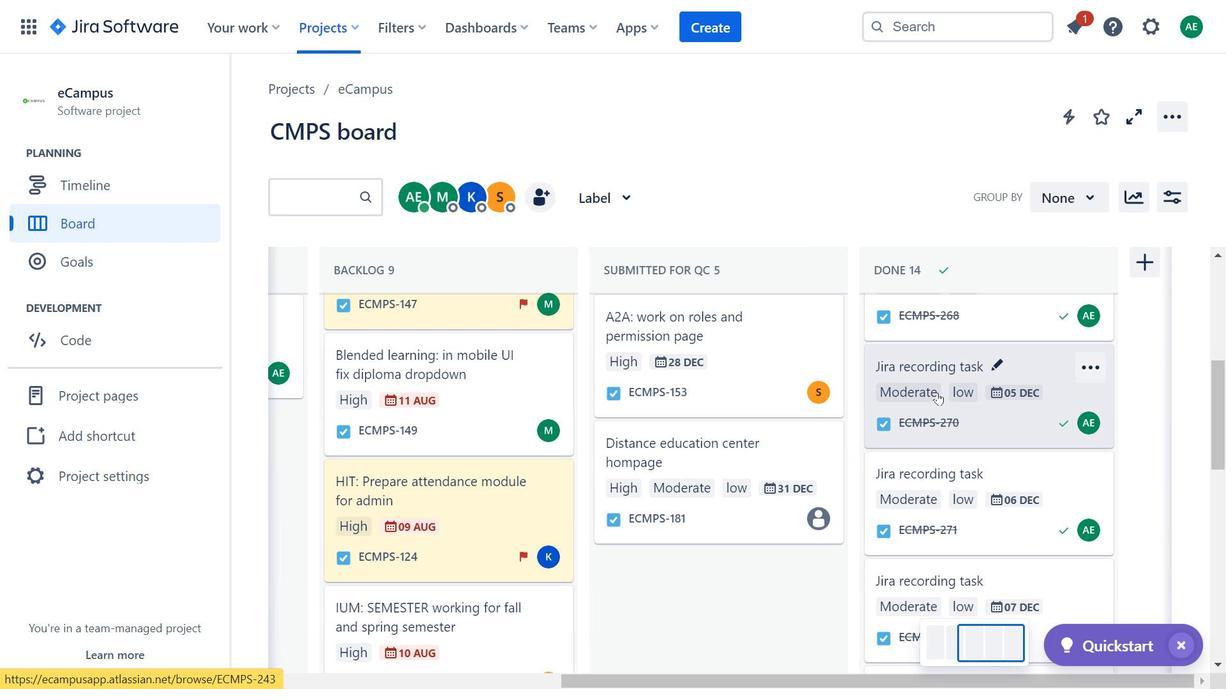 
Action: Mouse scrolled (937, 392) with delta (0, 0)
Screenshot: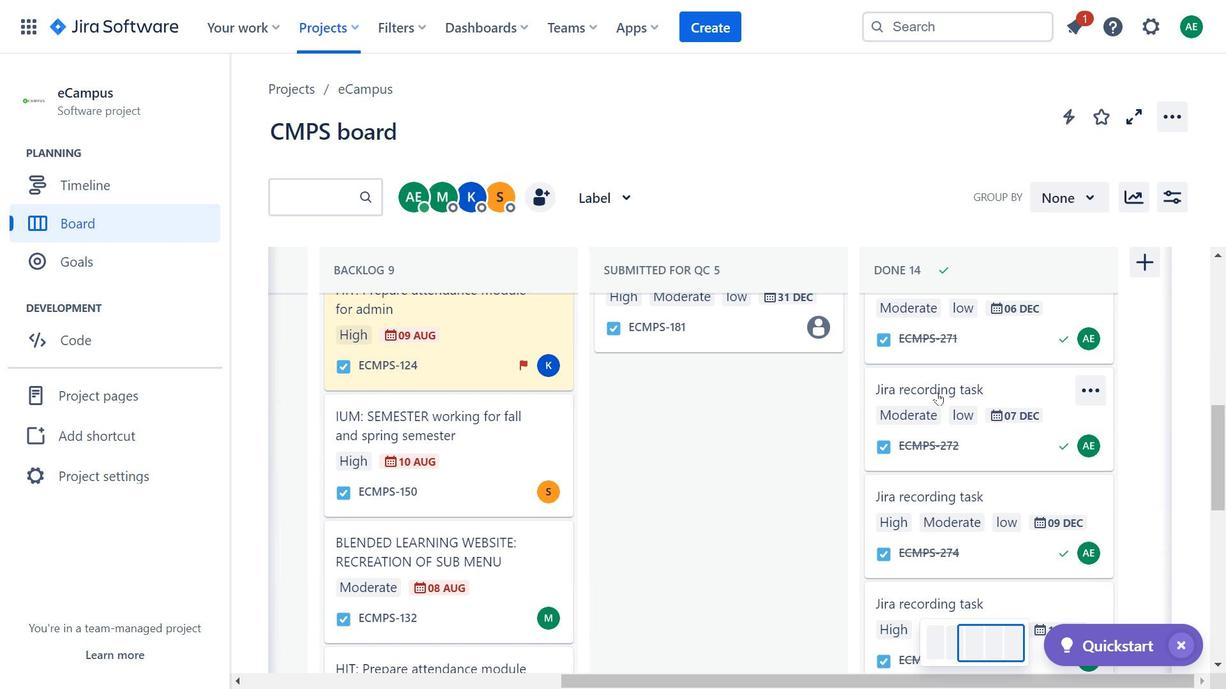 
Action: Mouse scrolled (937, 392) with delta (0, 0)
Screenshot: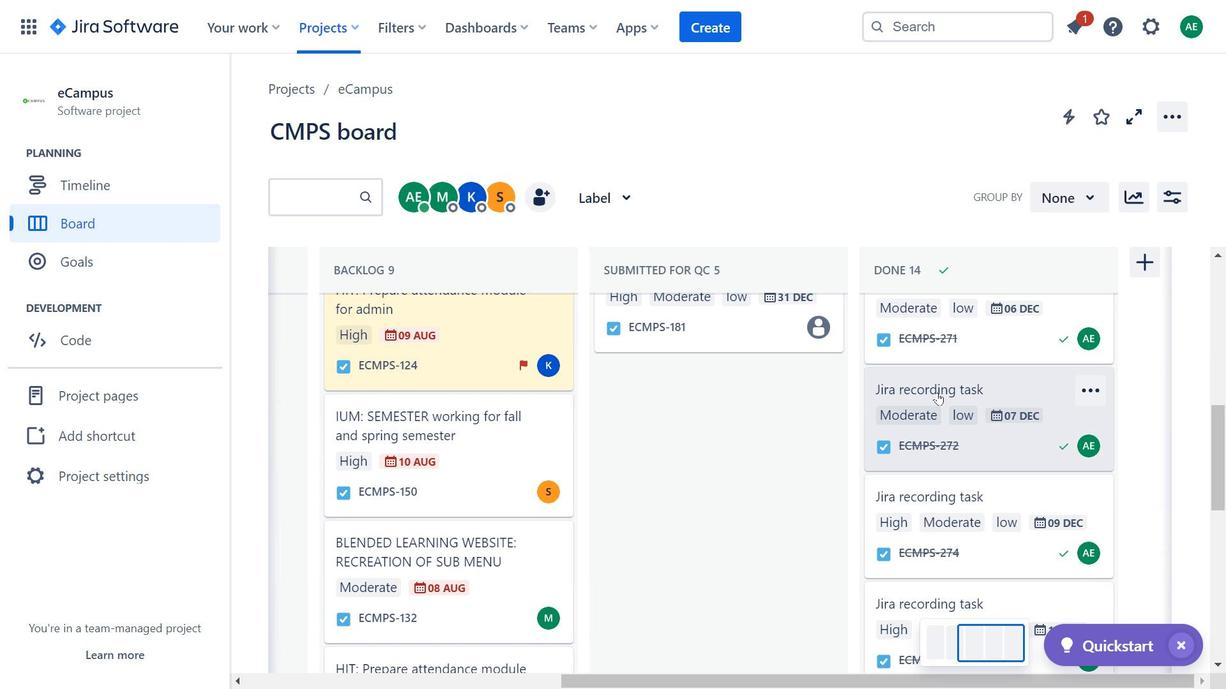
Action: Mouse scrolled (937, 392) with delta (0, 0)
Screenshot: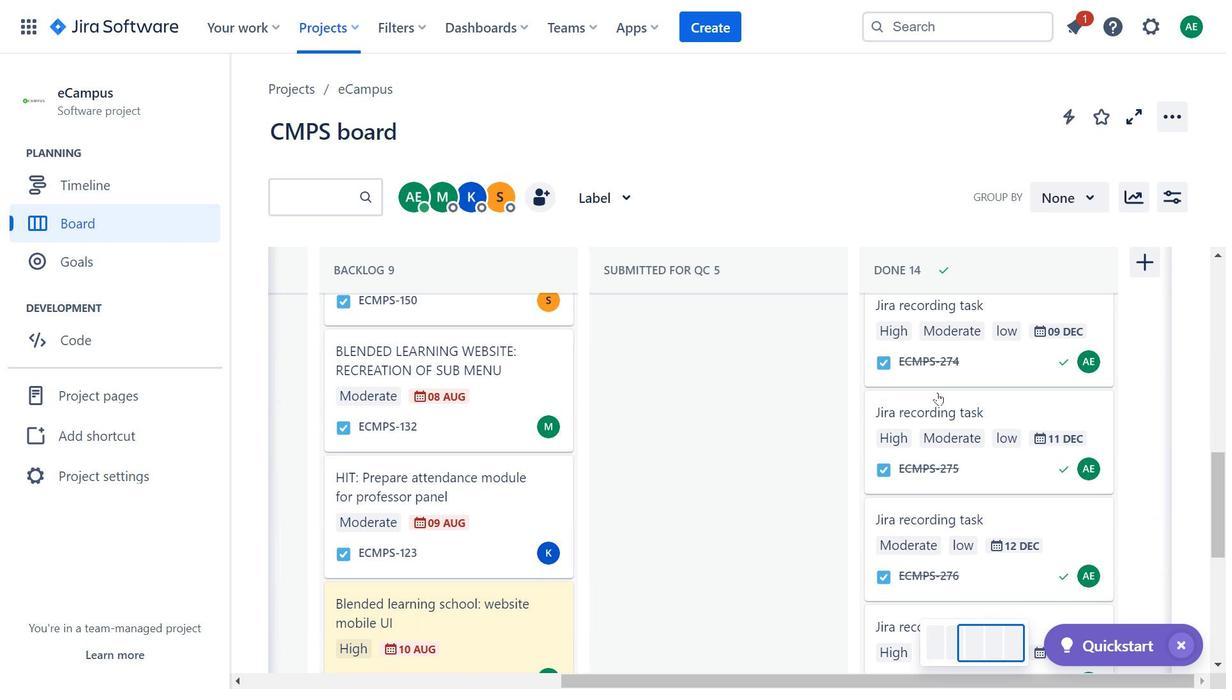 
Action: Mouse scrolled (937, 392) with delta (0, 0)
Screenshot: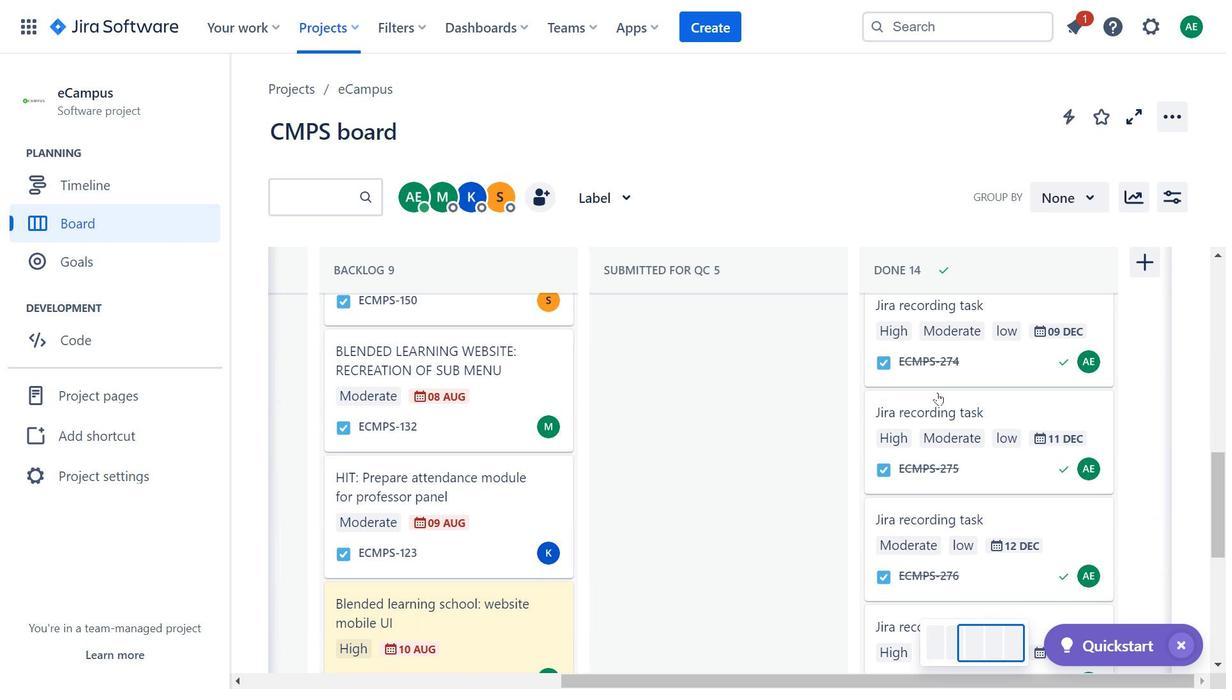 
Action: Mouse scrolled (937, 392) with delta (0, 0)
Screenshot: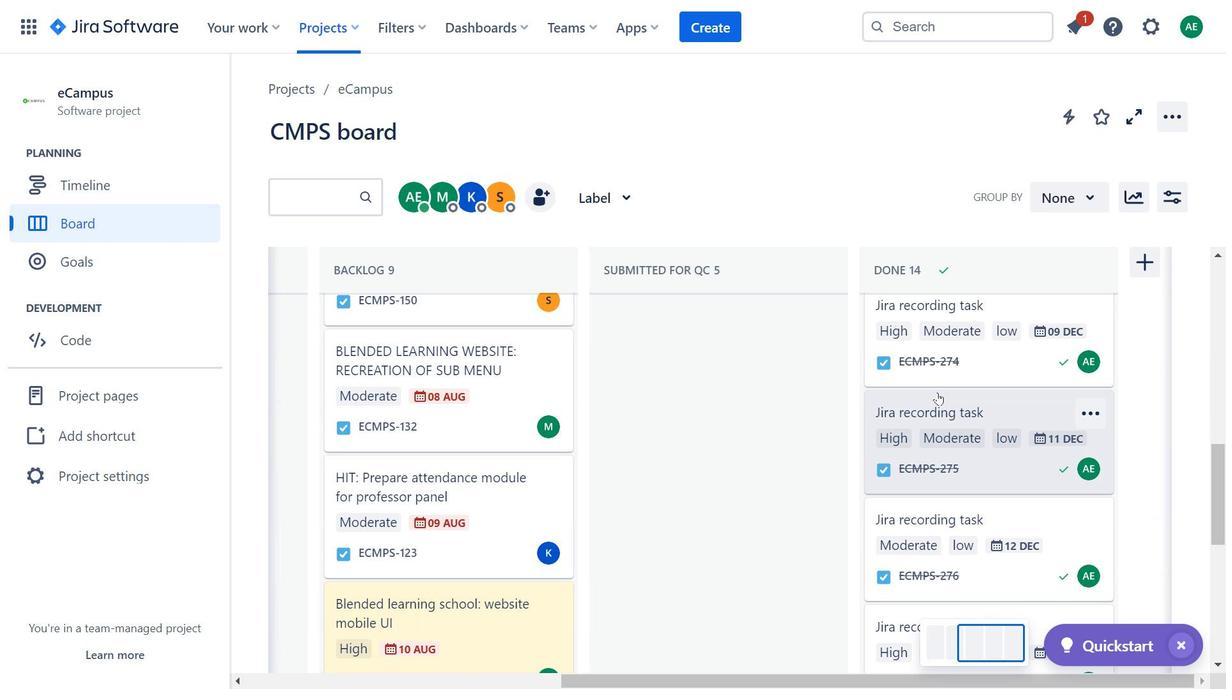 
Action: Mouse scrolled (937, 392) with delta (0, 0)
Screenshot: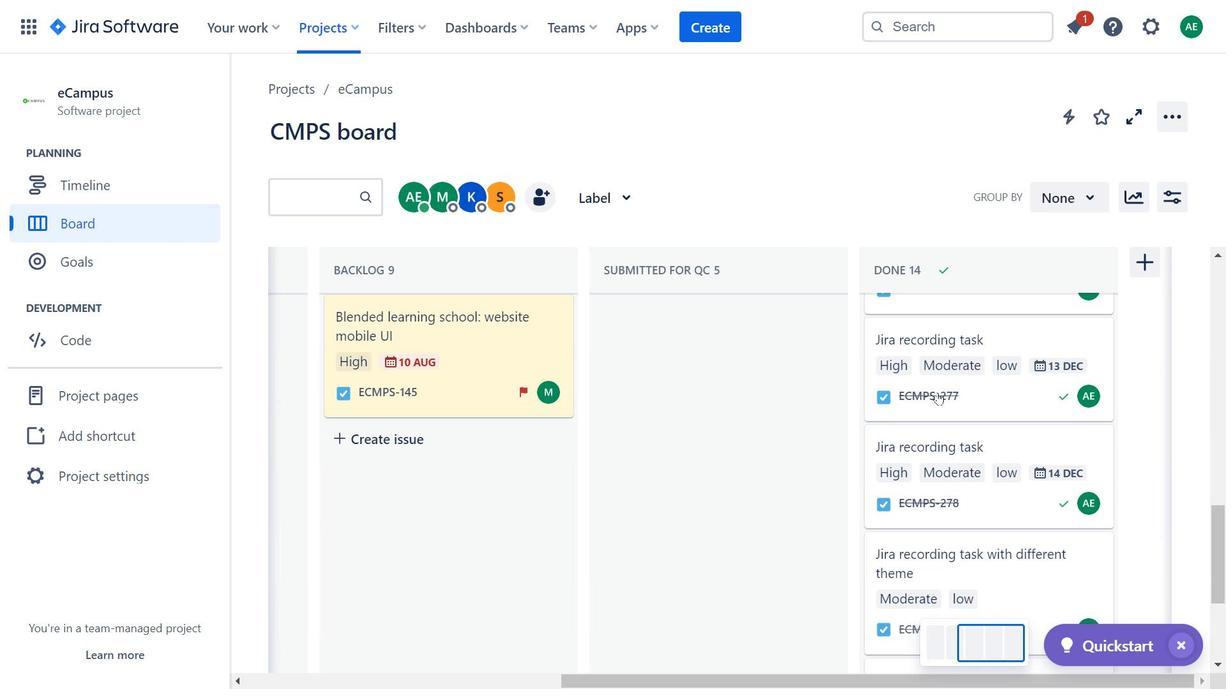 
Action: Mouse scrolled (937, 392) with delta (0, 0)
Screenshot: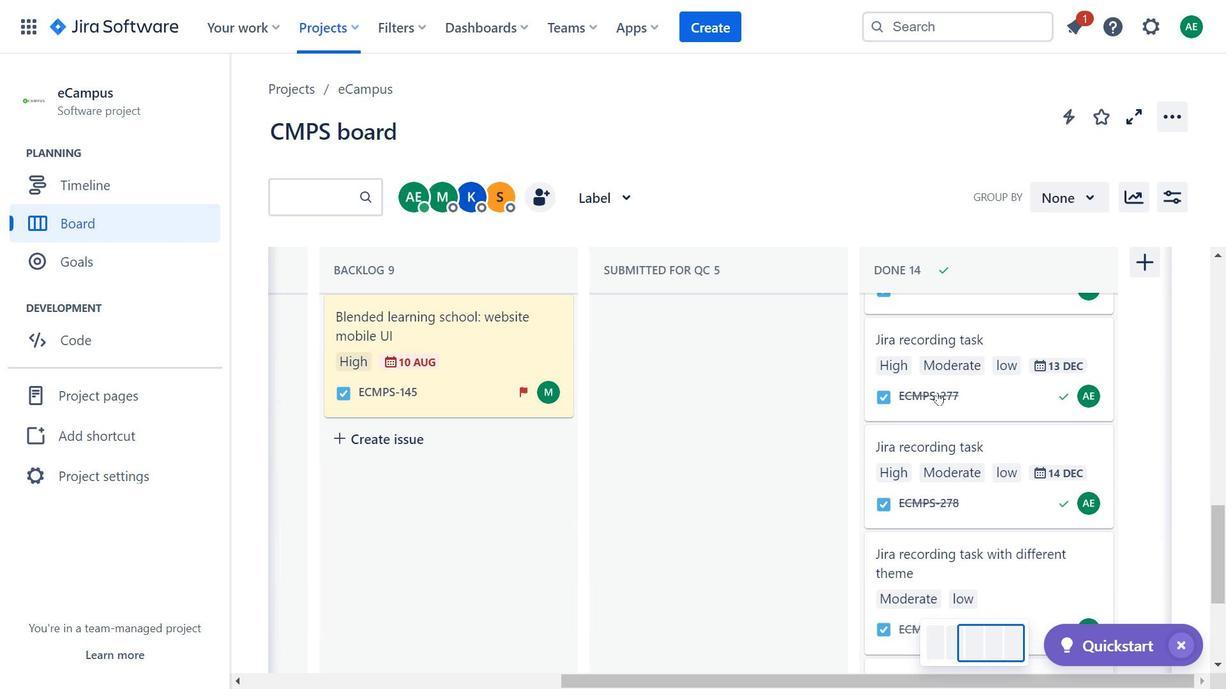 
Action: Mouse scrolled (937, 392) with delta (0, 0)
Screenshot: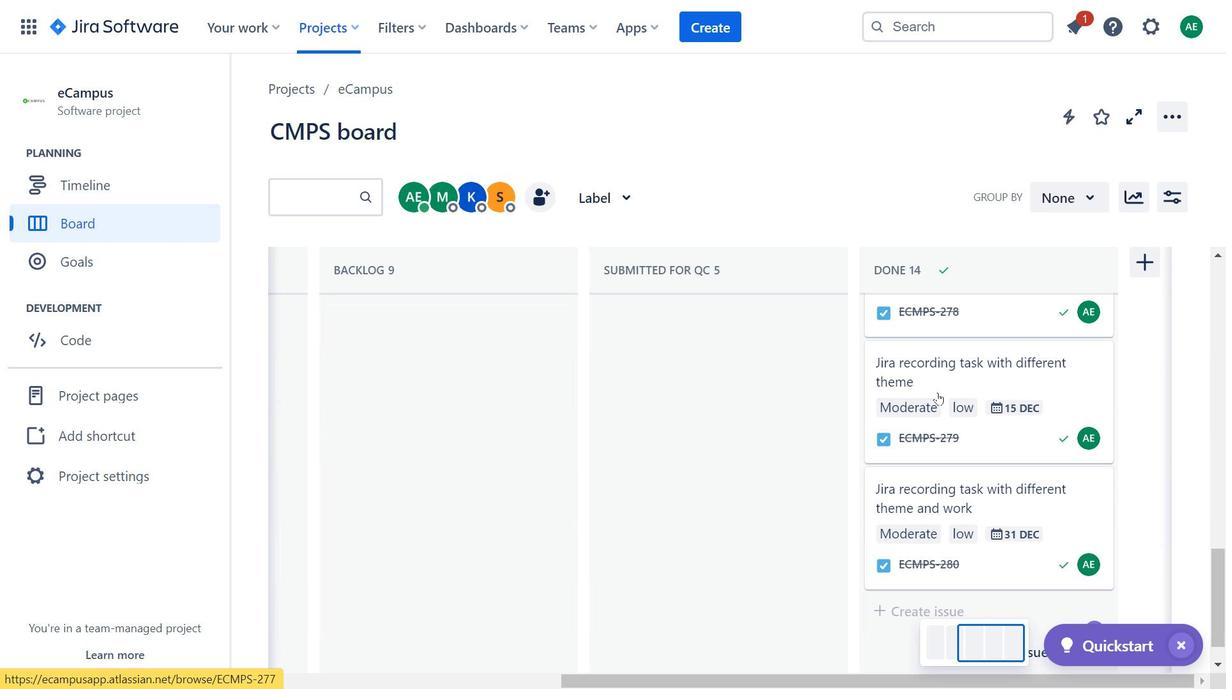 
Action: Mouse scrolled (937, 392) with delta (0, 0)
Screenshot: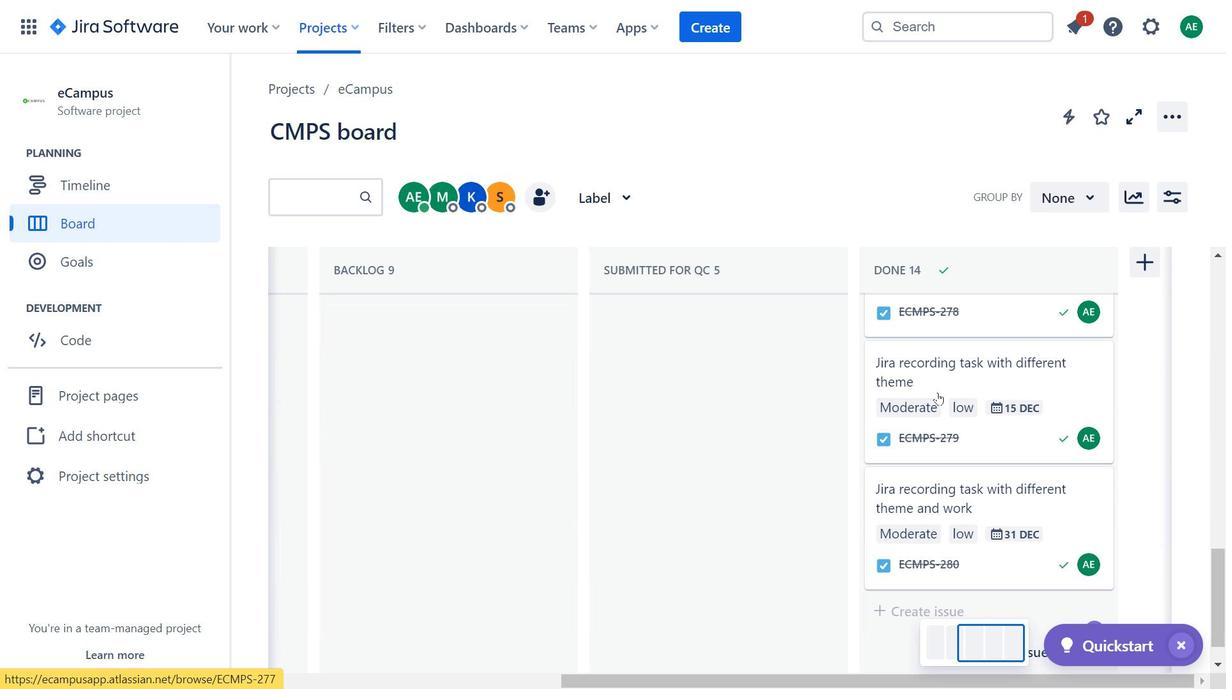 
Action: Mouse moved to (1017, 522)
Screenshot: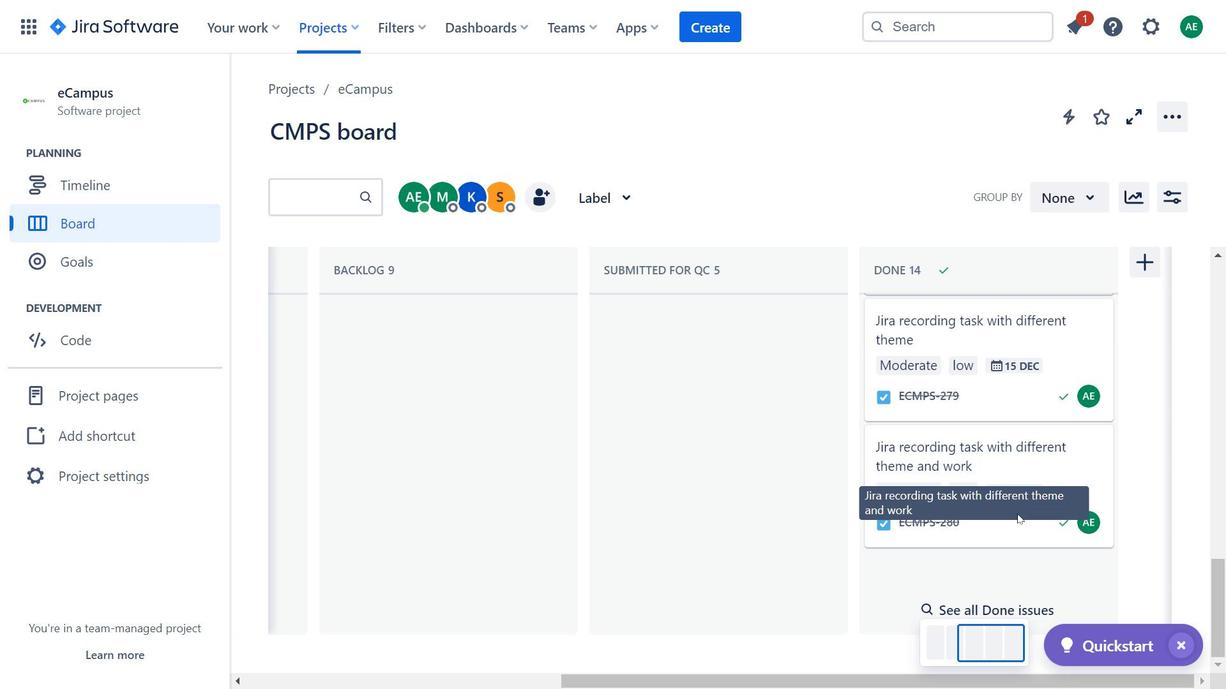 
Action: Mouse pressed left at (1017, 522)
Screenshot: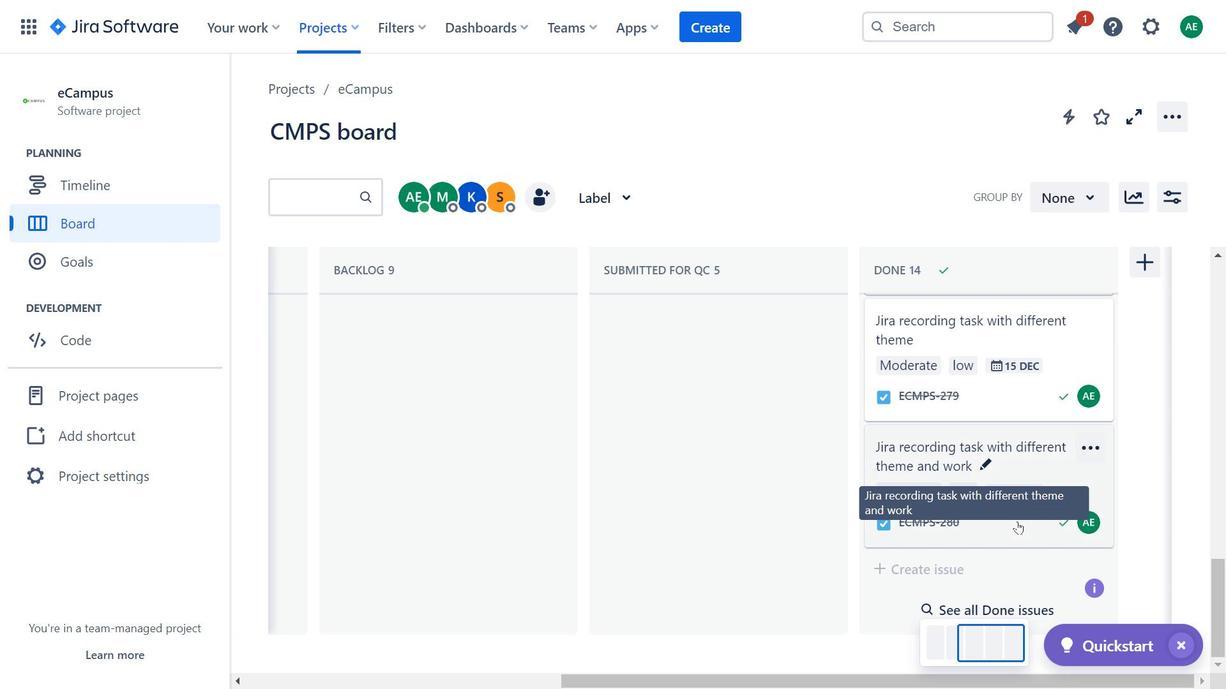
Action: Mouse moved to (269, 559)
Screenshot: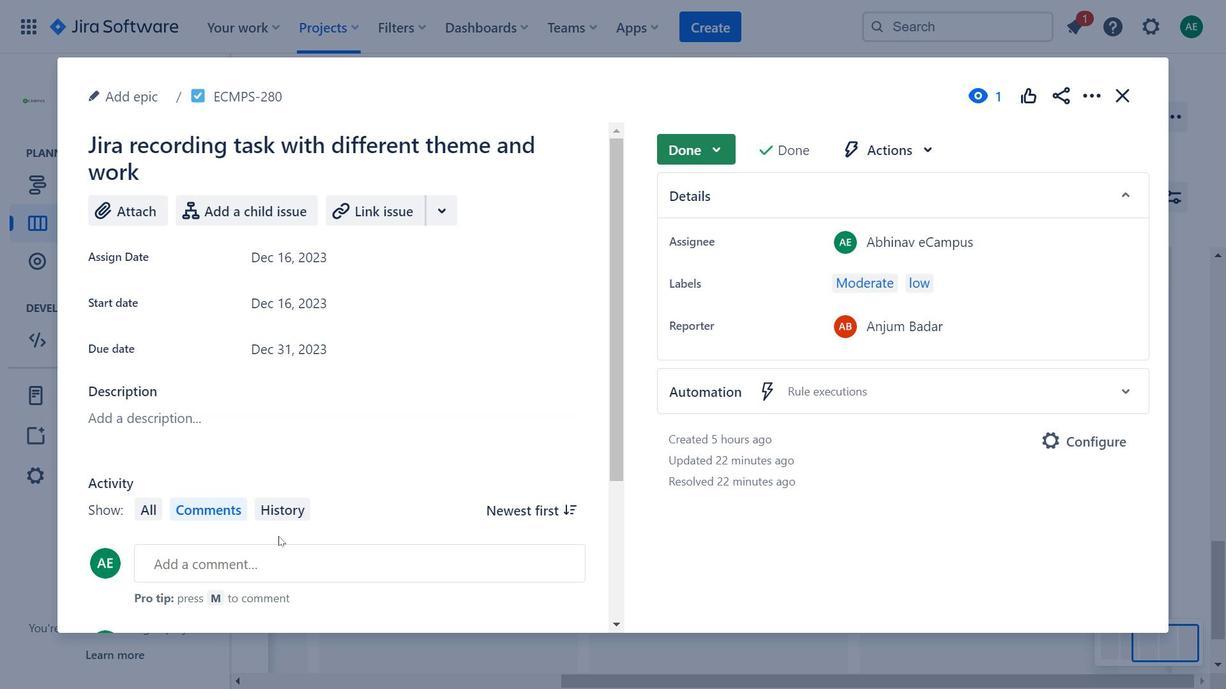 
Action: Mouse pressed left at (269, 559)
Screenshot: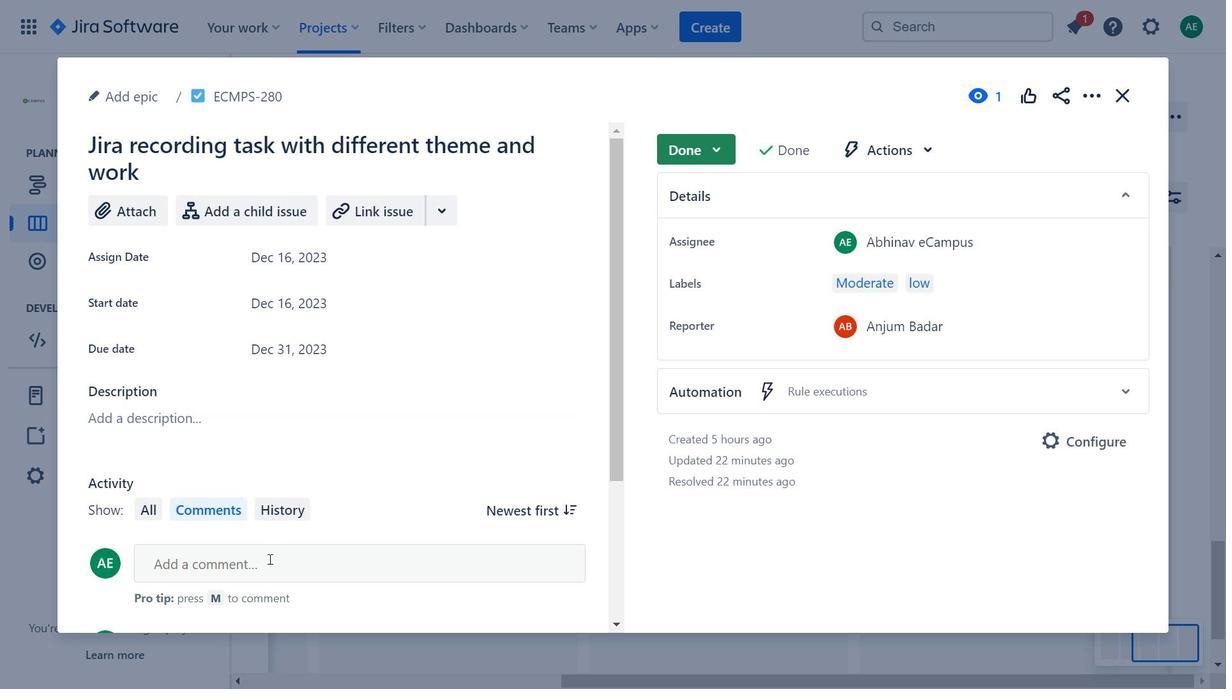 
Action: Mouse moved to (270, 555)
Screenshot: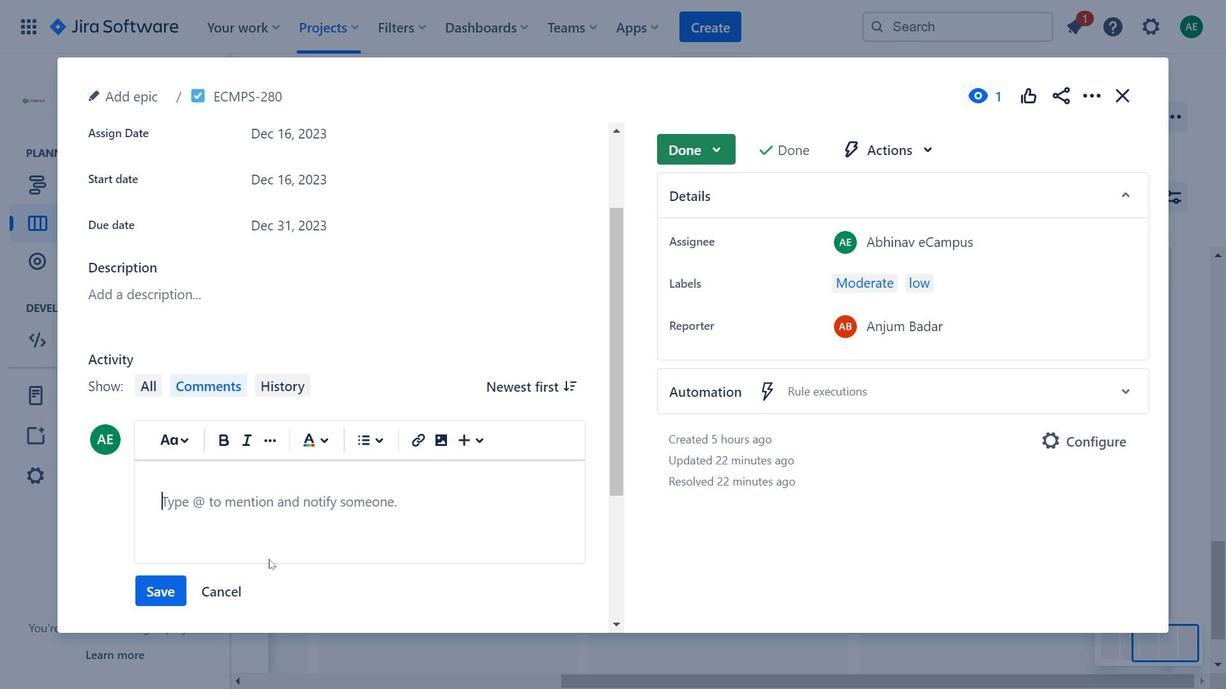 
Action: Key pressed most<Key.space>of<Key.space>recorded<Key.space>videos<Key.space>are<Key.space>less<Key.space>than<Key.space>20<Key.space>min<Key.space>
Screenshot: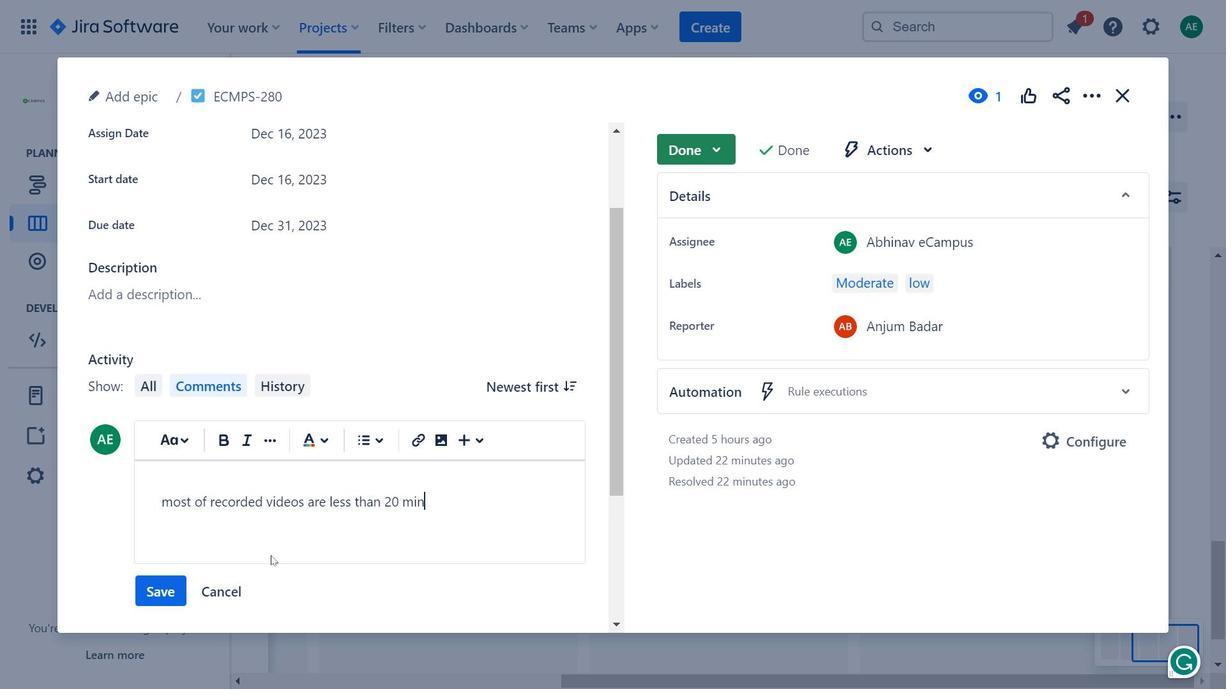 
Action: Mouse moved to (163, 593)
Screenshot: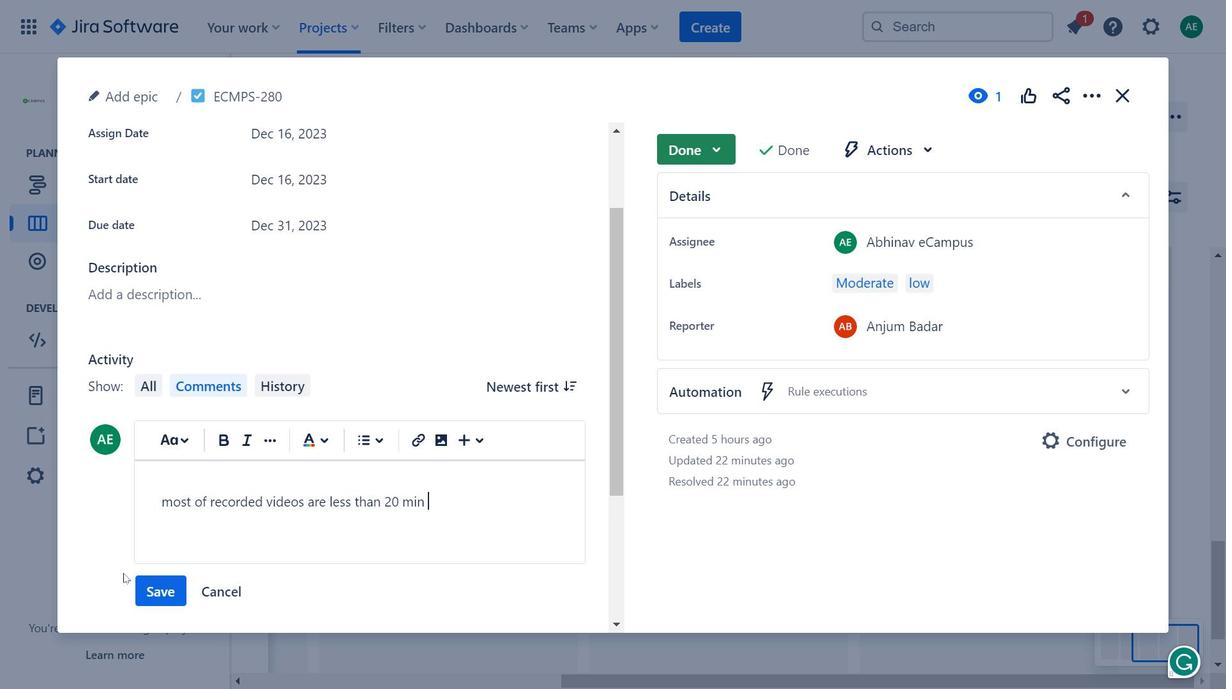 
Action: Mouse pressed left at (163, 593)
Screenshot: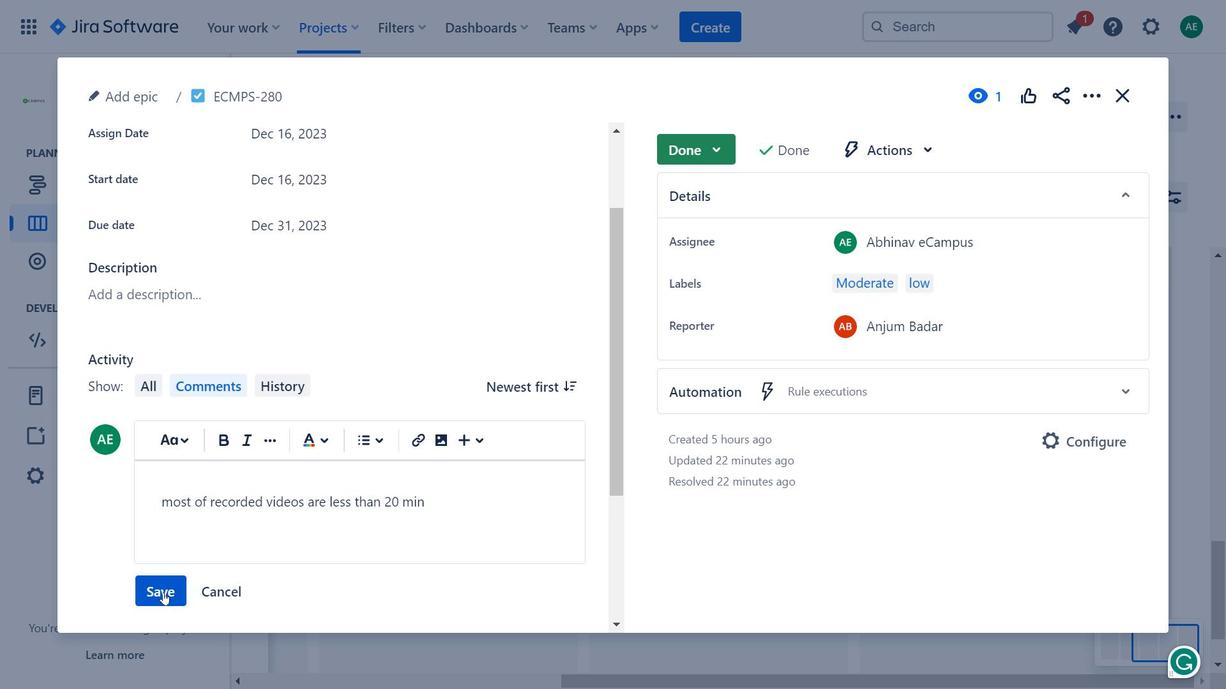 
Action: Mouse moved to (533, 275)
Screenshot: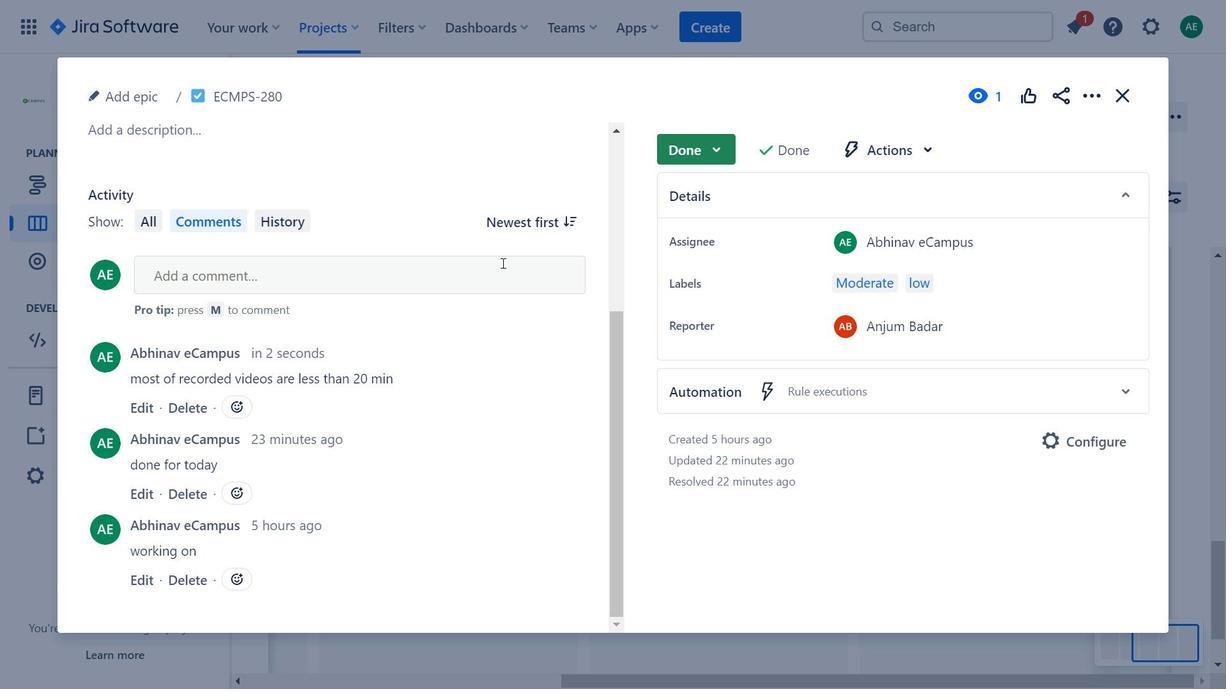 
Action: Mouse scrolled (533, 275) with delta (0, 0)
Screenshot: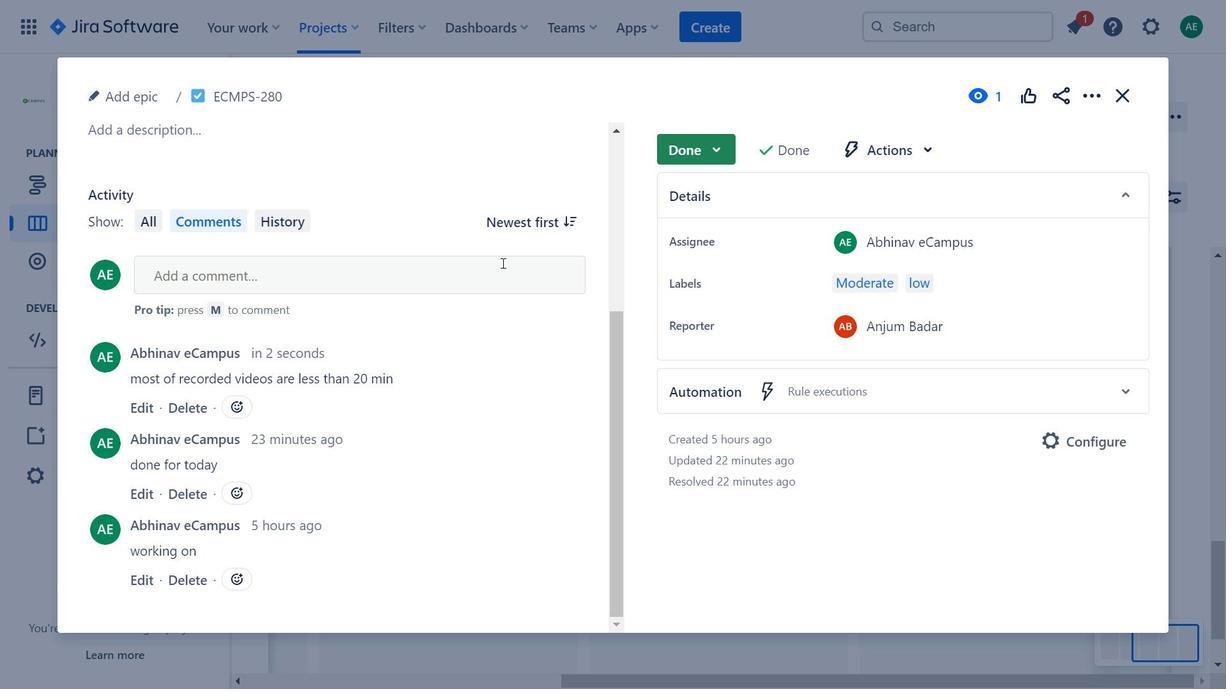 
Action: Mouse moved to (557, 293)
Screenshot: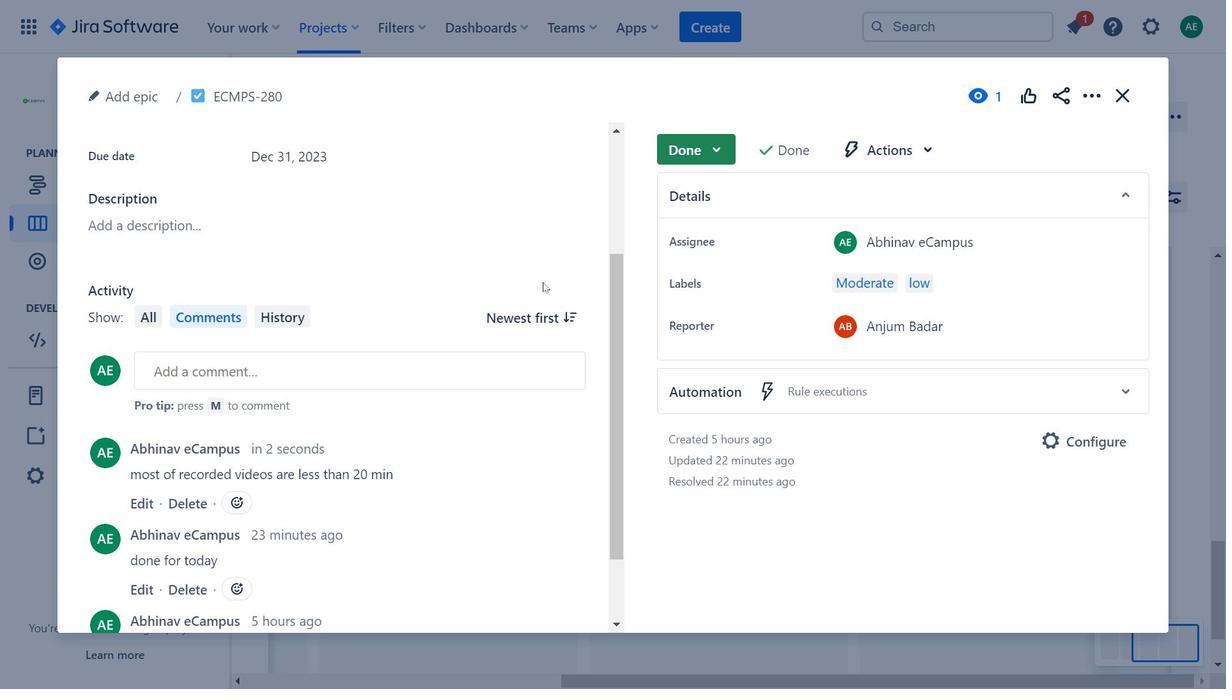 
Action: Mouse scrolled (557, 294) with delta (0, 0)
Screenshot: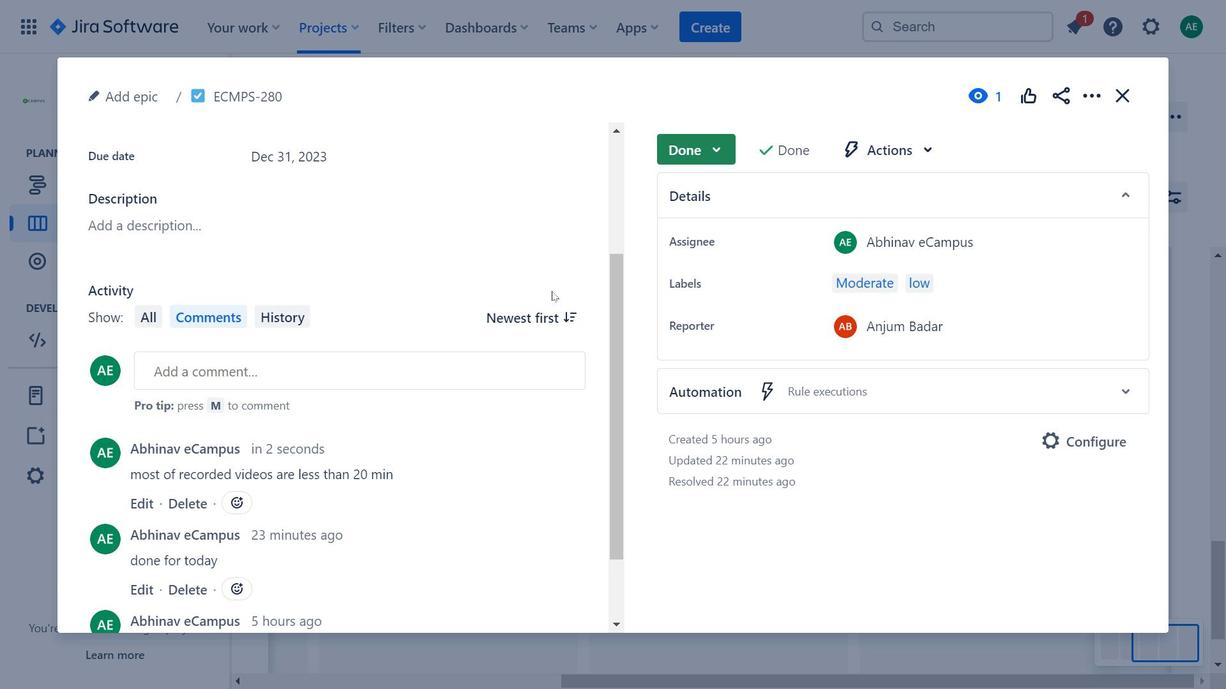 
Action: Mouse moved to (598, 316)
Screenshot: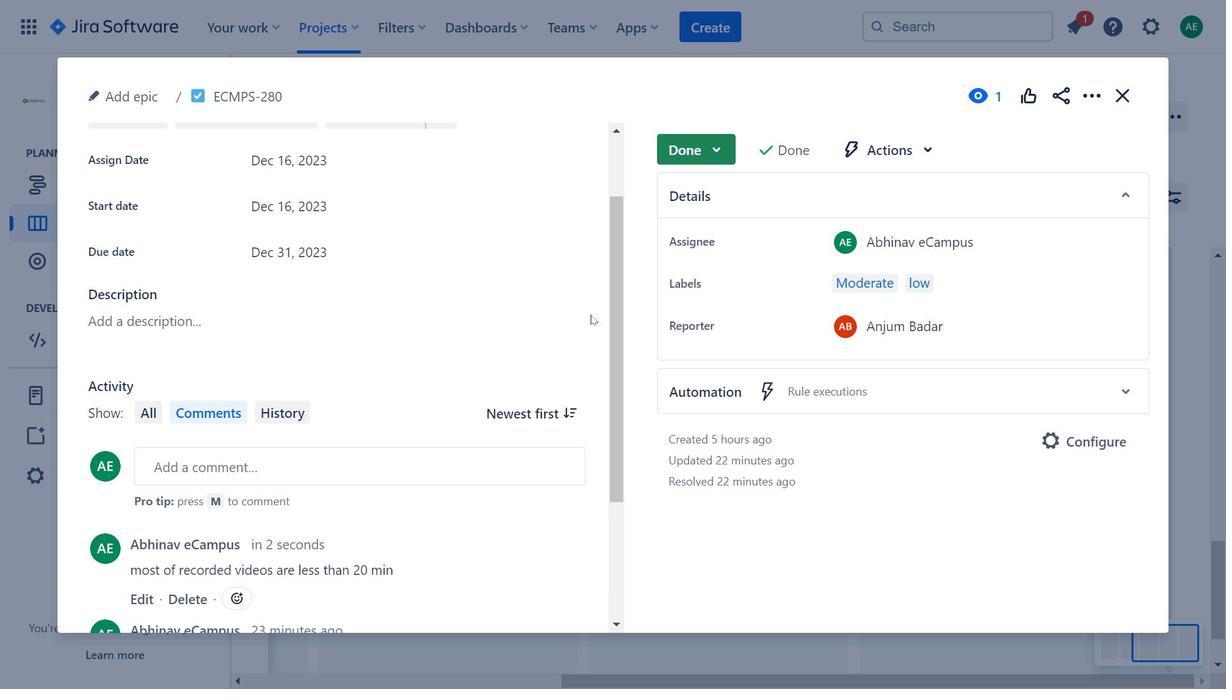 
Action: Mouse scrolled (598, 317) with delta (0, 0)
Screenshot: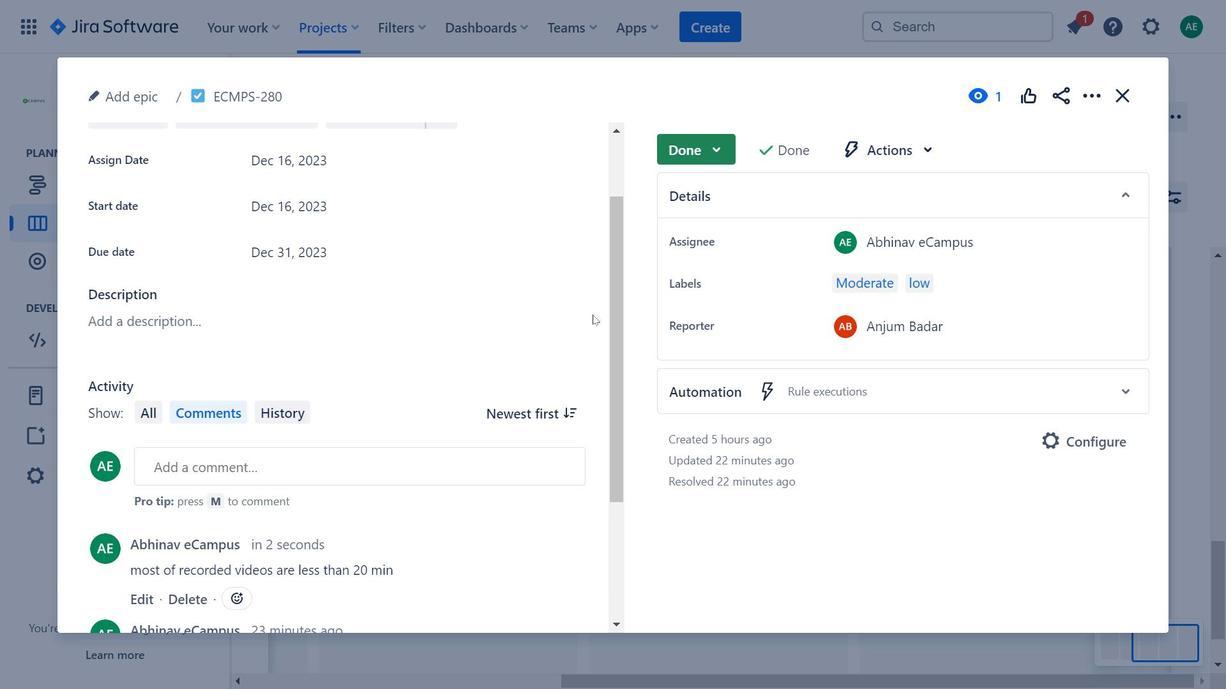 
Action: Mouse scrolled (598, 317) with delta (0, 0)
Screenshot: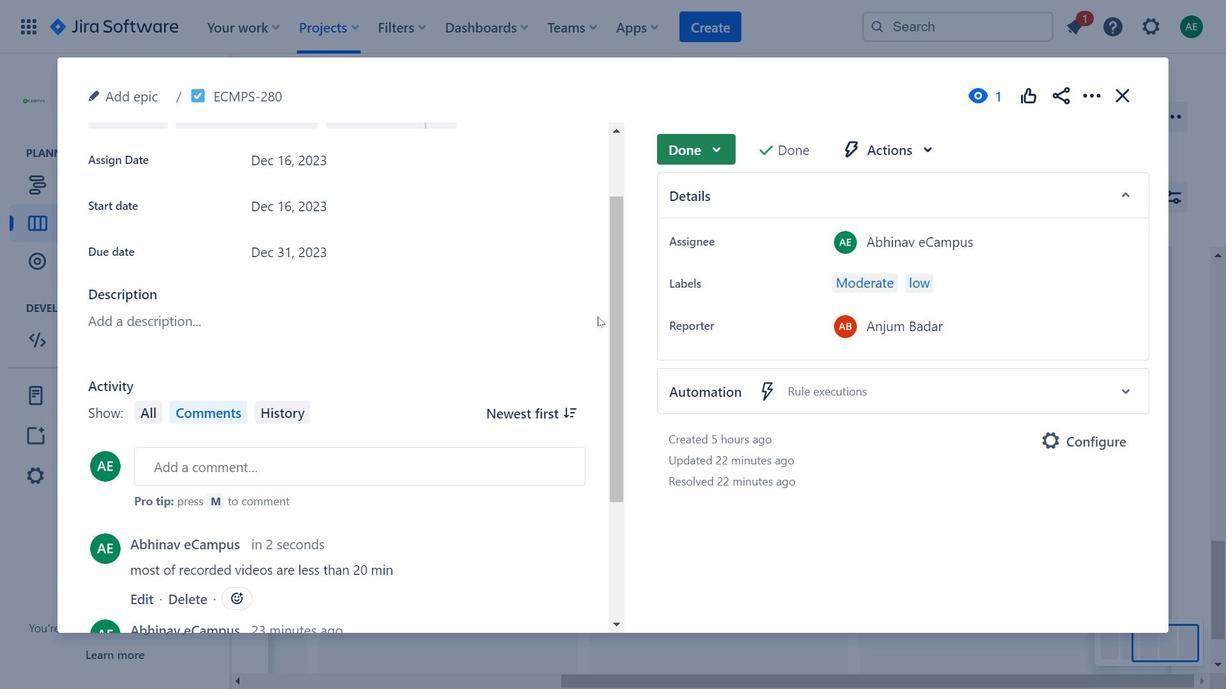 
Action: Mouse moved to (1123, 97)
Screenshot: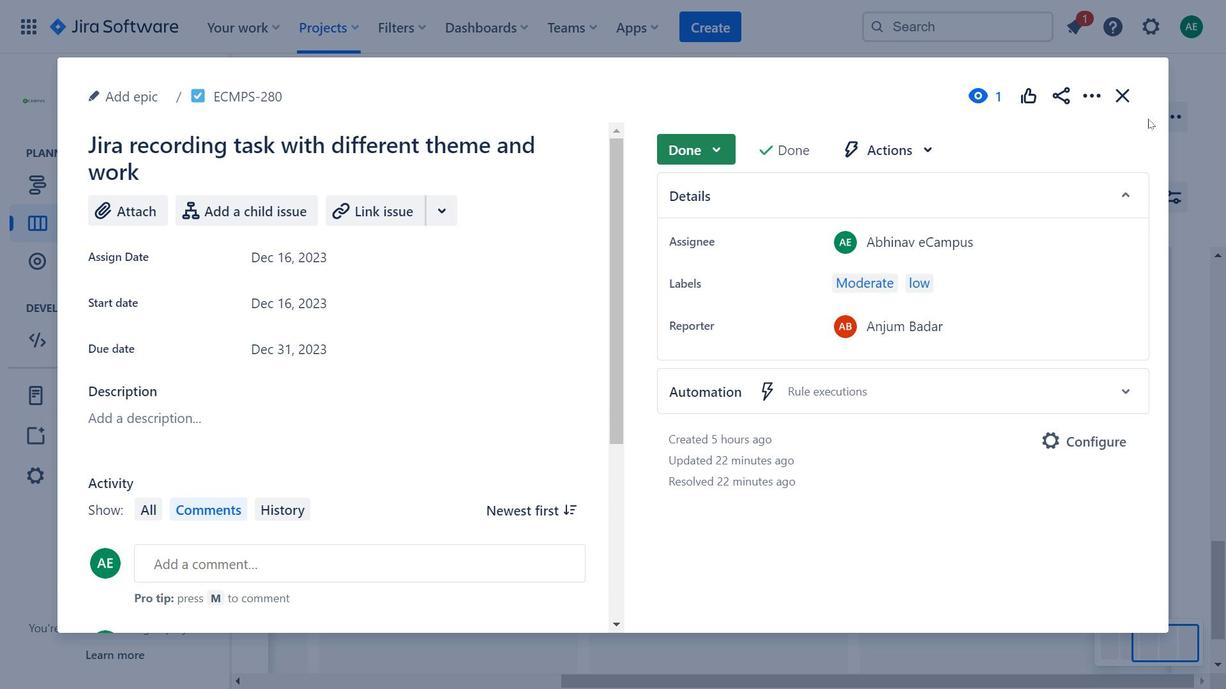 
Action: Mouse pressed left at (1123, 97)
Screenshot: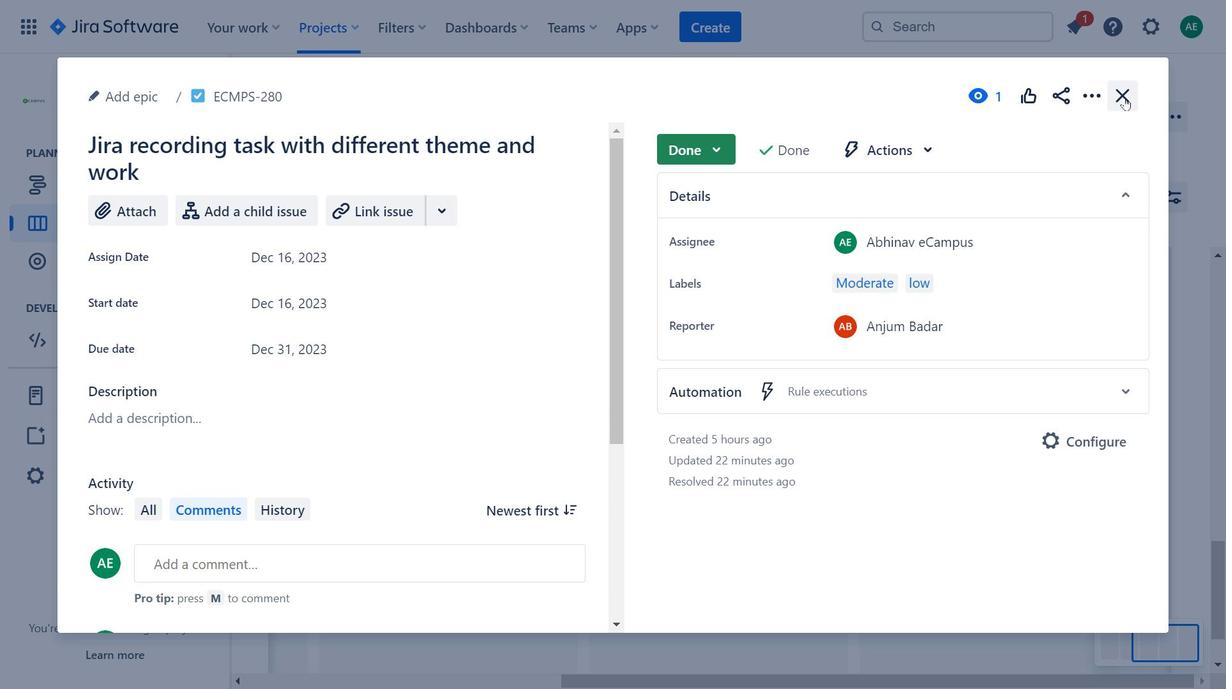 
Action: Mouse moved to (767, 486)
Screenshot: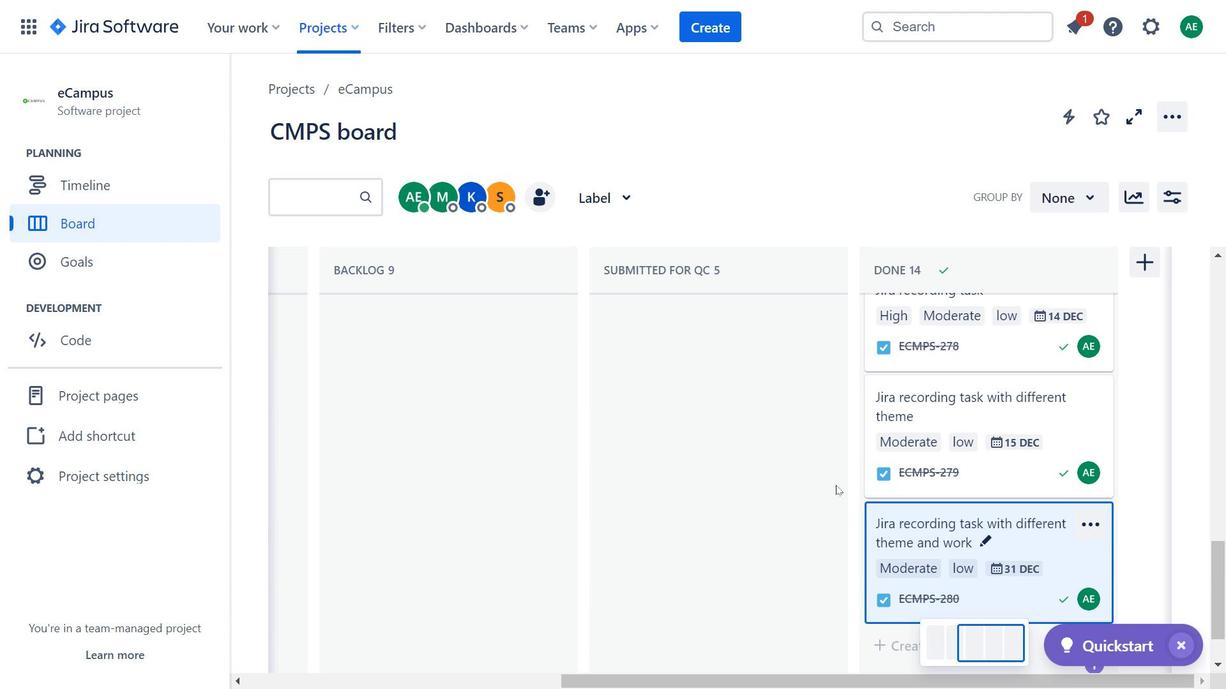 
Action: Mouse pressed left at (767, 486)
Screenshot: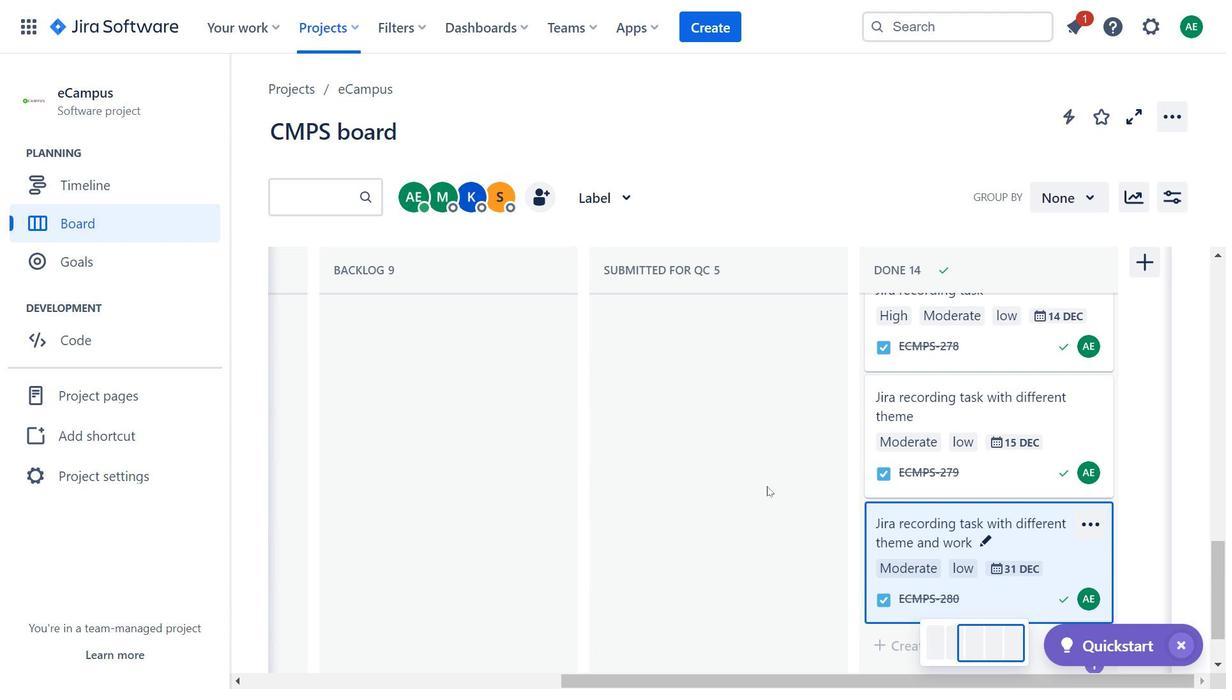 
Action: Mouse moved to (607, 427)
Screenshot: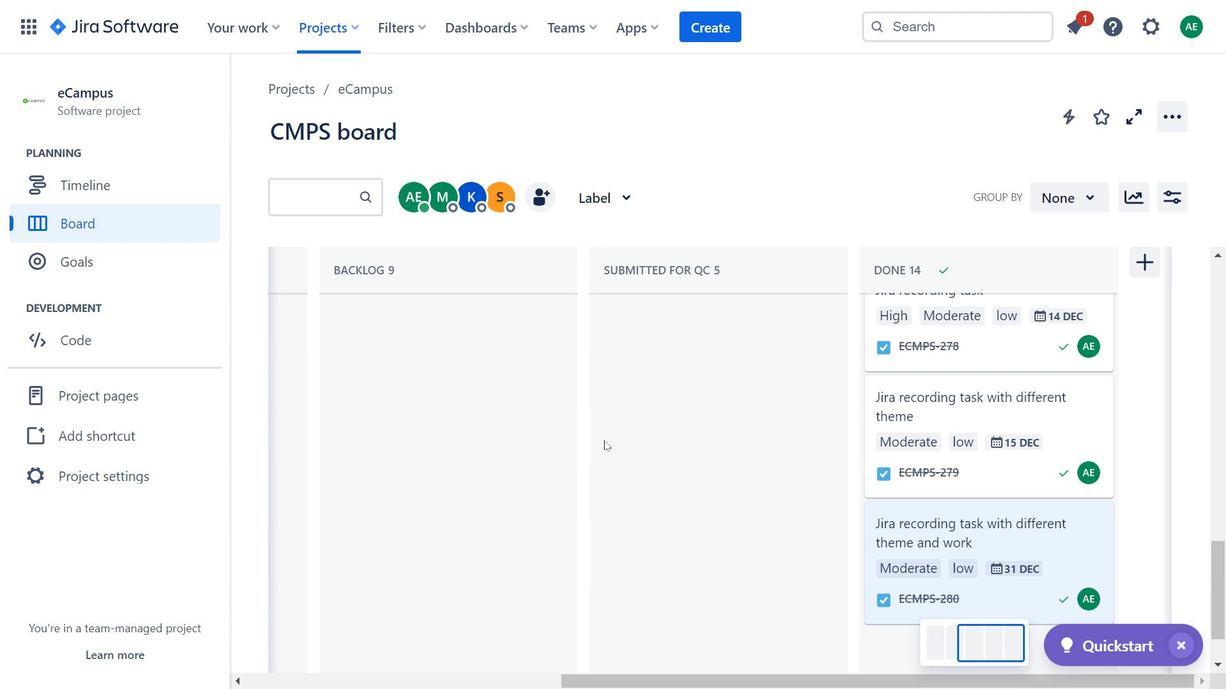 
Action: Mouse scrolled (607, 427) with delta (0, 0)
Screenshot: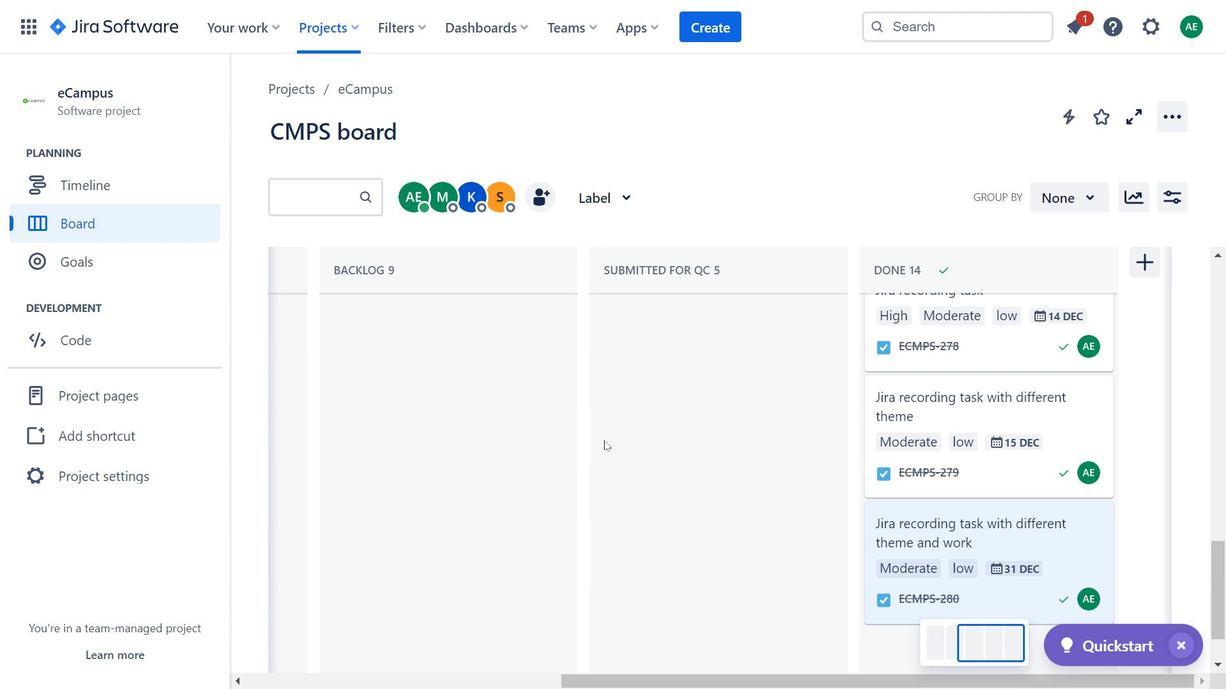 
Action: Mouse moved to (607, 426)
Screenshot: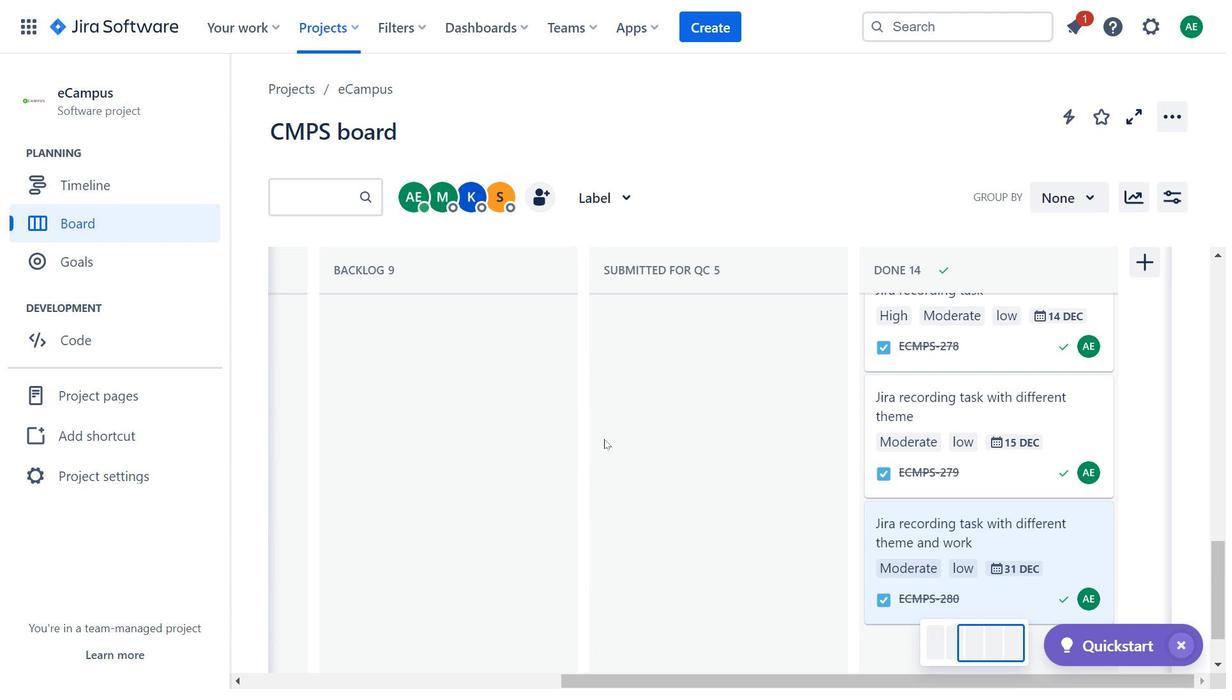 
Action: Mouse scrolled (607, 427) with delta (0, 0)
Screenshot: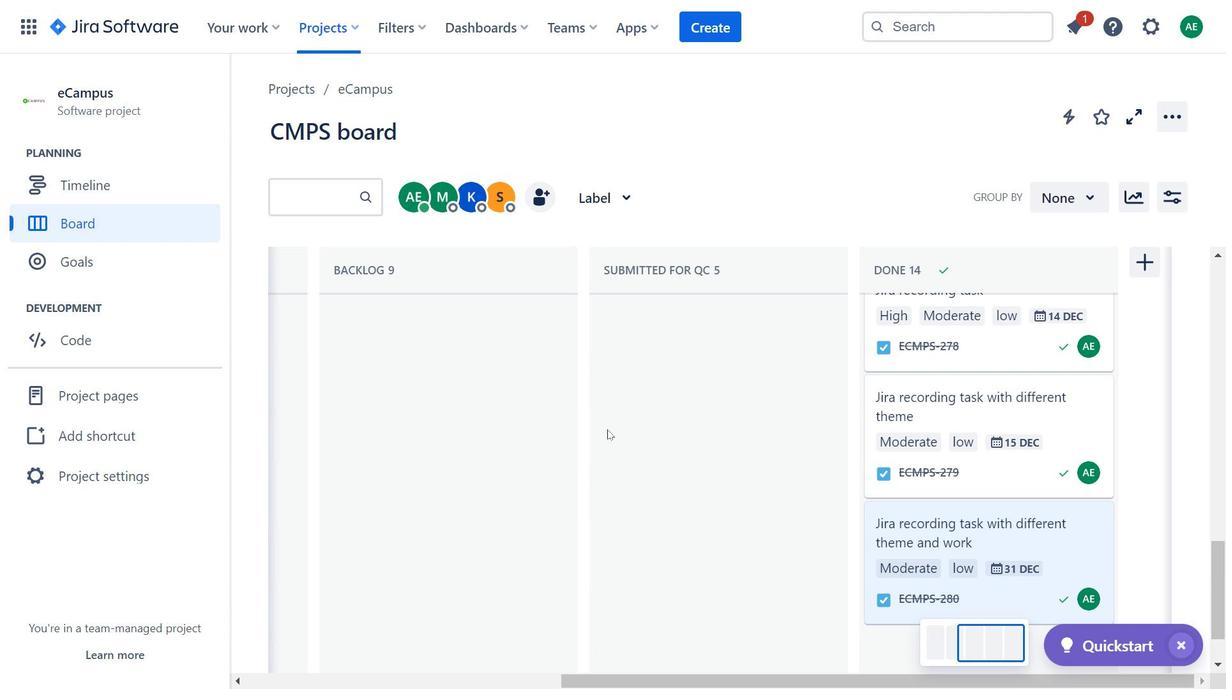 
Action: Mouse moved to (648, 440)
Screenshot: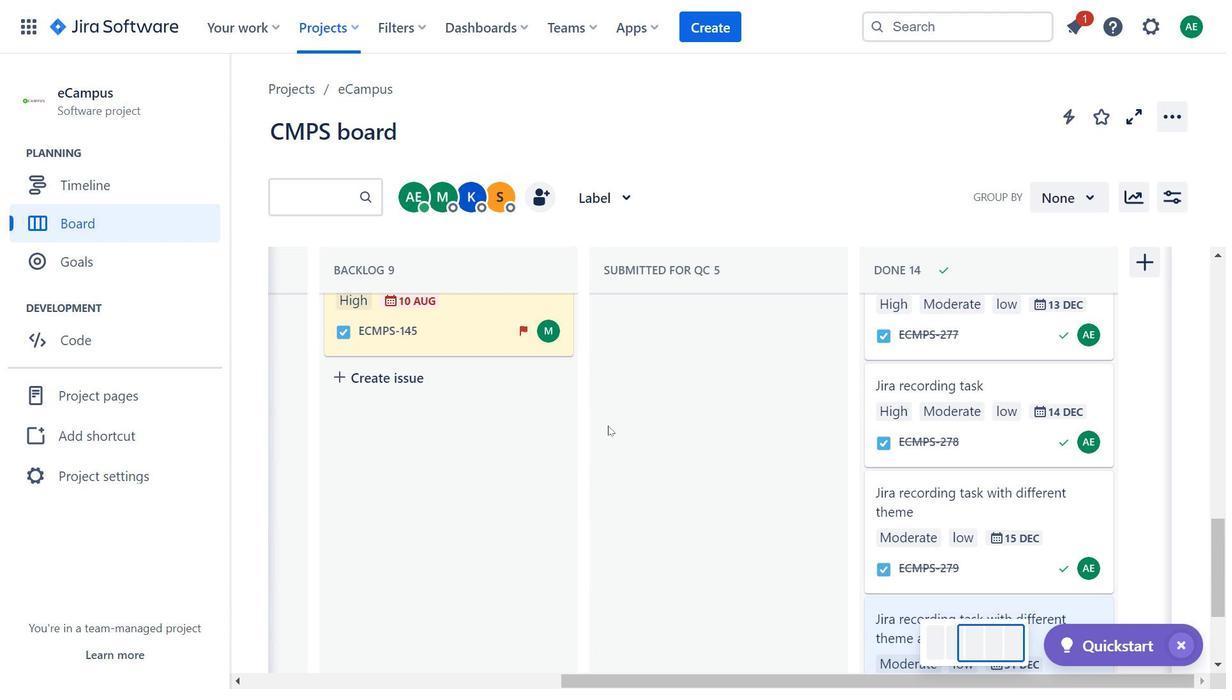 
Action: Mouse scrolled (648, 441) with delta (0, 0)
Screenshot: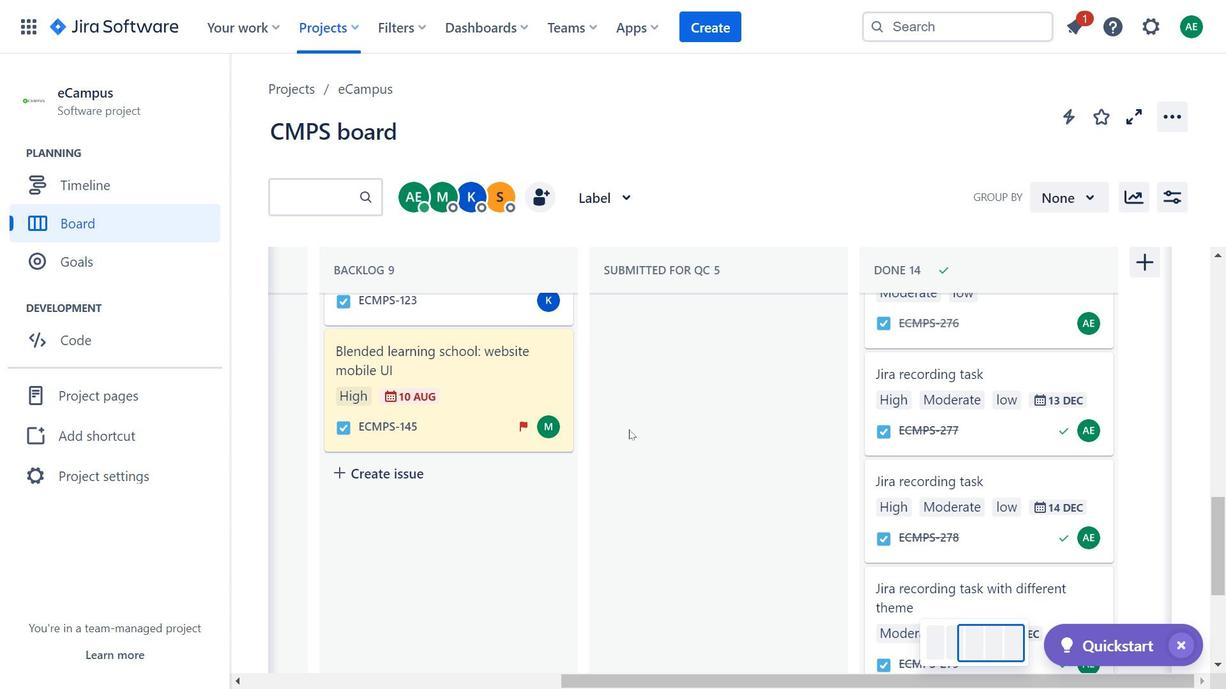 
Action: Mouse moved to (649, 678)
Screenshot: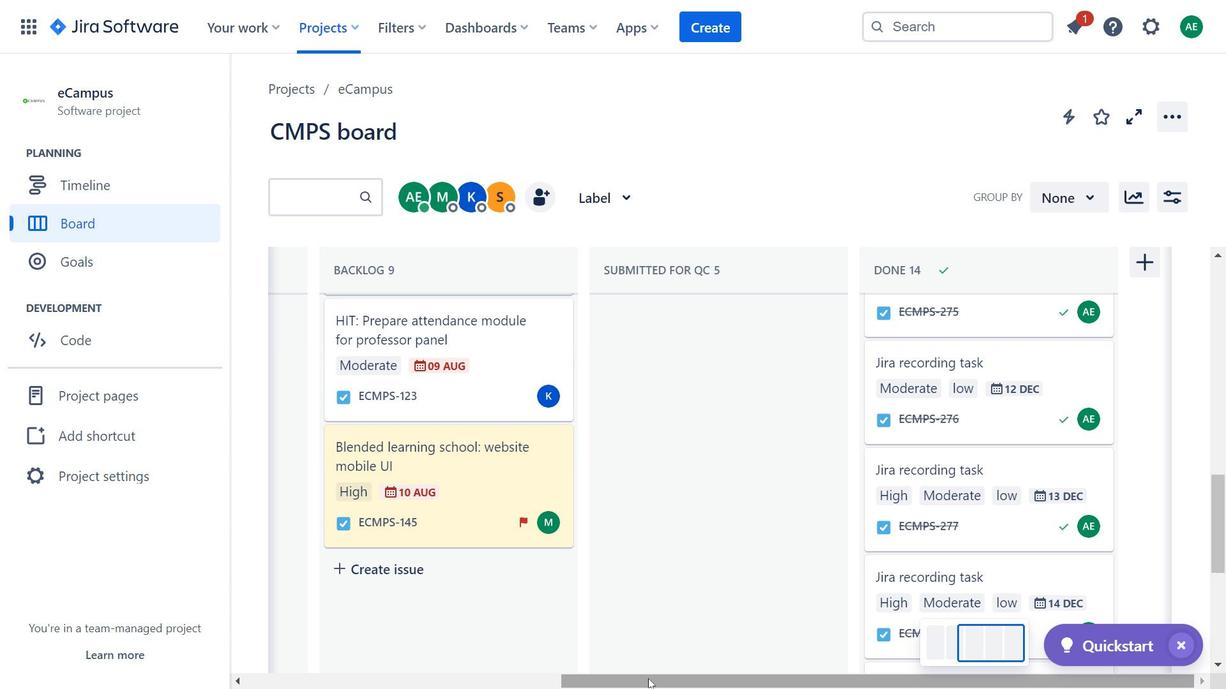
Action: Mouse pressed left at (649, 678)
Screenshot: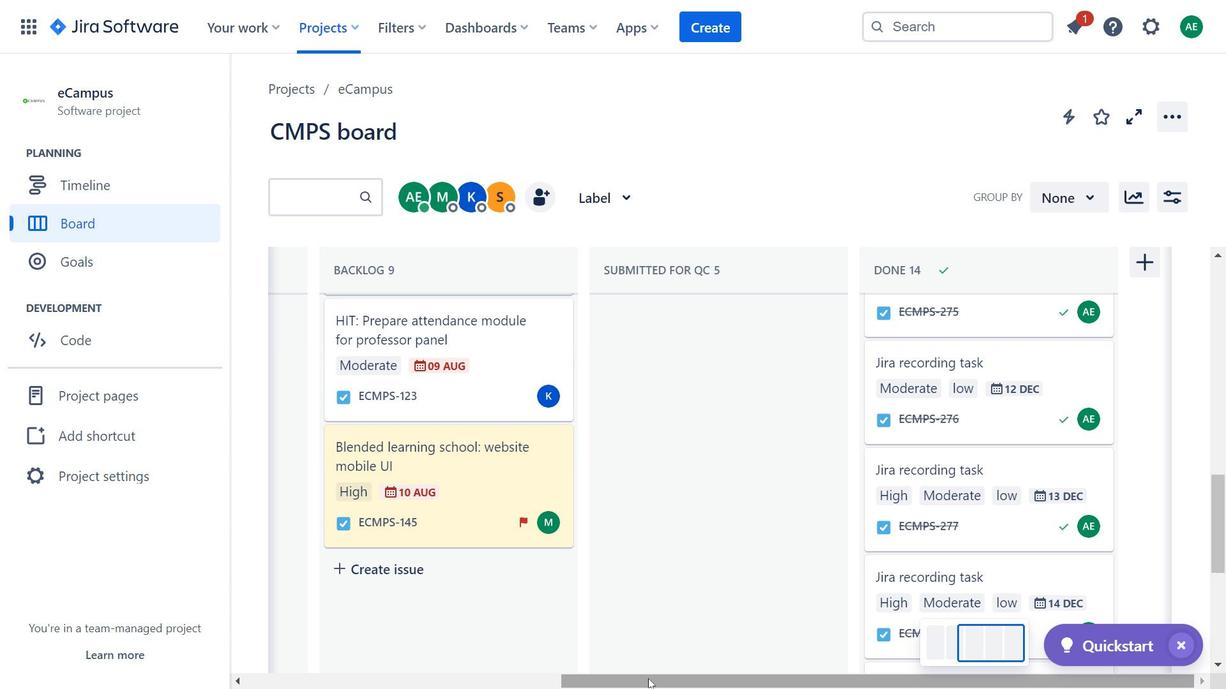 
Action: Mouse moved to (704, 434)
Screenshot: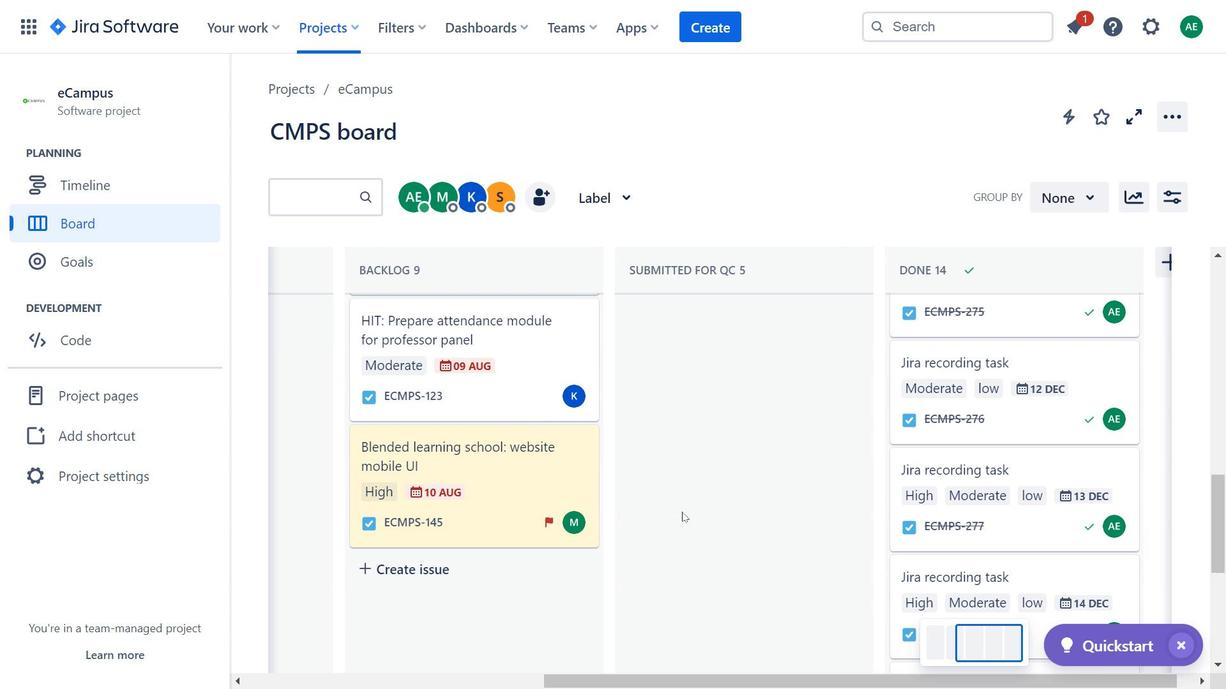 
Action: Mouse scrolled (704, 434) with delta (0, 0)
Screenshot: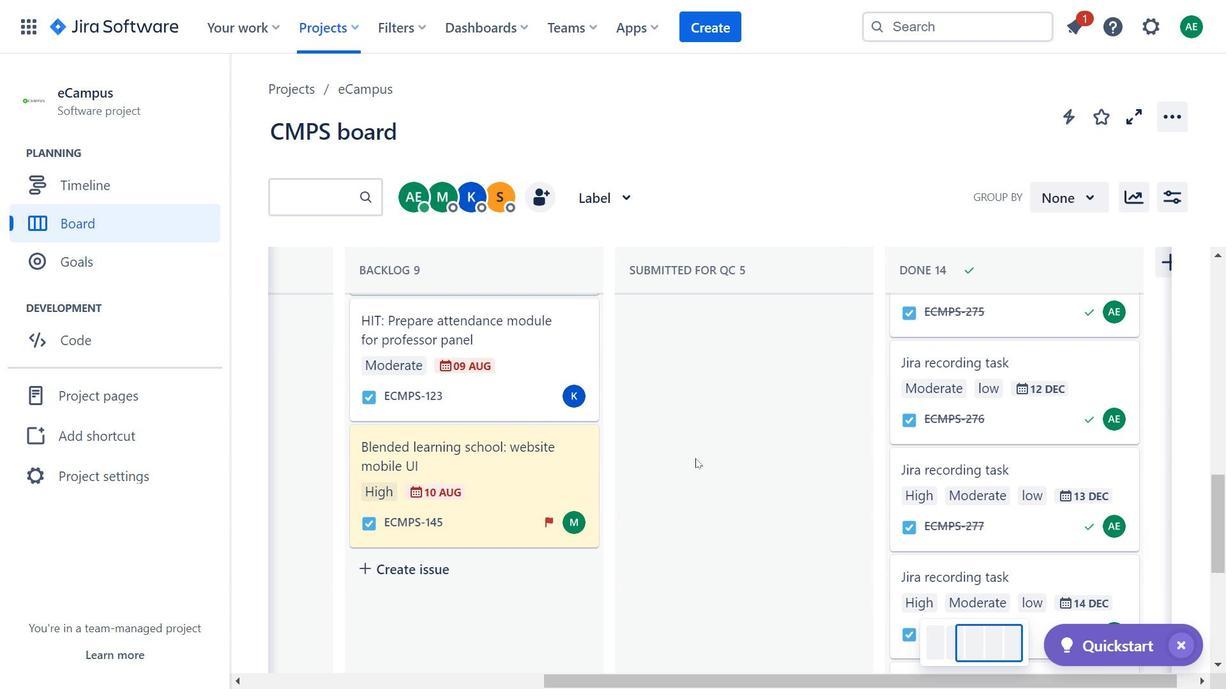 
Action: Mouse scrolled (704, 434) with delta (0, 0)
Screenshot: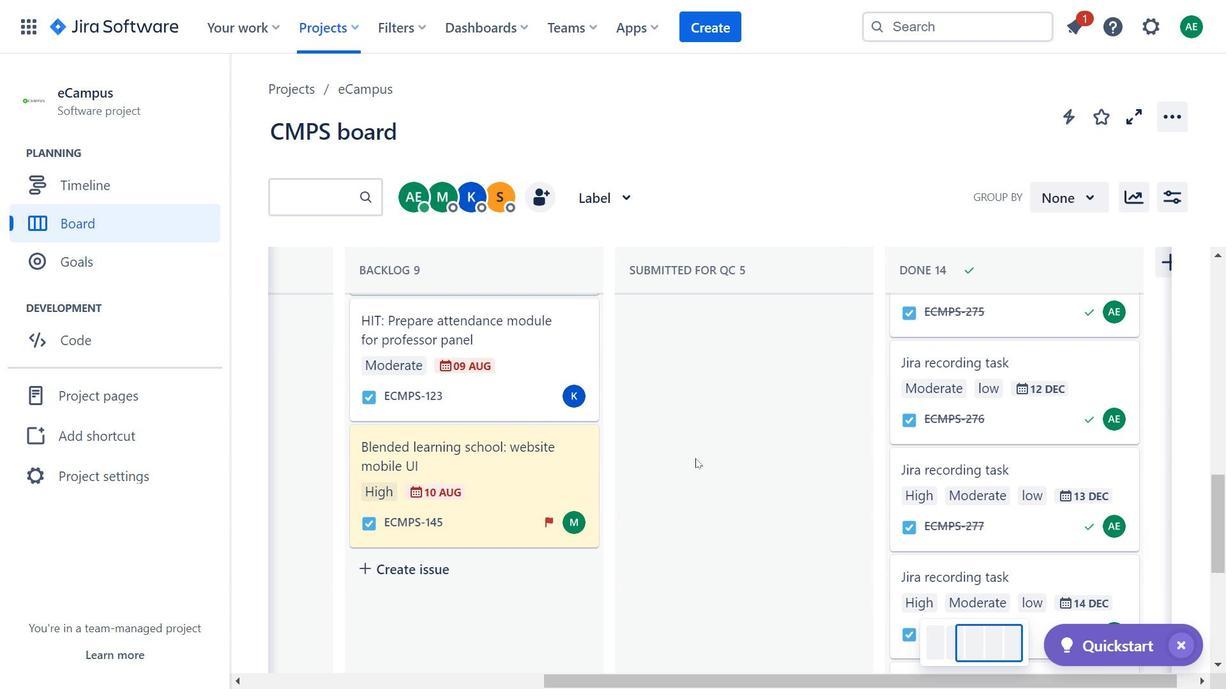 
Action: Mouse moved to (737, 416)
Screenshot: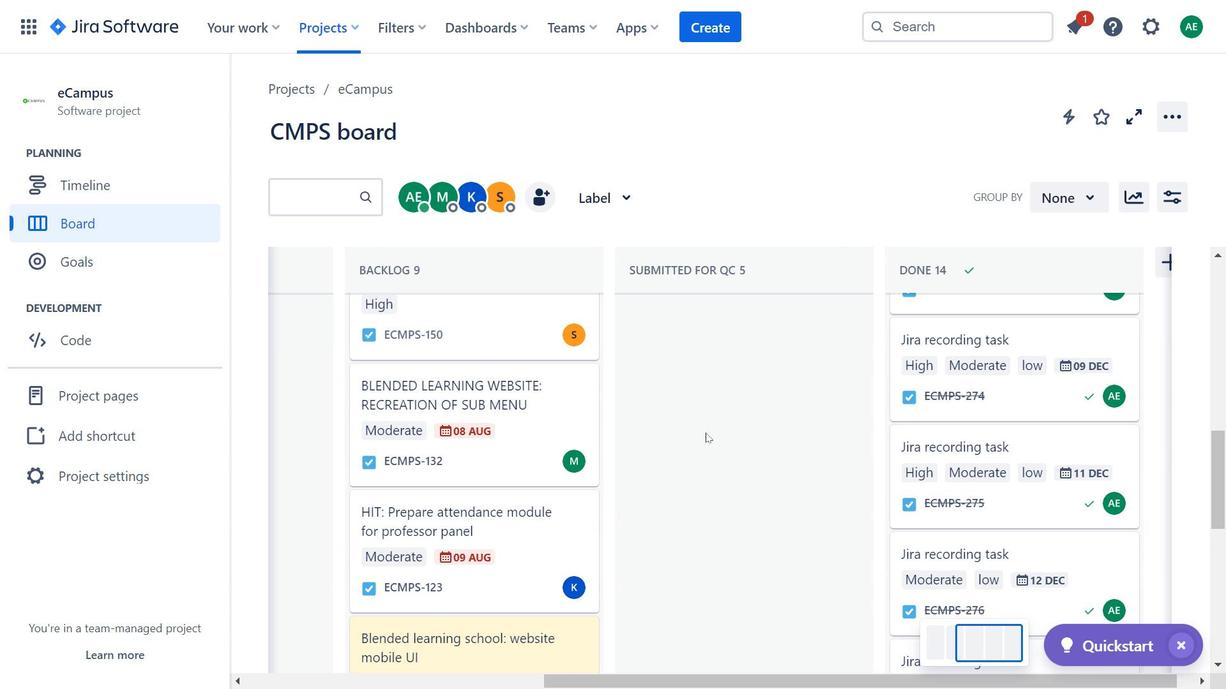 
Action: Mouse scrolled (737, 416) with delta (0, 0)
Screenshot: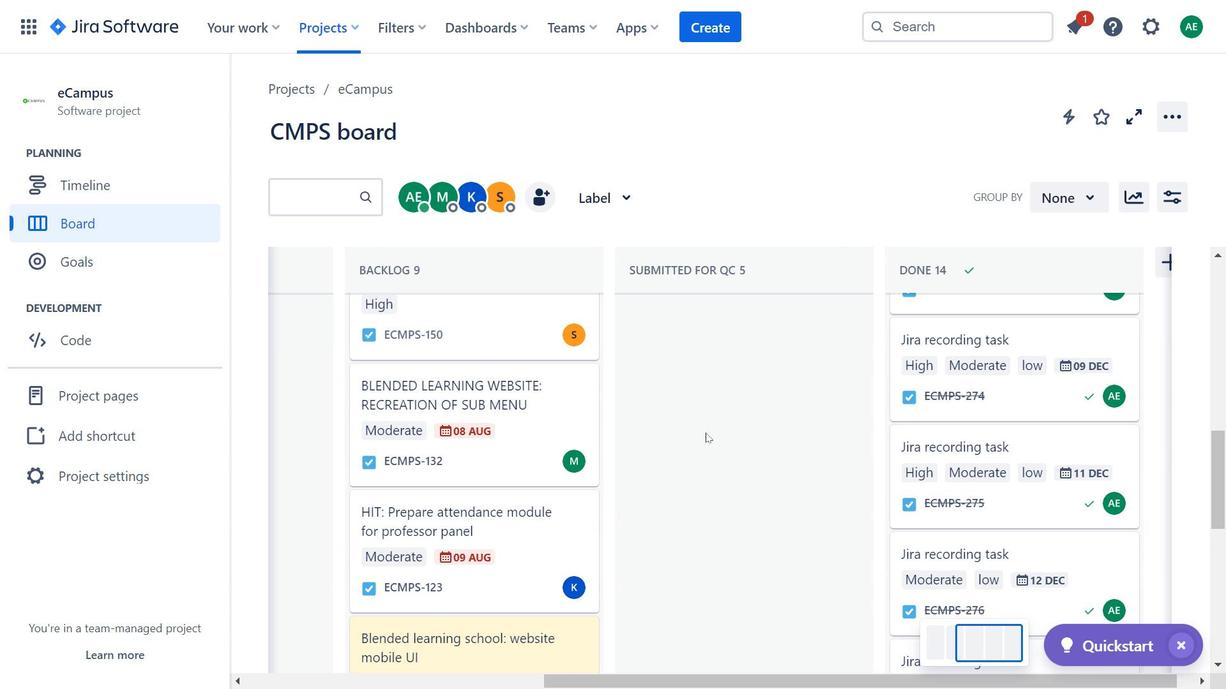 
Action: Mouse scrolled (737, 416) with delta (0, 0)
Screenshot: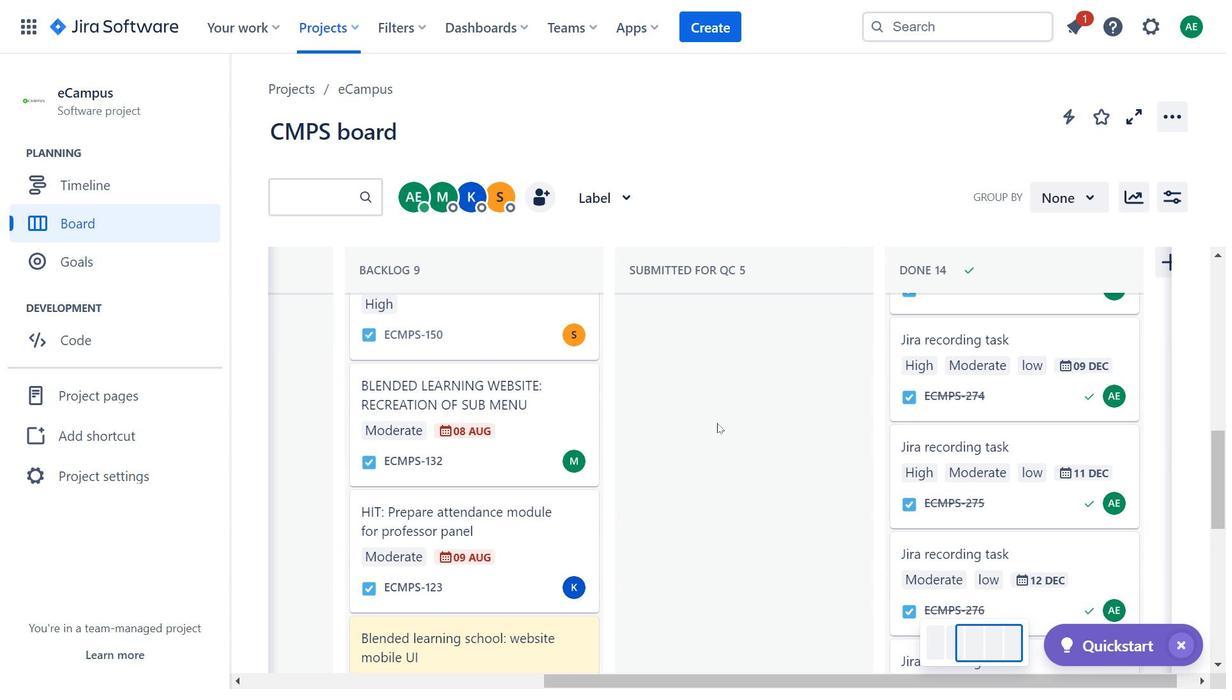 
Action: Mouse moved to (748, 415)
Screenshot: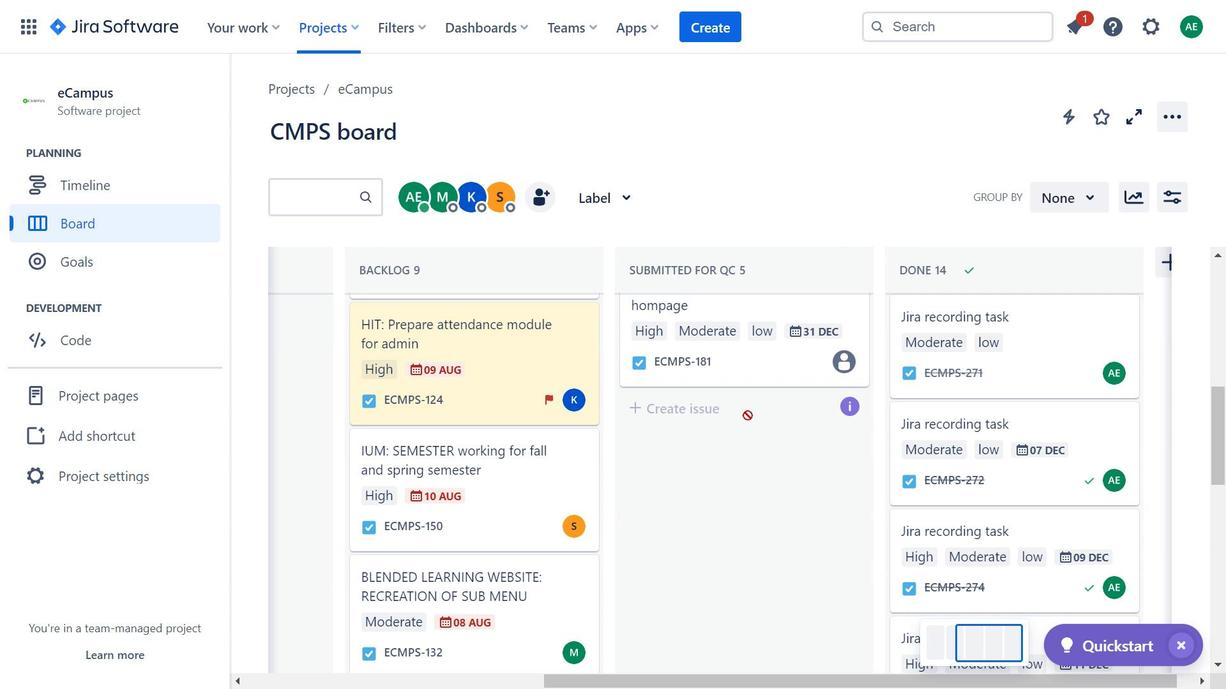 
Action: Mouse scrolled (748, 415) with delta (0, 0)
Screenshot: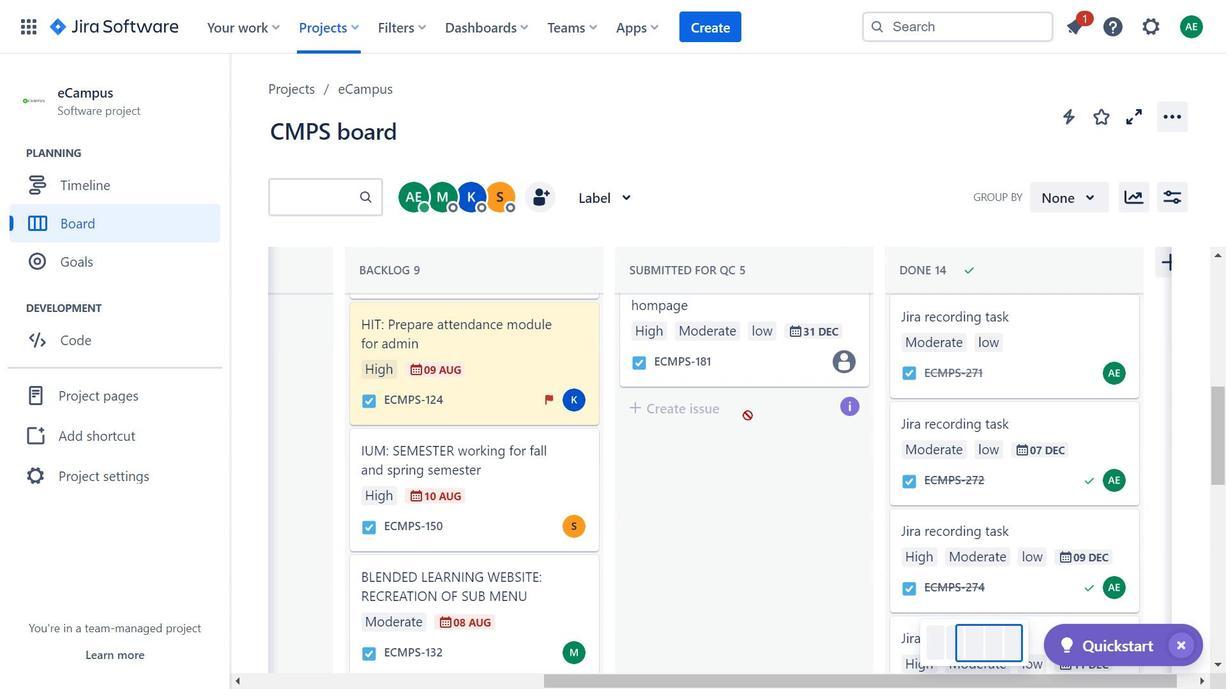 
Action: Mouse scrolled (748, 415) with delta (0, 0)
Screenshot: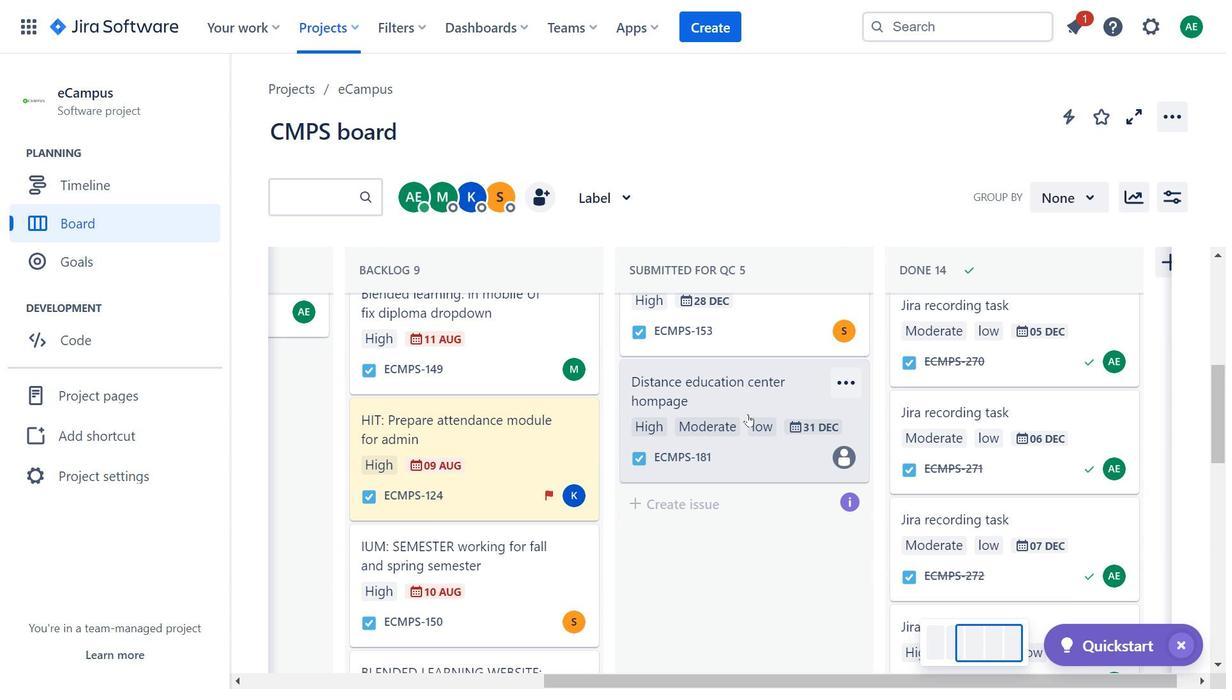 
Action: Mouse scrolled (748, 415) with delta (0, 0)
Screenshot: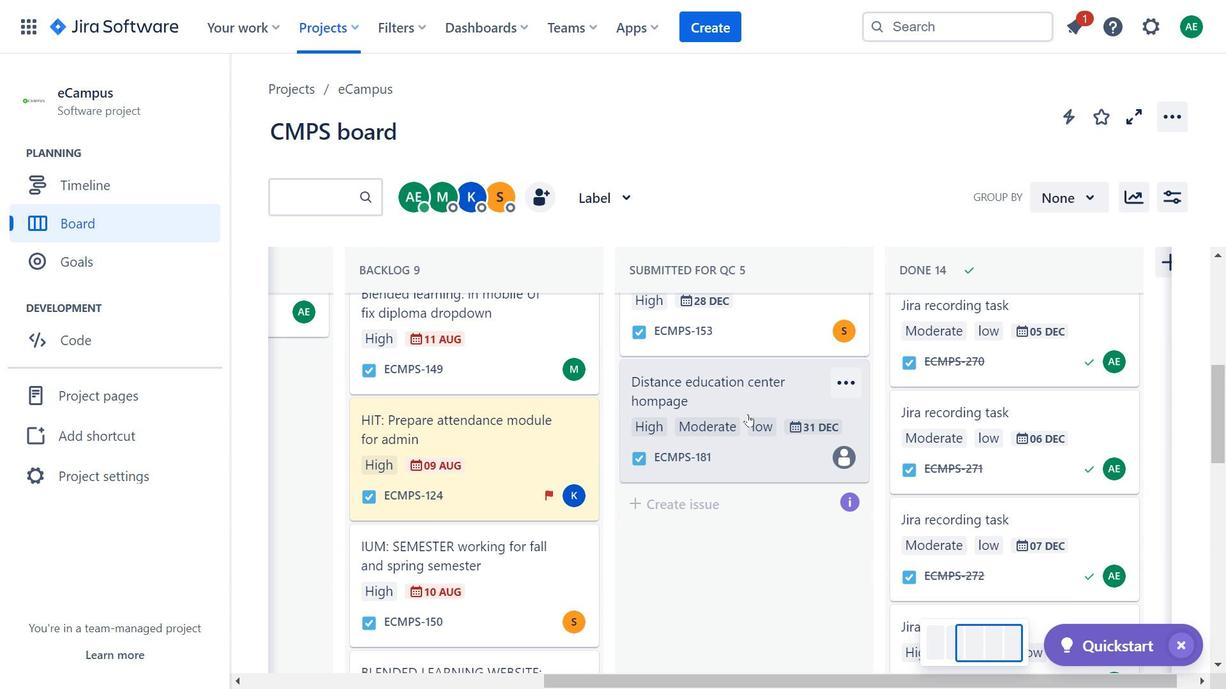 
Action: Mouse moved to (749, 415)
Screenshot: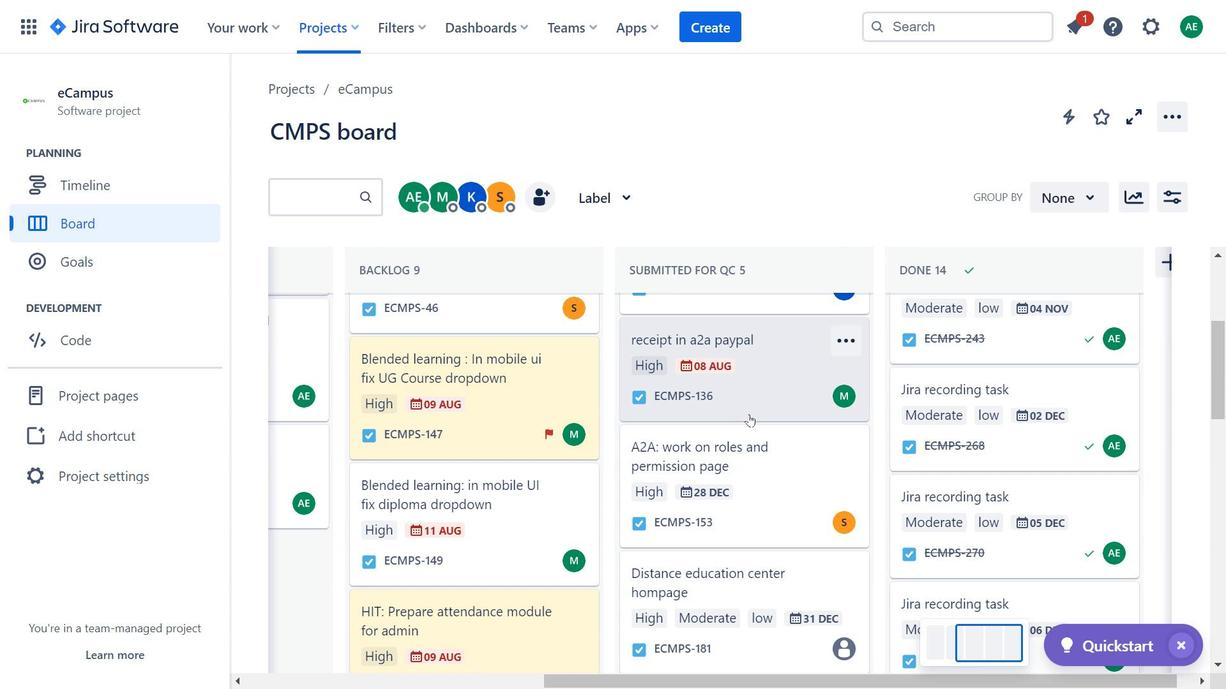 
Action: Mouse scrolled (749, 415) with delta (0, 0)
Screenshot: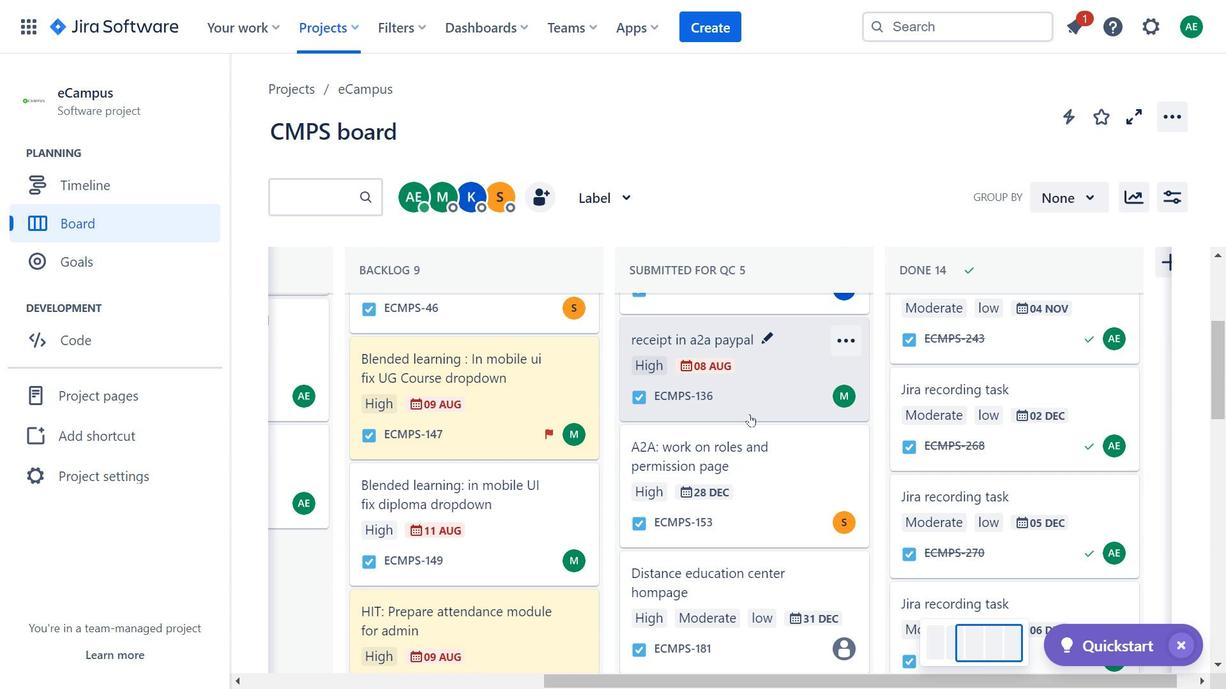
Action: Mouse moved to (750, 415)
Screenshot: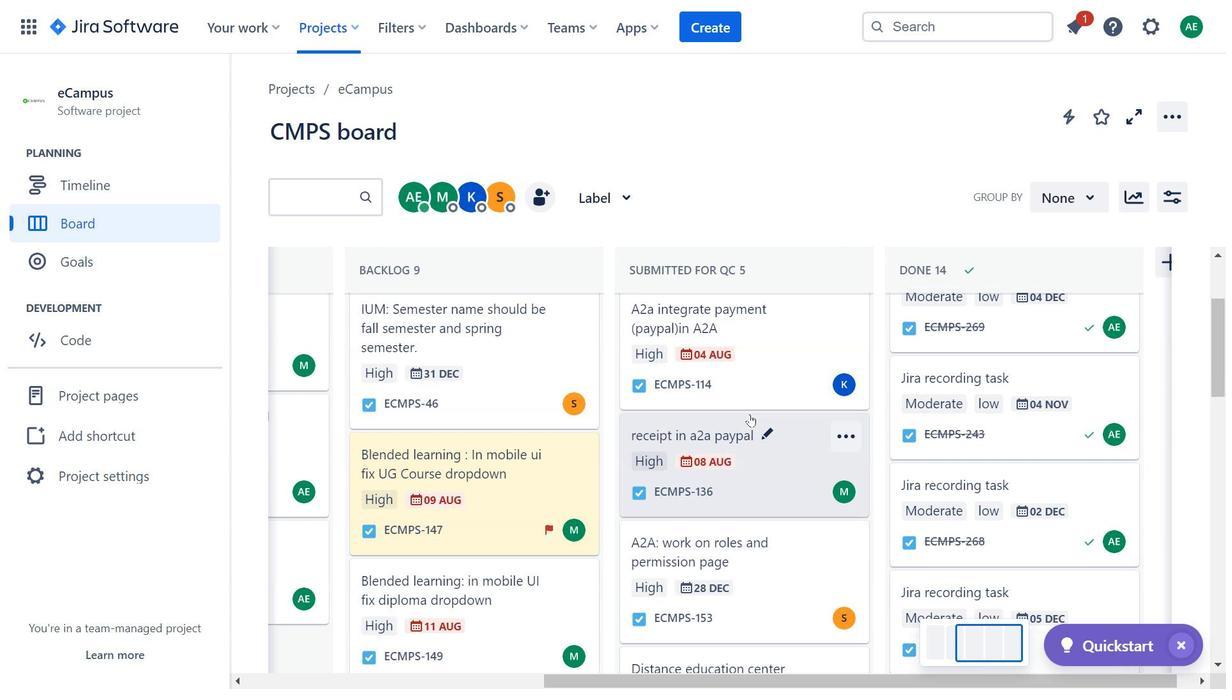 
Action: Mouse scrolled (750, 416) with delta (0, 0)
Screenshot: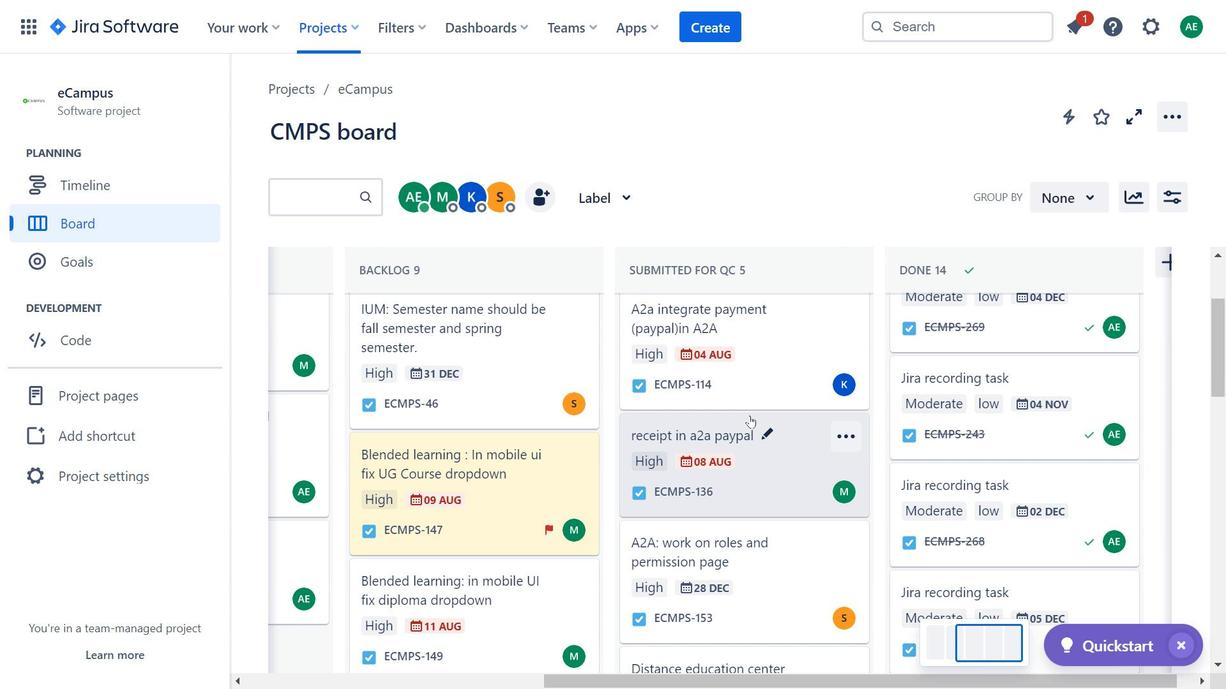 
Action: Mouse moved to (754, 409)
Screenshot: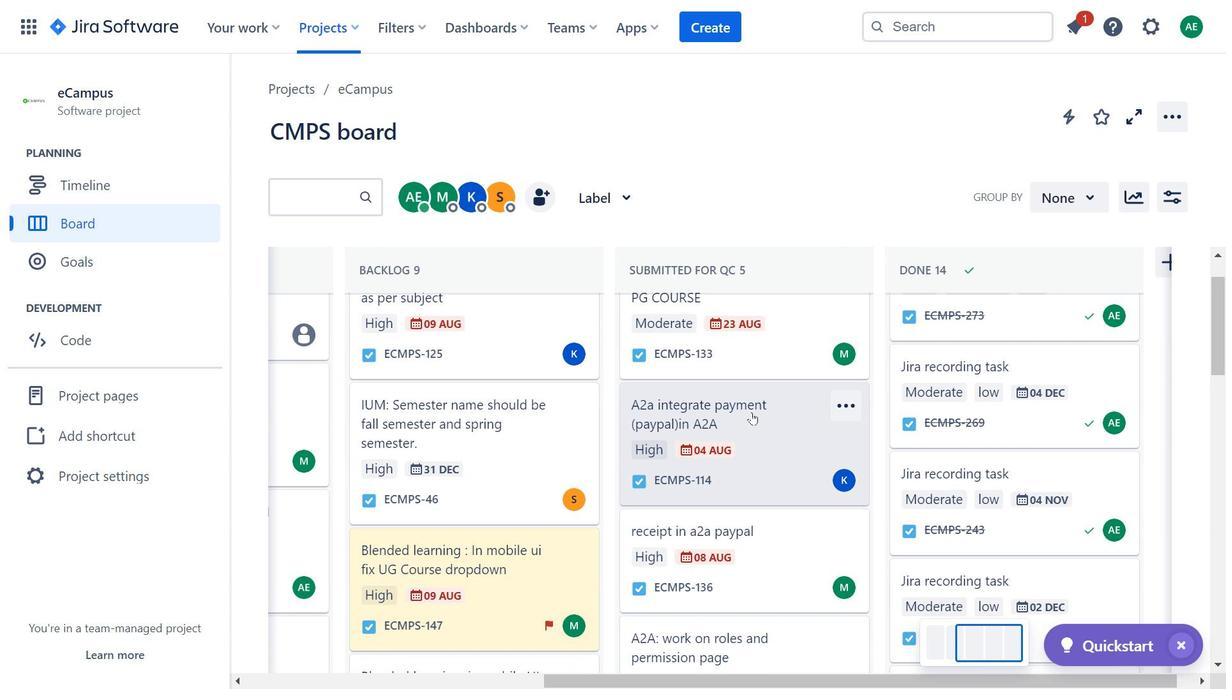 
Action: Mouse scrolled (754, 409) with delta (0, 0)
Screenshot: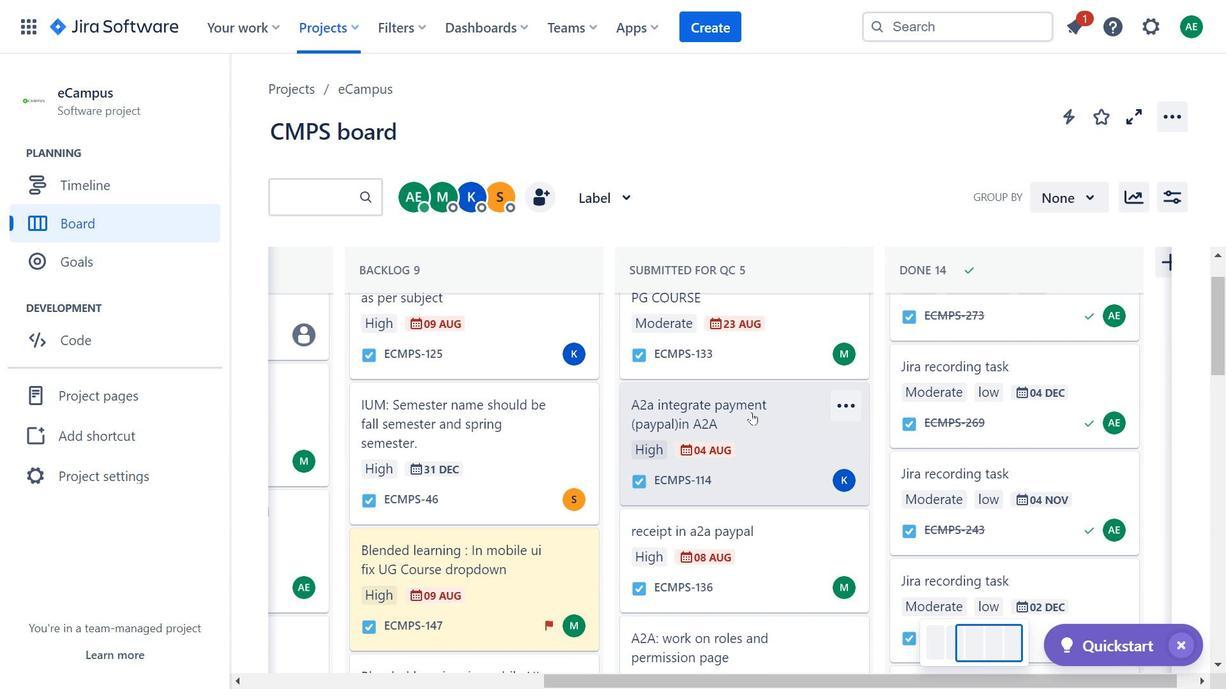 
Action: Mouse scrolled (754, 409) with delta (0, 0)
Screenshot: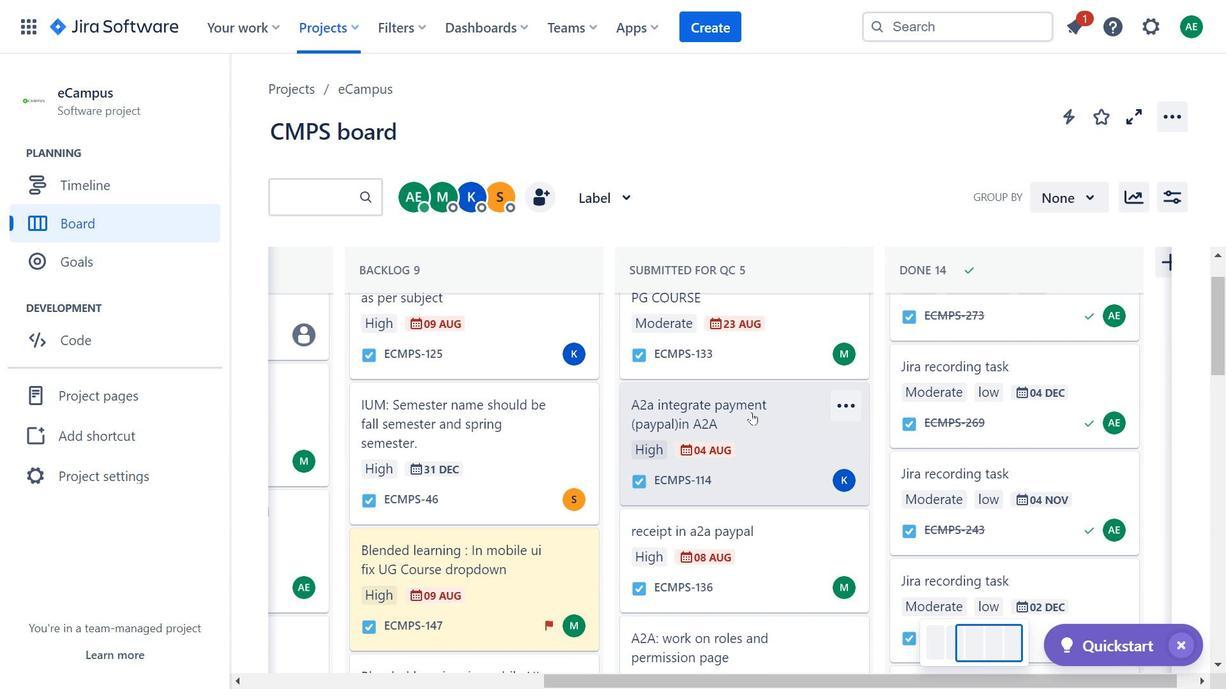 
Action: Mouse moved to (669, 681)
Screenshot: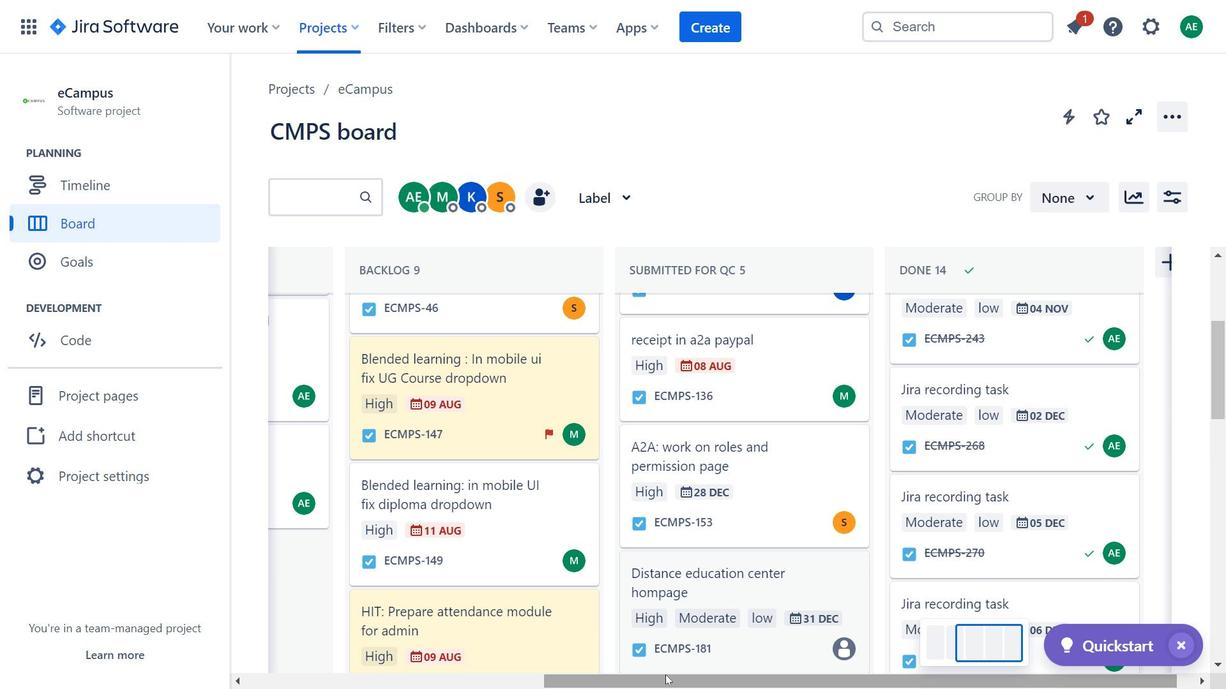 
Action: Mouse pressed left at (669, 681)
Screenshot: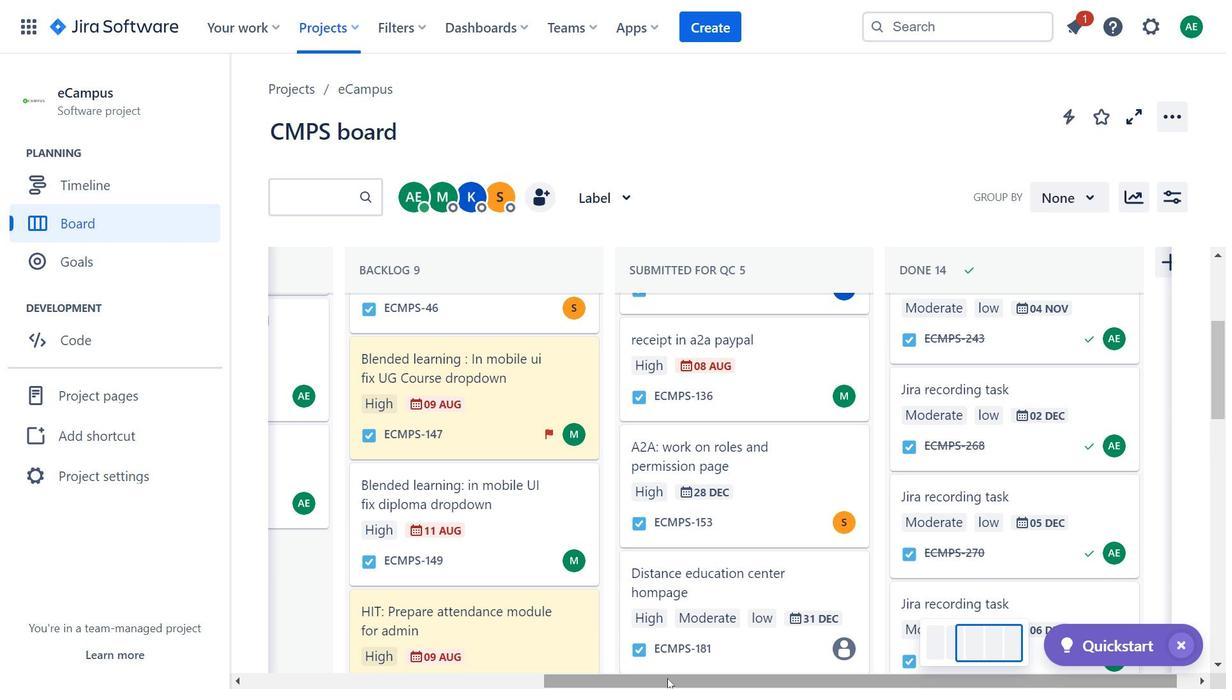 
Action: Mouse moved to (510, 485)
Screenshot: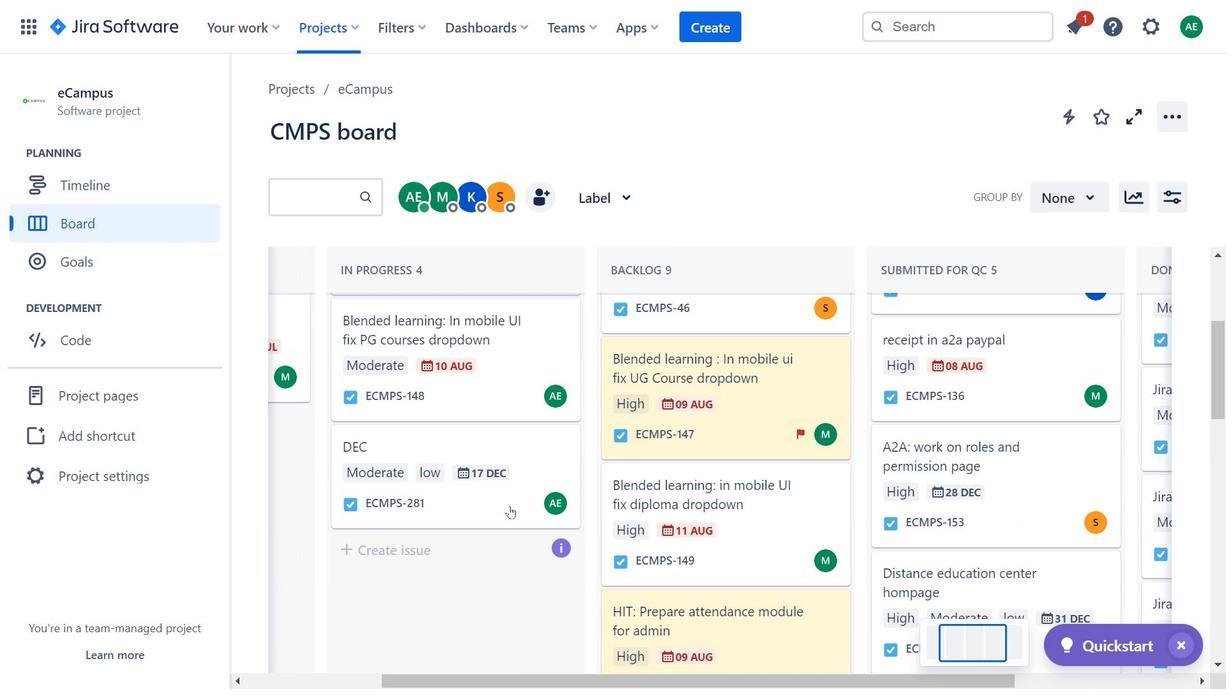 
Action: Mouse pressed left at (510, 485)
Screenshot: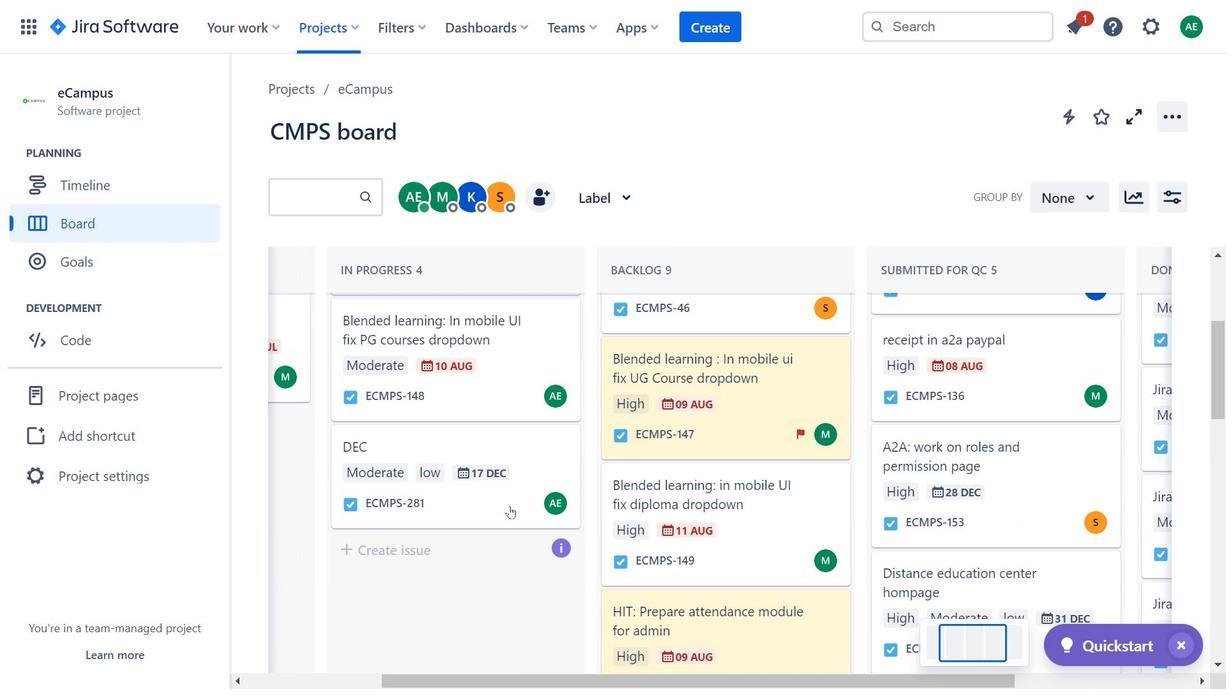 
Action: Mouse moved to (243, 400)
Screenshot: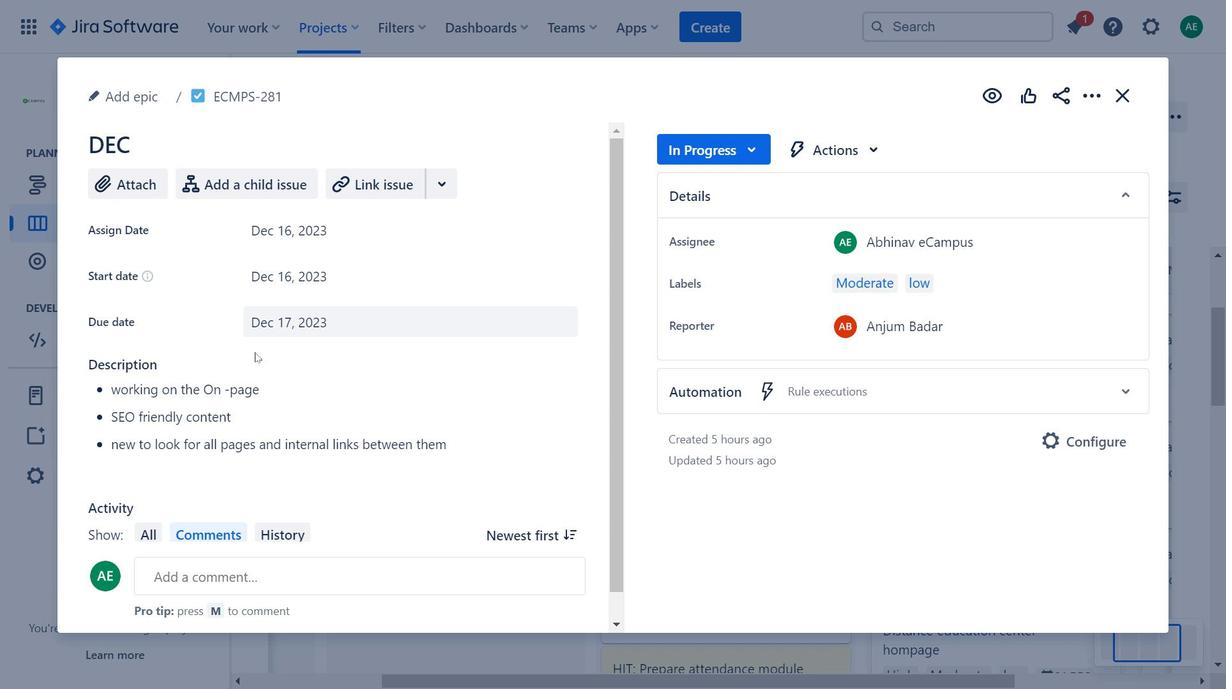 
Action: Mouse scrolled (243, 399) with delta (0, 0)
Screenshot: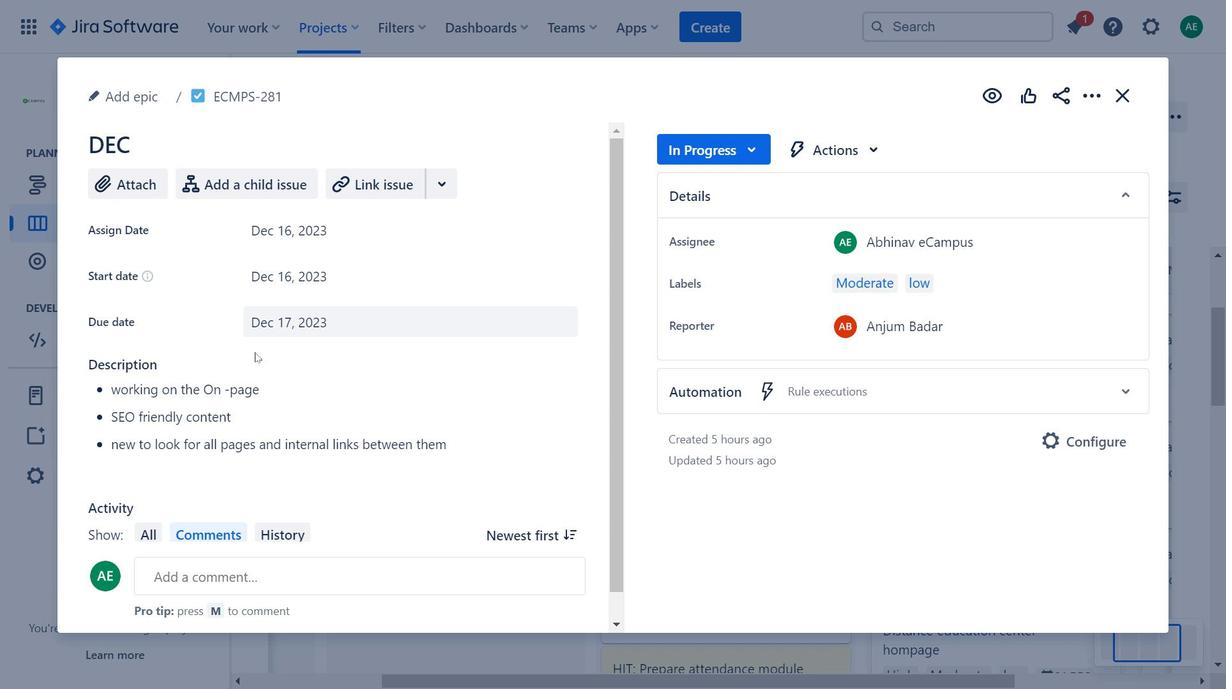 
Action: Mouse moved to (243, 416)
Screenshot: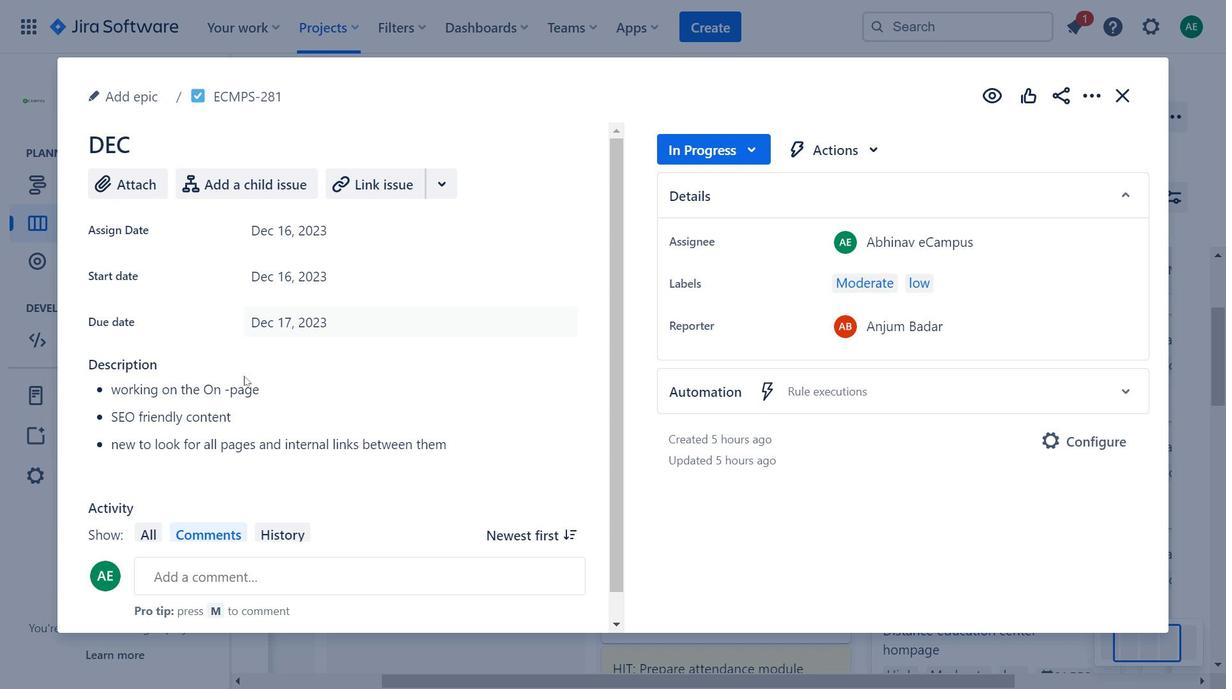 
Action: Mouse scrolled (243, 414) with delta (0, 0)
Screenshot: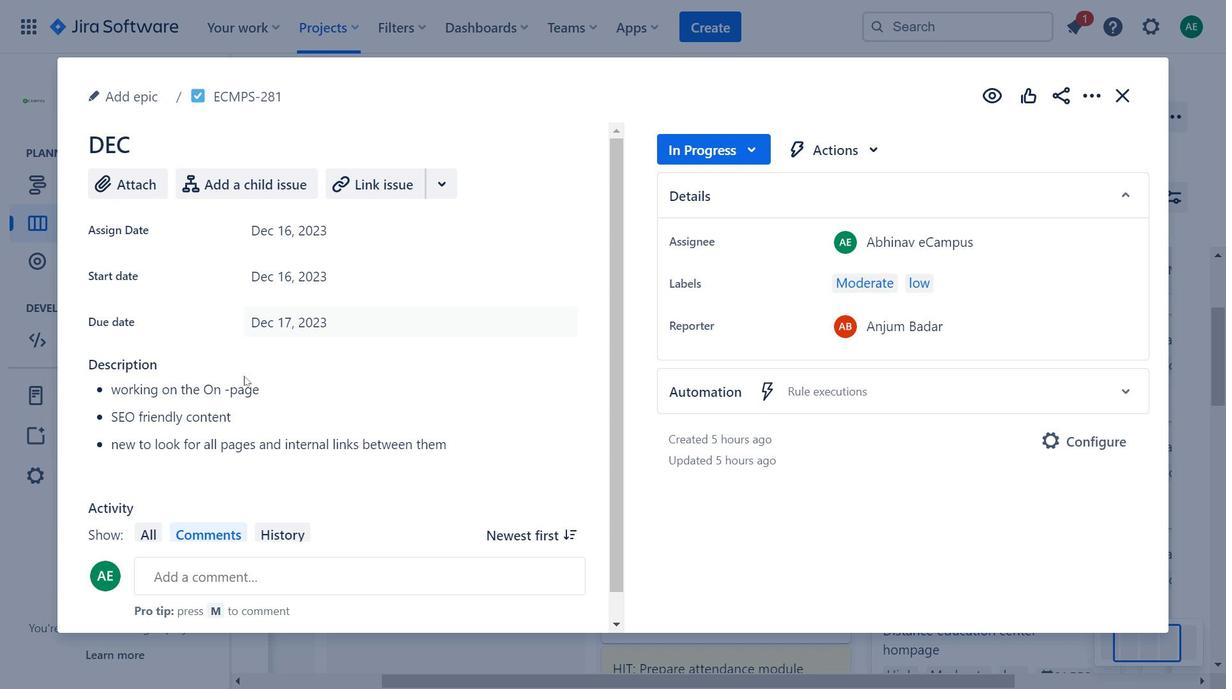 
Action: Mouse moved to (1123, 102)
Screenshot: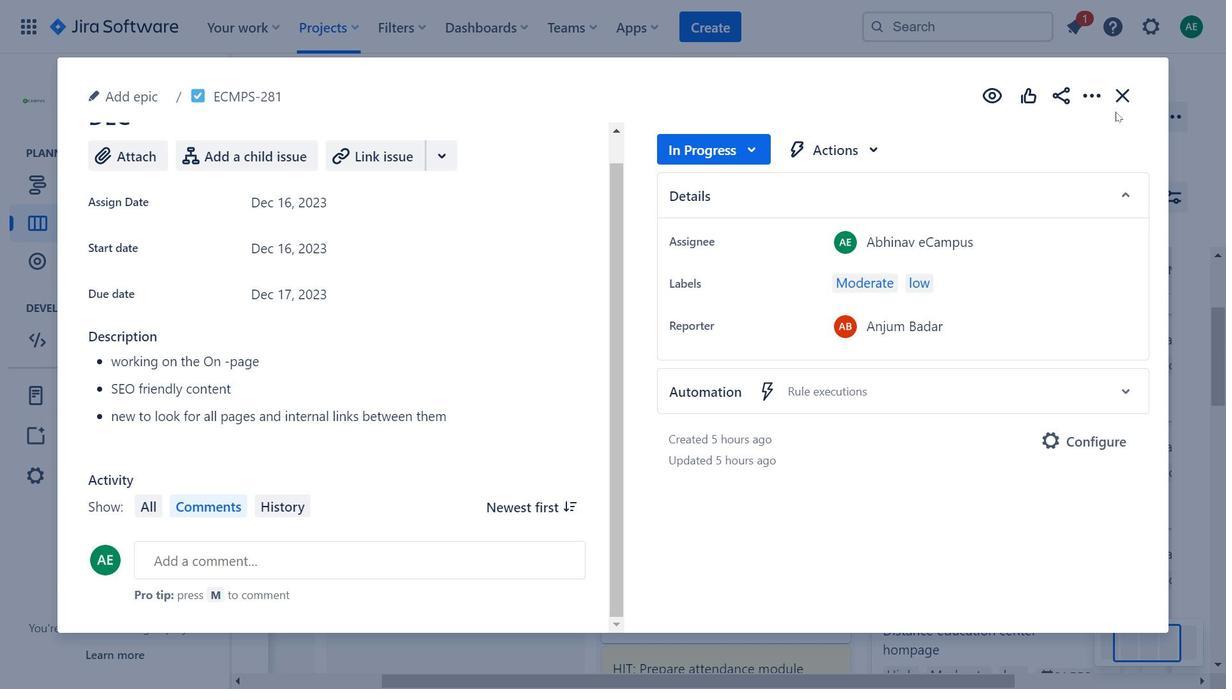 
Action: Mouse pressed left at (1123, 102)
Screenshot: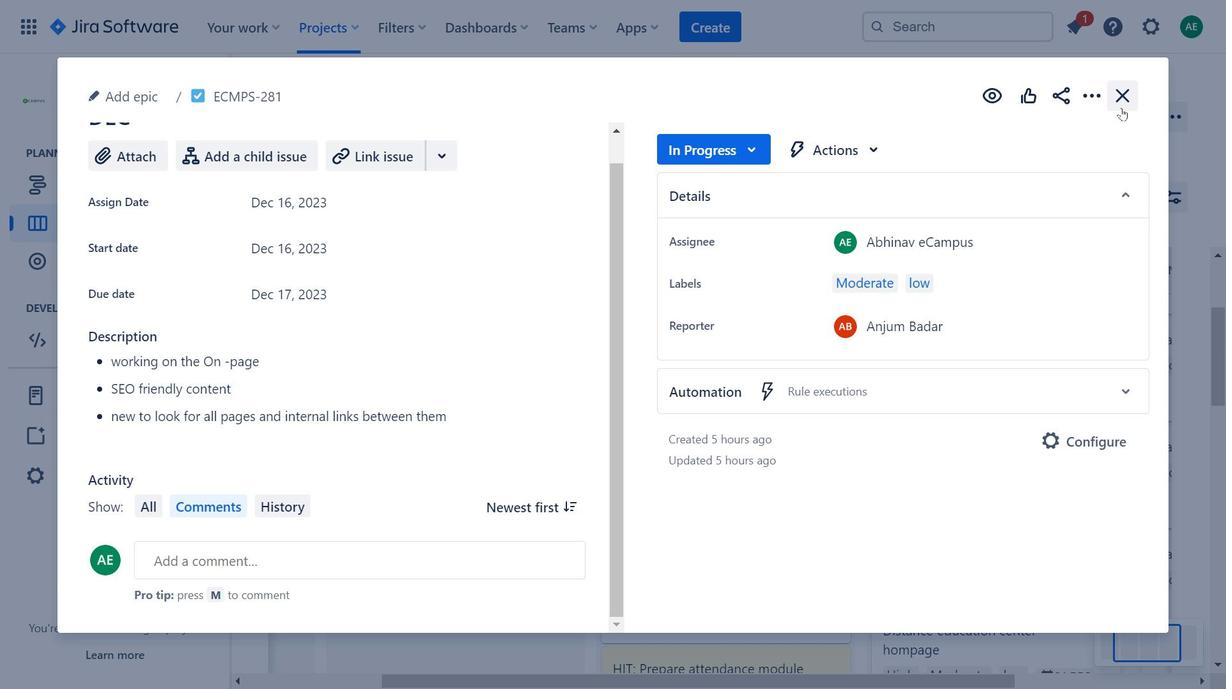 
Action: Mouse moved to (519, 500)
Screenshot: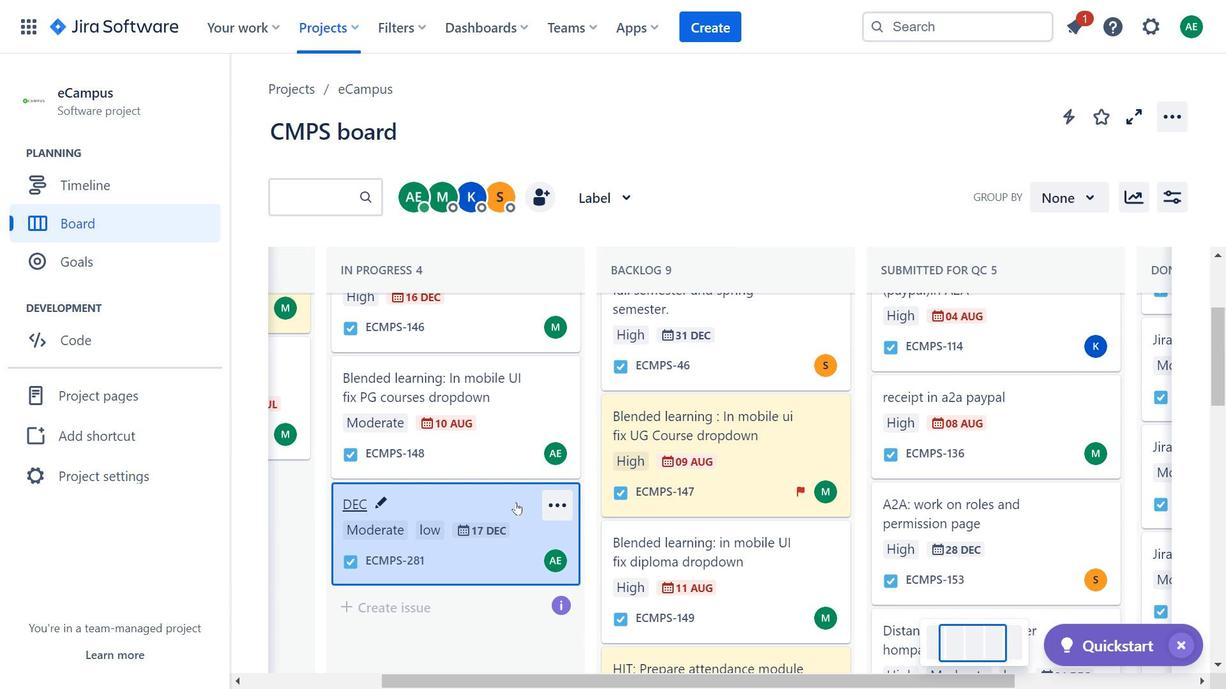 
Action: Mouse pressed left at (519, 500)
Screenshot: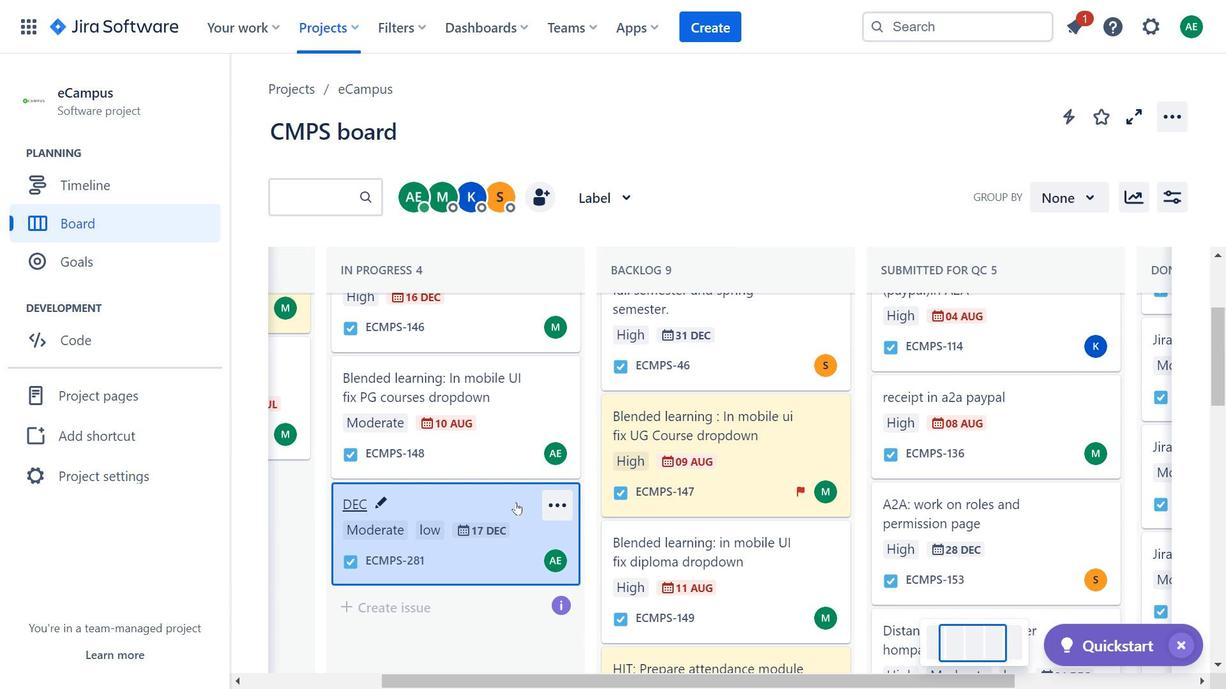 
Action: Mouse moved to (890, 357)
Screenshot: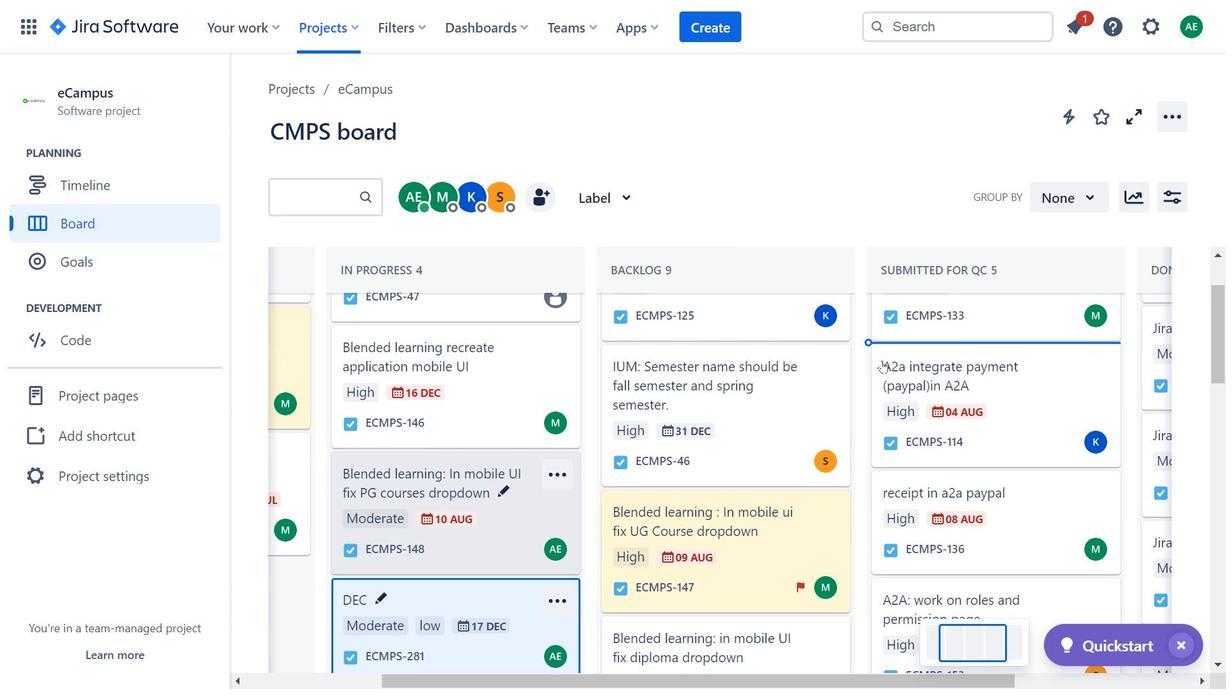 
Action: Mouse scrolled (890, 356) with delta (0, 0)
Screenshot: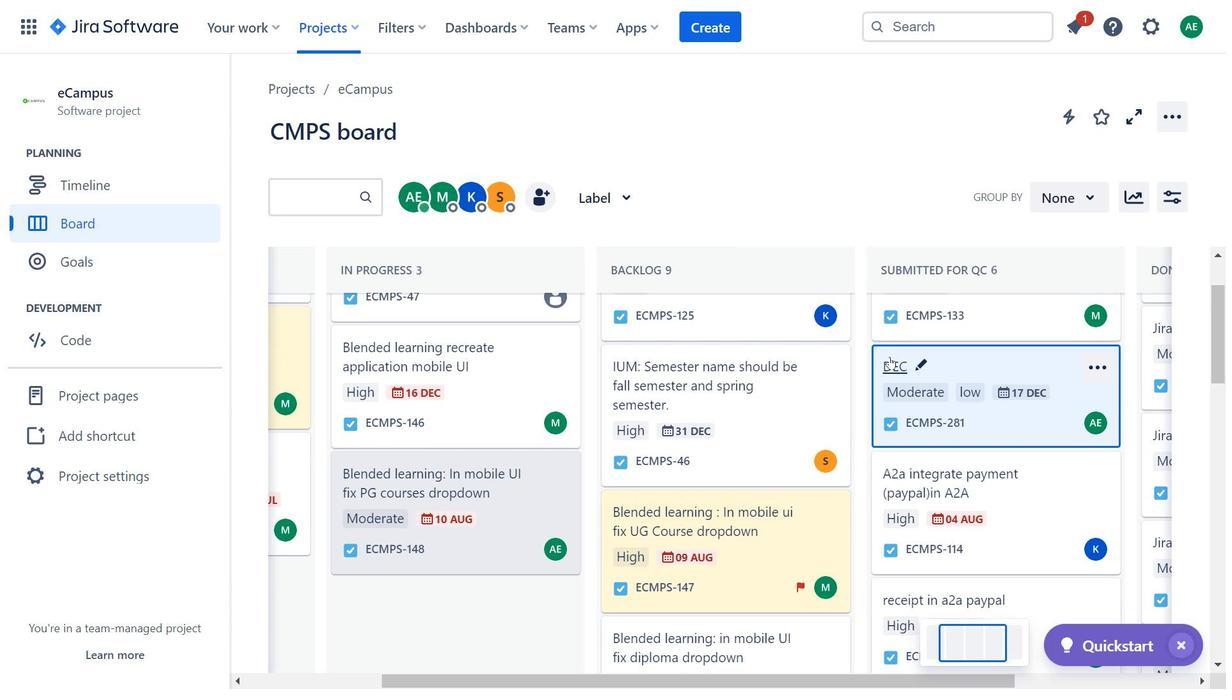
Action: Mouse scrolled (890, 356) with delta (0, 0)
Screenshot: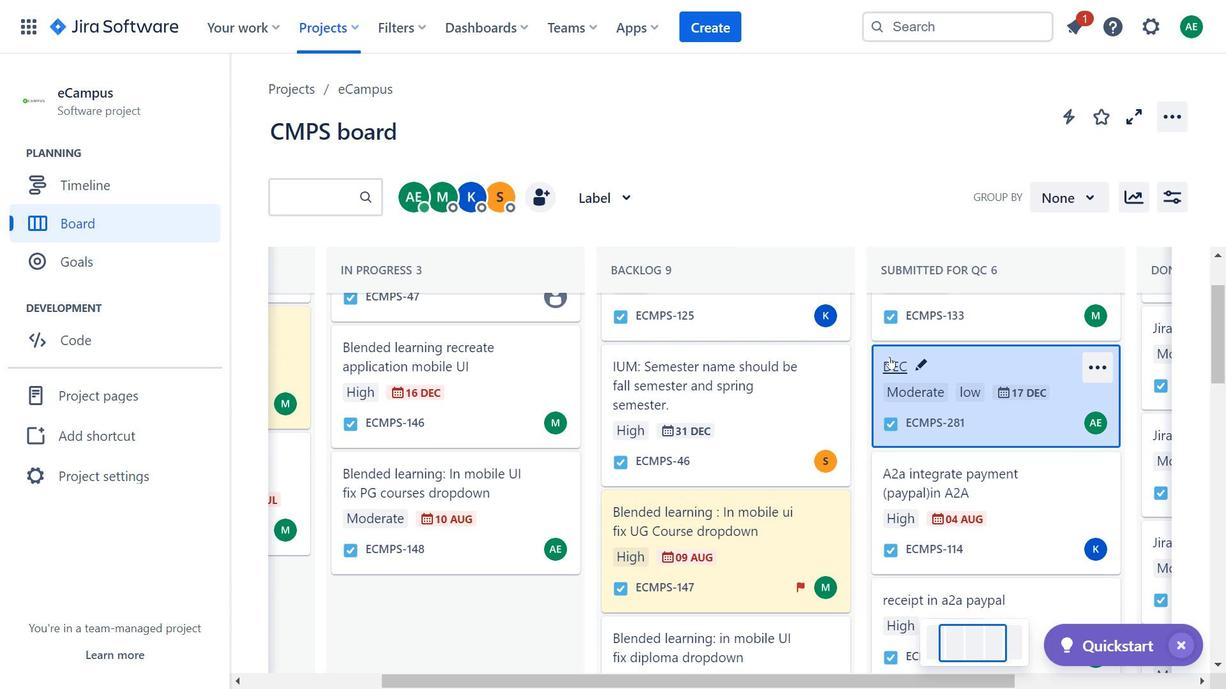 
Action: Mouse moved to (895, 359)
Screenshot: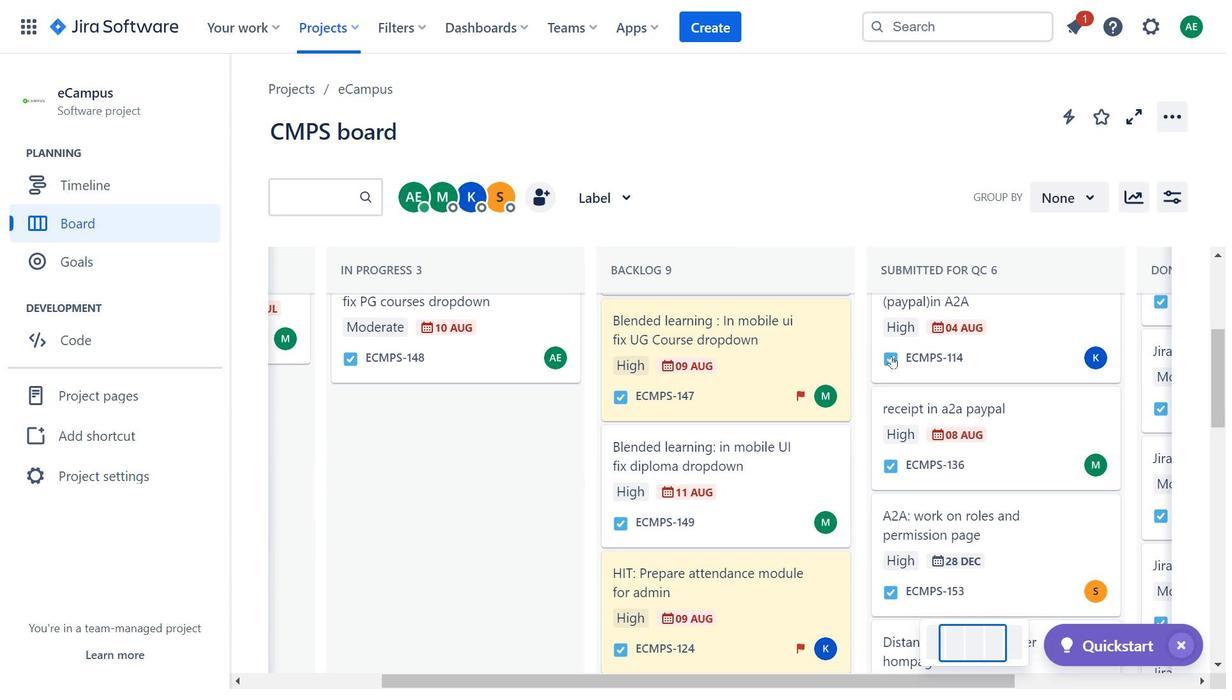 
Action: Mouse scrolled (895, 358) with delta (0, 0)
Screenshot: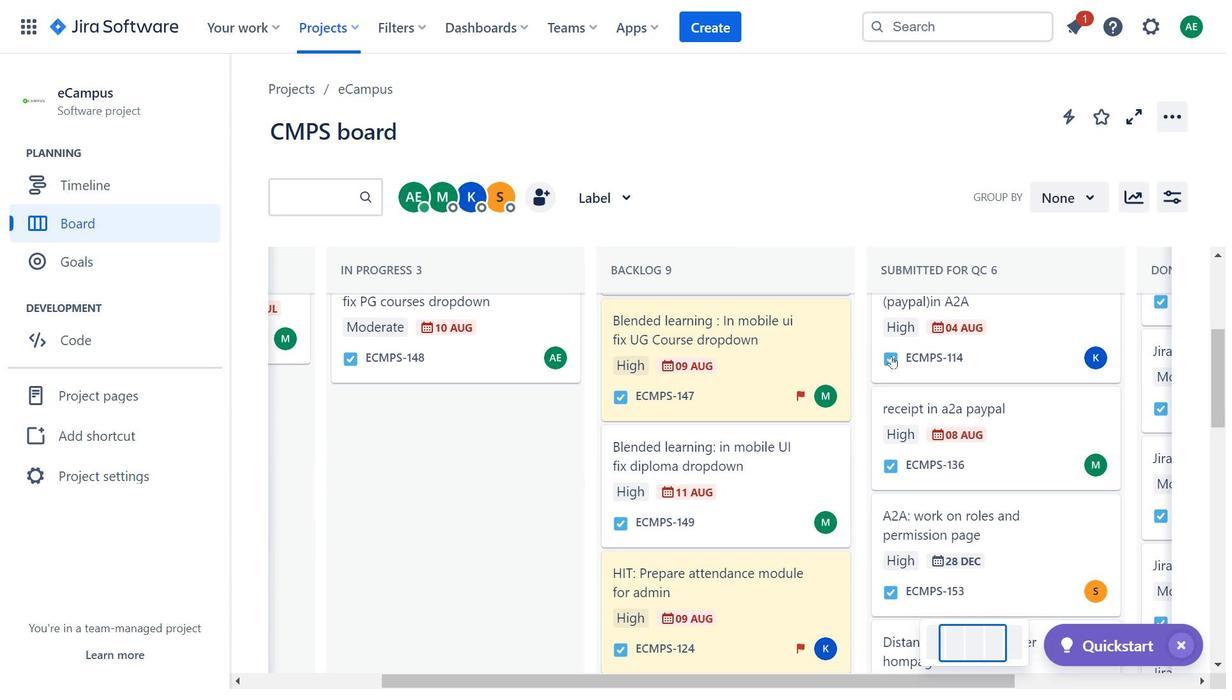 
Action: Mouse moved to (897, 365)
Screenshot: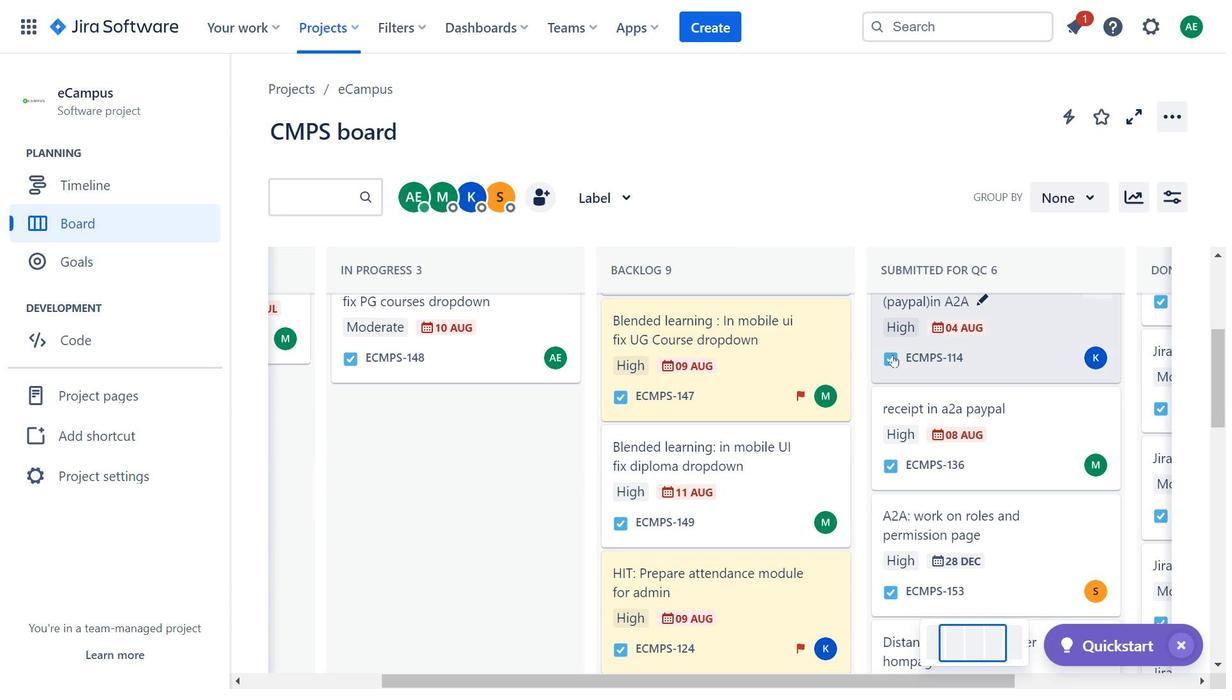 
Action: Mouse scrolled (897, 364) with delta (0, 0)
Screenshot: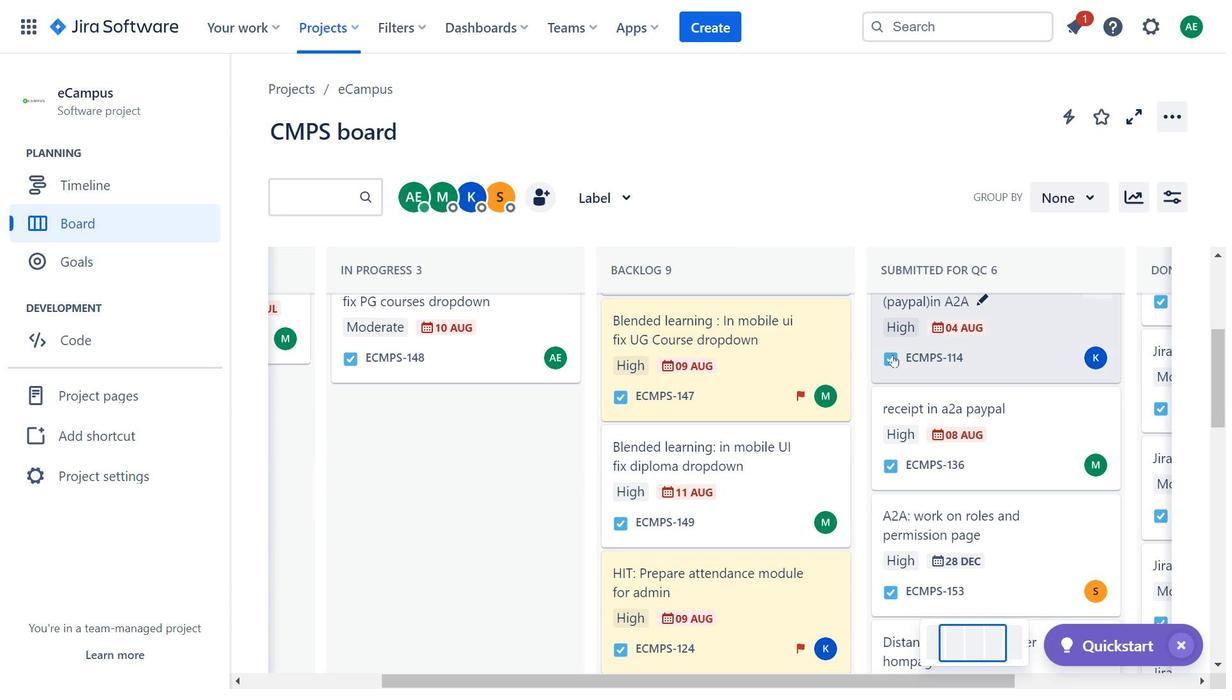 
Action: Mouse moved to (1012, 476)
Screenshot: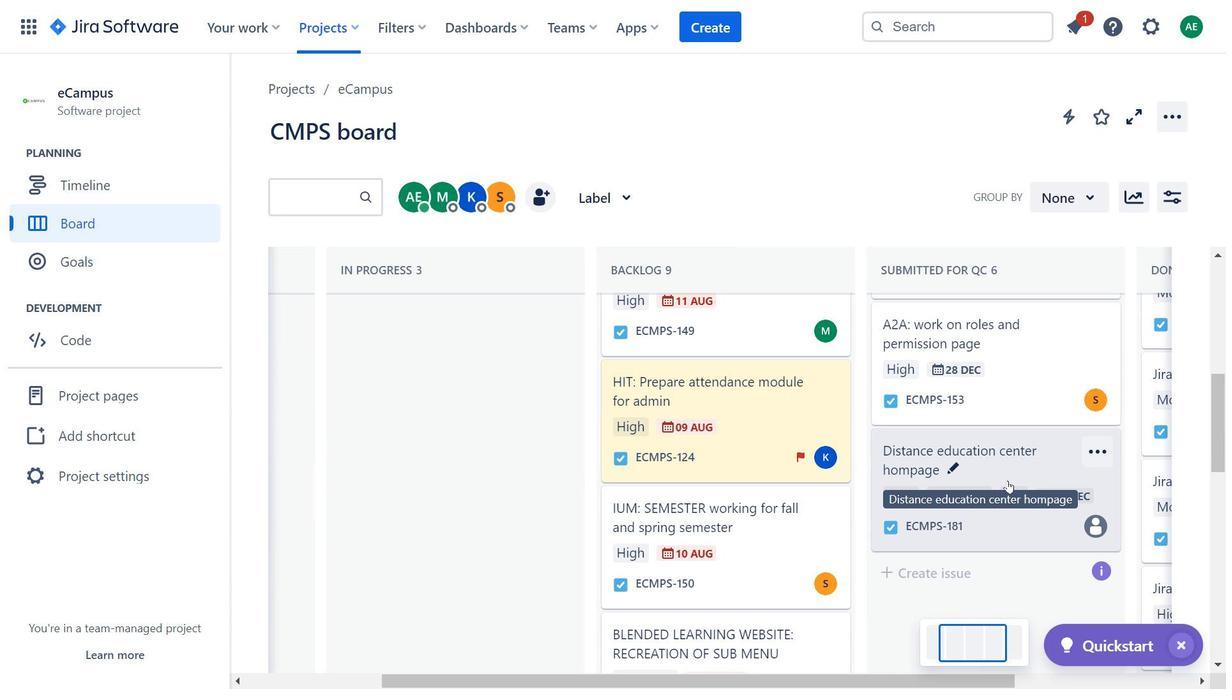 
Action: Mouse pressed left at (1012, 476)
